 Task: Find a place to stay in Makinsk, Kazakhstan, for 7 guests from 10th to 15th July, with a budget of ₹10,000 to ₹15,000, 4 bedrooms, 7 beds, 4 bathrooms, and amenities including free parking and TV. Ensure self check-in and English-speaking host.
Action: Mouse moved to (539, 112)
Screenshot: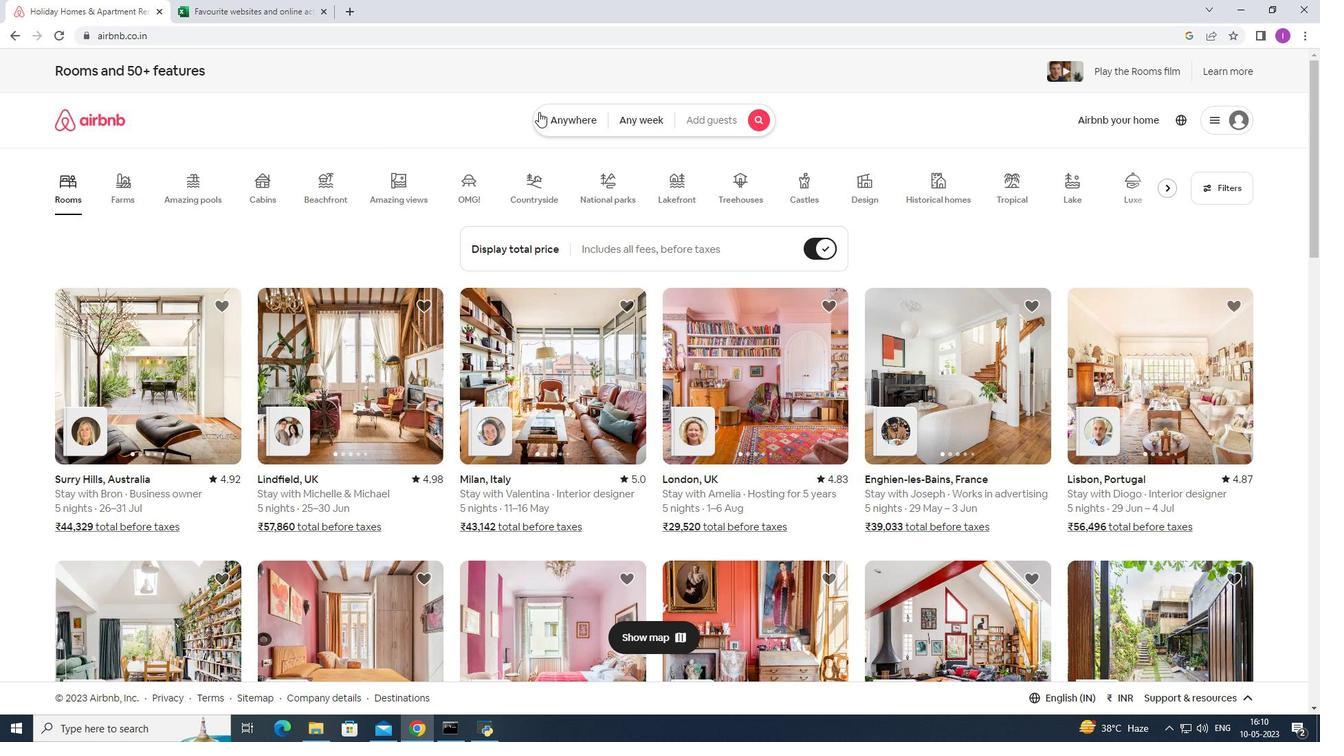 
Action: Mouse pressed left at (539, 112)
Screenshot: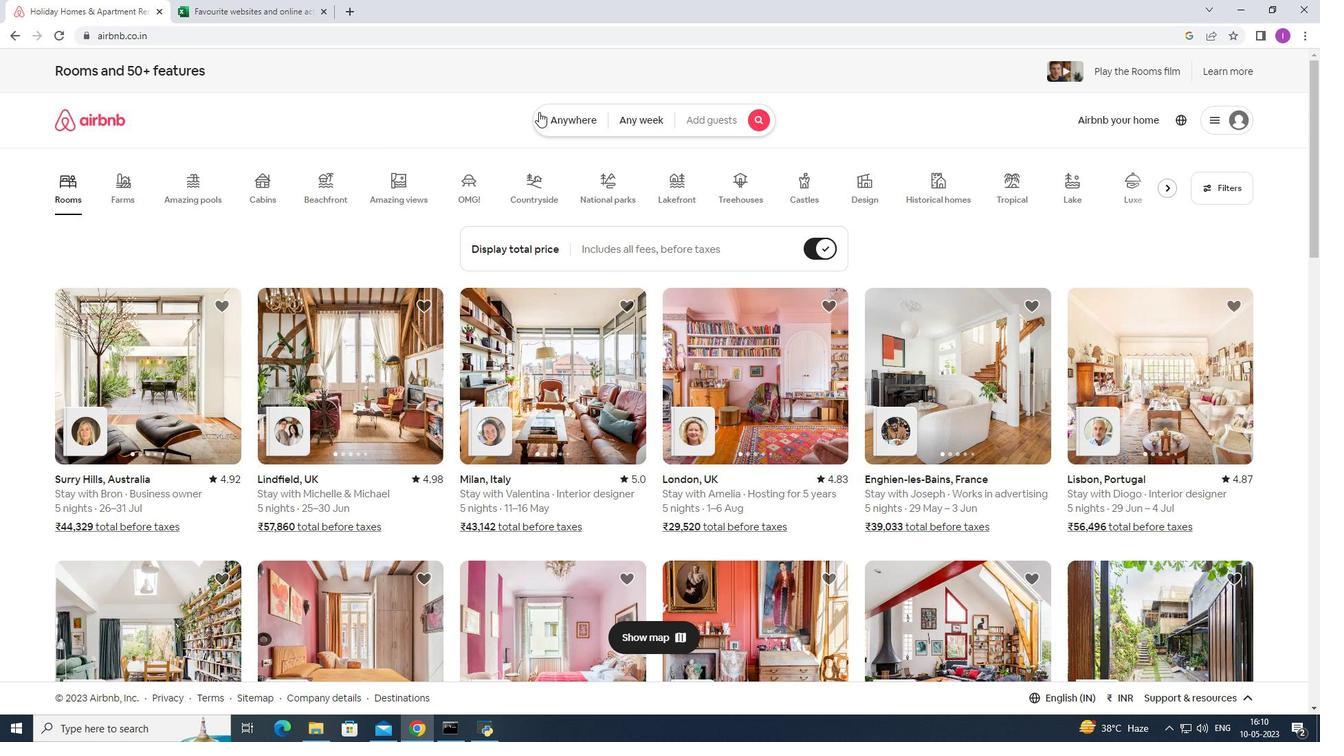 
Action: Mouse moved to (477, 177)
Screenshot: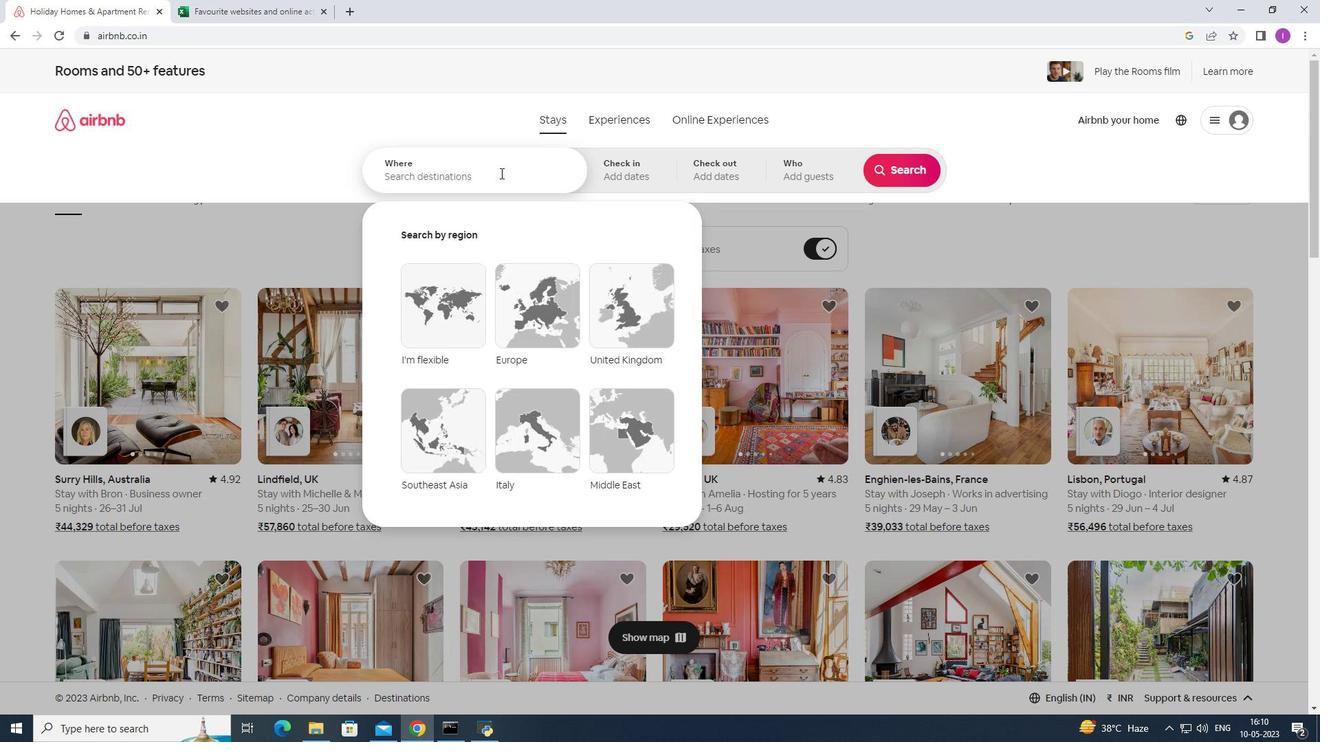 
Action: Mouse pressed left at (477, 177)
Screenshot: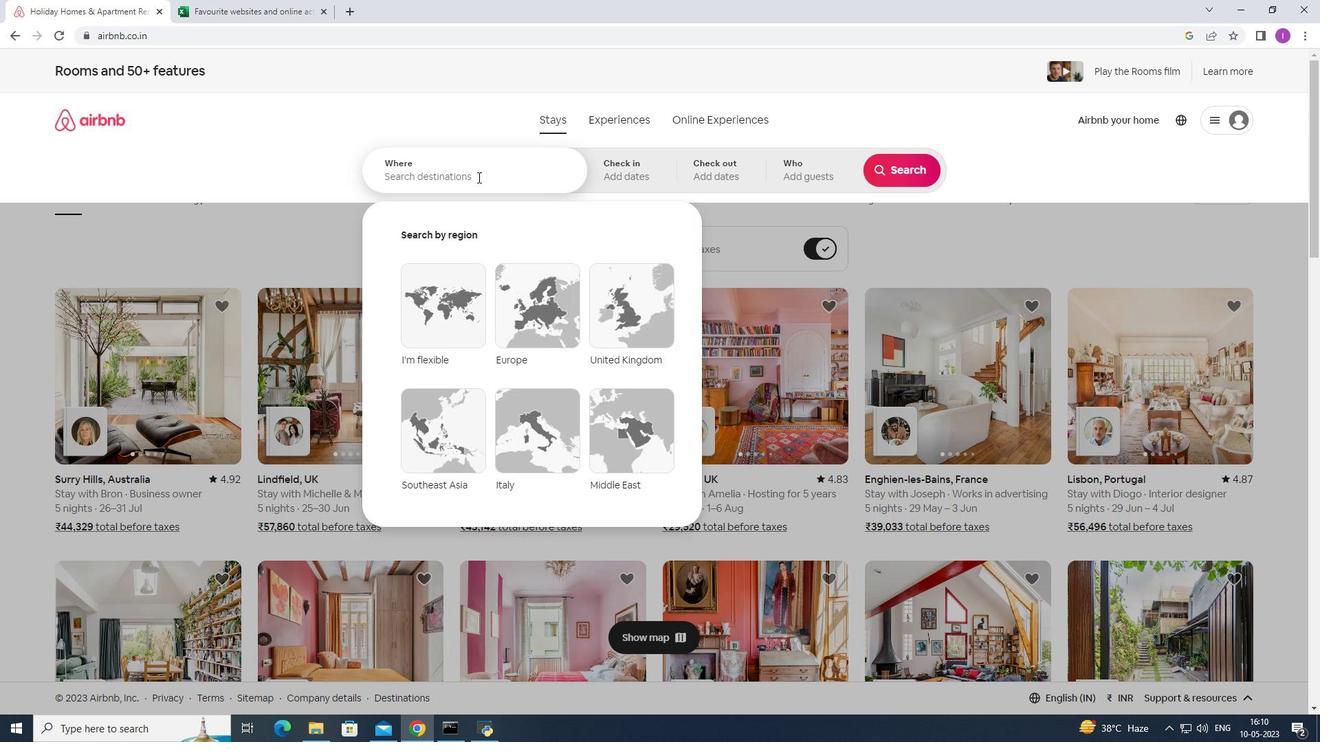 
Action: Key pressed <Key.shift><Key.shift><Key.shift><Key.shift><Key.shift><Key.shift><Key.shift><Key.shift><Key.shift><Key.shift><Key.shift><Key.shift><Key.shift><Key.shift><Key.shift><Key.shift><Key.shift><Key.shift><Key.shift><Key.shift><Key.shift>Makis<Key.backspace>nsk,<Key.shift><Key.shift><Key.shift><Key.shift><Key.shift><Key.shift><Key.shift><Key.shift><Key.shift><Key.shift><Key.shift><Key.shift><Key.shift><Key.shift>kazakhstan
Screenshot: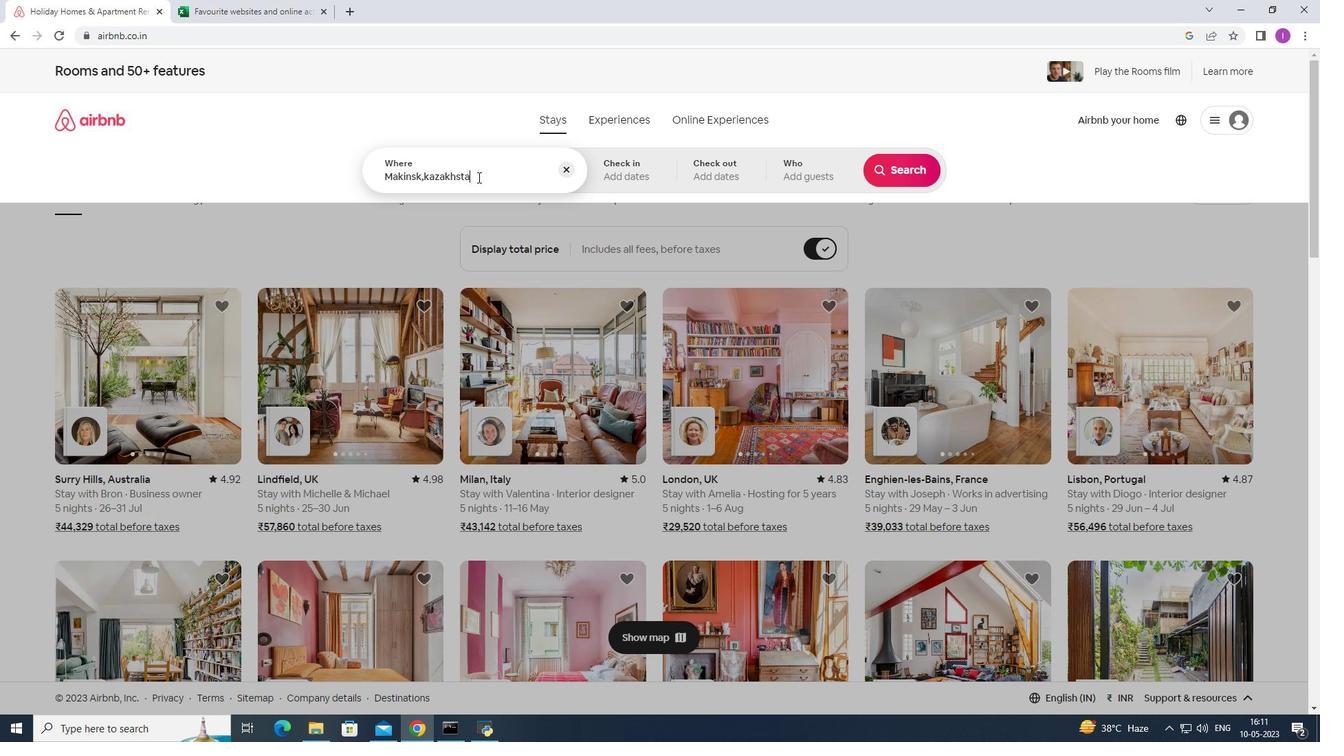 
Action: Mouse moved to (478, 242)
Screenshot: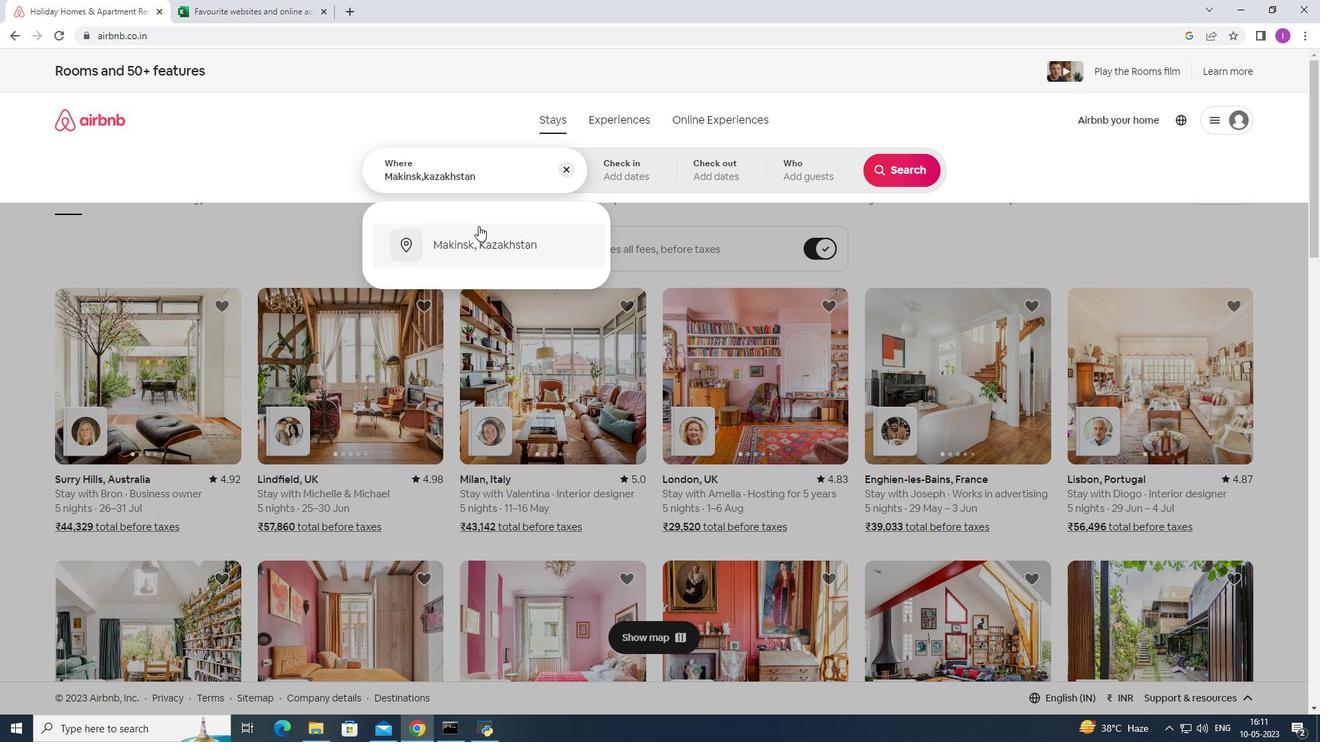 
Action: Mouse pressed left at (478, 242)
Screenshot: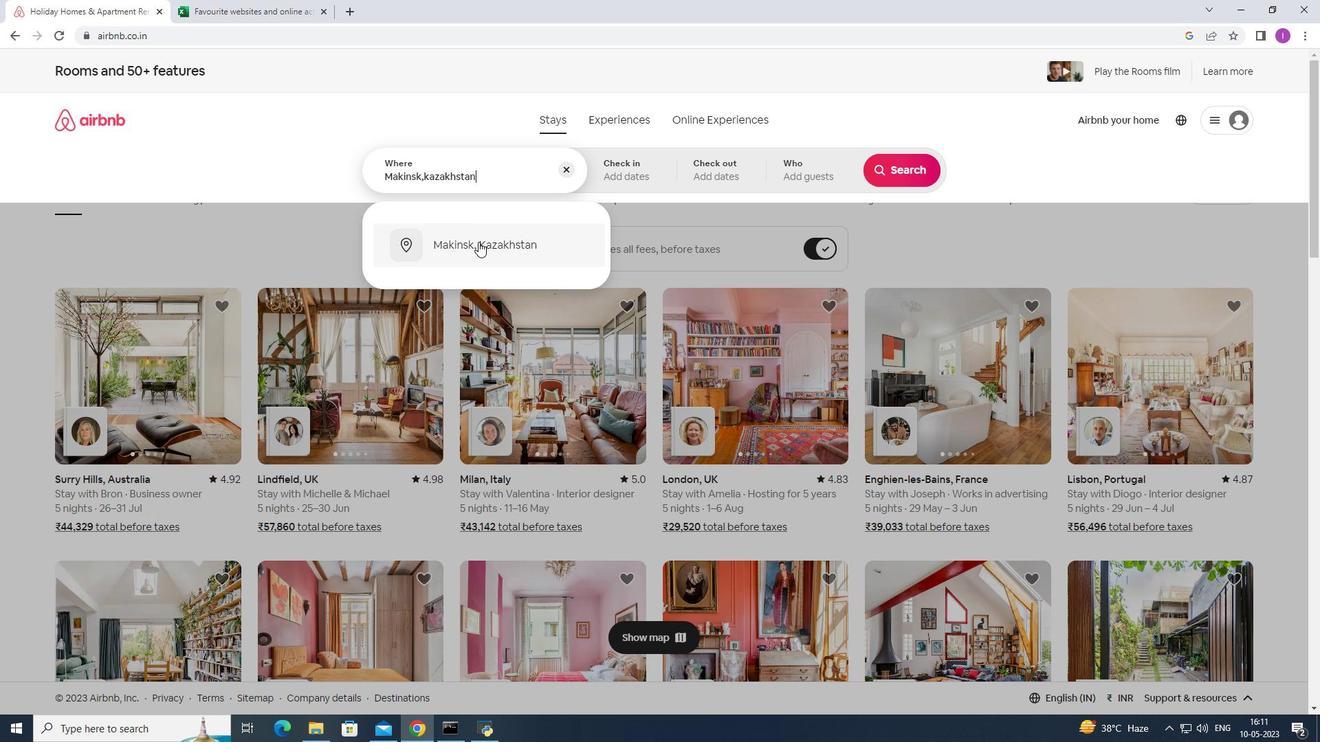 
Action: Mouse moved to (894, 281)
Screenshot: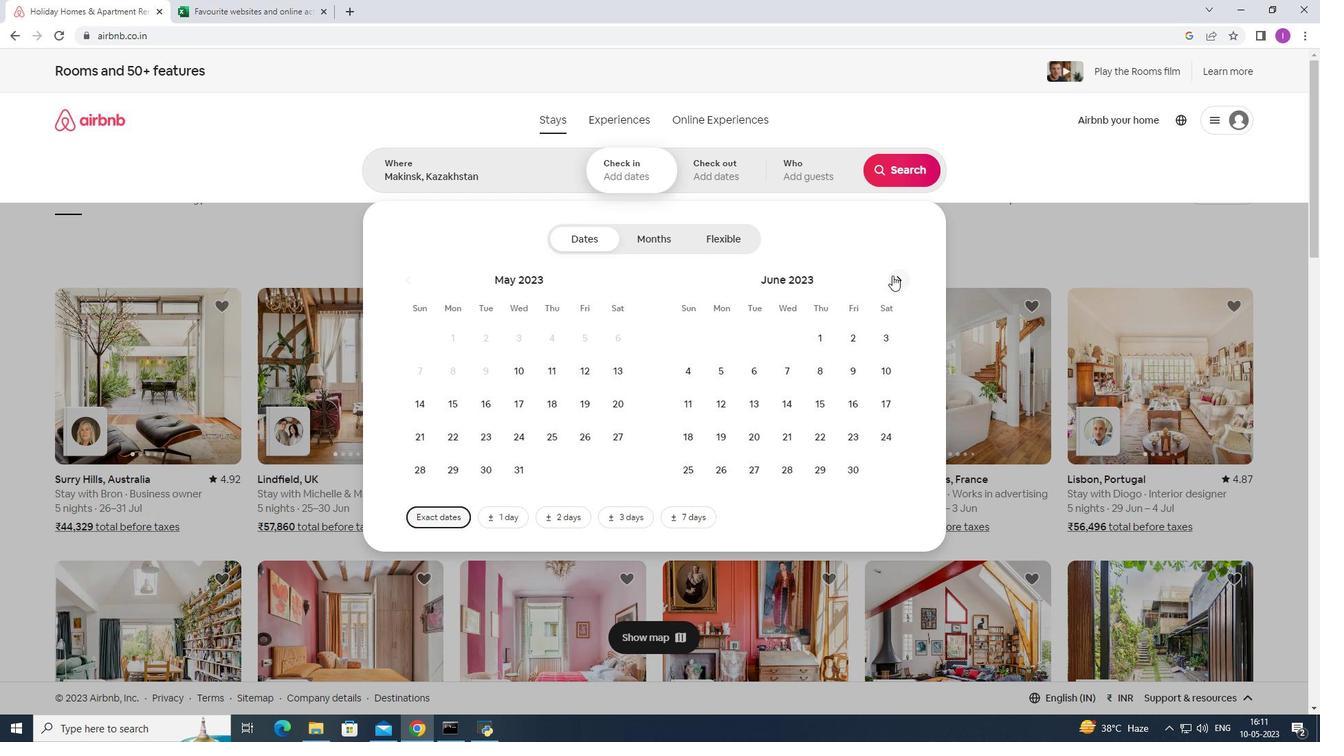 
Action: Mouse pressed left at (894, 281)
Screenshot: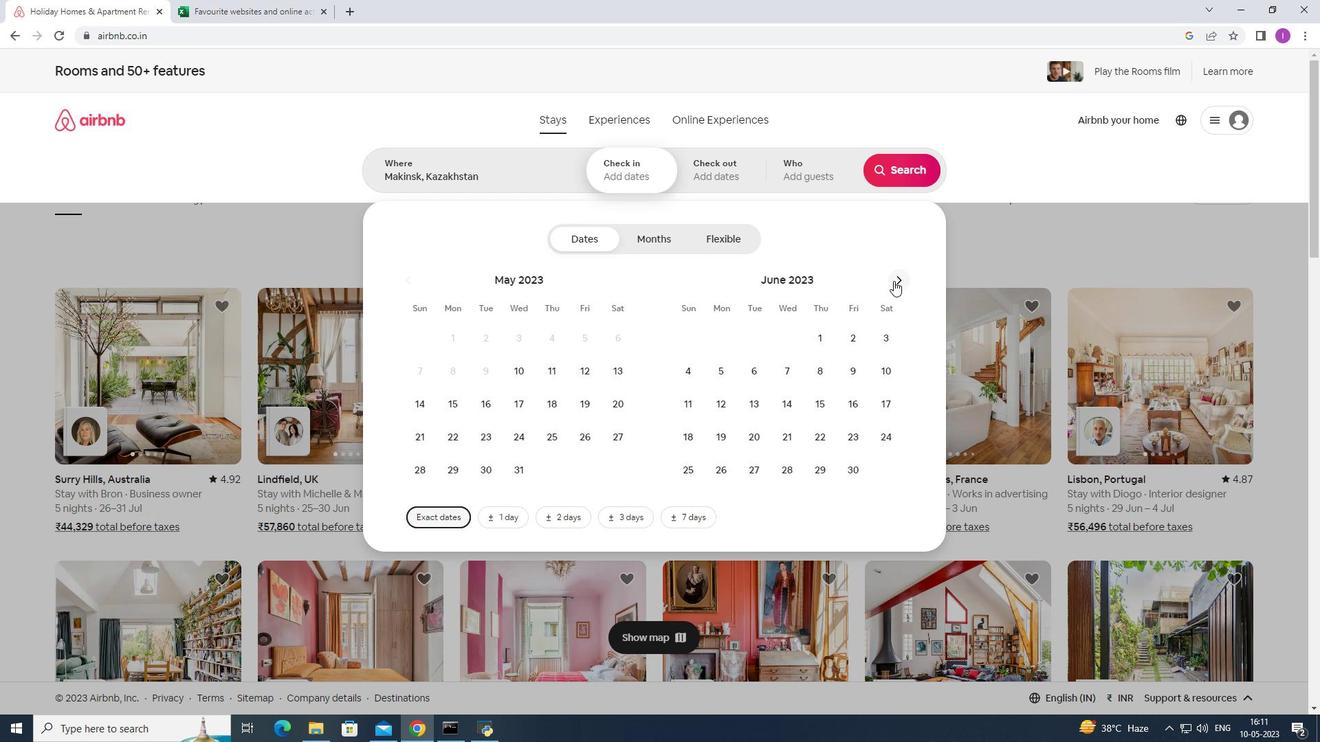 
Action: Mouse moved to (894, 281)
Screenshot: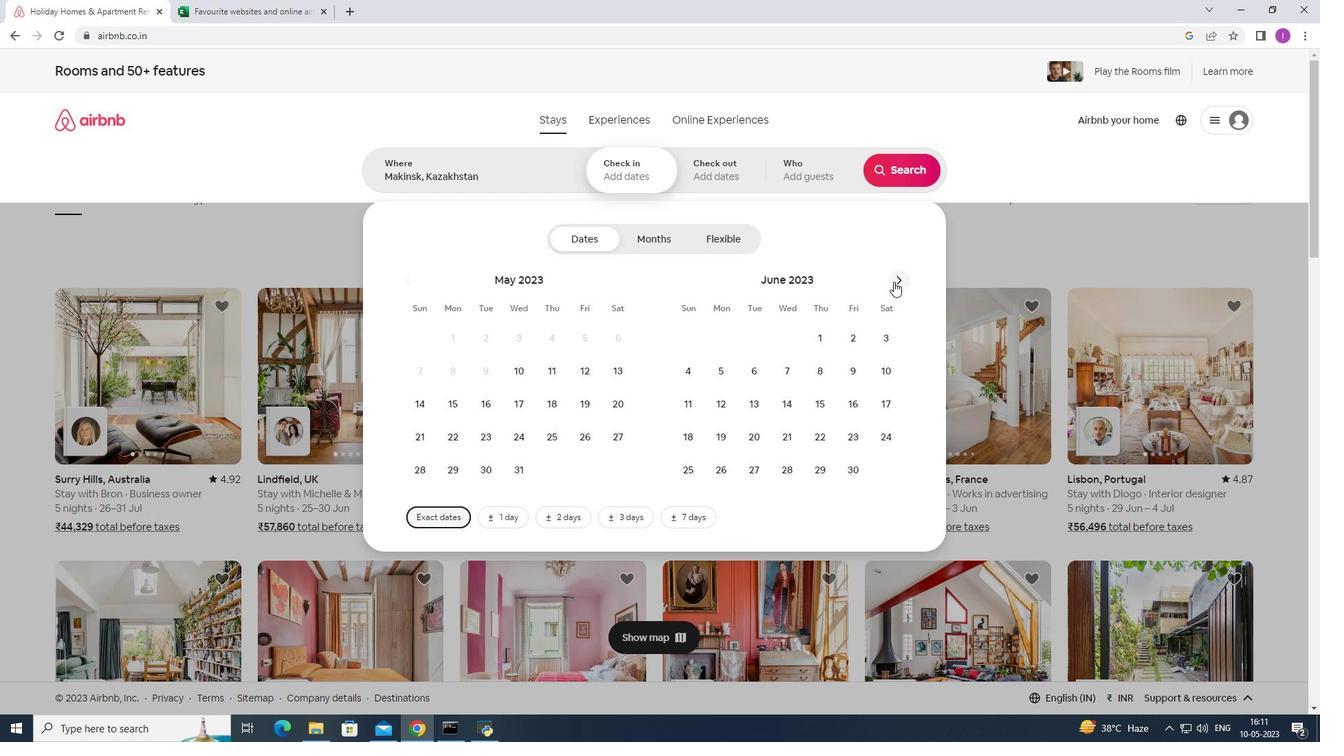 
Action: Mouse pressed left at (894, 281)
Screenshot: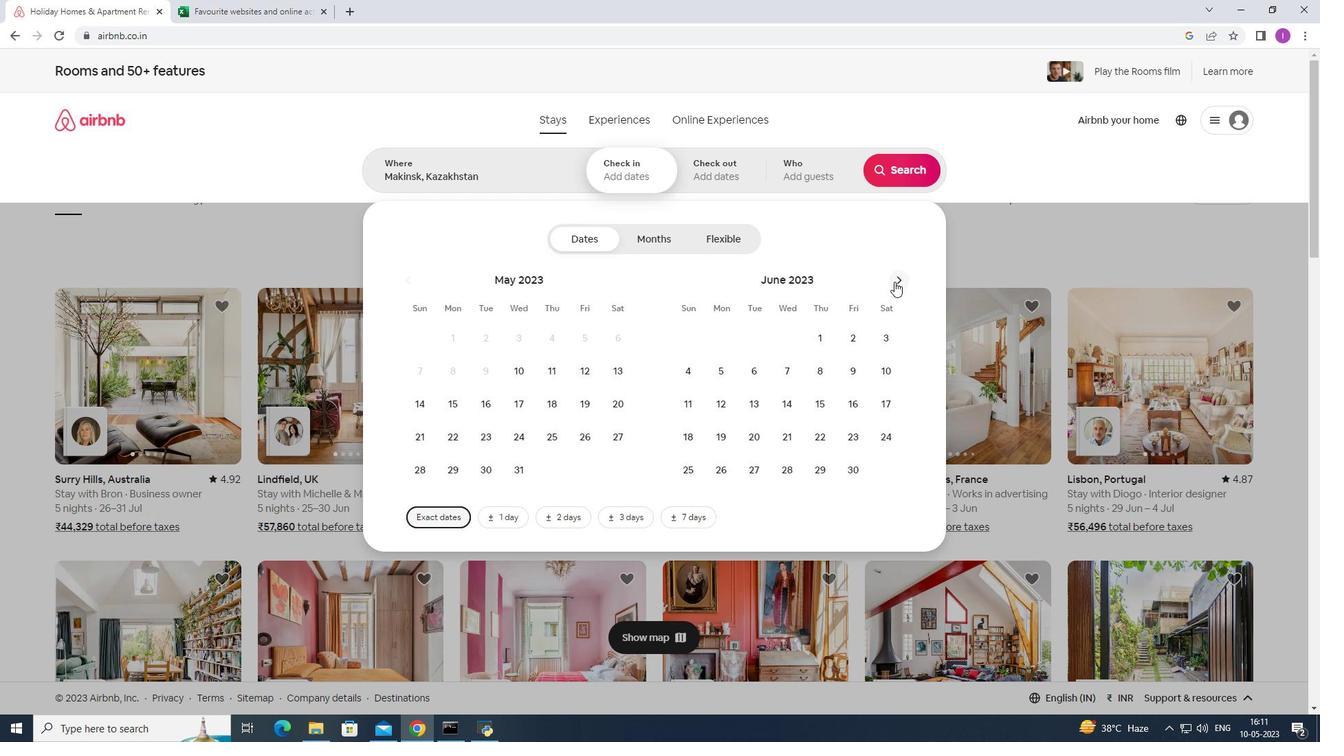 
Action: Mouse moved to (453, 403)
Screenshot: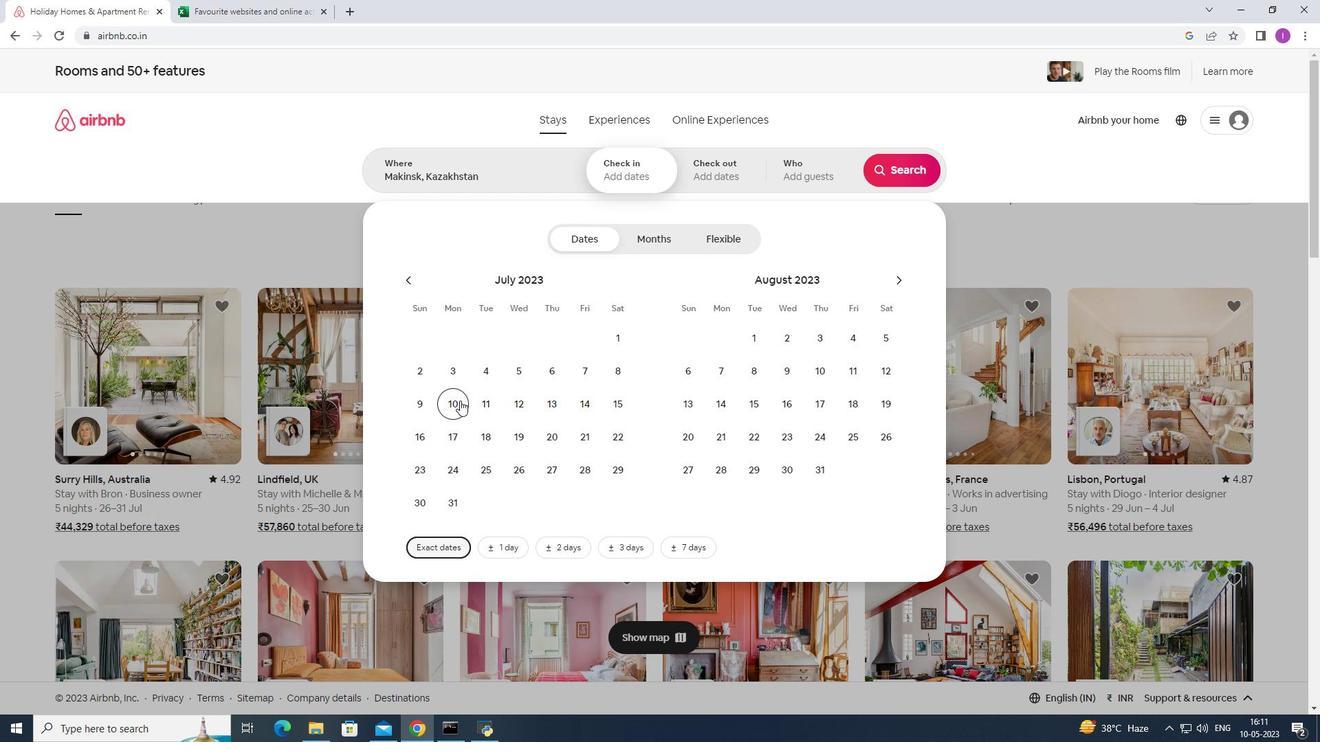 
Action: Mouse pressed left at (453, 403)
Screenshot: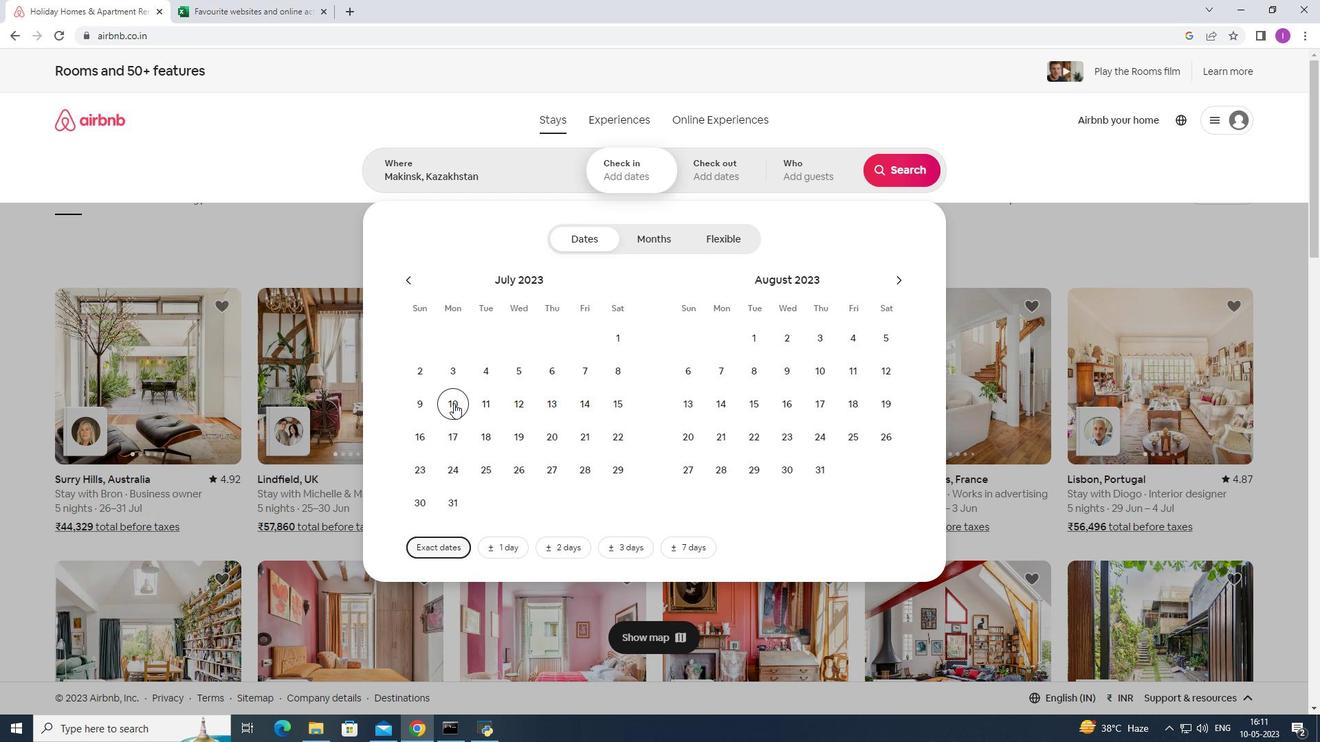 
Action: Mouse moved to (620, 403)
Screenshot: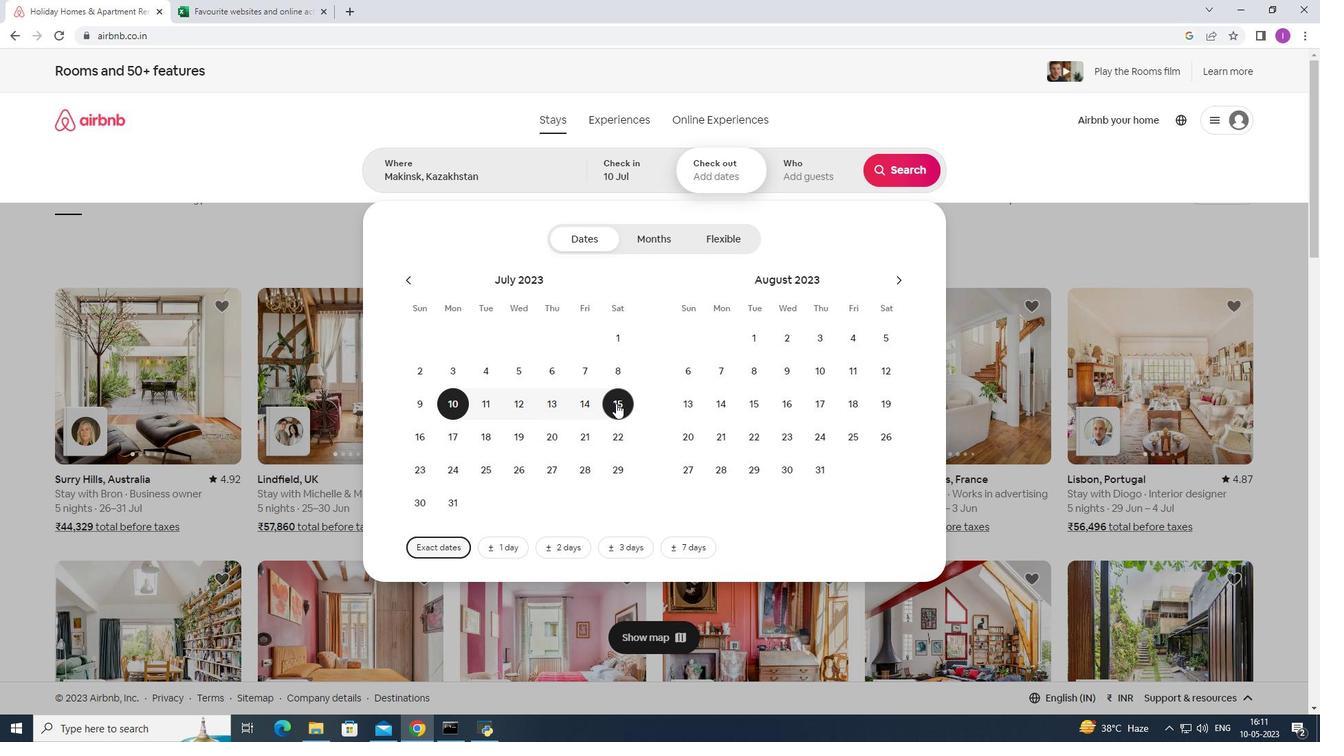 
Action: Mouse pressed left at (620, 403)
Screenshot: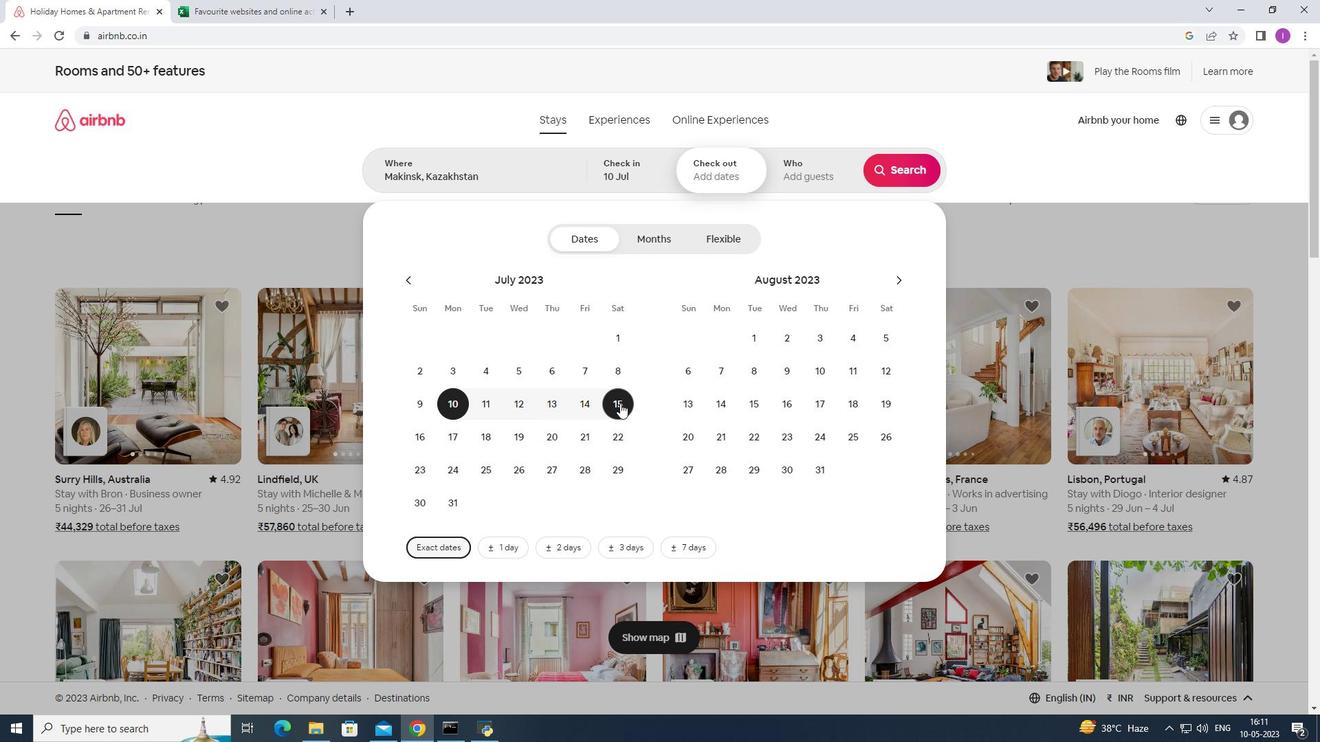 
Action: Mouse moved to (838, 184)
Screenshot: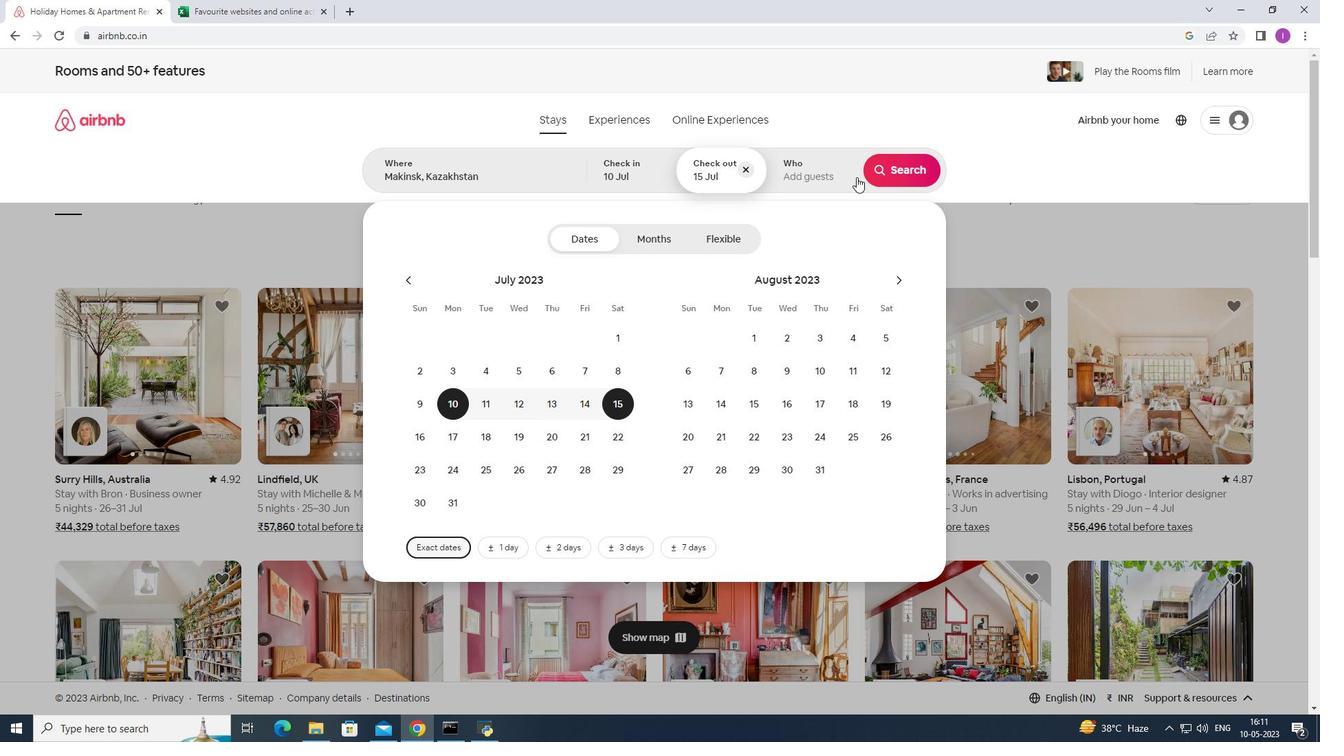 
Action: Mouse pressed left at (838, 184)
Screenshot: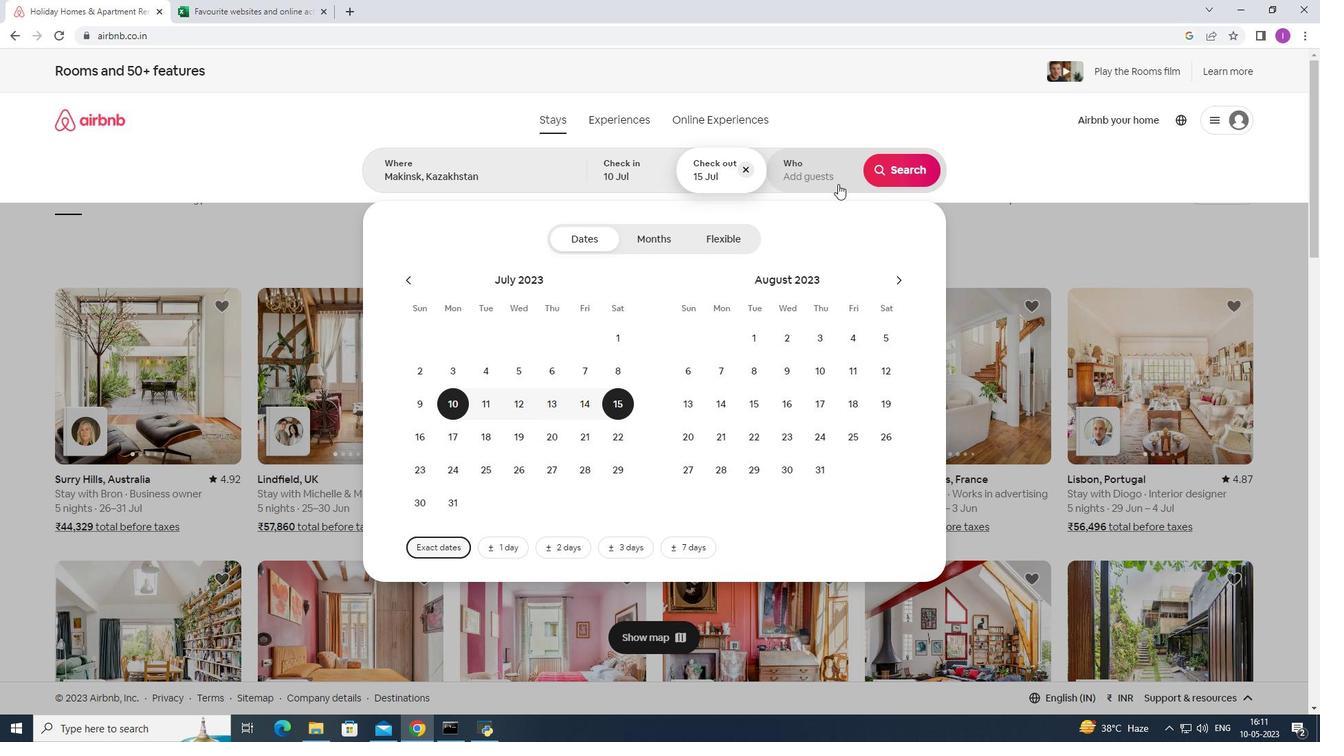 
Action: Mouse moved to (906, 247)
Screenshot: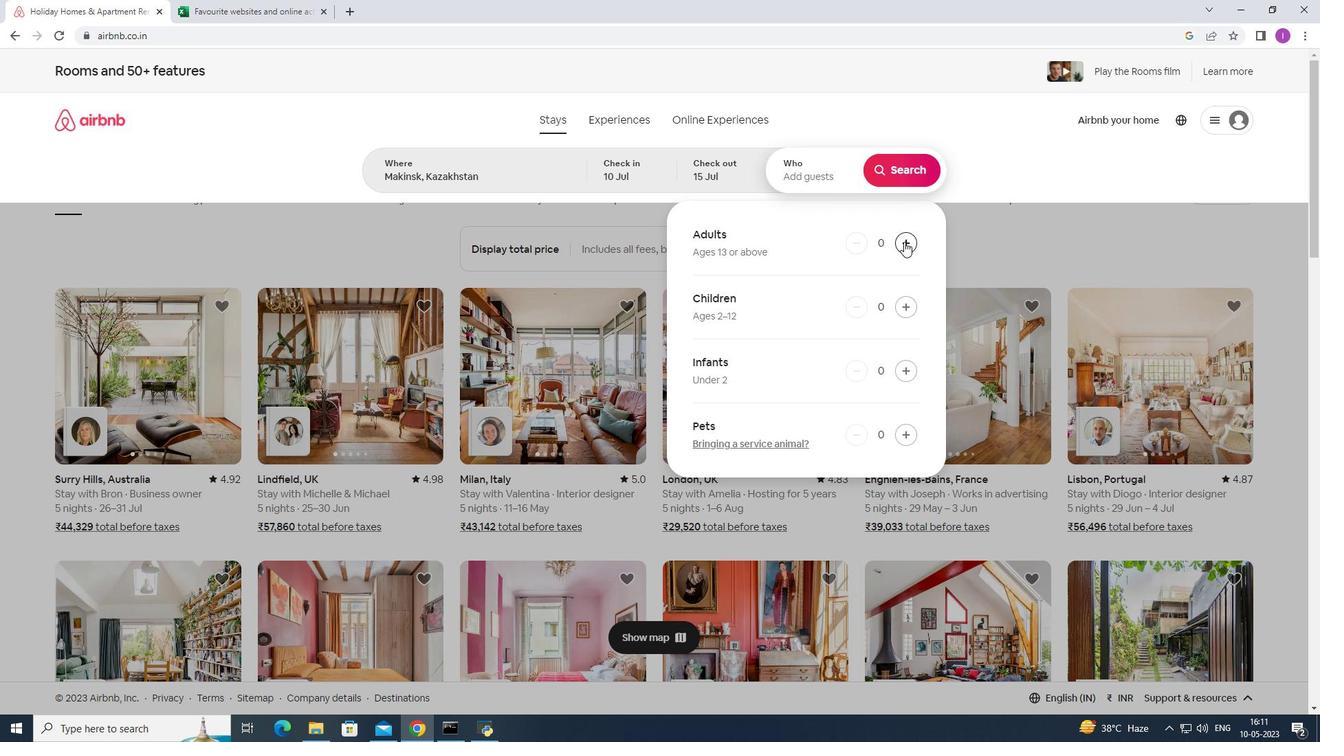 
Action: Mouse pressed left at (906, 247)
Screenshot: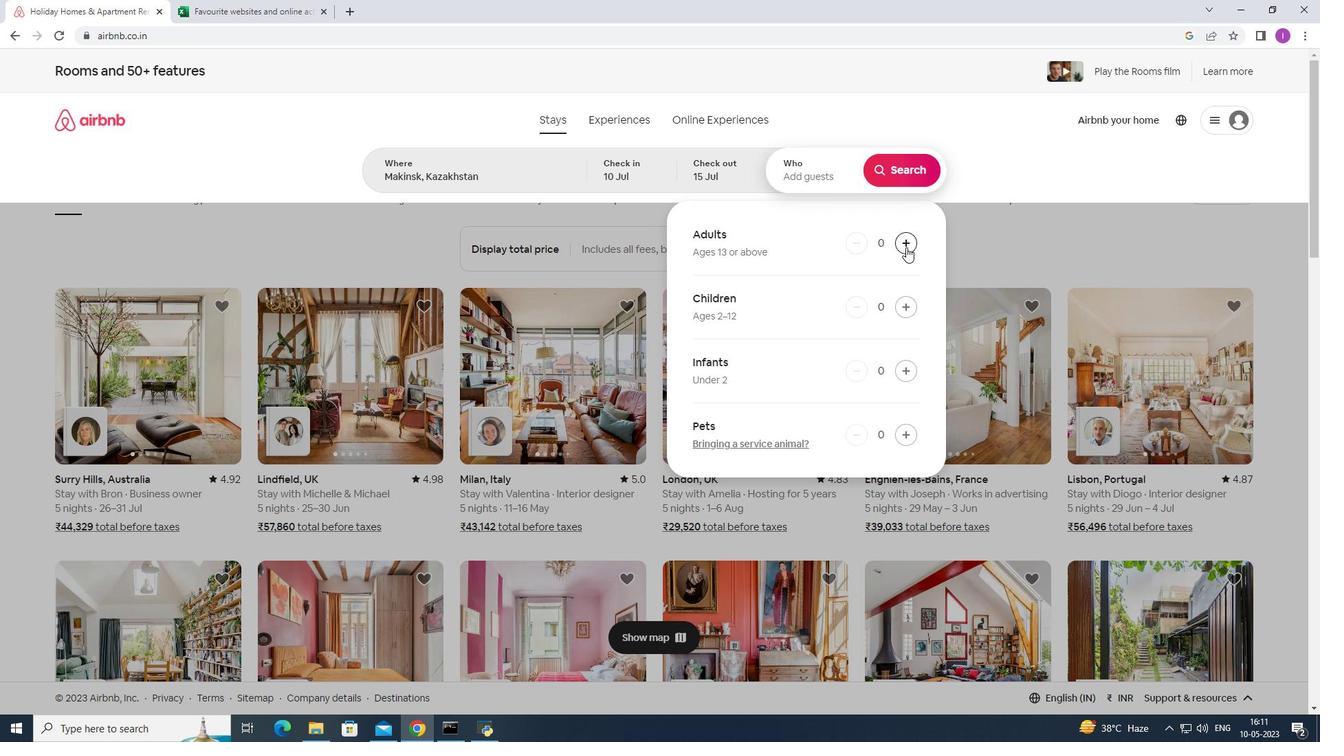 
Action: Mouse moved to (907, 247)
Screenshot: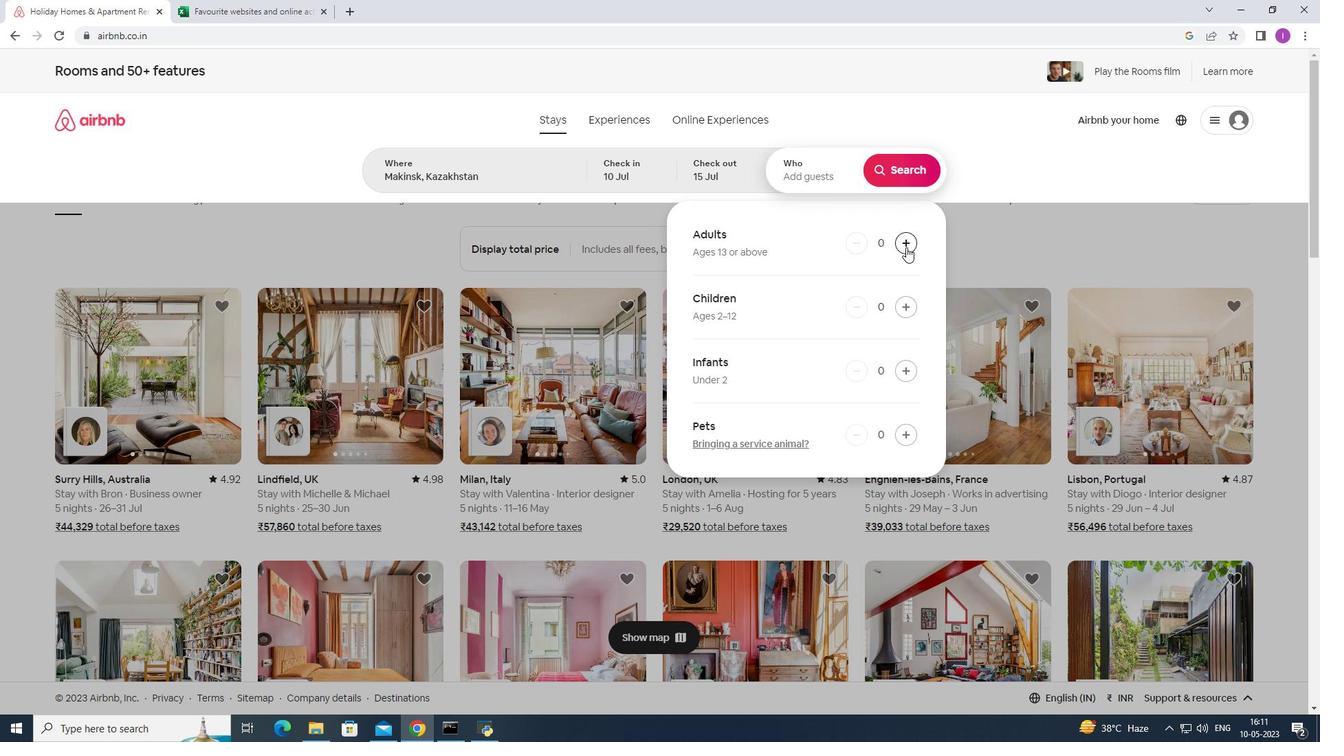 
Action: Mouse pressed left at (907, 247)
Screenshot: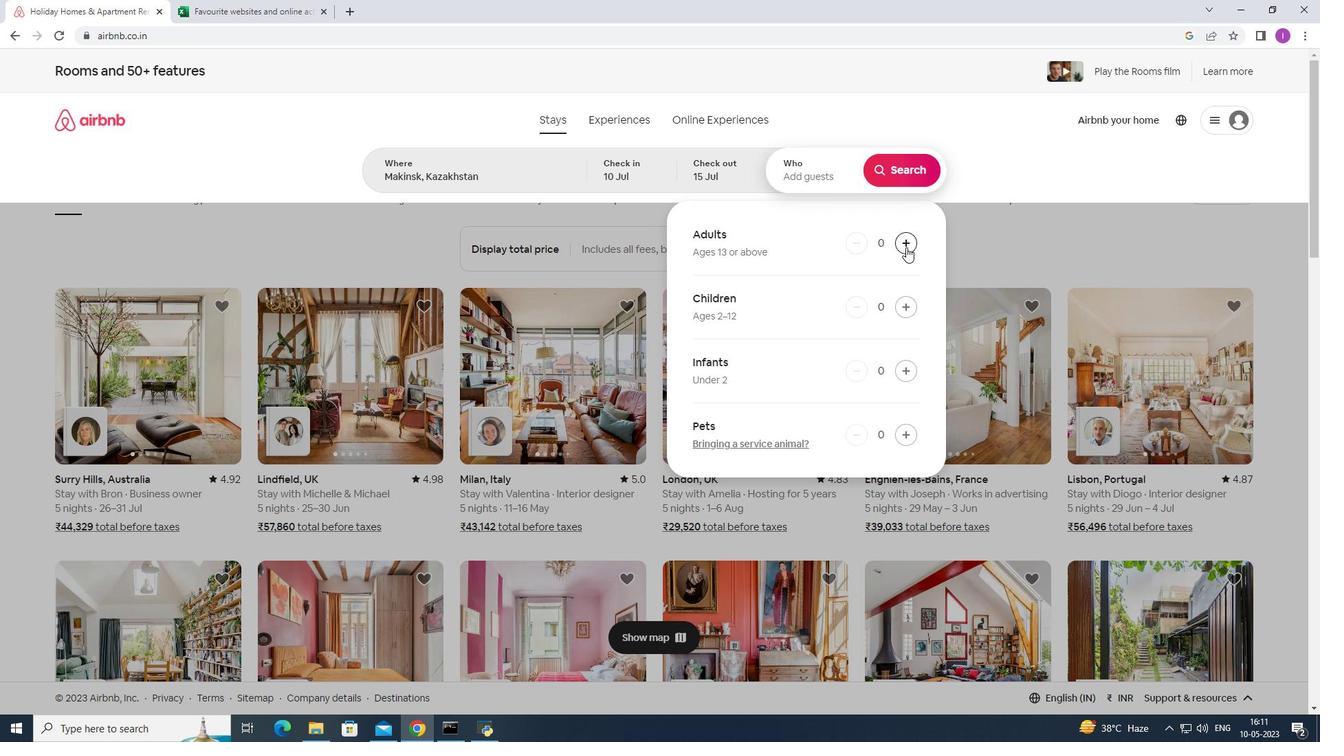 
Action: Mouse pressed left at (907, 247)
Screenshot: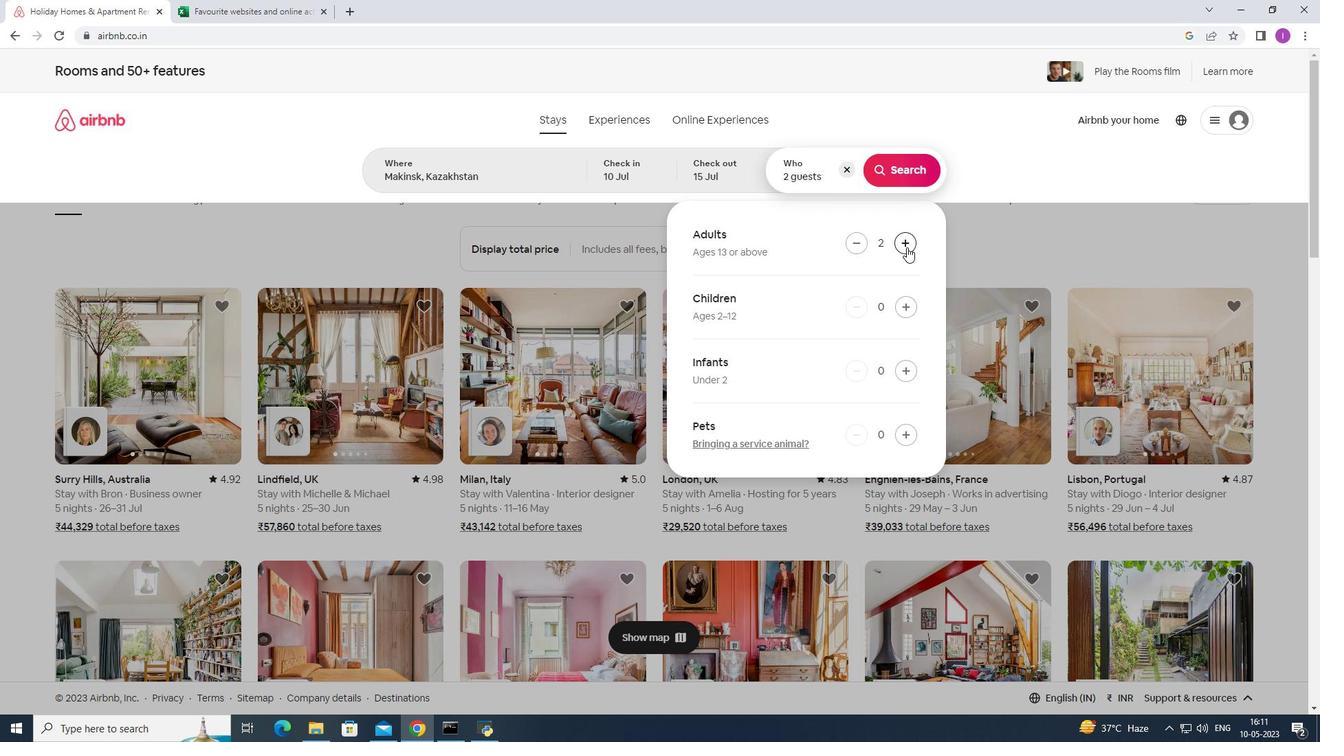 
Action: Mouse pressed left at (907, 247)
Screenshot: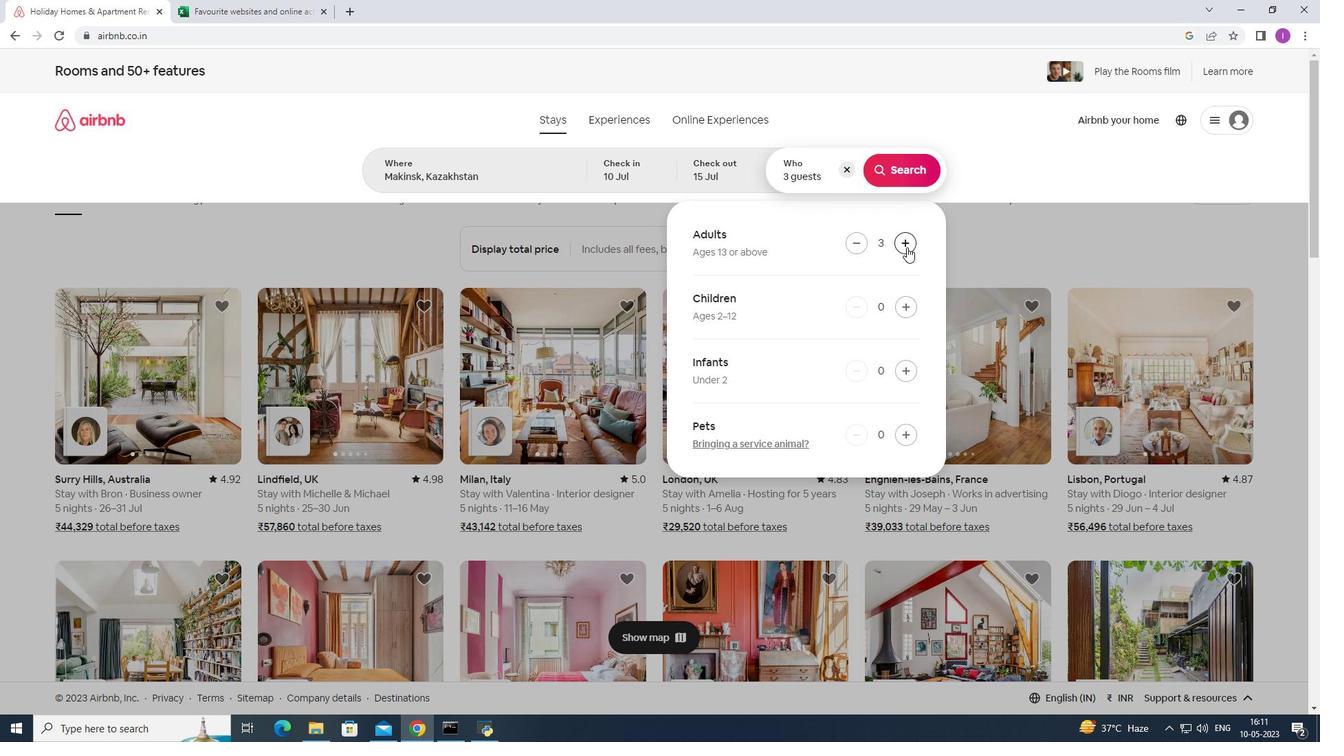 
Action: Mouse pressed left at (907, 247)
Screenshot: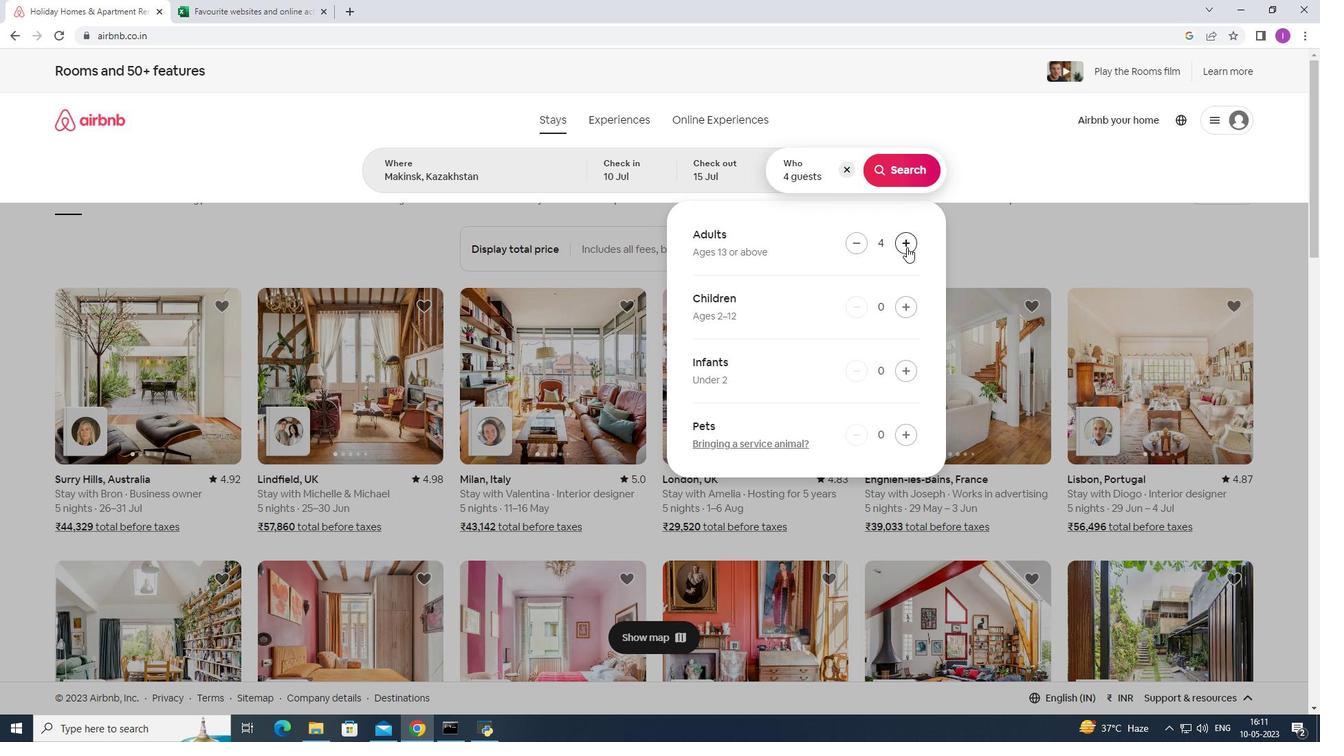 
Action: Mouse pressed left at (907, 247)
Screenshot: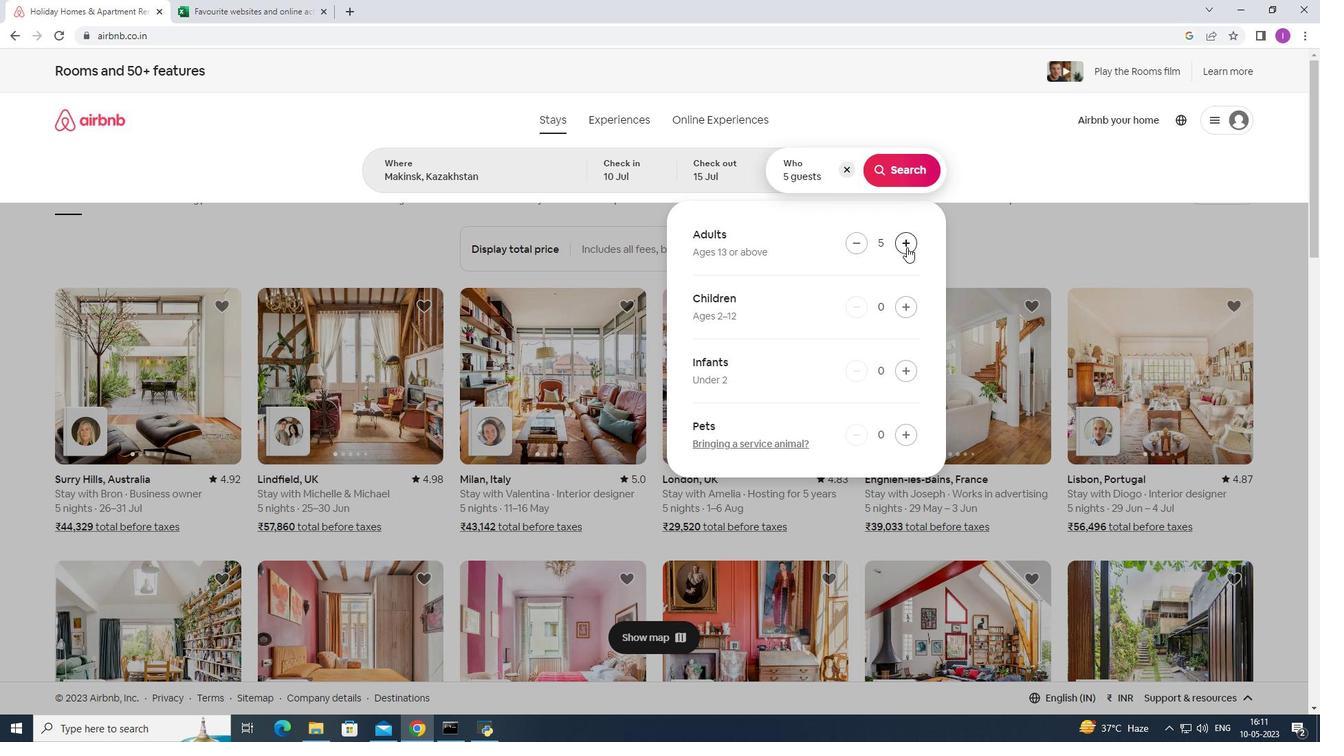 
Action: Mouse moved to (907, 245)
Screenshot: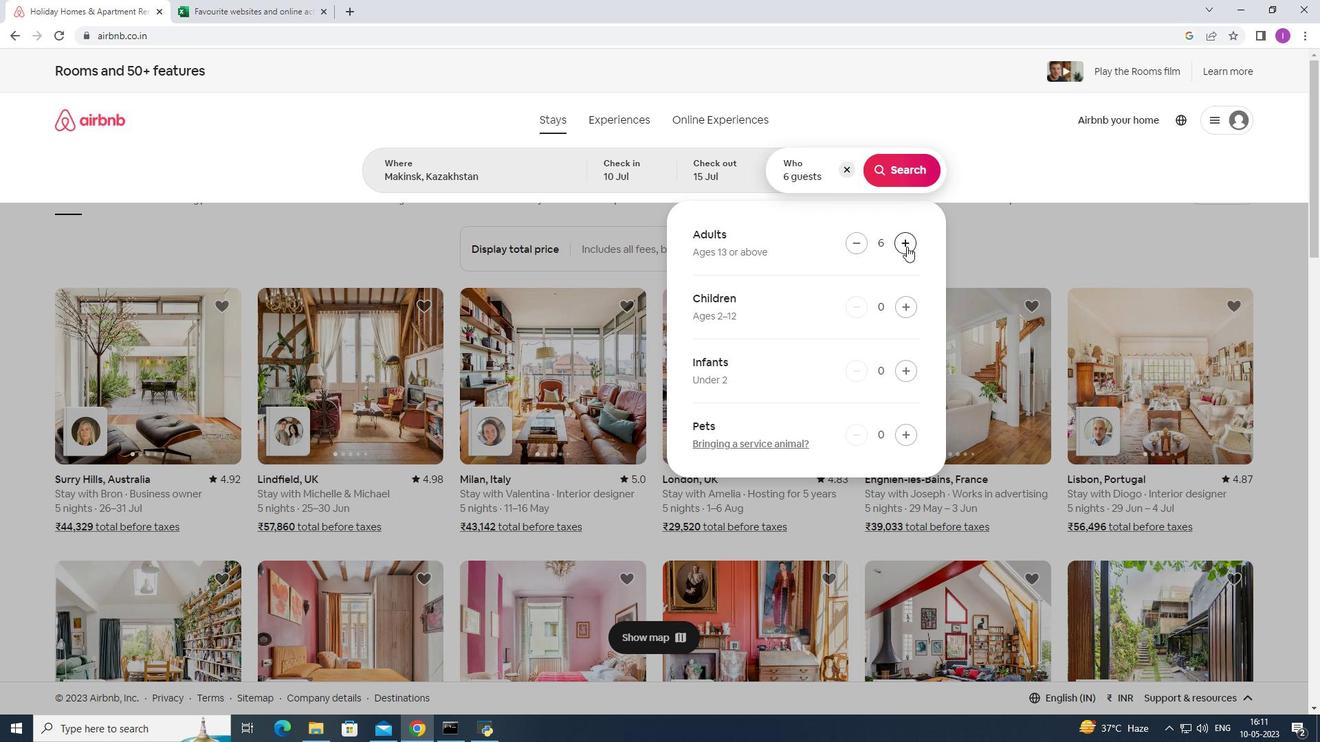 
Action: Mouse pressed left at (907, 245)
Screenshot: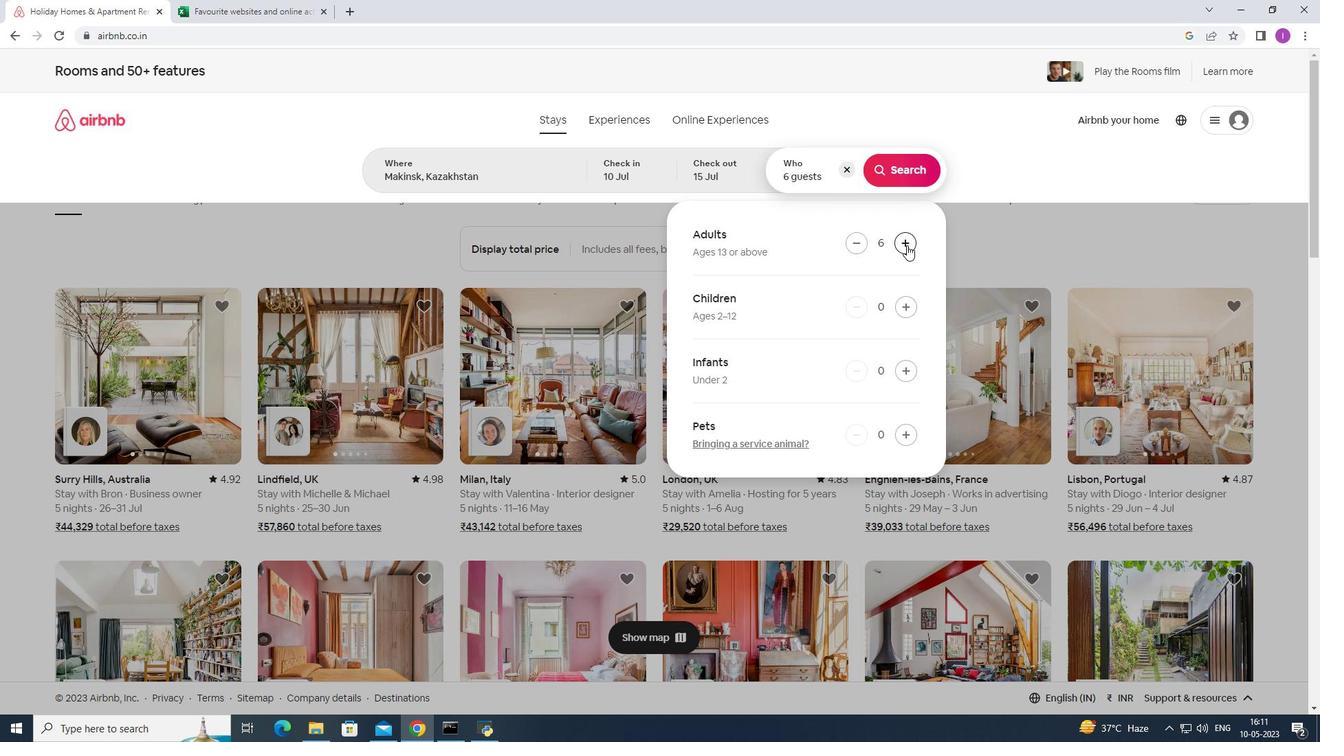 
Action: Mouse moved to (920, 163)
Screenshot: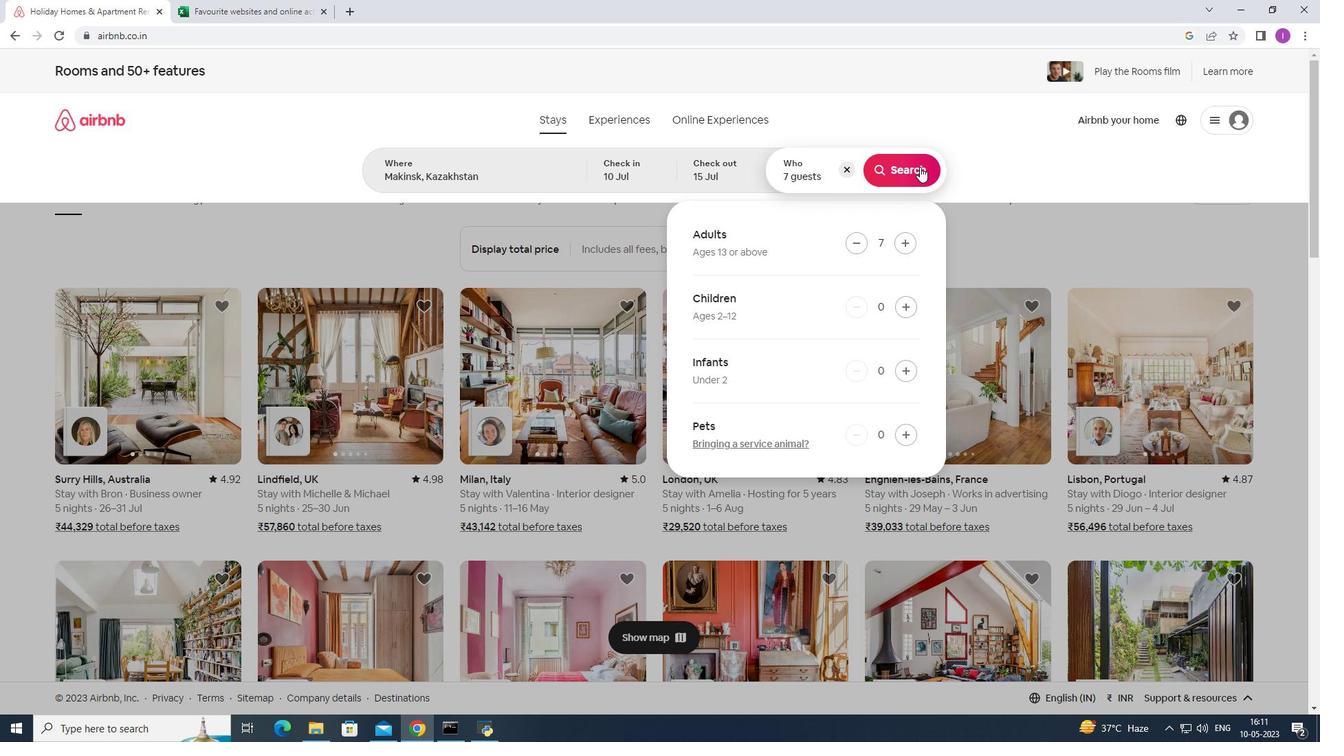 
Action: Mouse pressed left at (920, 163)
Screenshot: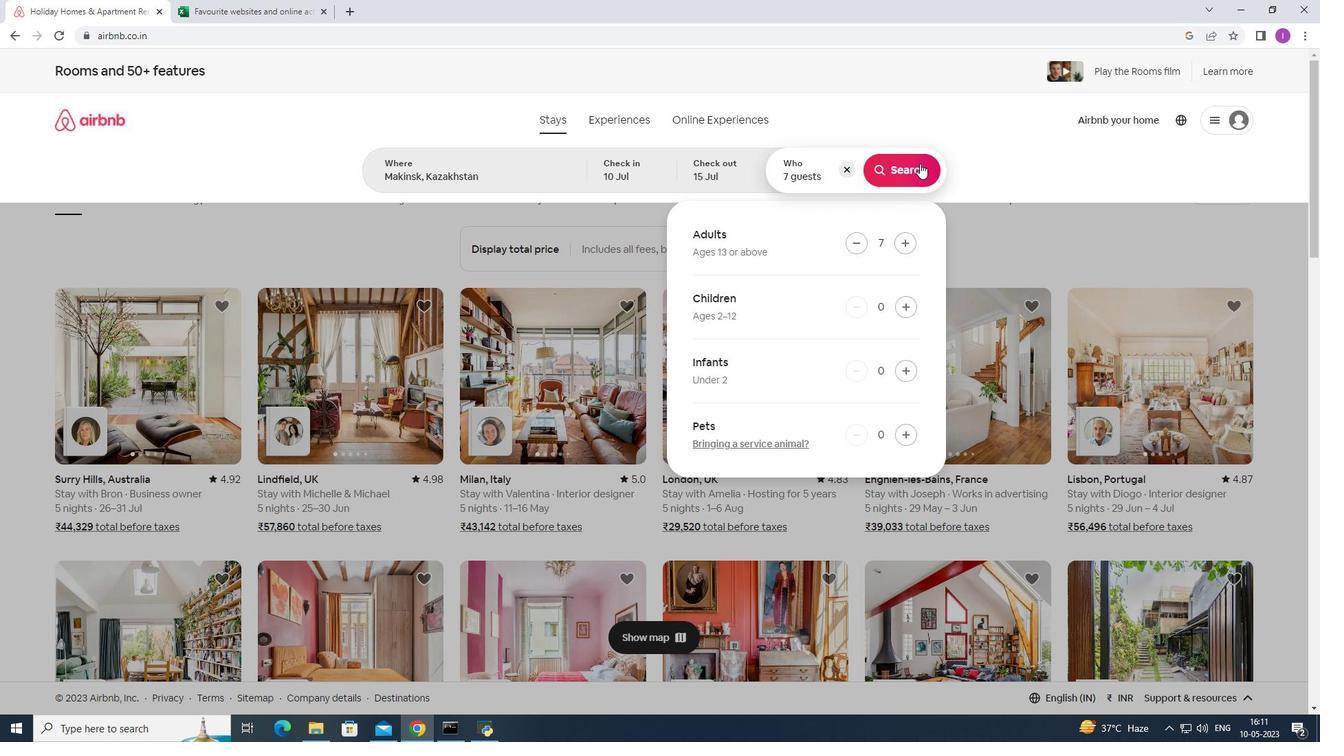 
Action: Mouse moved to (1273, 133)
Screenshot: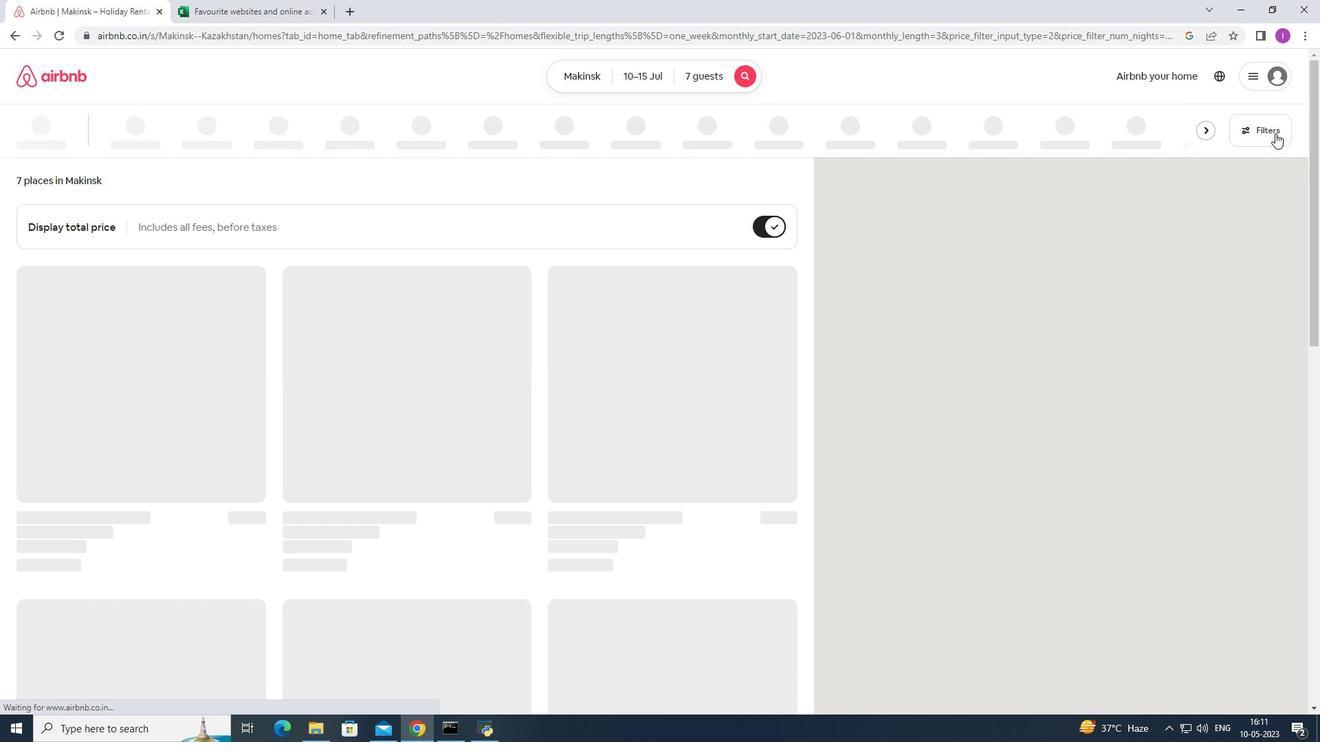 
Action: Mouse pressed left at (1273, 133)
Screenshot: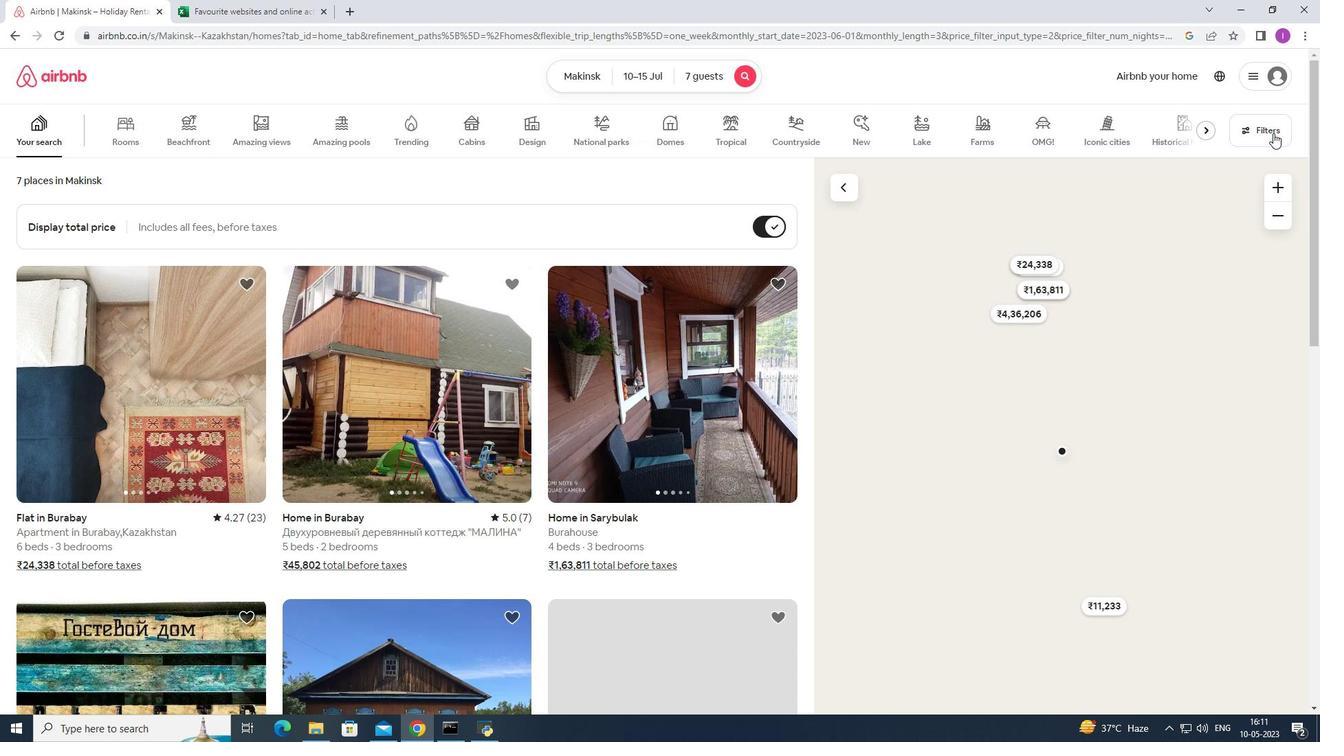 
Action: Mouse moved to (756, 472)
Screenshot: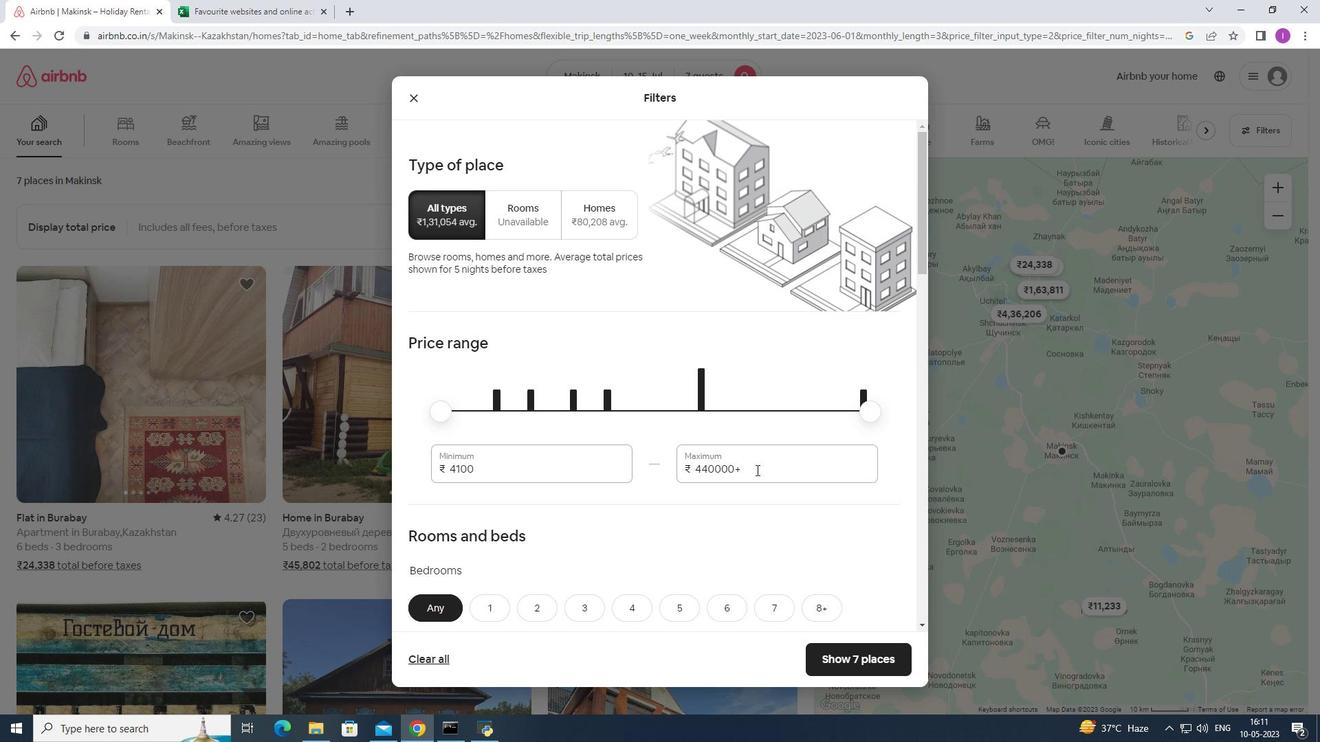 
Action: Mouse pressed left at (756, 472)
Screenshot: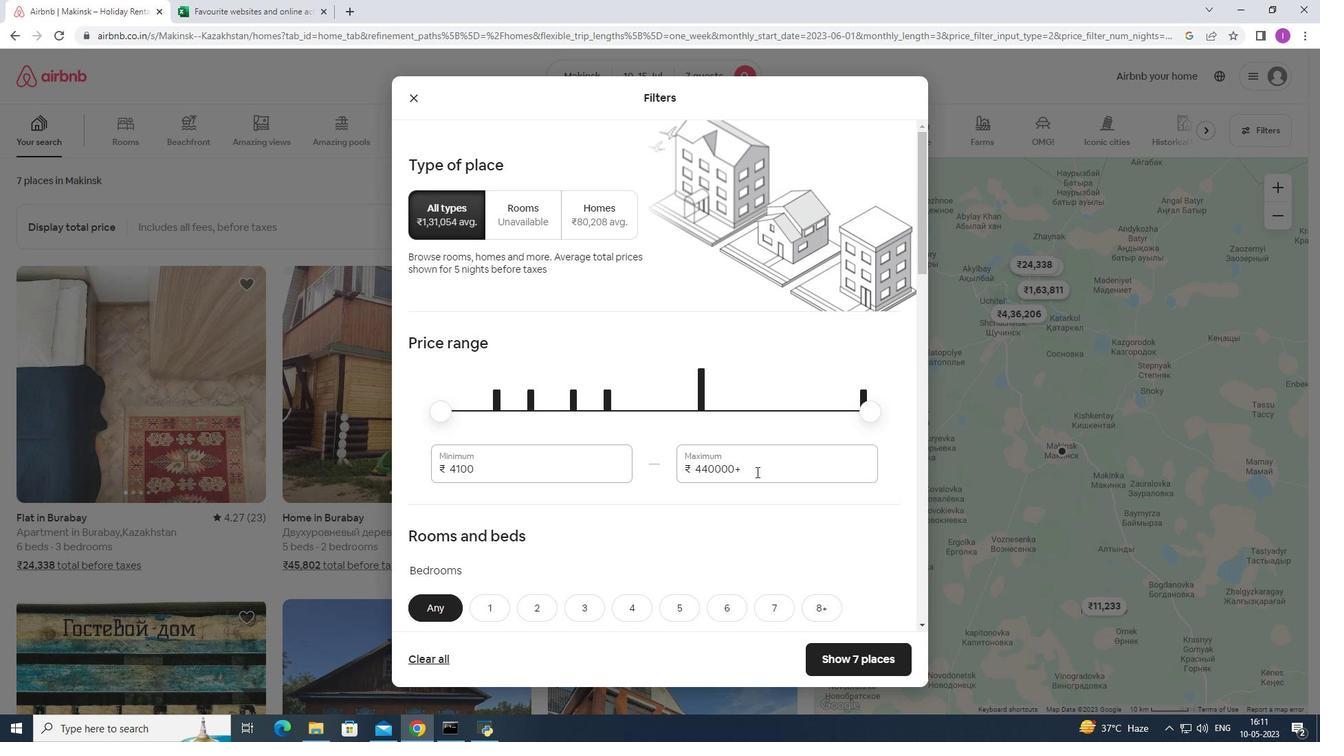 
Action: Mouse moved to (679, 469)
Screenshot: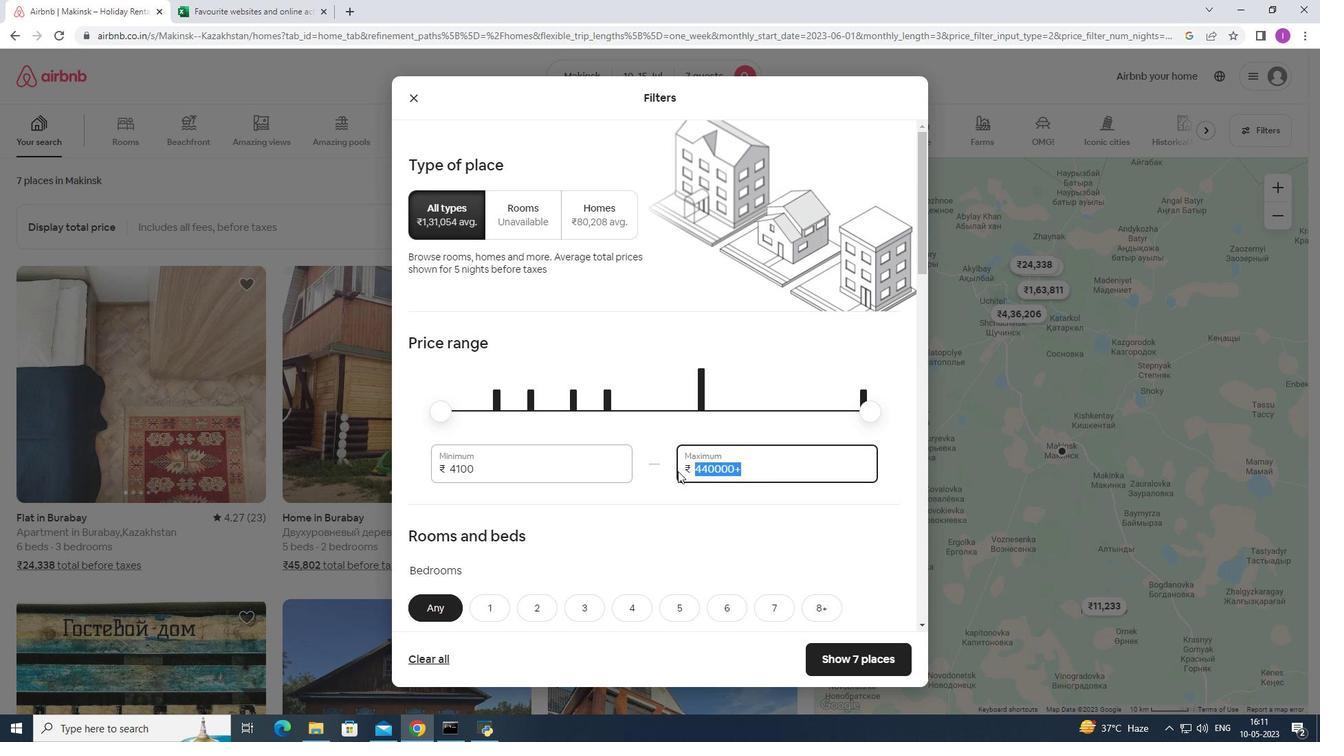 
Action: Key pressed 1
Screenshot: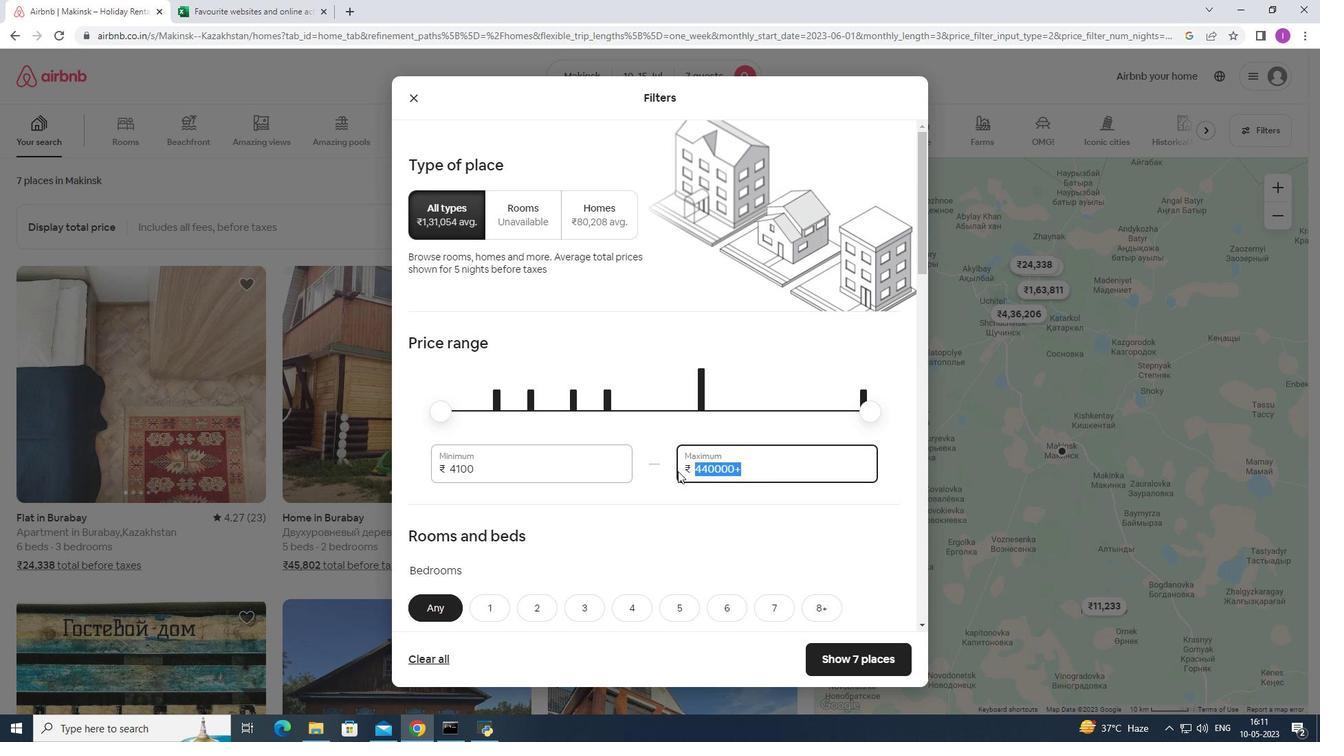 
Action: Mouse moved to (681, 466)
Screenshot: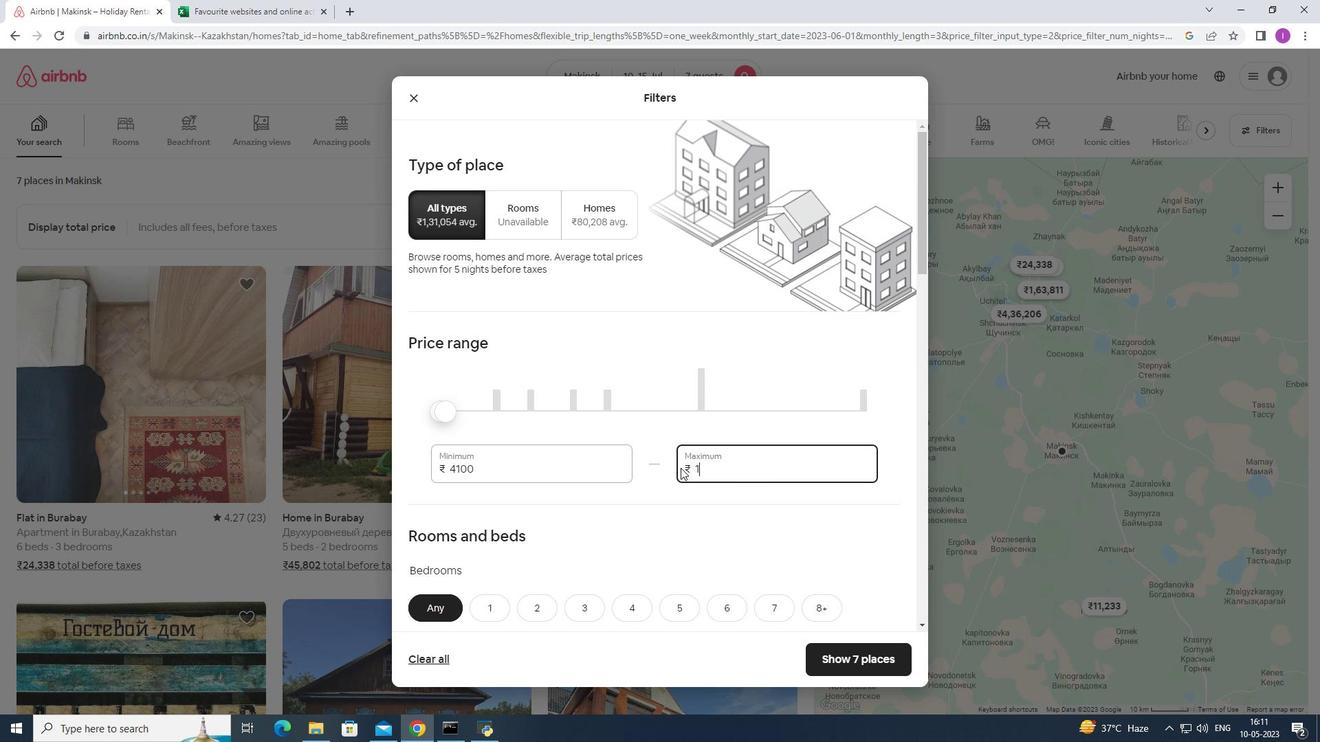 
Action: Key pressed 5
Screenshot: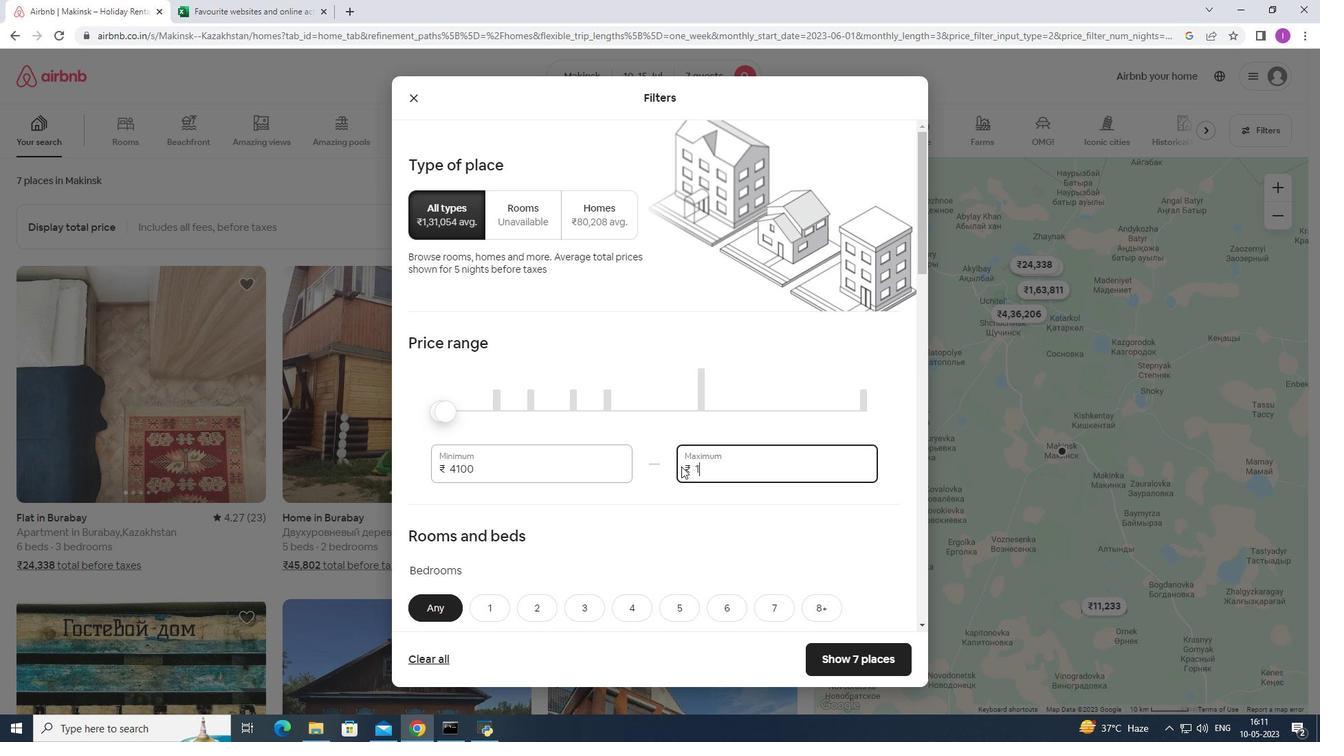 
Action: Mouse moved to (686, 462)
Screenshot: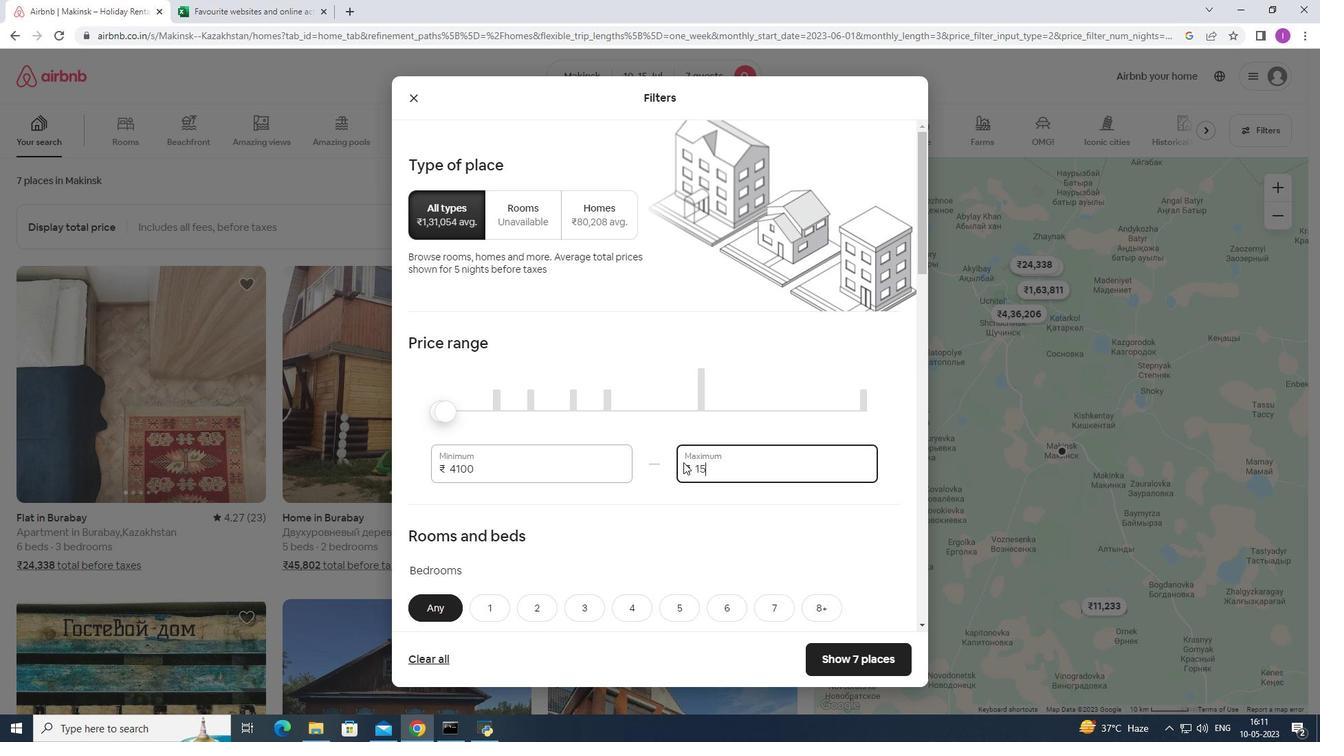 
Action: Key pressed 0
Screenshot: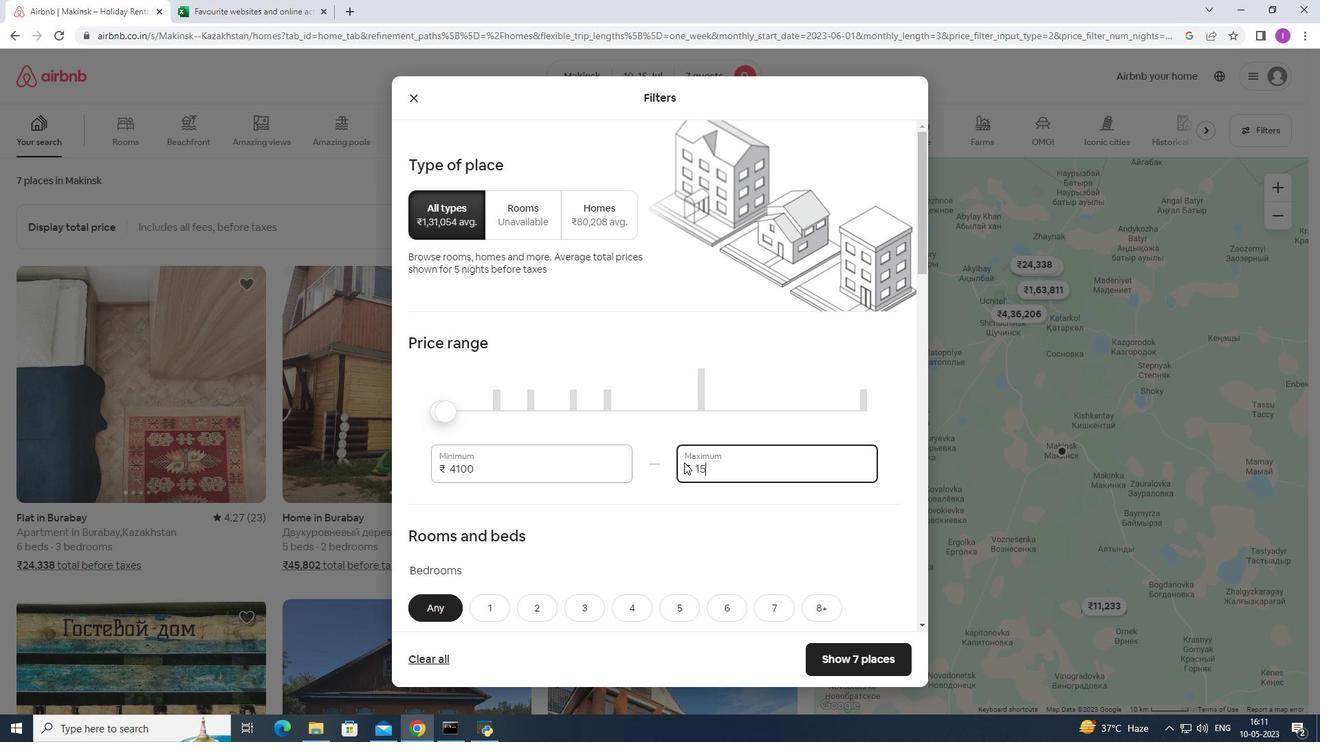 
Action: Mouse moved to (687, 460)
Screenshot: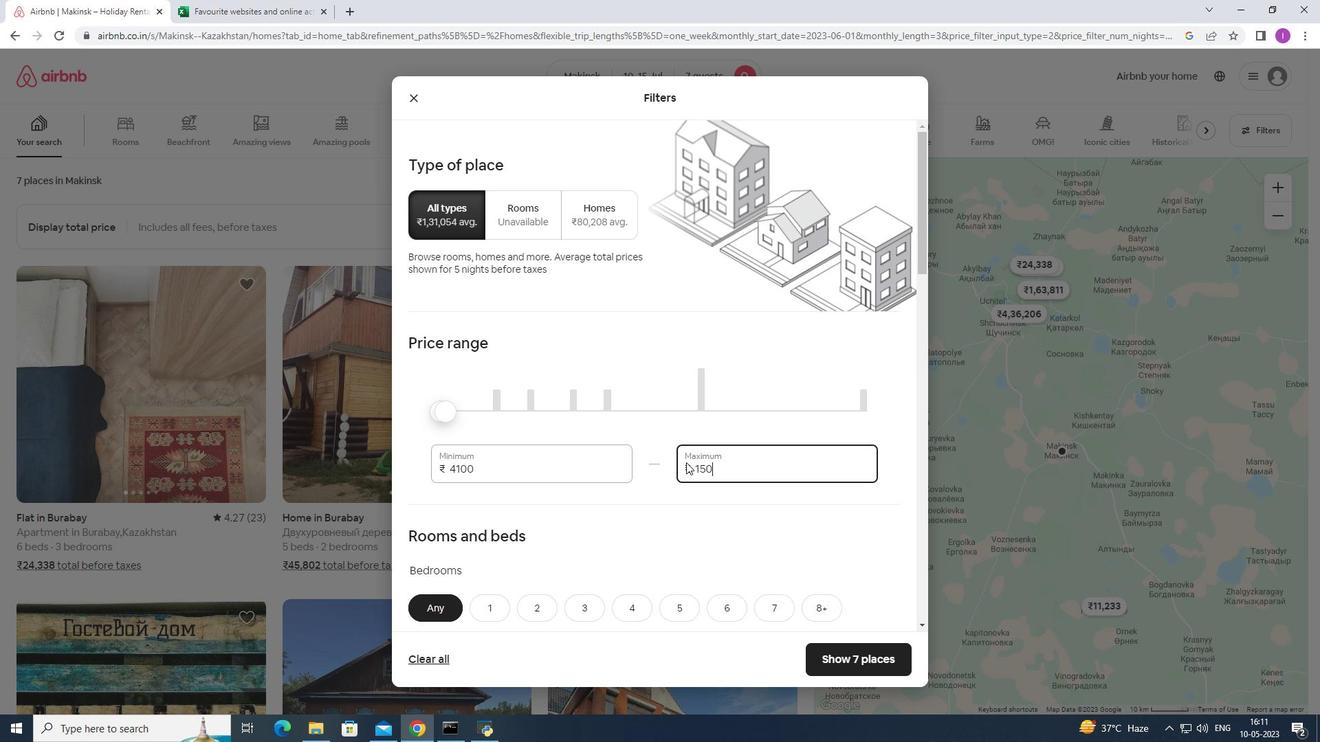 
Action: Key pressed 00
Screenshot: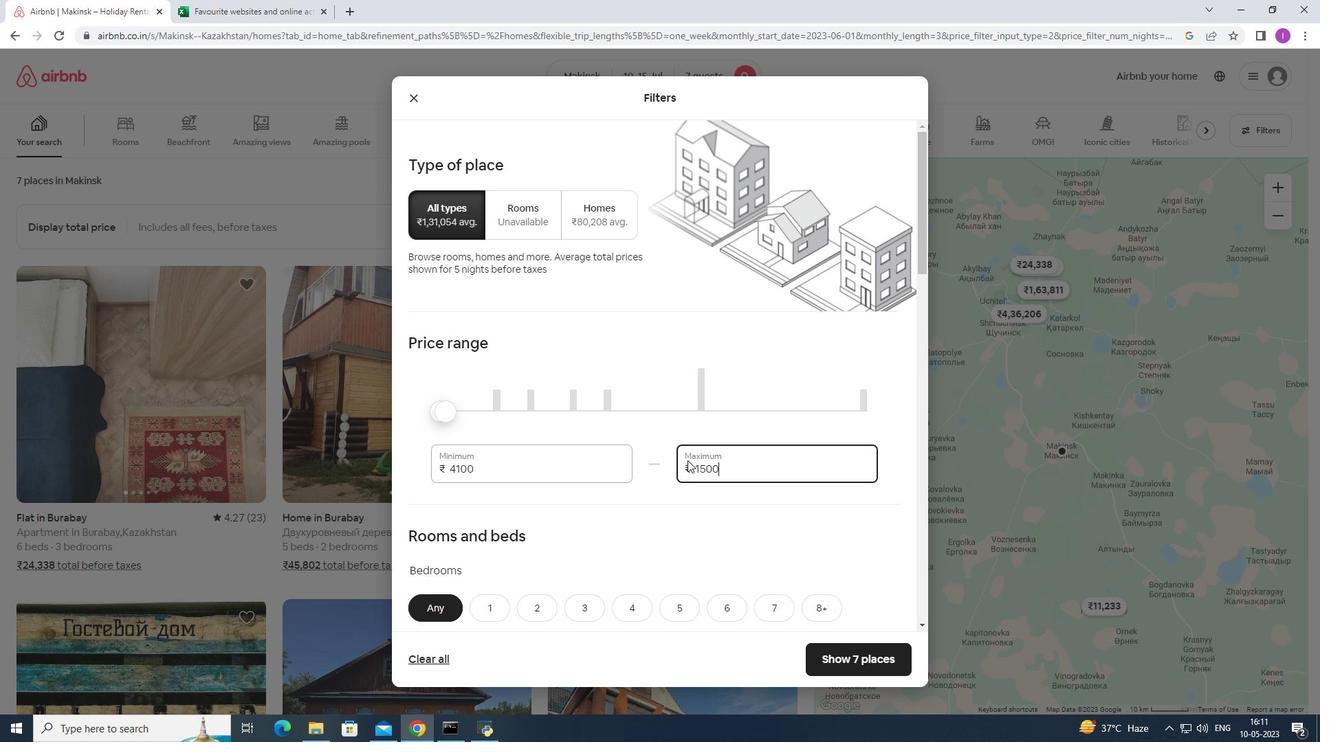 
Action: Mouse moved to (484, 472)
Screenshot: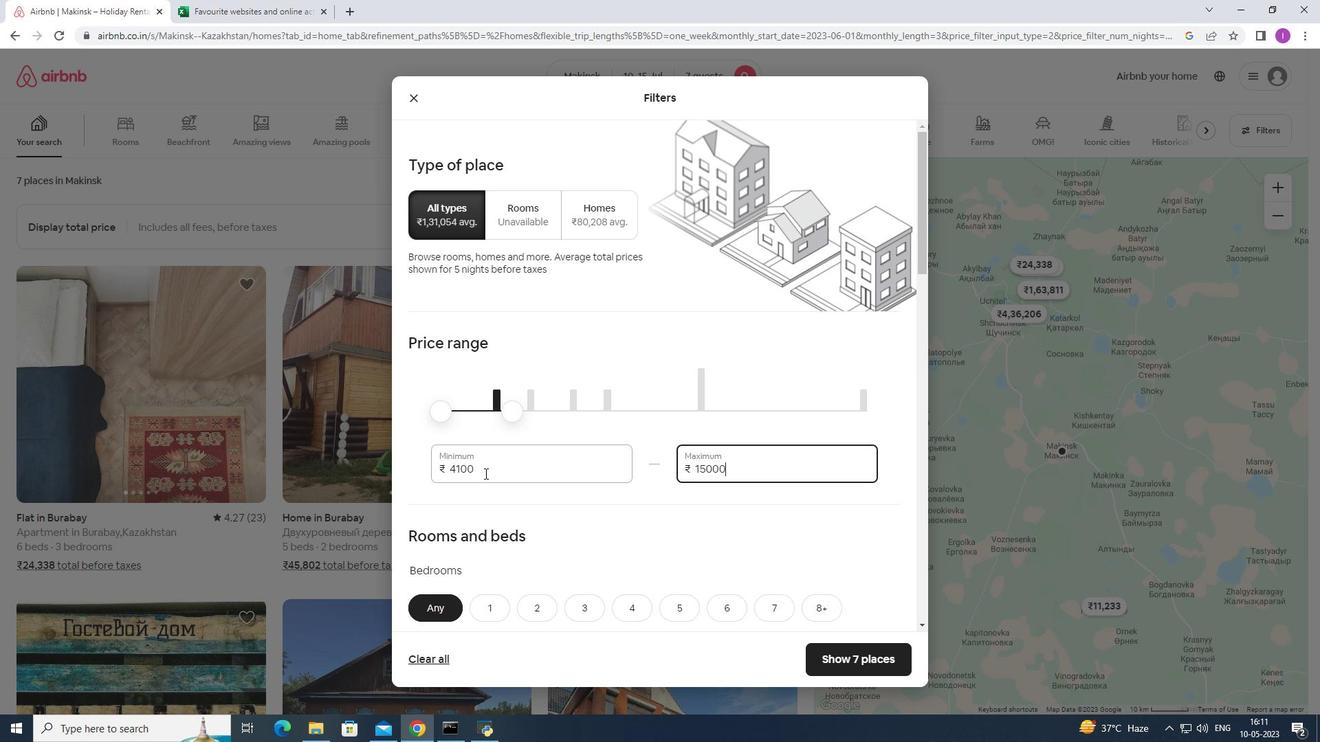 
Action: Mouse pressed left at (484, 472)
Screenshot: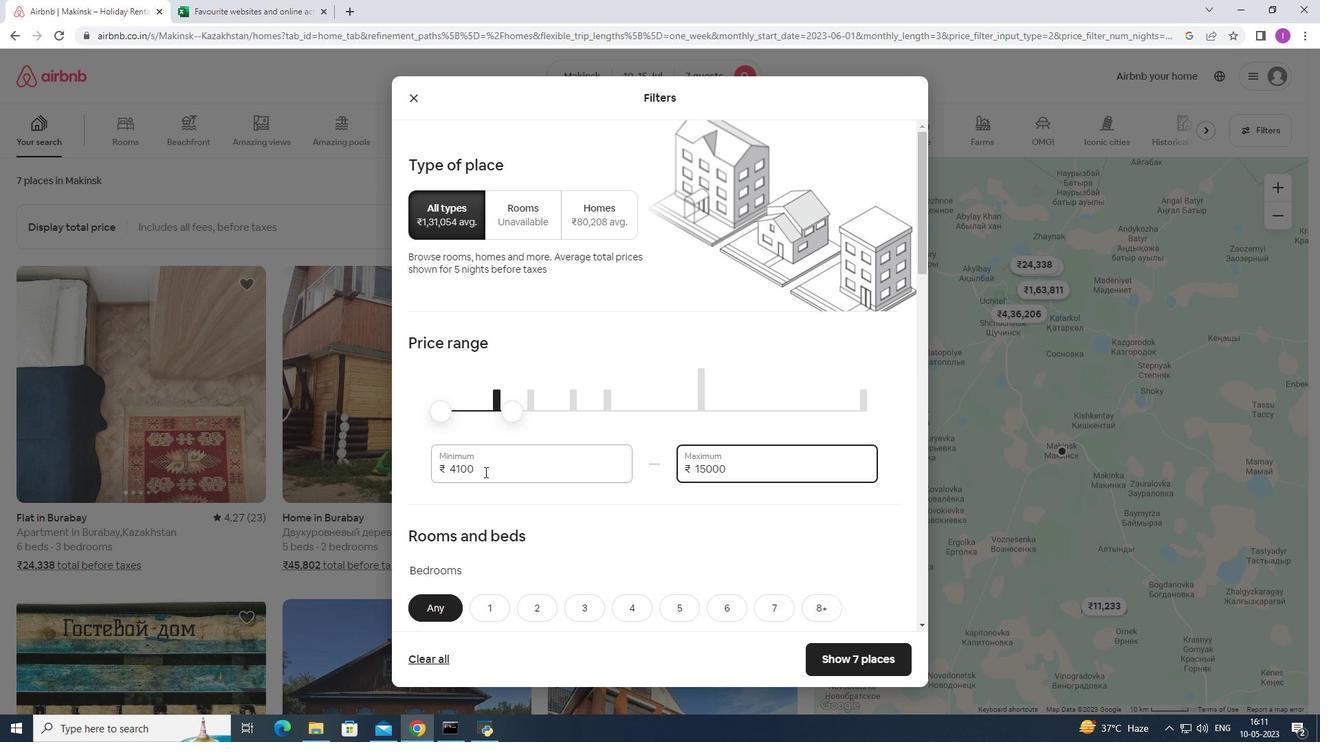 
Action: Mouse moved to (588, 475)
Screenshot: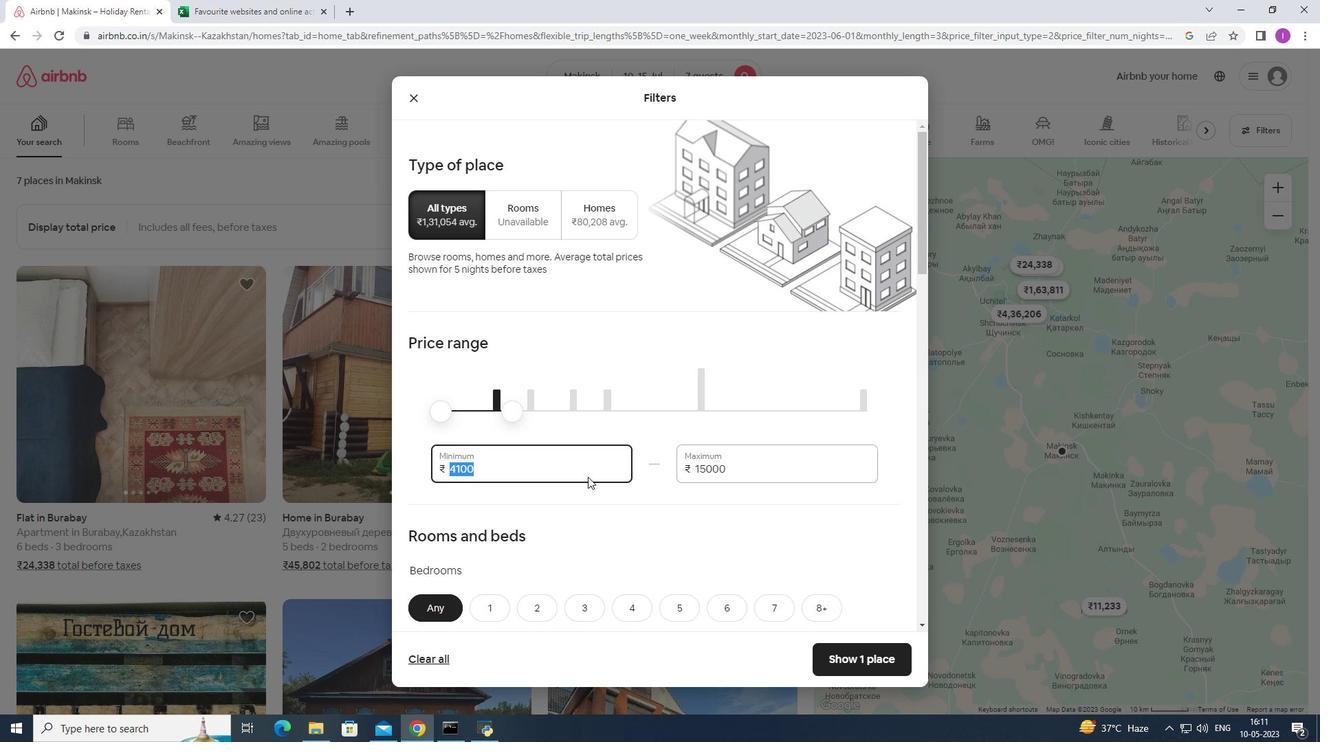 
Action: Key pressed 1
Screenshot: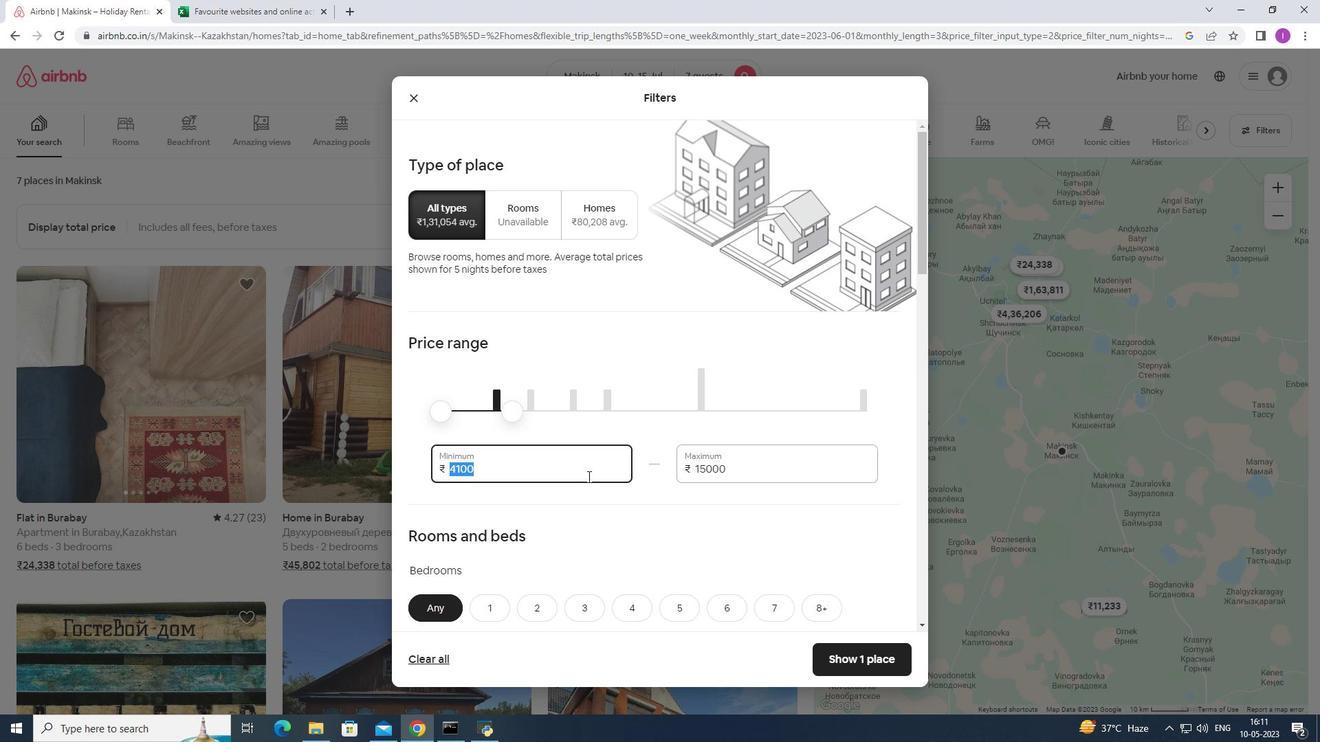 
Action: Mouse moved to (587, 471)
Screenshot: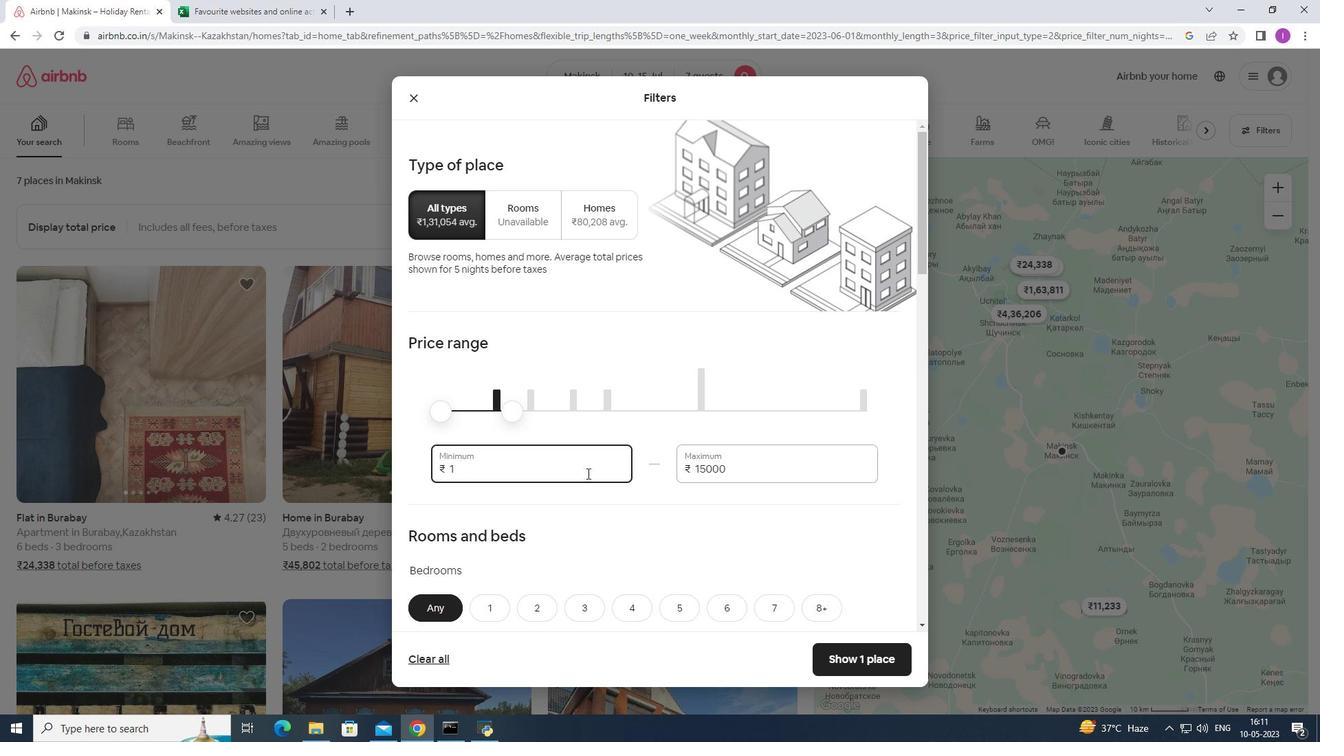
Action: Key pressed 0
Screenshot: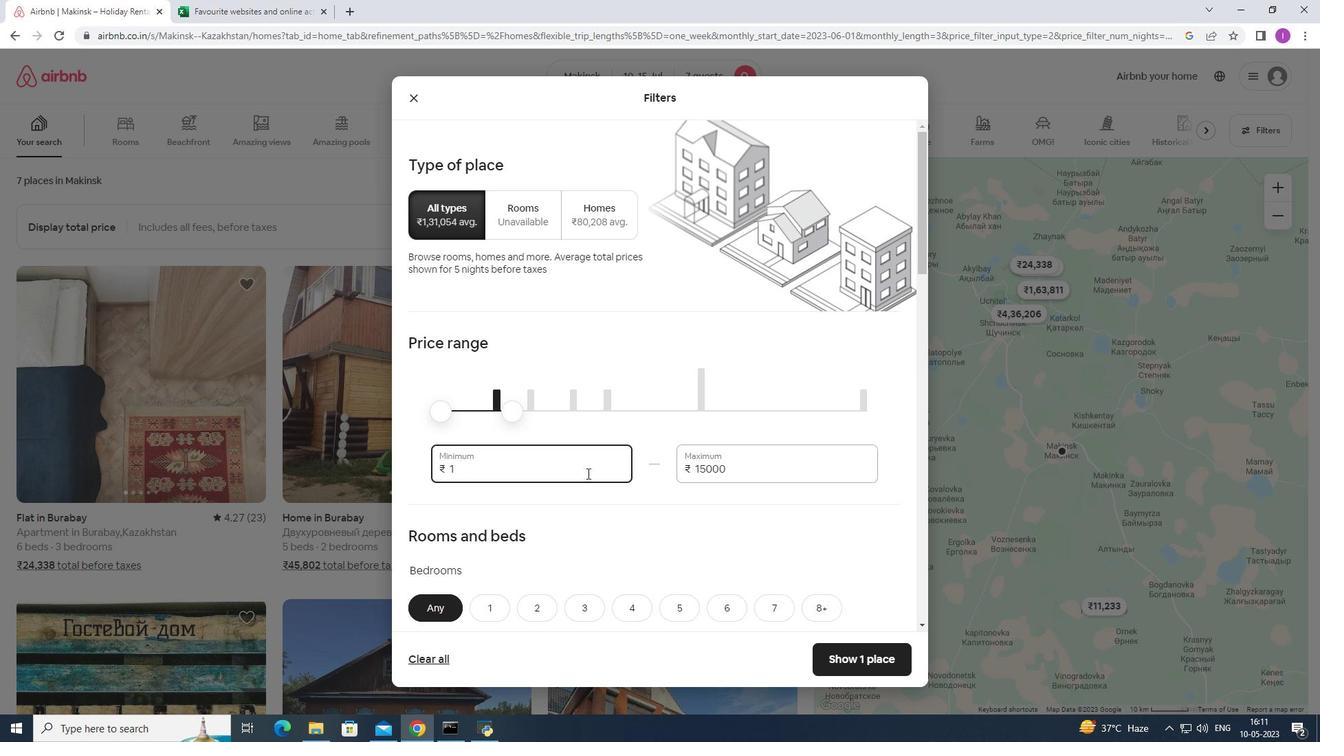 
Action: Mouse moved to (587, 469)
Screenshot: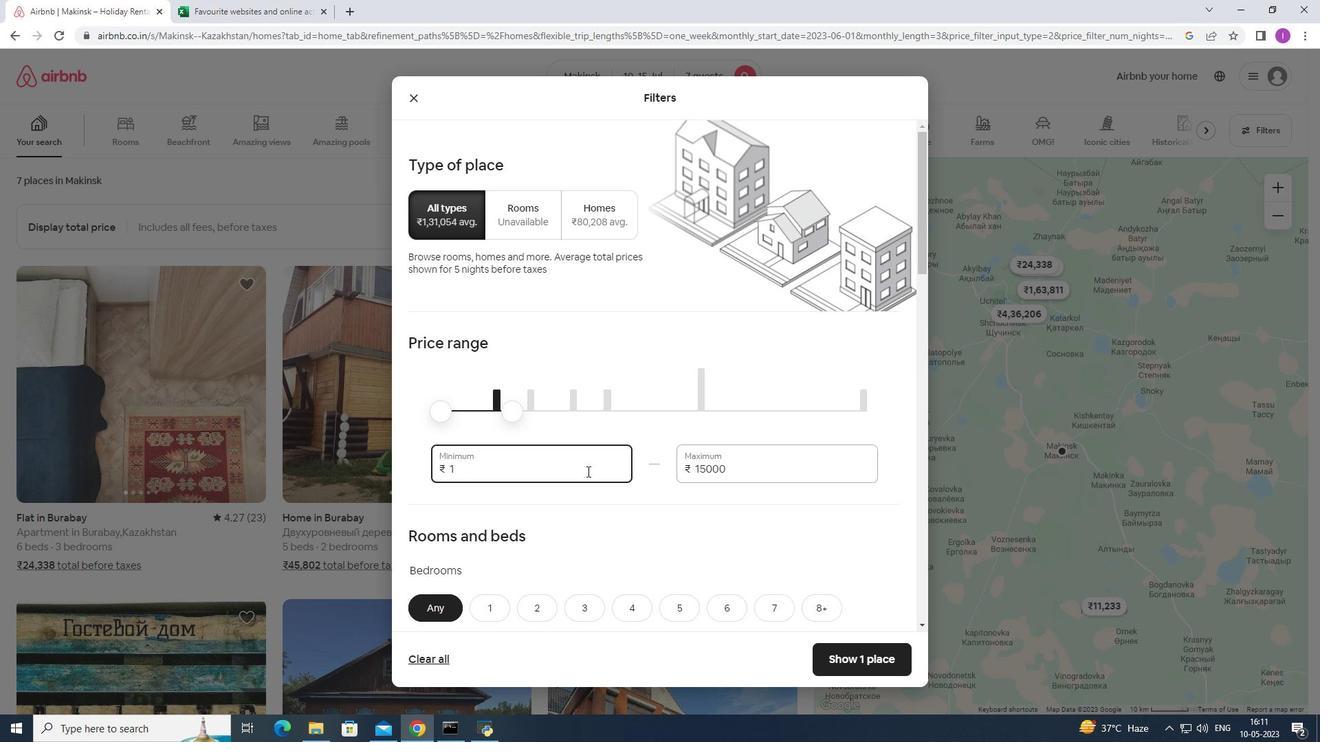 
Action: Key pressed 00
Screenshot: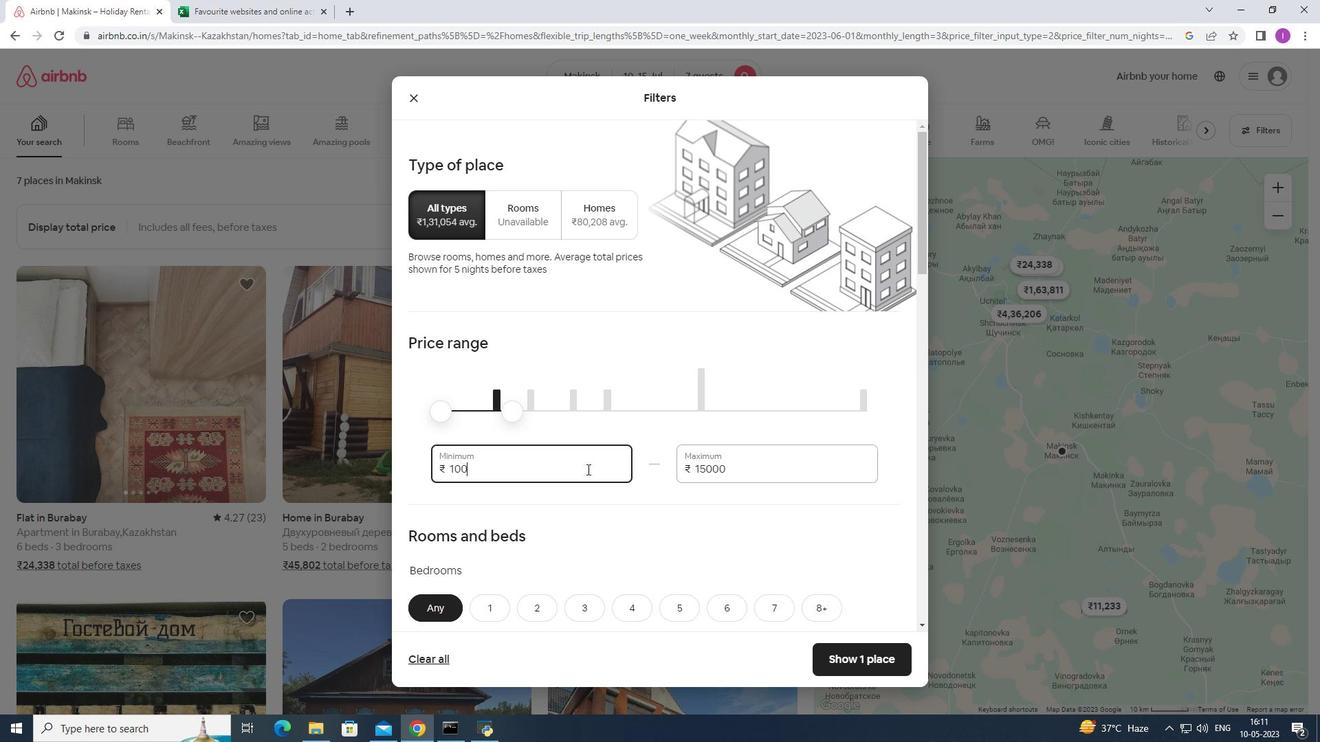 
Action: Mouse moved to (587, 469)
Screenshot: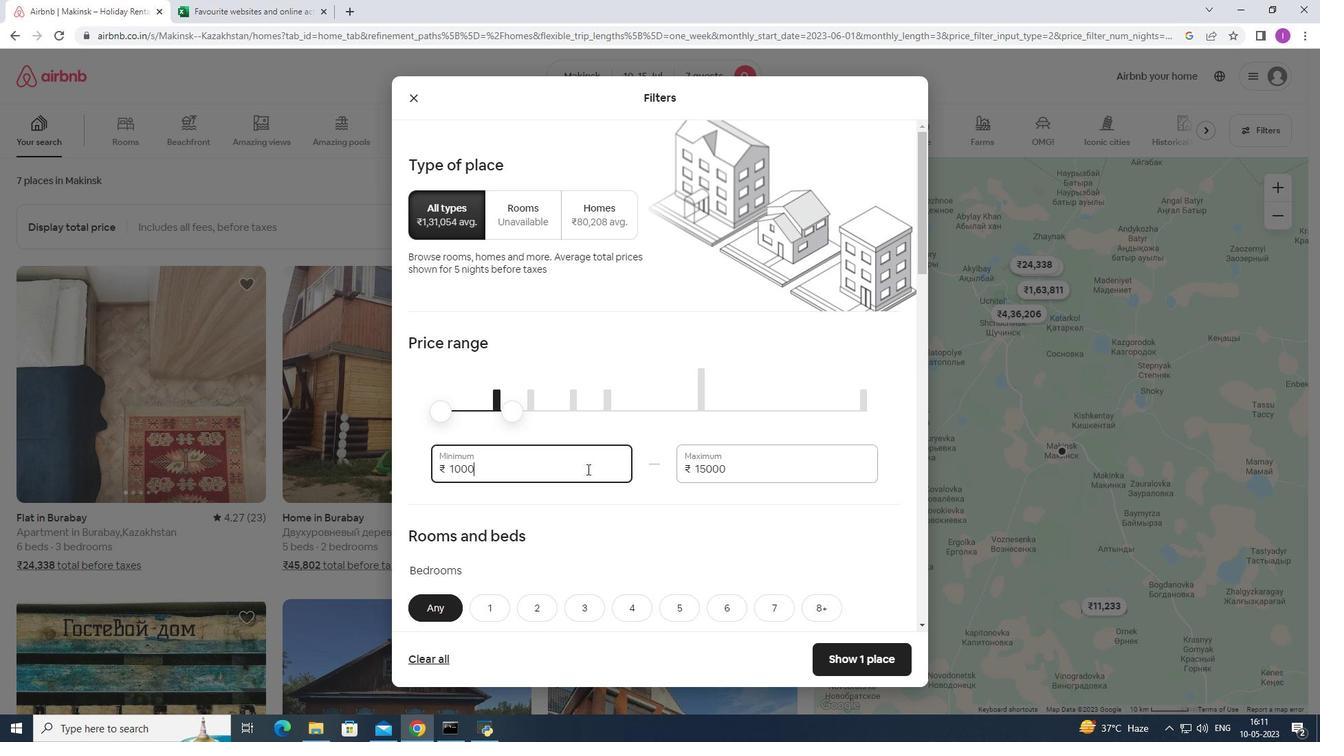 
Action: Key pressed 0
Screenshot: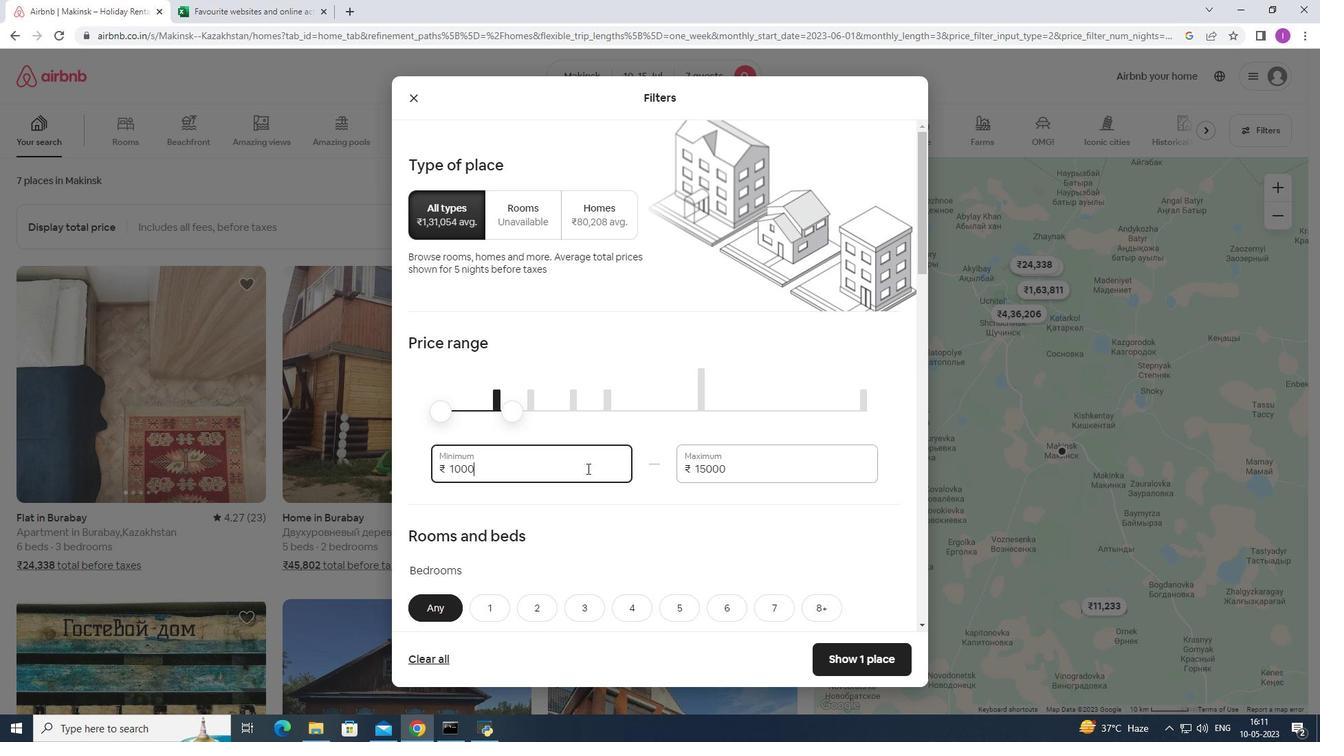 
Action: Mouse moved to (521, 491)
Screenshot: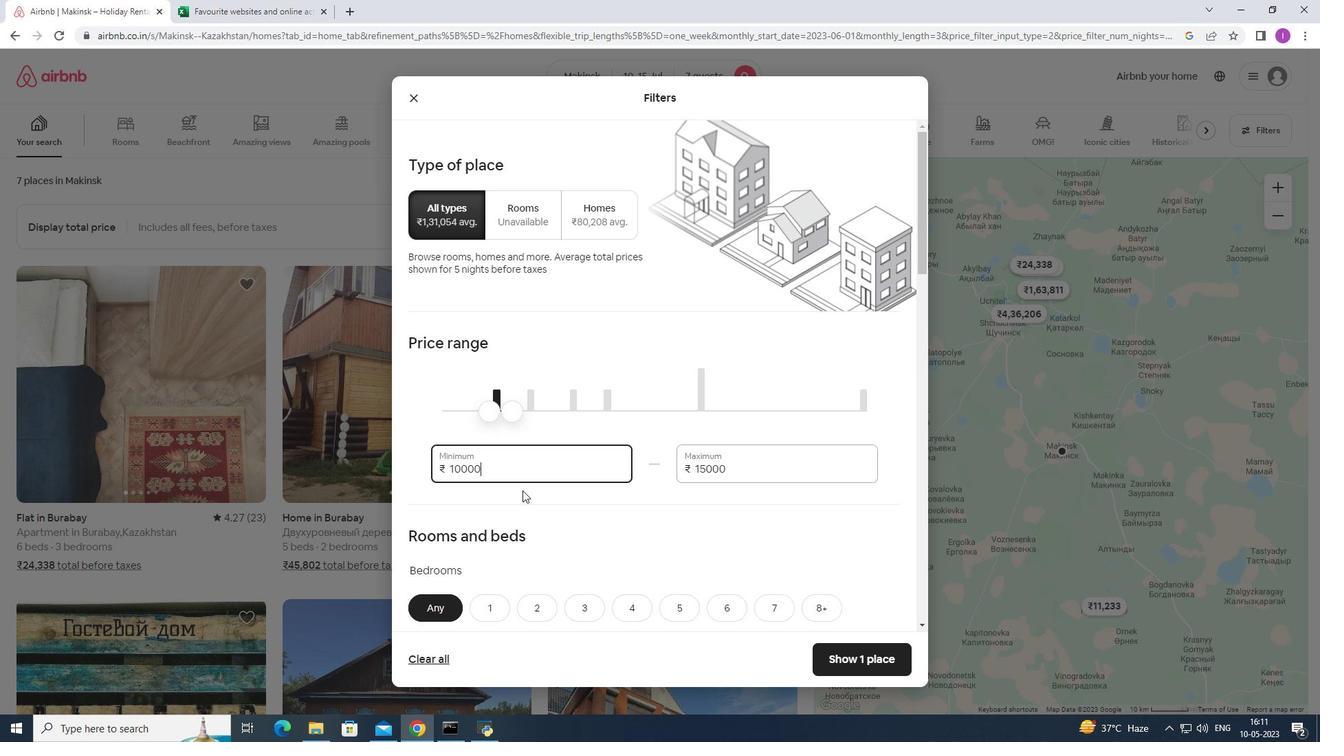 
Action: Mouse scrolled (521, 491) with delta (0, 0)
Screenshot: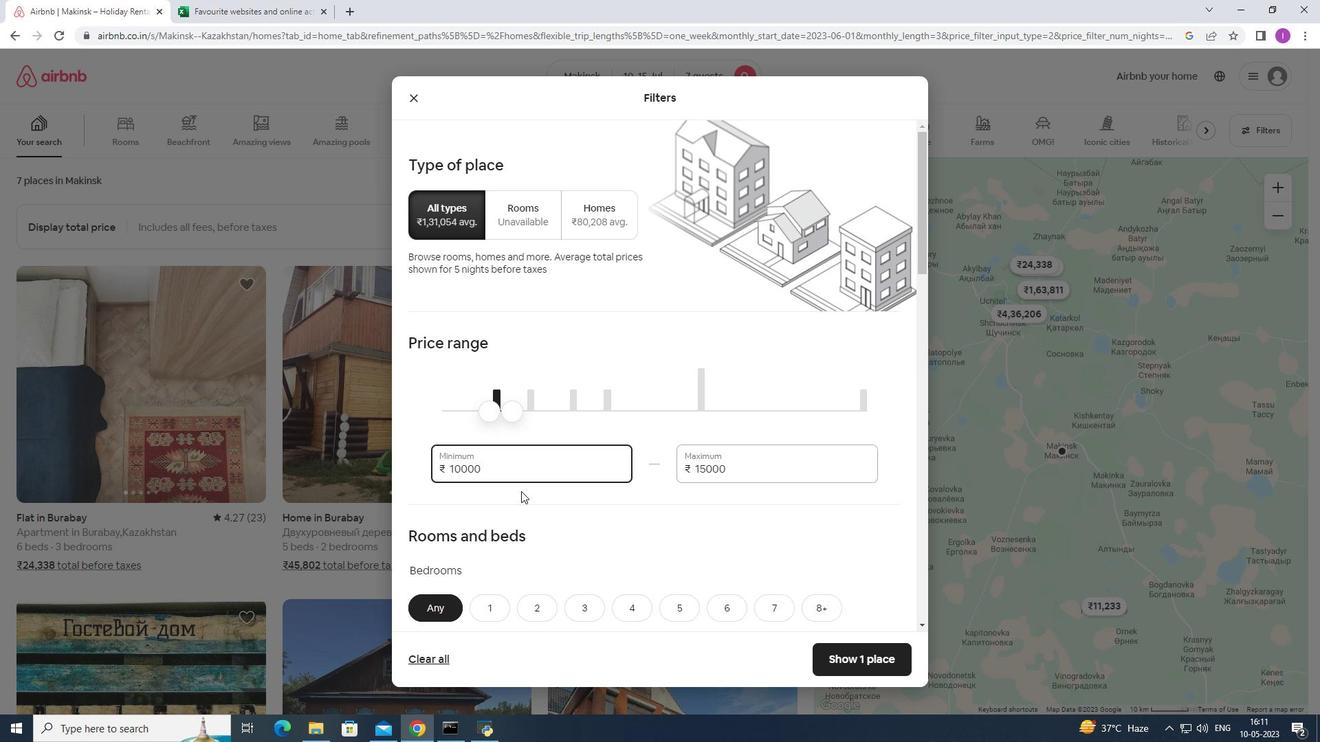 
Action: Mouse scrolled (521, 491) with delta (0, 0)
Screenshot: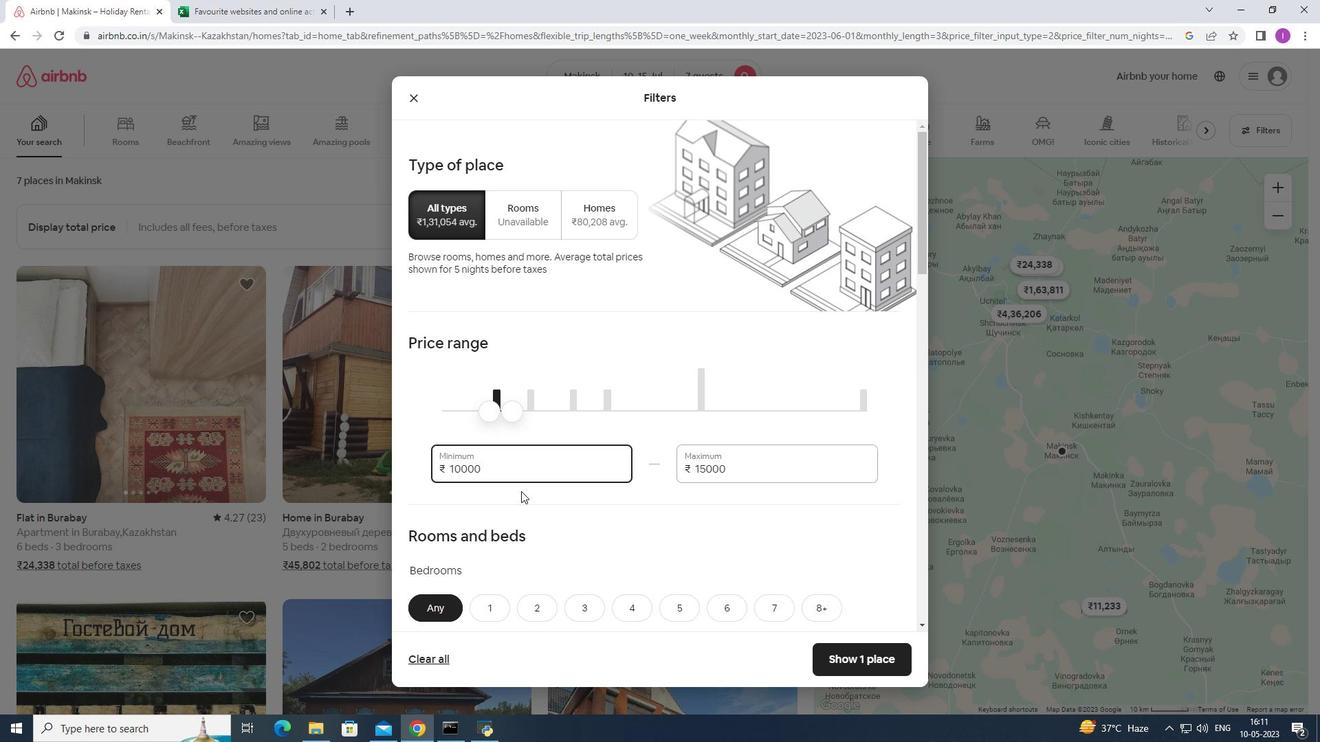 
Action: Mouse moved to (525, 491)
Screenshot: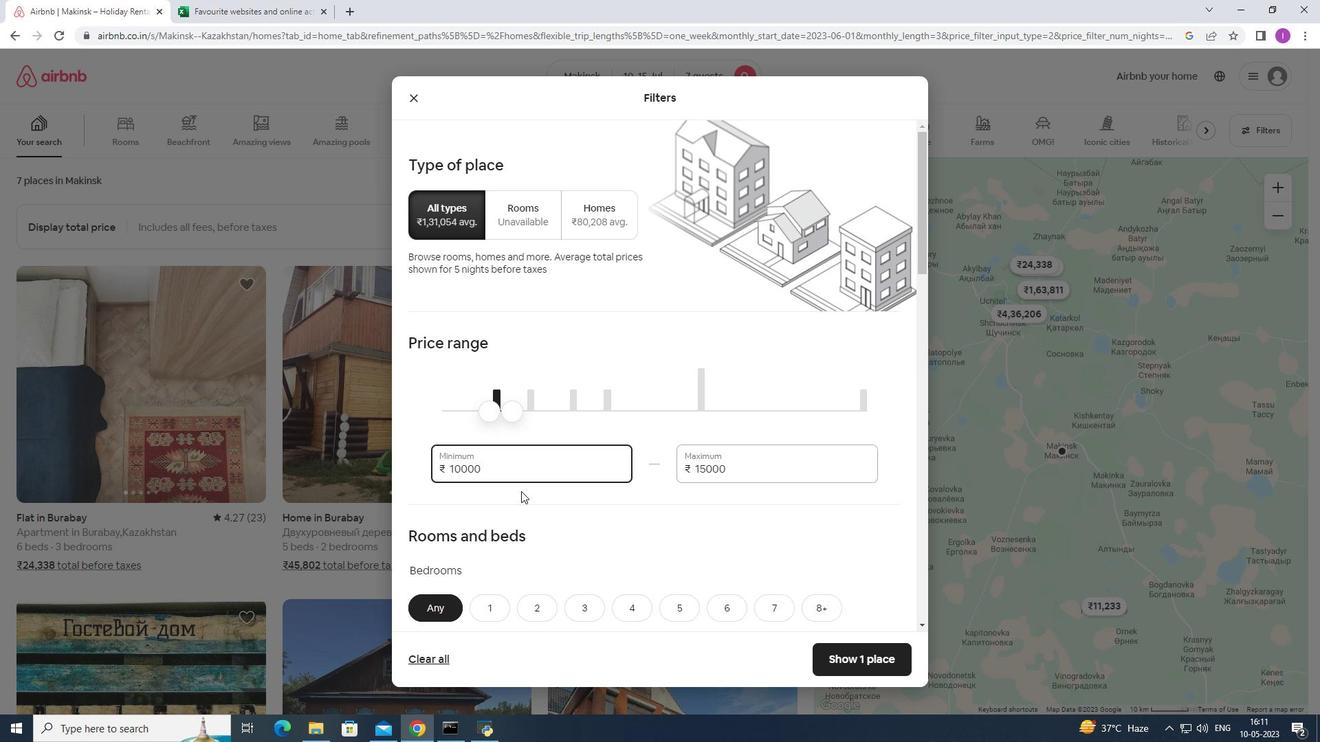 
Action: Mouse scrolled (525, 491) with delta (0, 0)
Screenshot: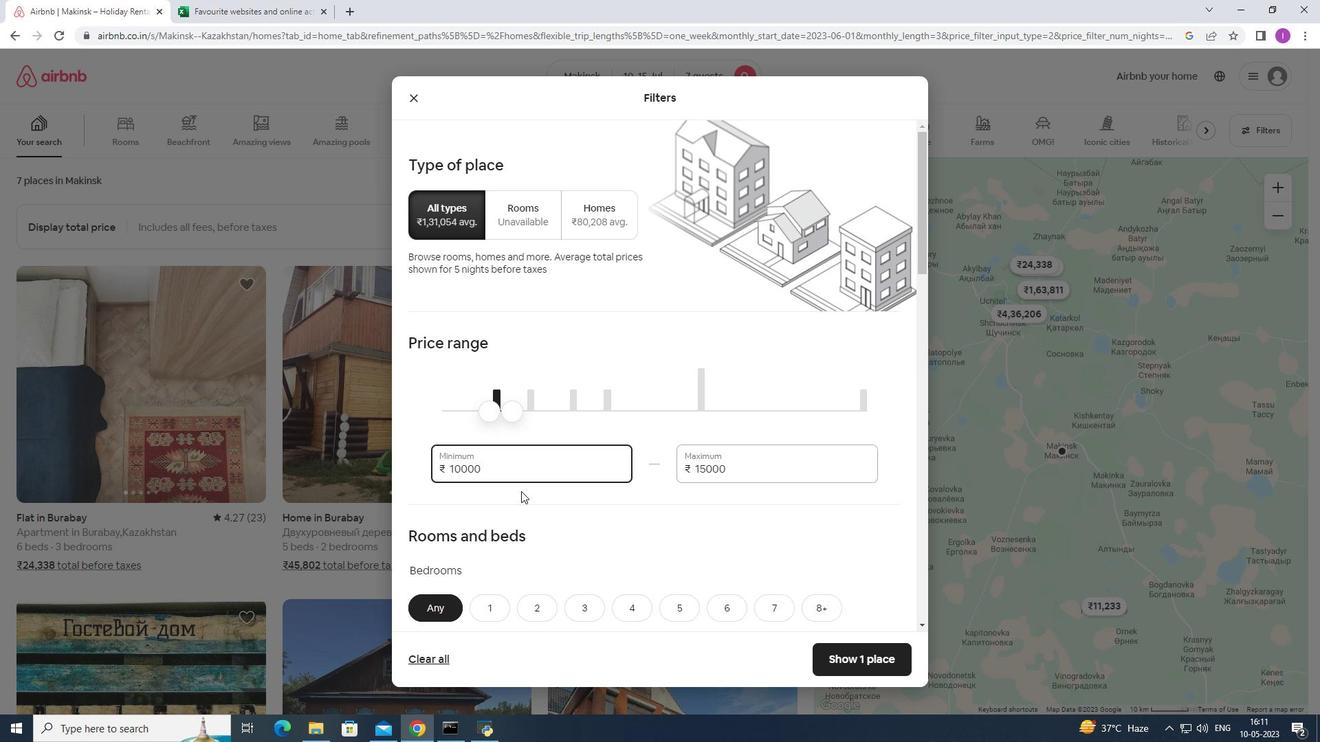 
Action: Mouse moved to (651, 443)
Screenshot: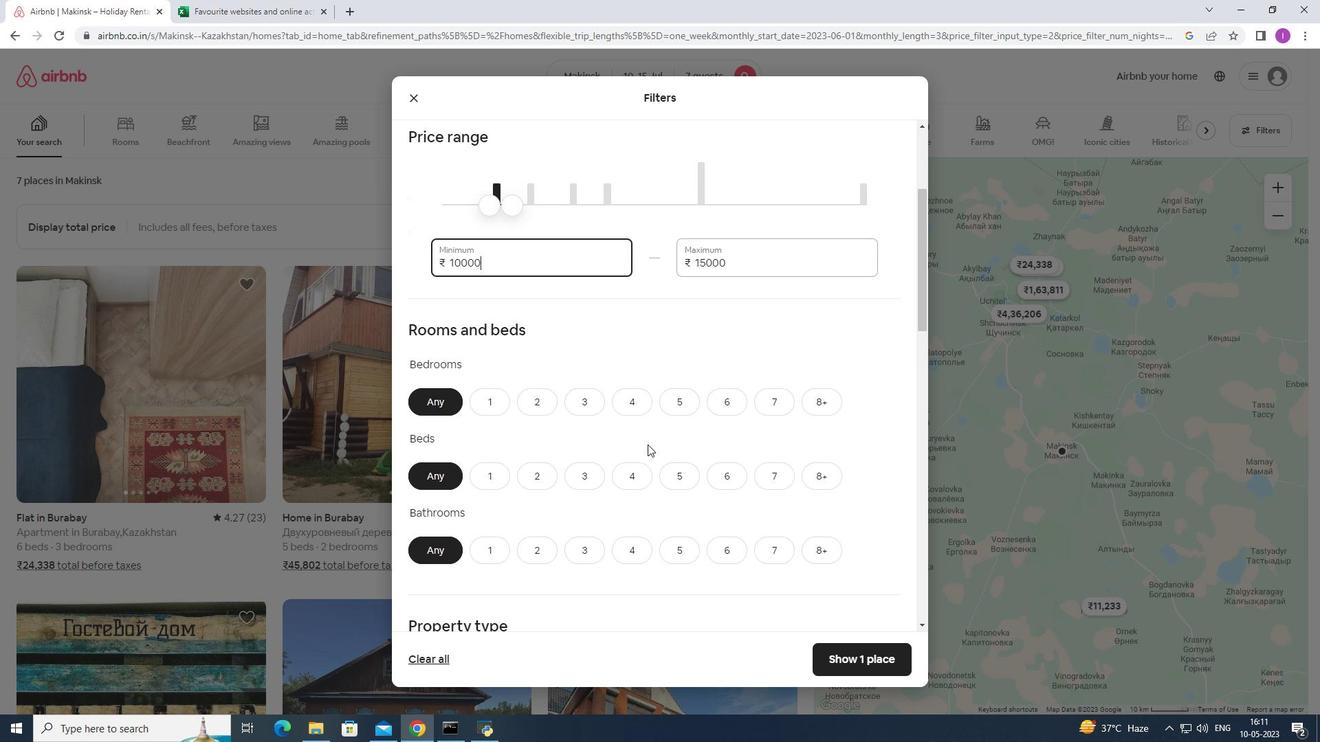 
Action: Mouse scrolled (651, 442) with delta (0, 0)
Screenshot: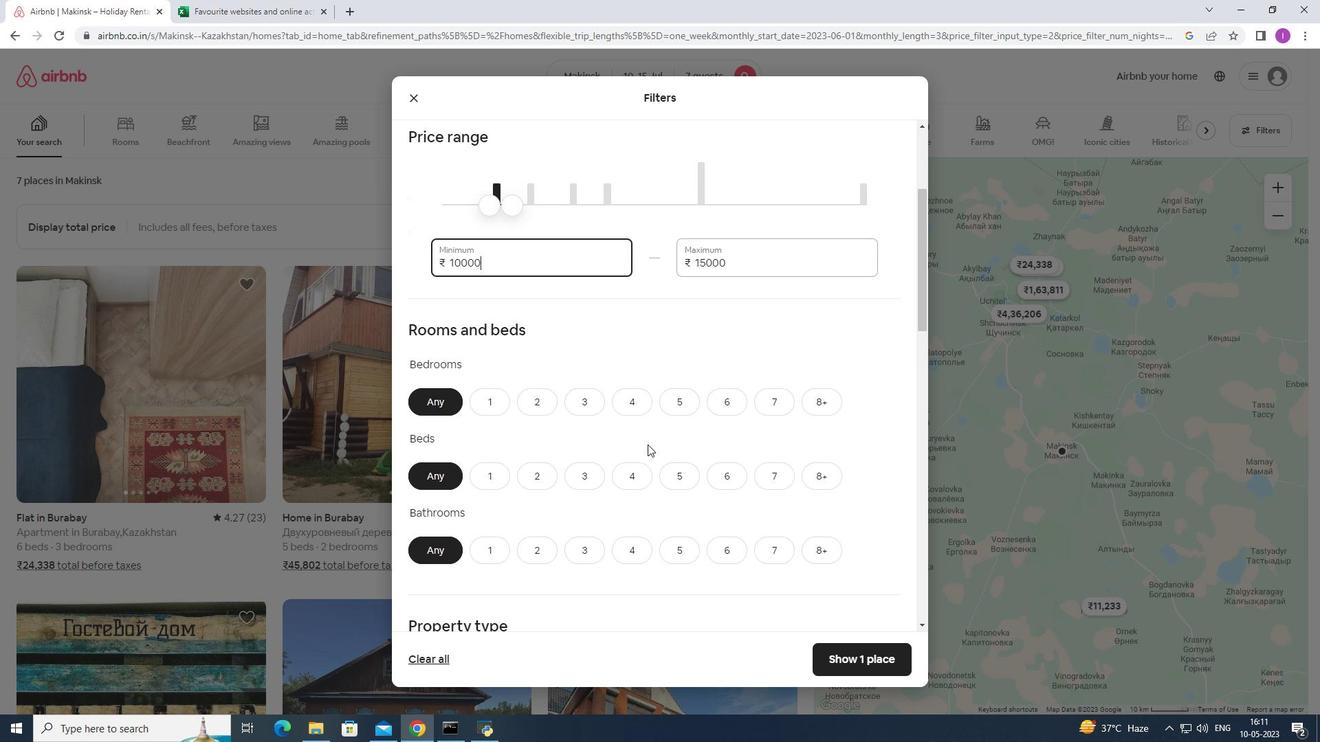 
Action: Mouse moved to (634, 339)
Screenshot: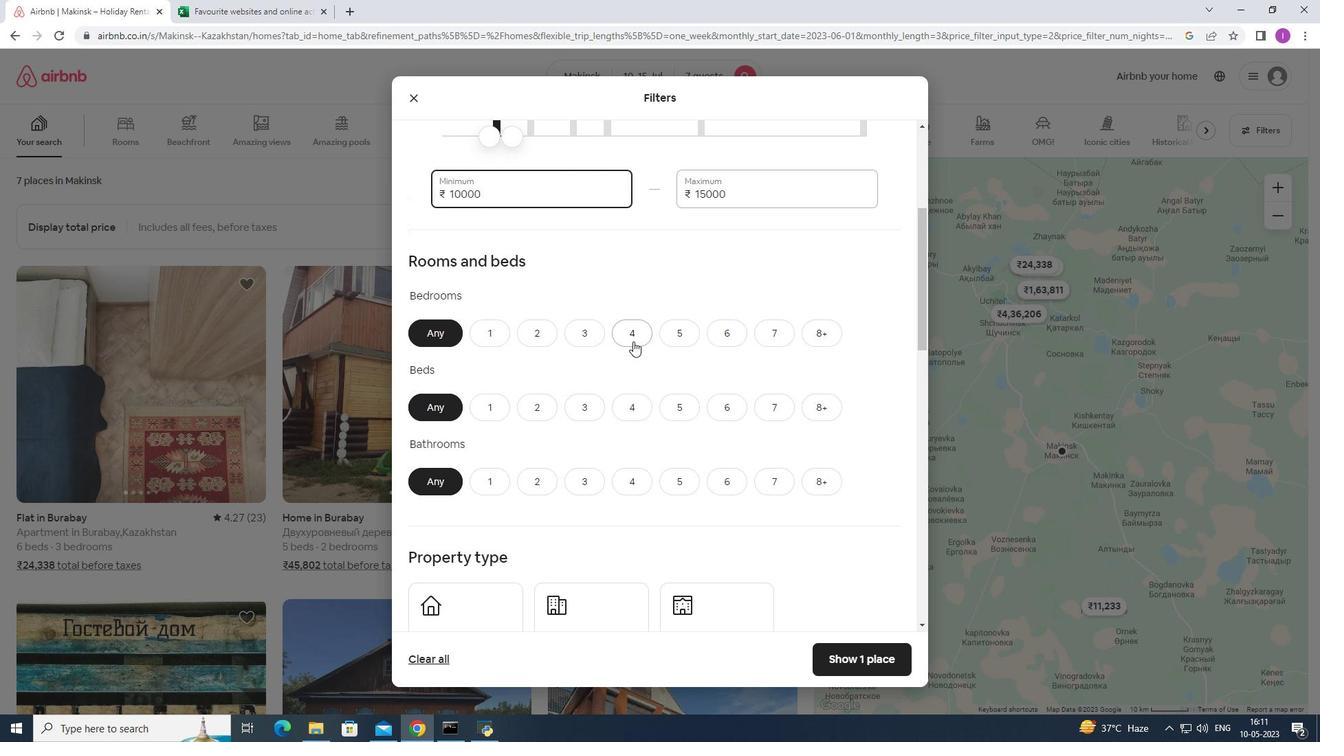 
Action: Mouse pressed left at (634, 339)
Screenshot: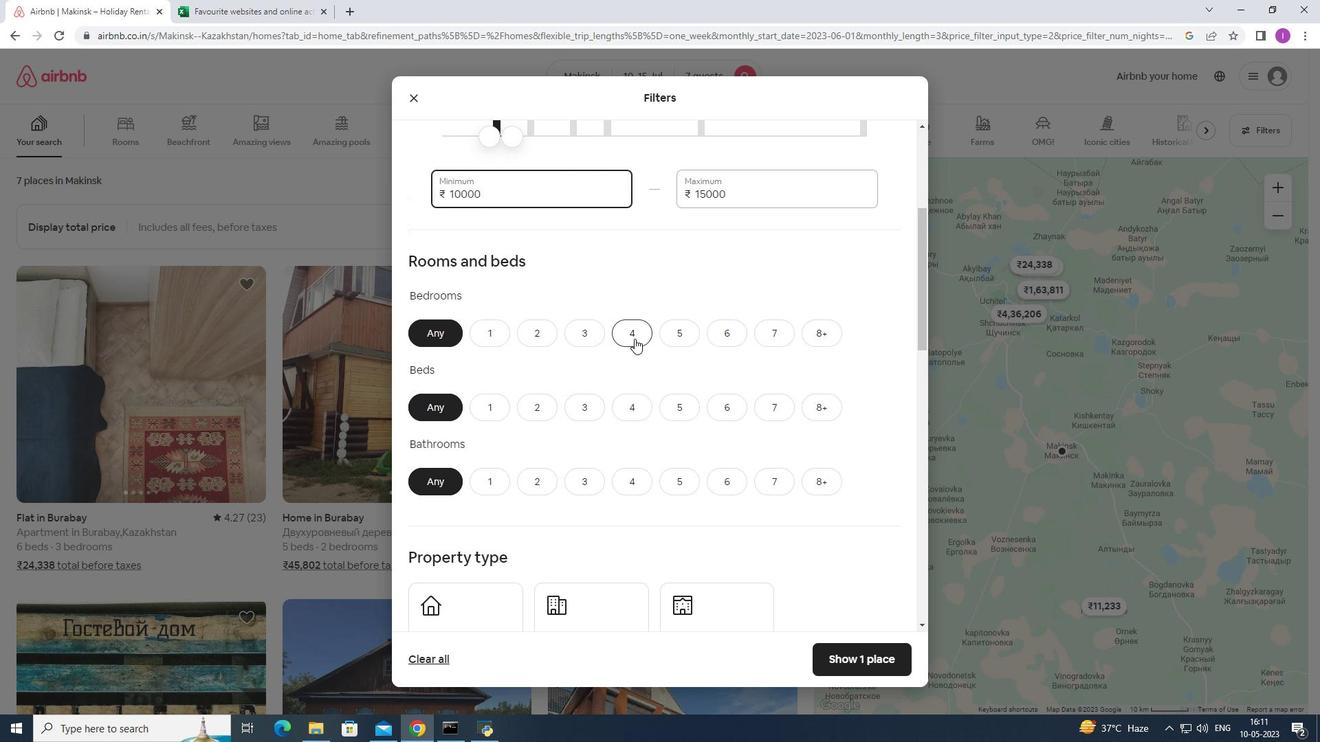 
Action: Mouse moved to (777, 411)
Screenshot: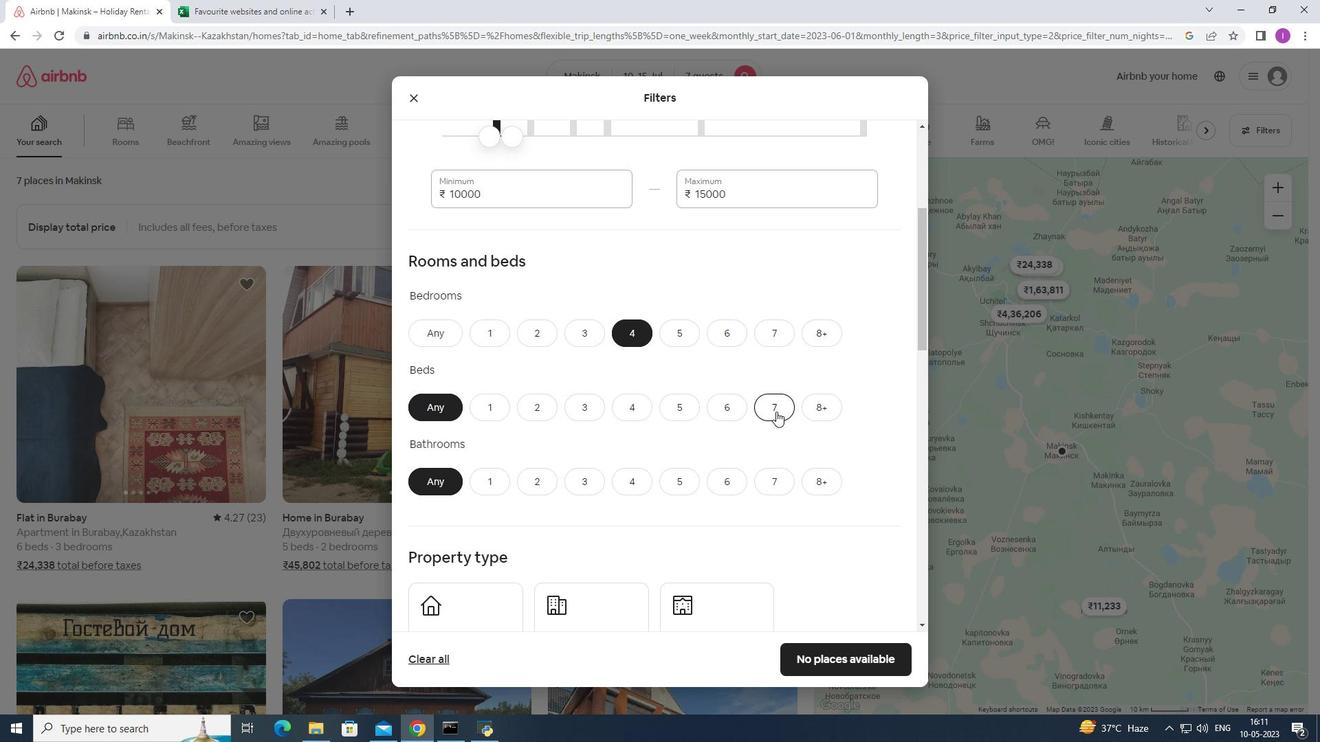 
Action: Mouse pressed left at (777, 411)
Screenshot: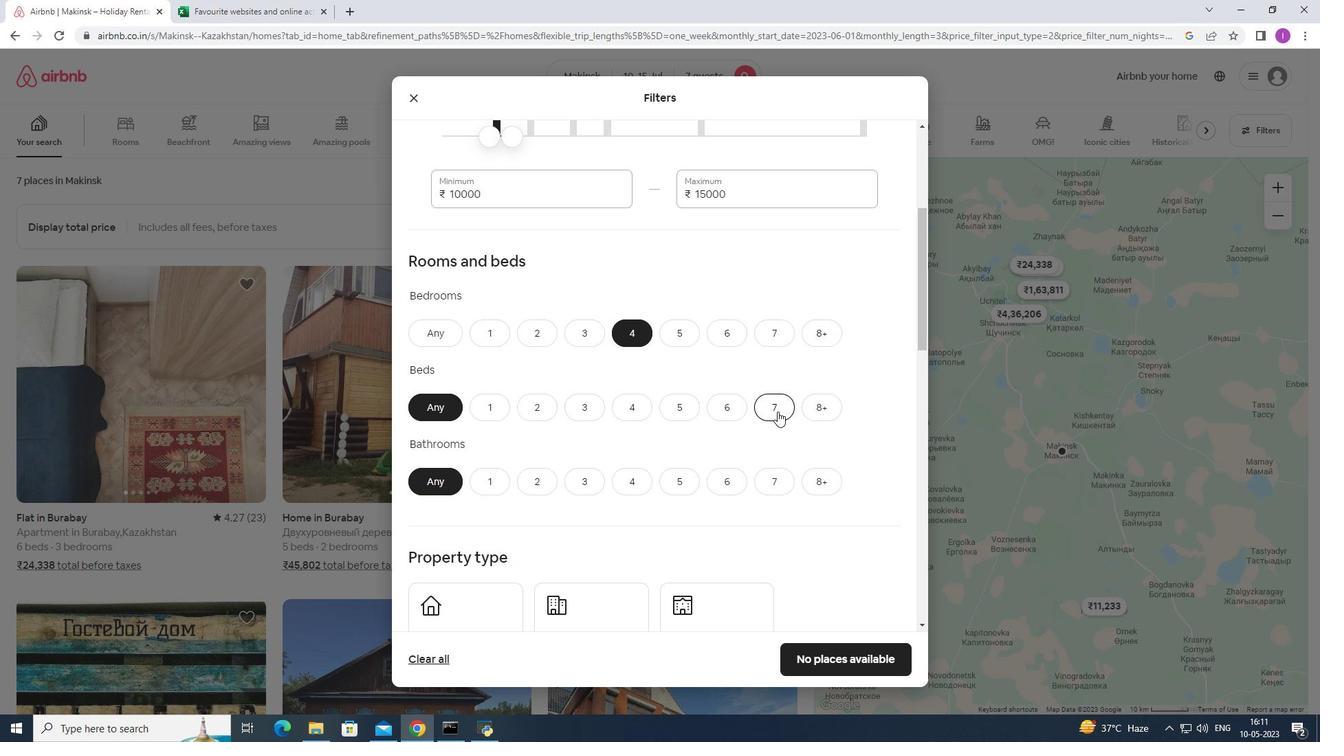 
Action: Mouse moved to (622, 480)
Screenshot: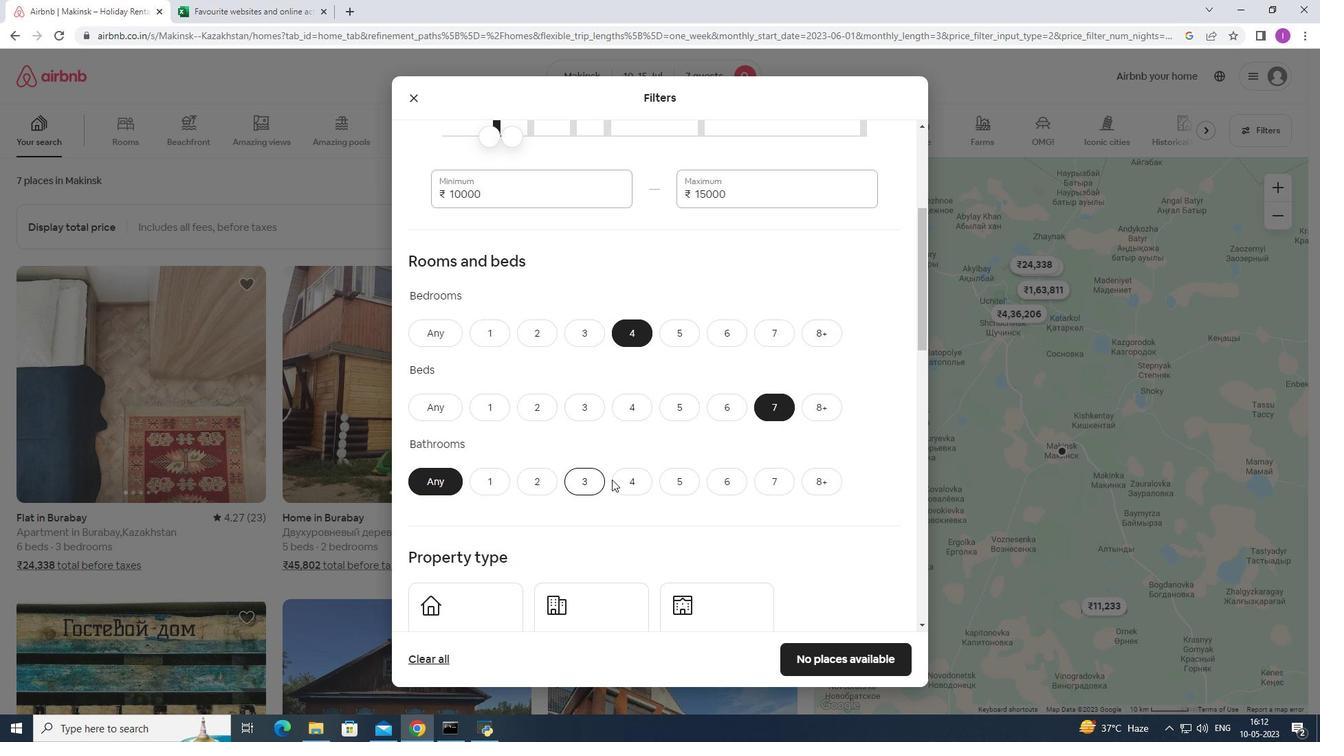 
Action: Mouse pressed left at (622, 480)
Screenshot: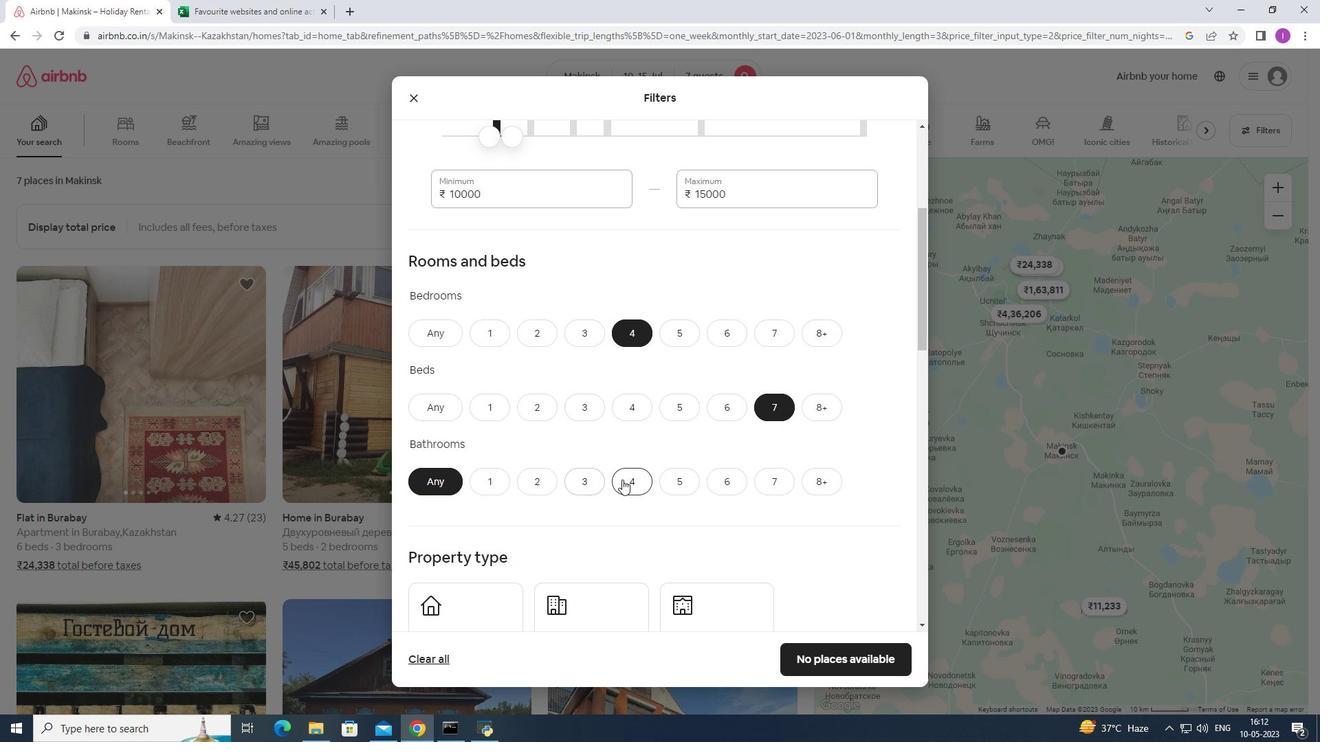 
Action: Mouse moved to (664, 453)
Screenshot: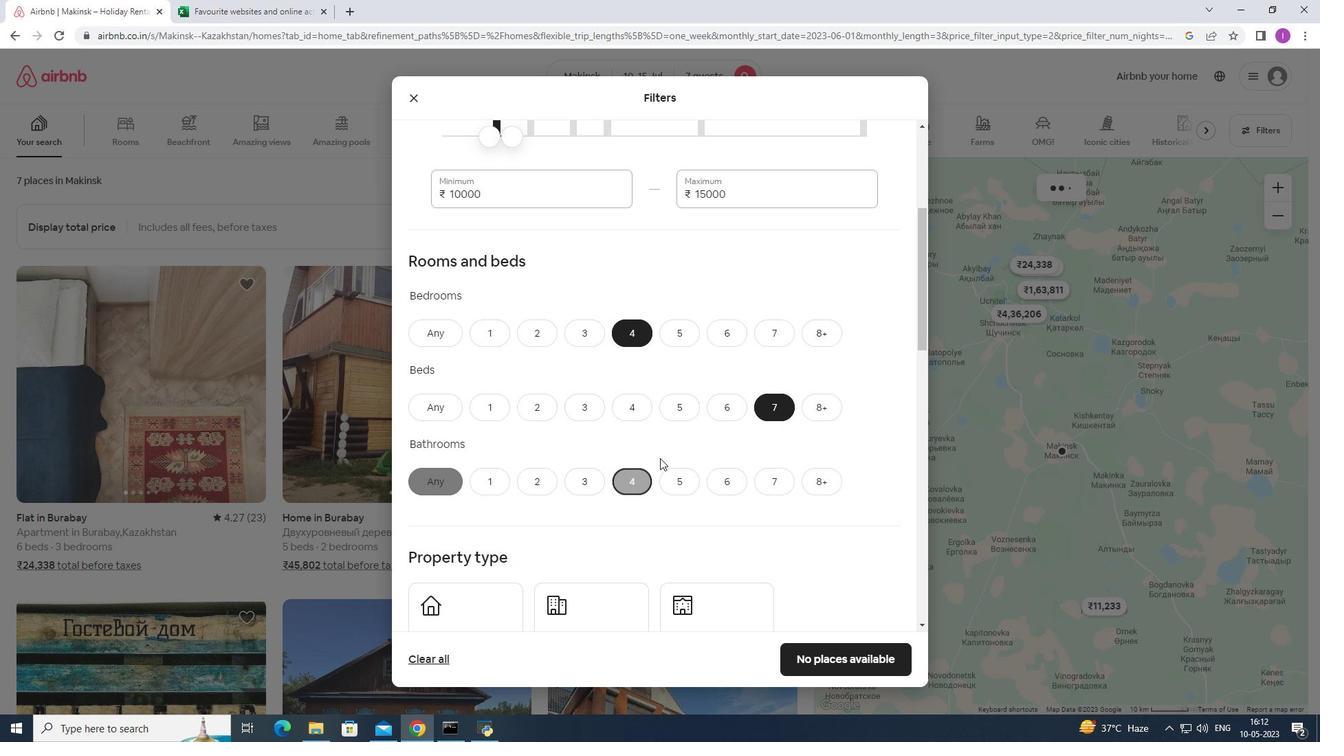 
Action: Mouse scrolled (664, 453) with delta (0, 0)
Screenshot: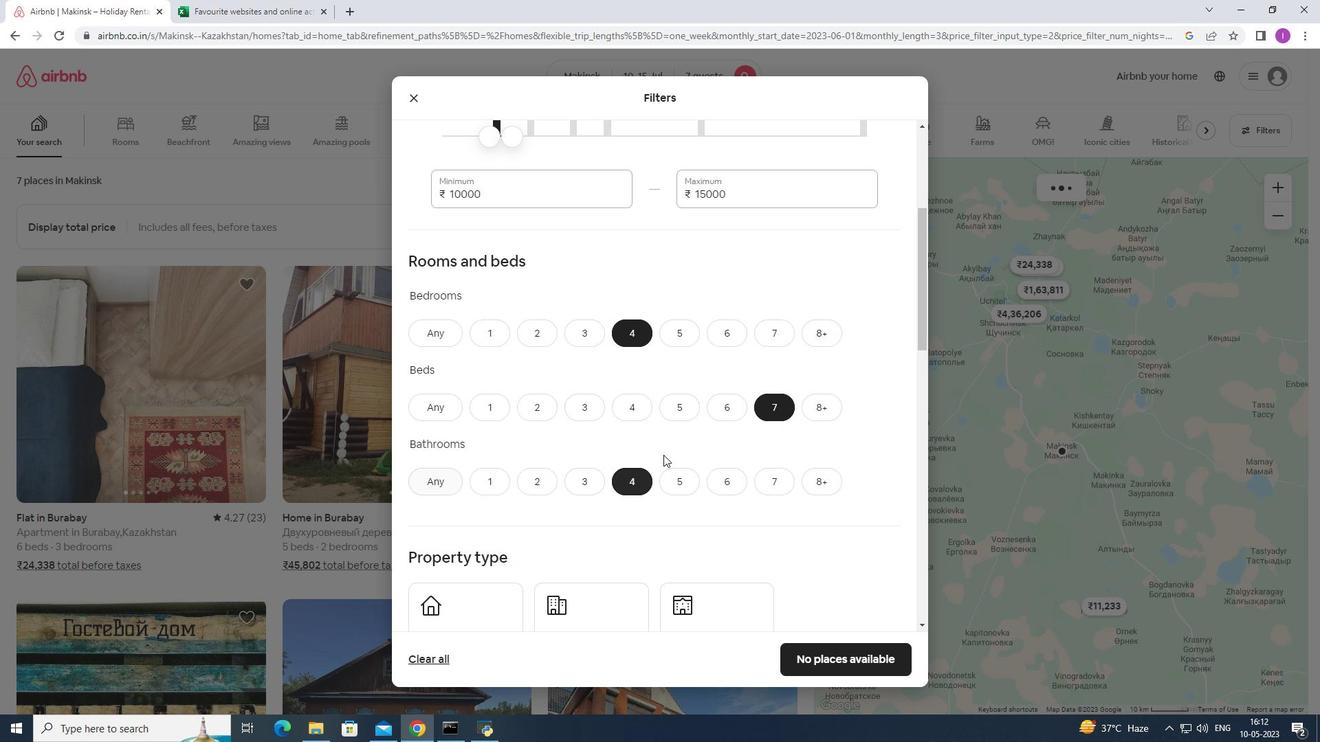 
Action: Mouse scrolled (664, 453) with delta (0, 0)
Screenshot: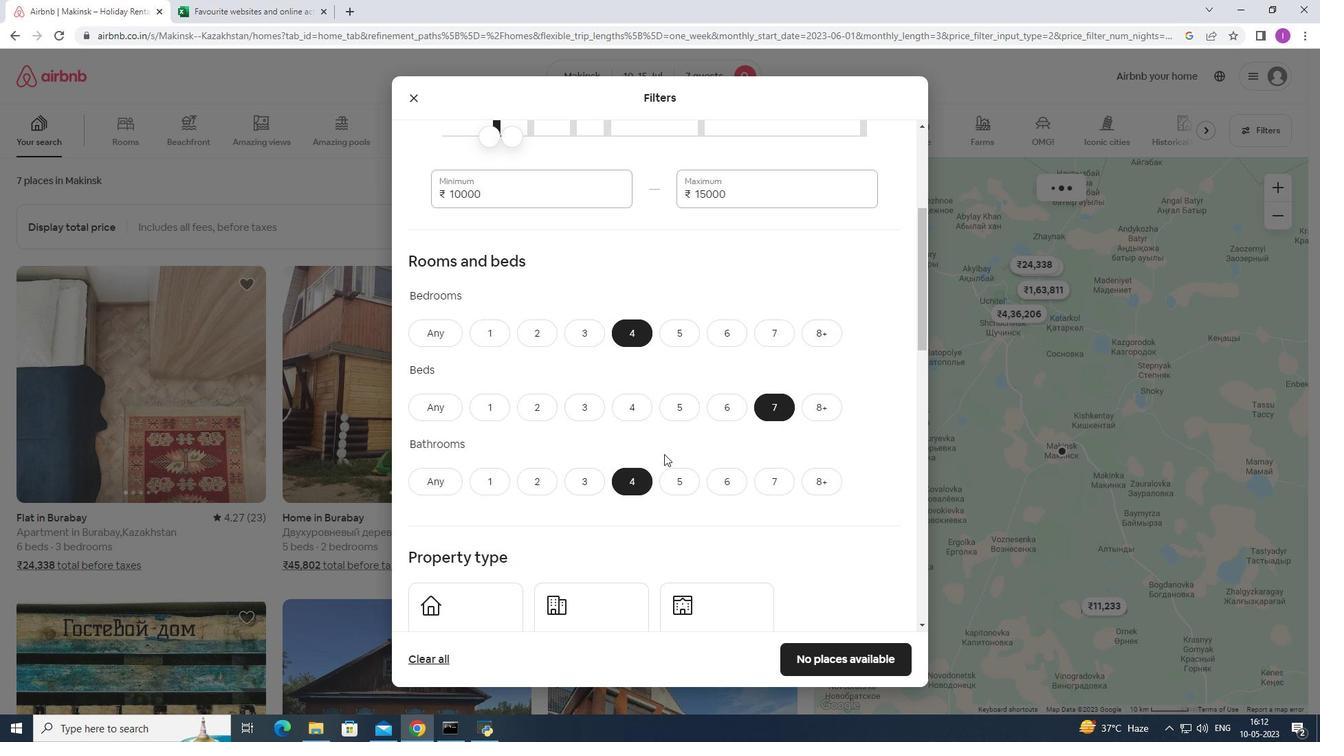 
Action: Mouse scrolled (664, 453) with delta (0, 0)
Screenshot: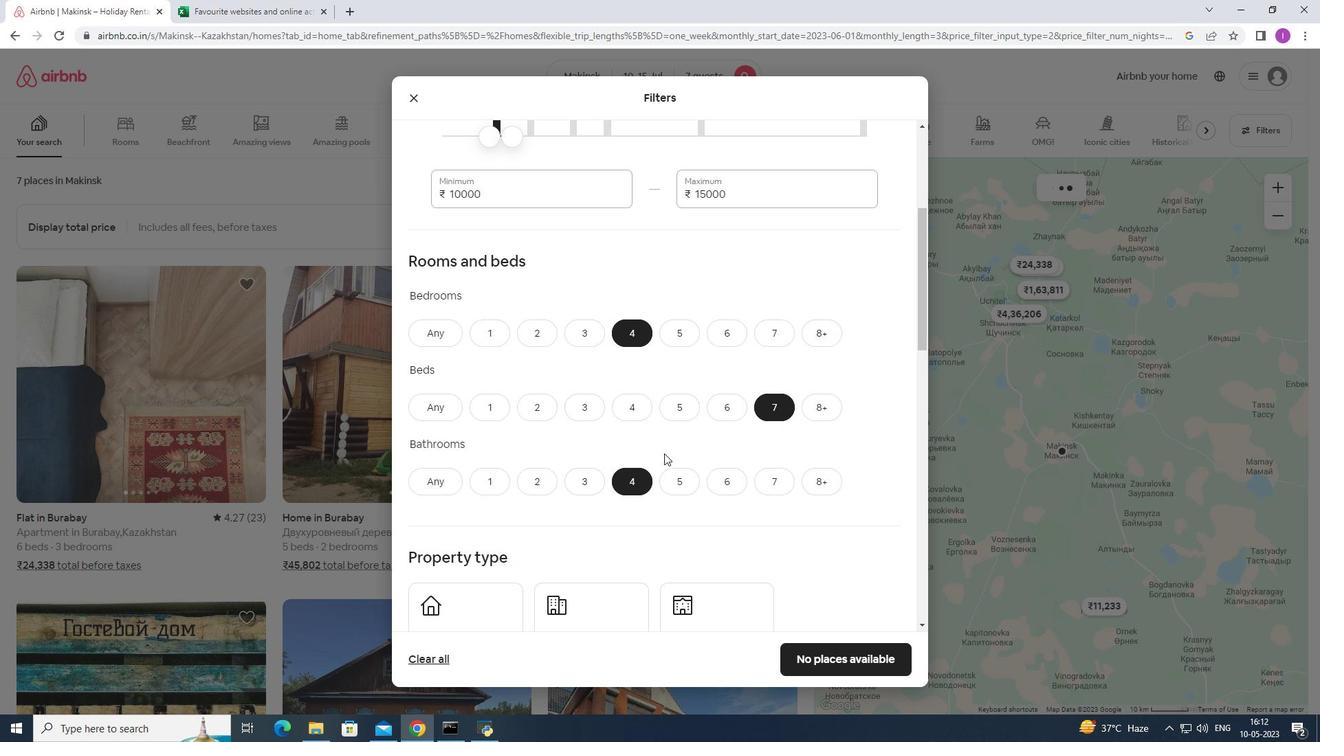 
Action: Mouse moved to (509, 438)
Screenshot: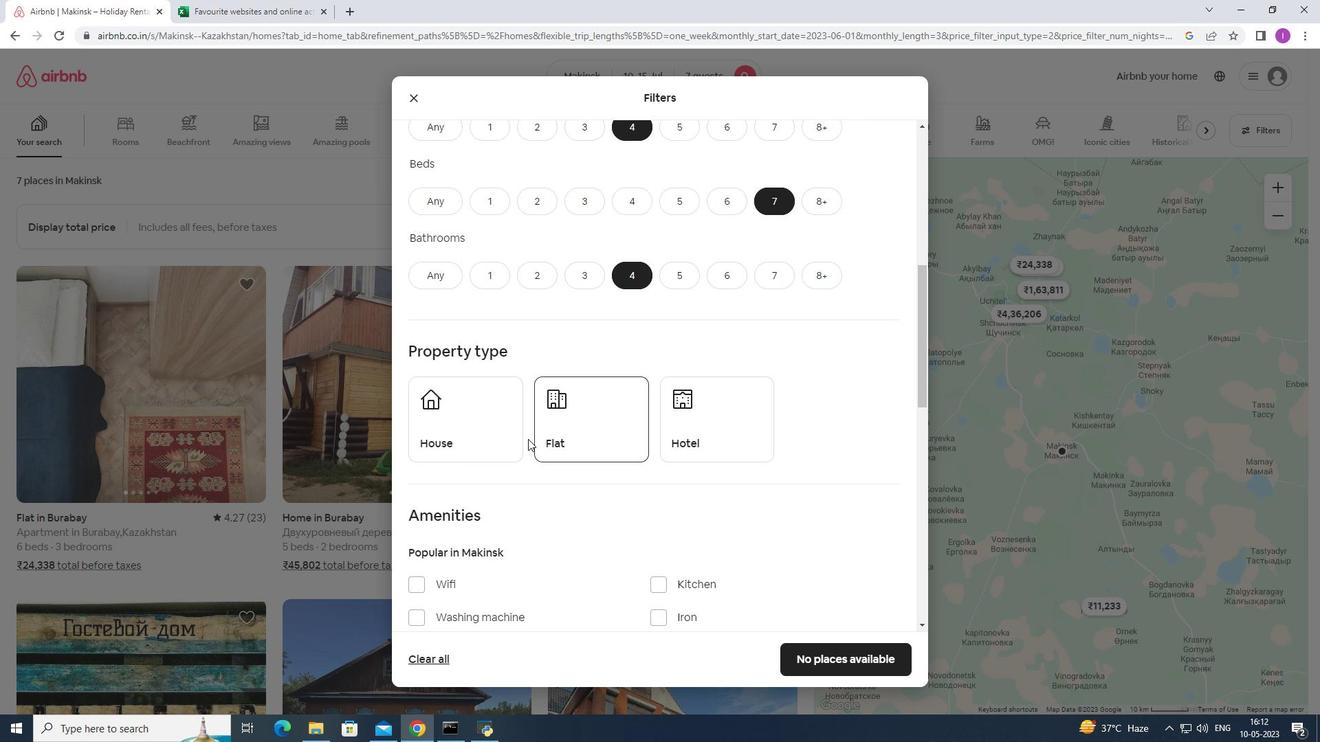 
Action: Mouse pressed left at (509, 438)
Screenshot: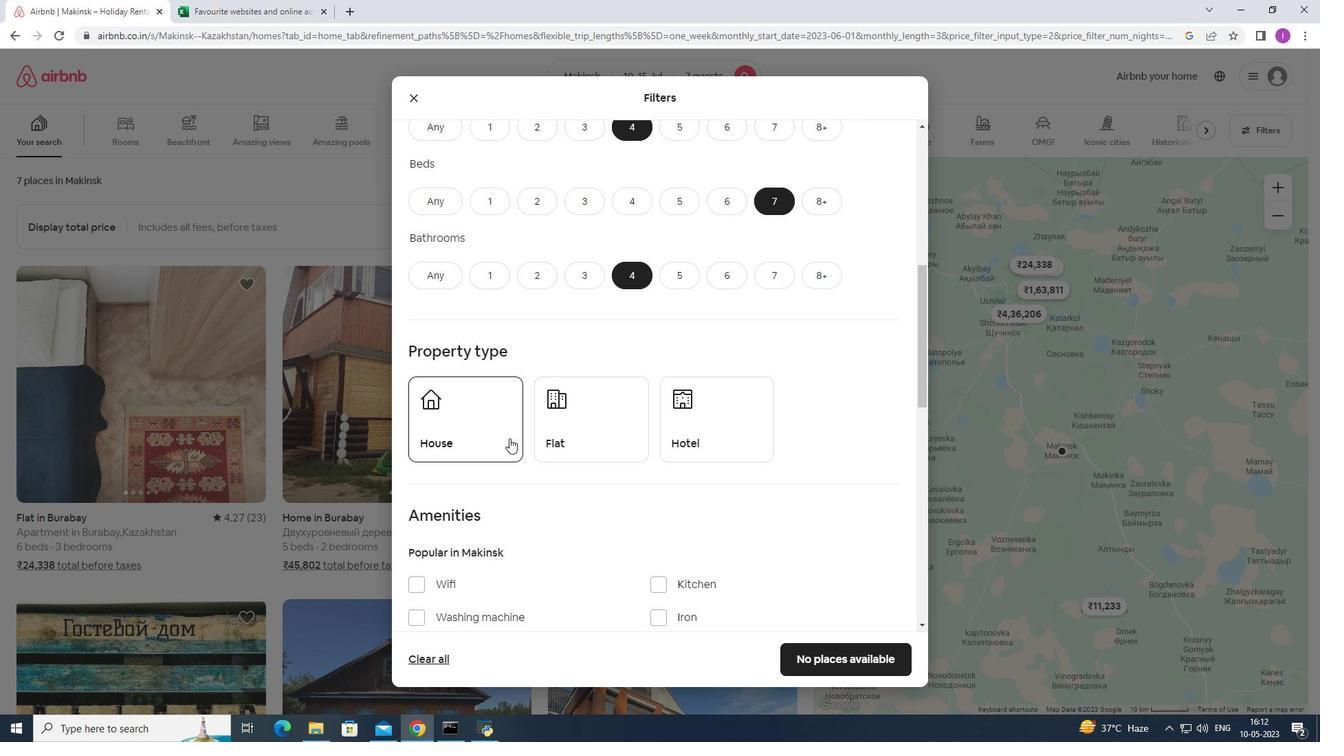 
Action: Mouse moved to (599, 433)
Screenshot: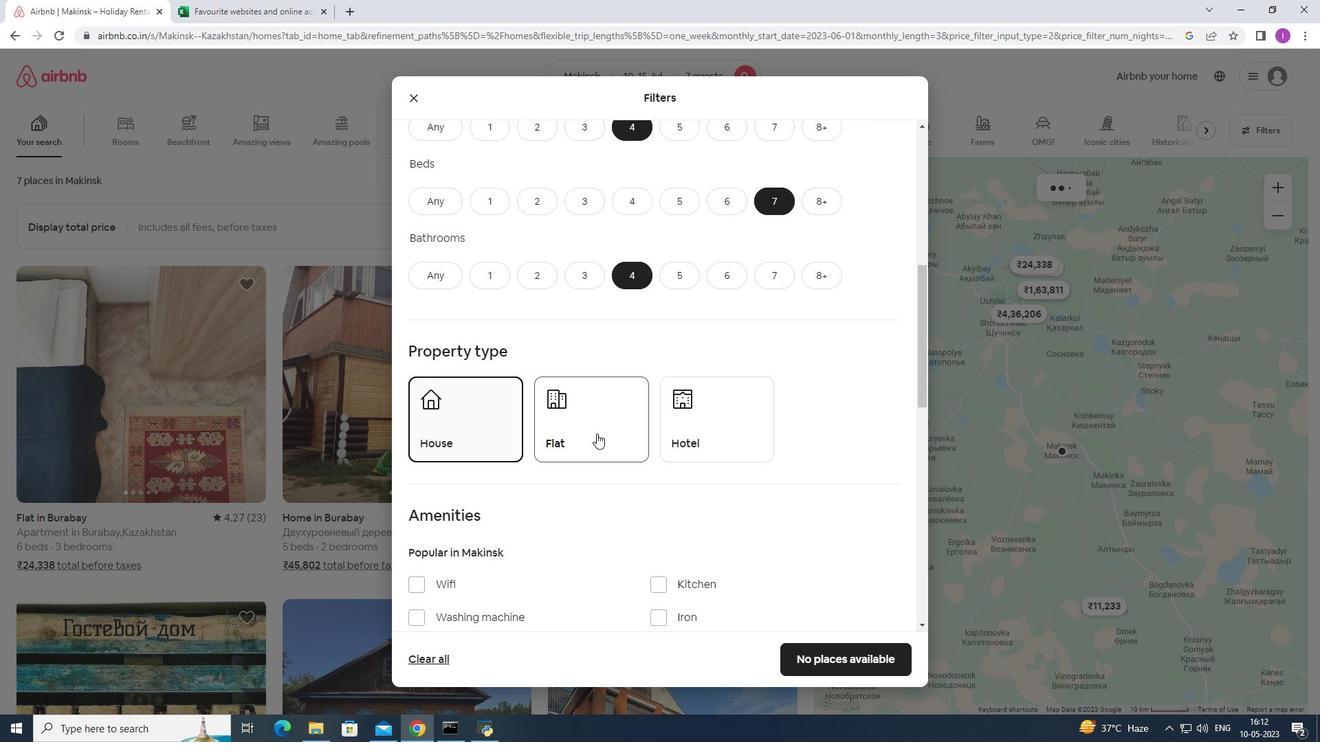 
Action: Mouse pressed left at (599, 433)
Screenshot: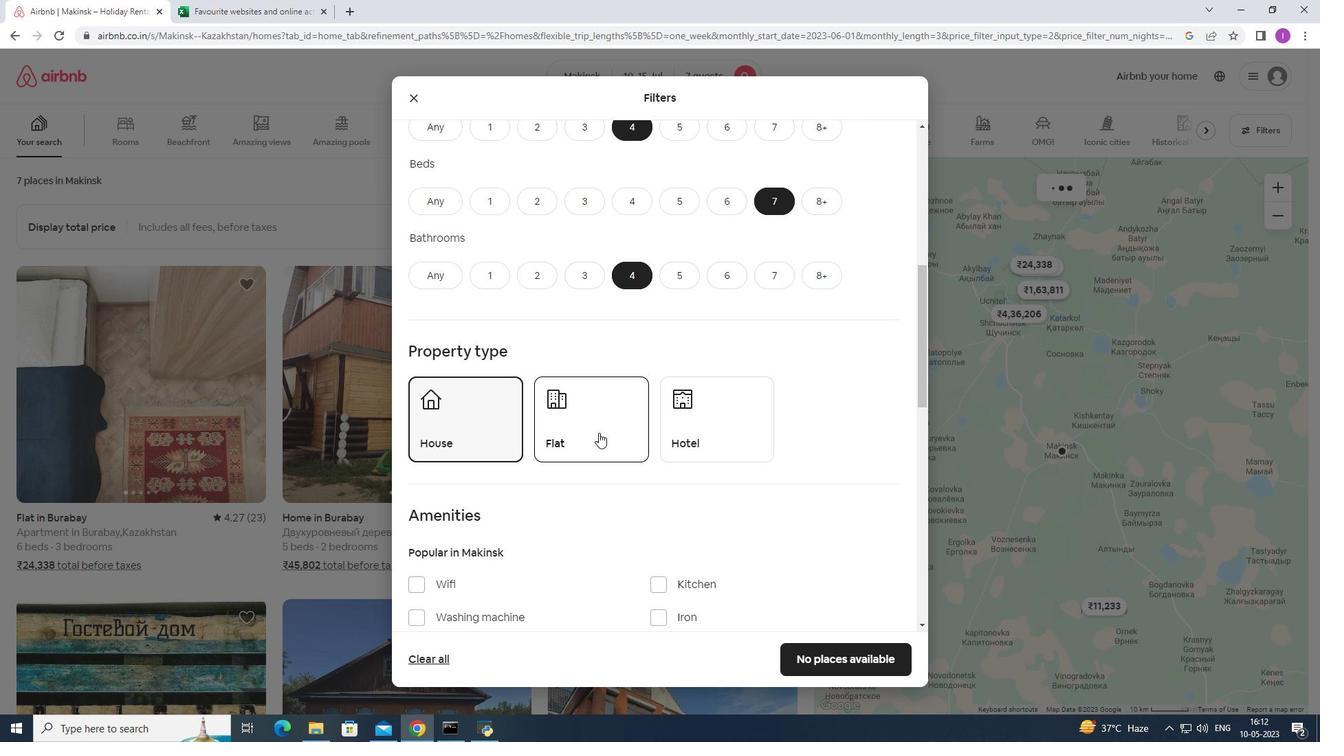 
Action: Mouse moved to (715, 440)
Screenshot: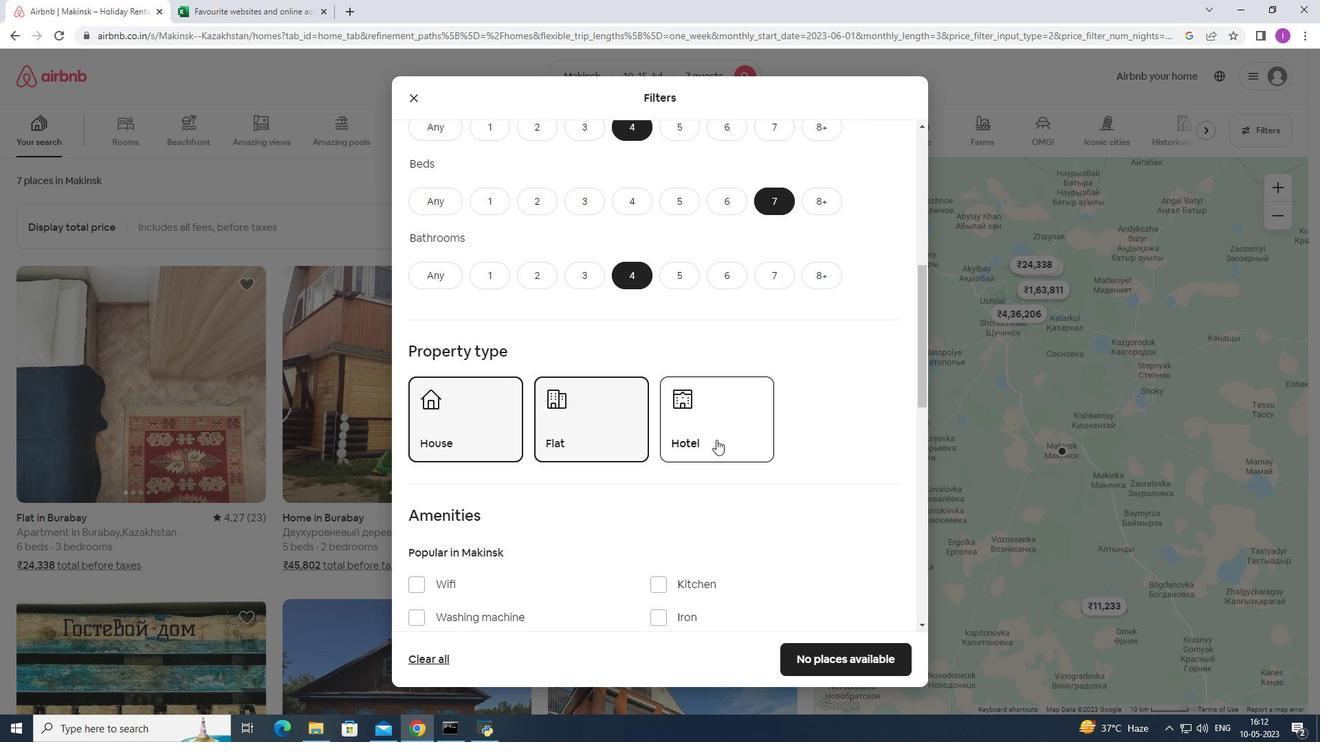 
Action: Mouse scrolled (715, 439) with delta (0, 0)
Screenshot: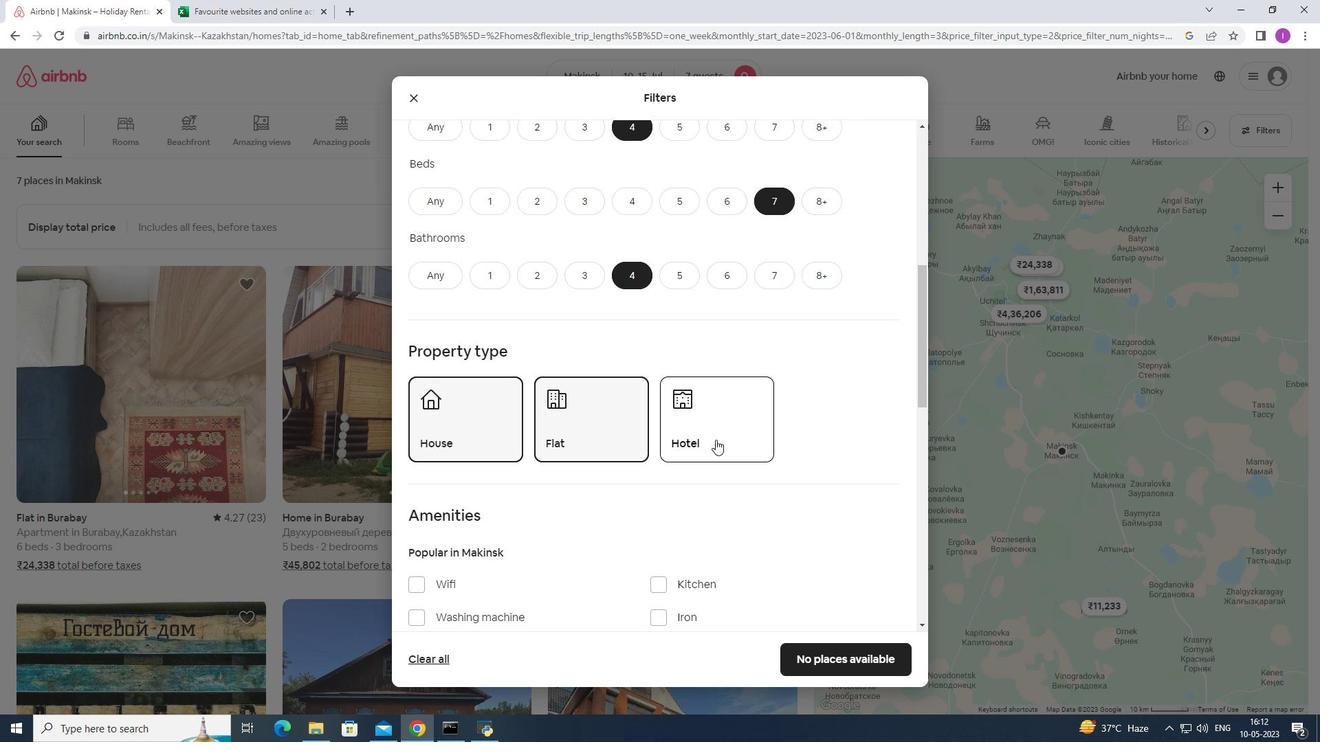 
Action: Mouse moved to (713, 438)
Screenshot: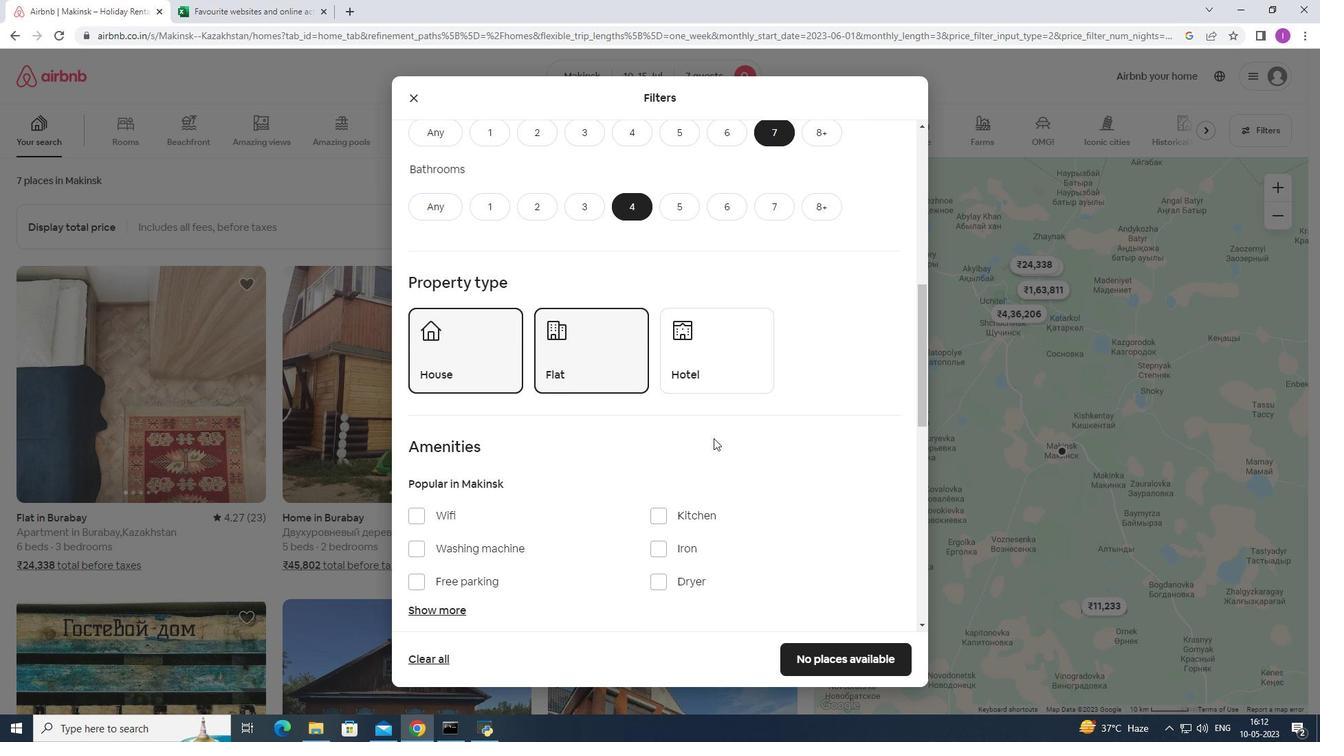 
Action: Mouse scrolled (713, 437) with delta (0, 0)
Screenshot: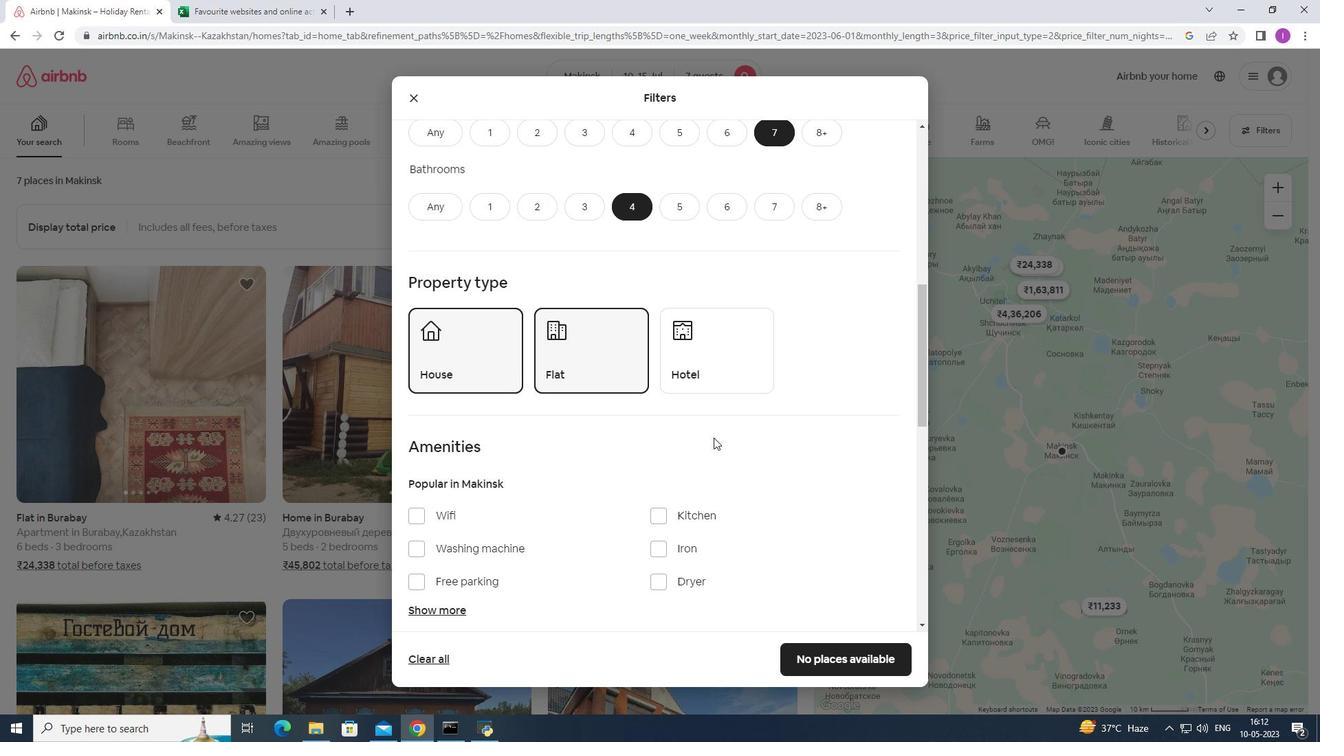 
Action: Mouse scrolled (713, 437) with delta (0, 0)
Screenshot: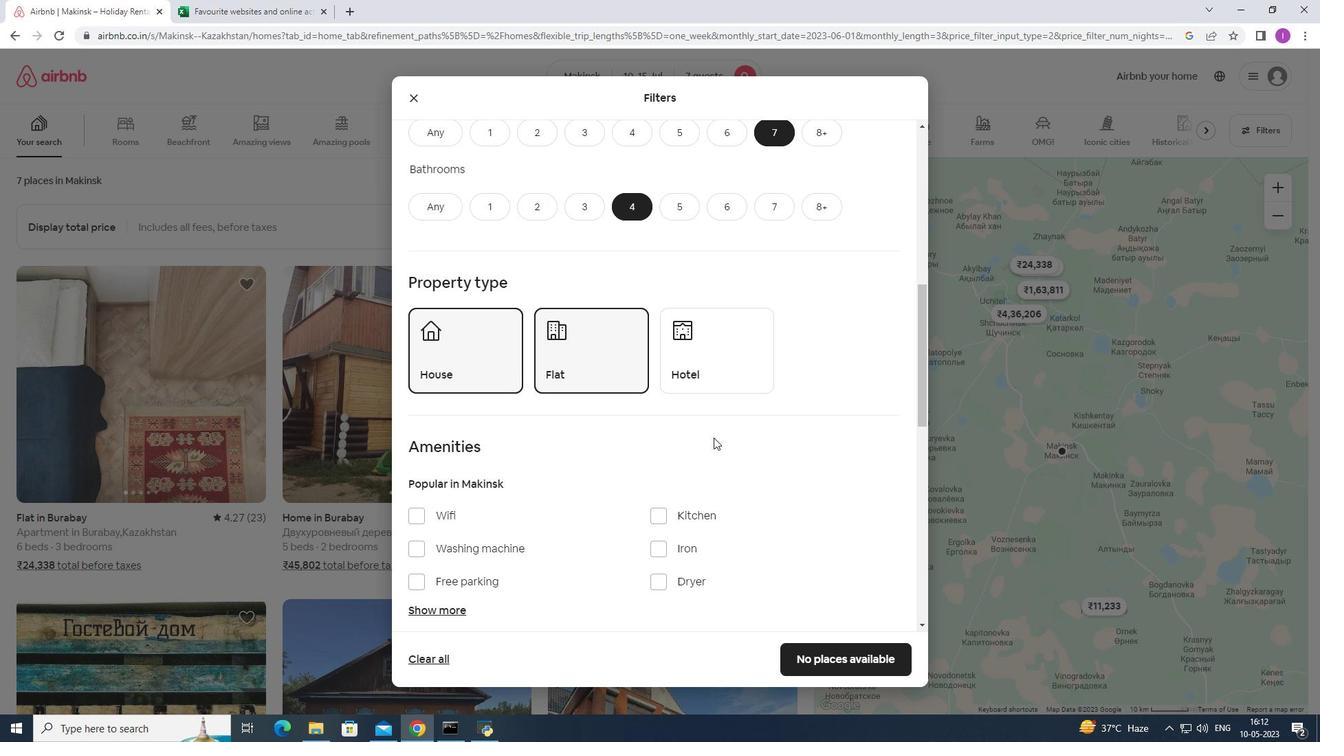 
Action: Mouse scrolled (713, 437) with delta (0, 0)
Screenshot: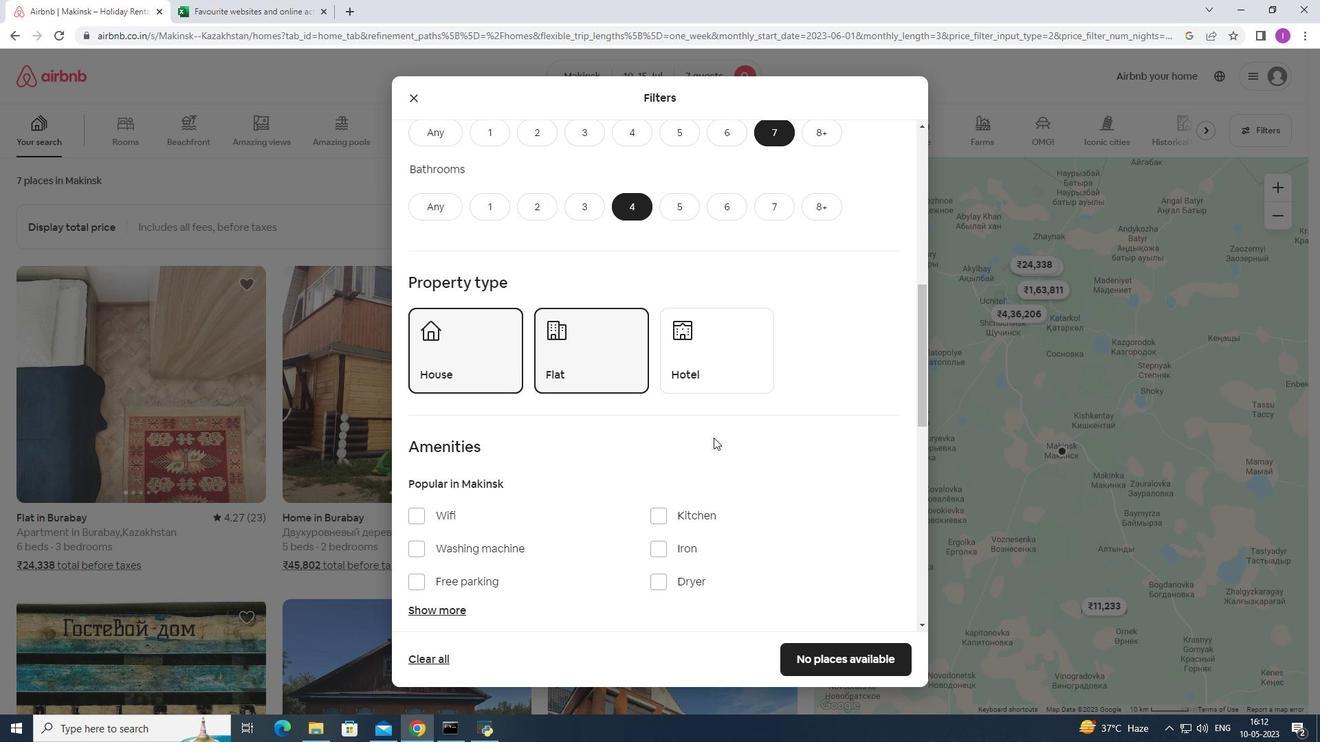 
Action: Mouse moved to (713, 433)
Screenshot: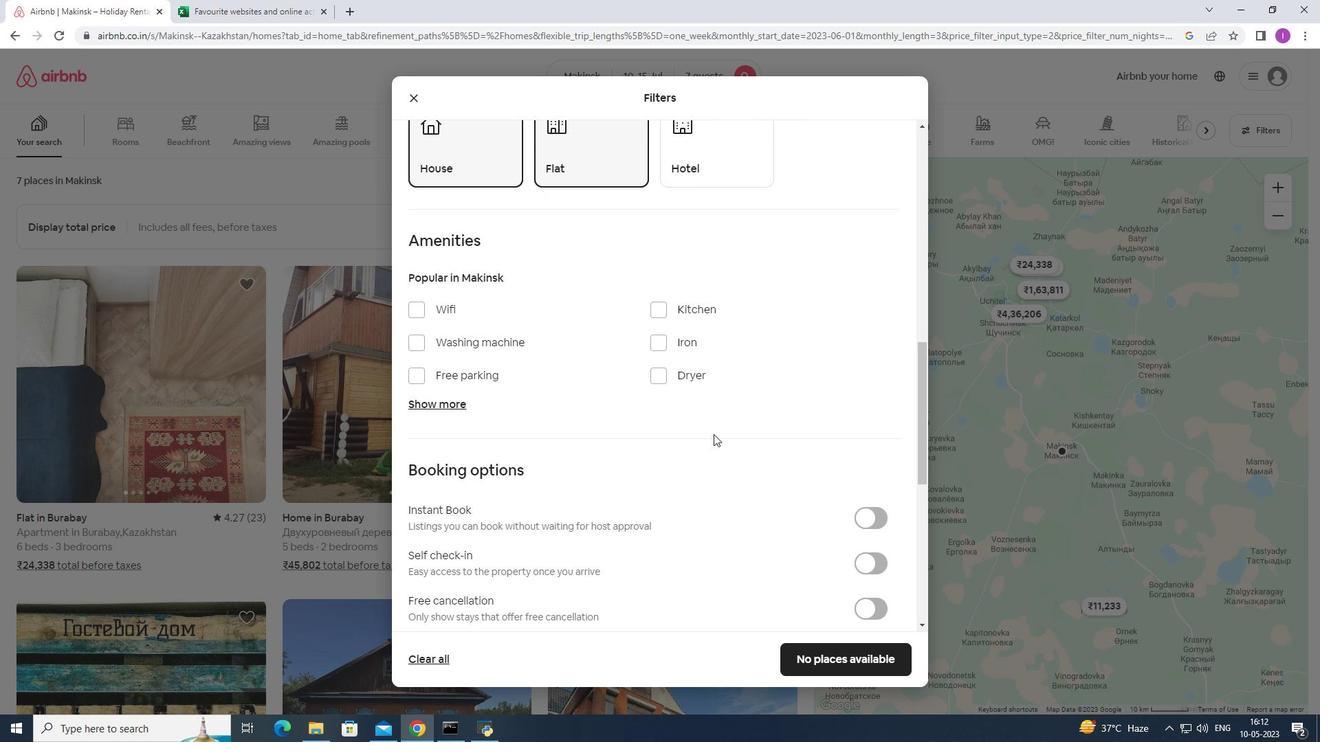 
Action: Mouse scrolled (713, 433) with delta (0, 0)
Screenshot: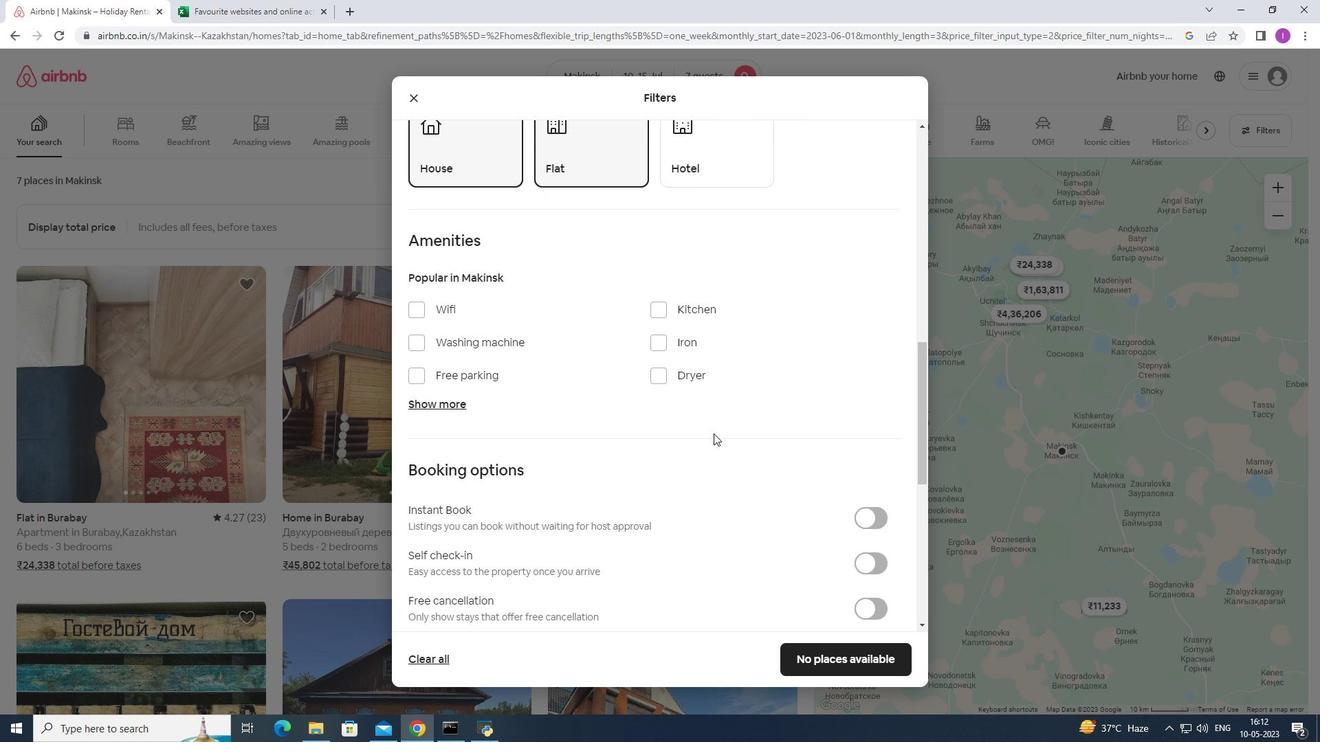 
Action: Mouse moved to (881, 496)
Screenshot: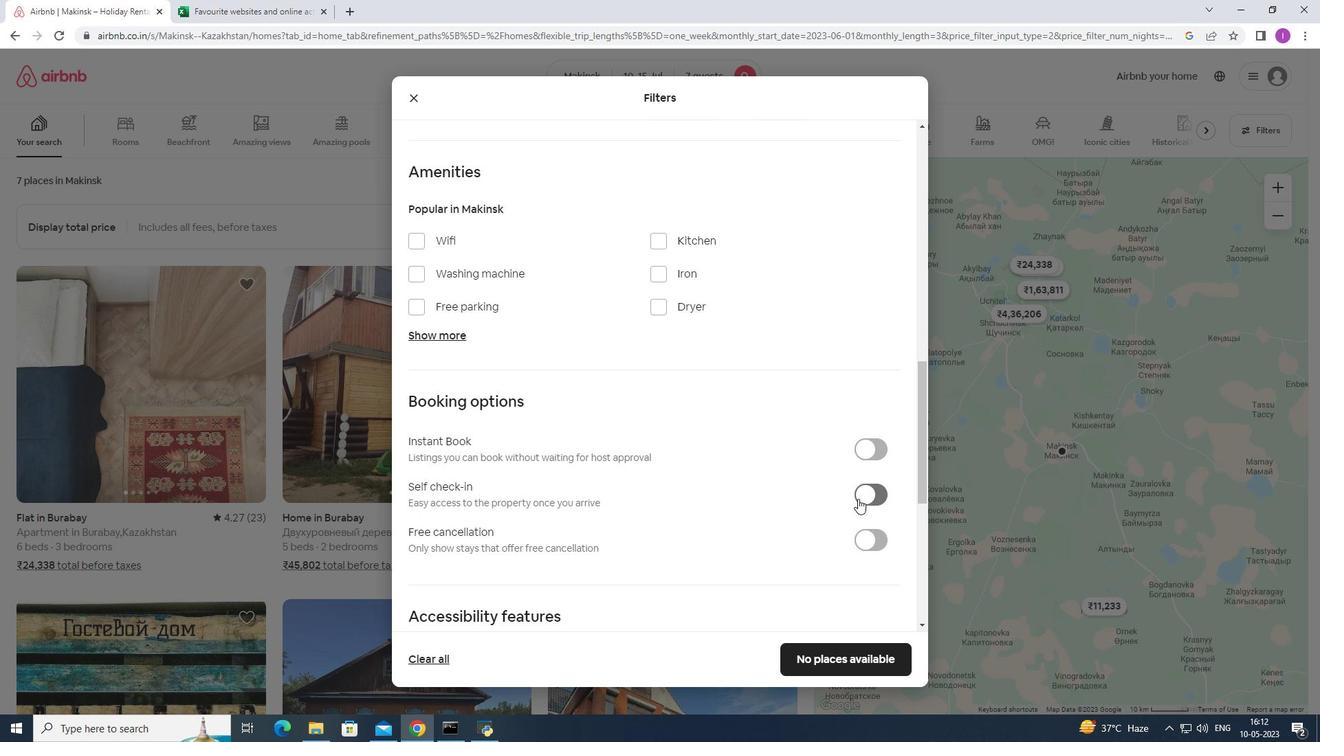 
Action: Mouse pressed left at (881, 496)
Screenshot: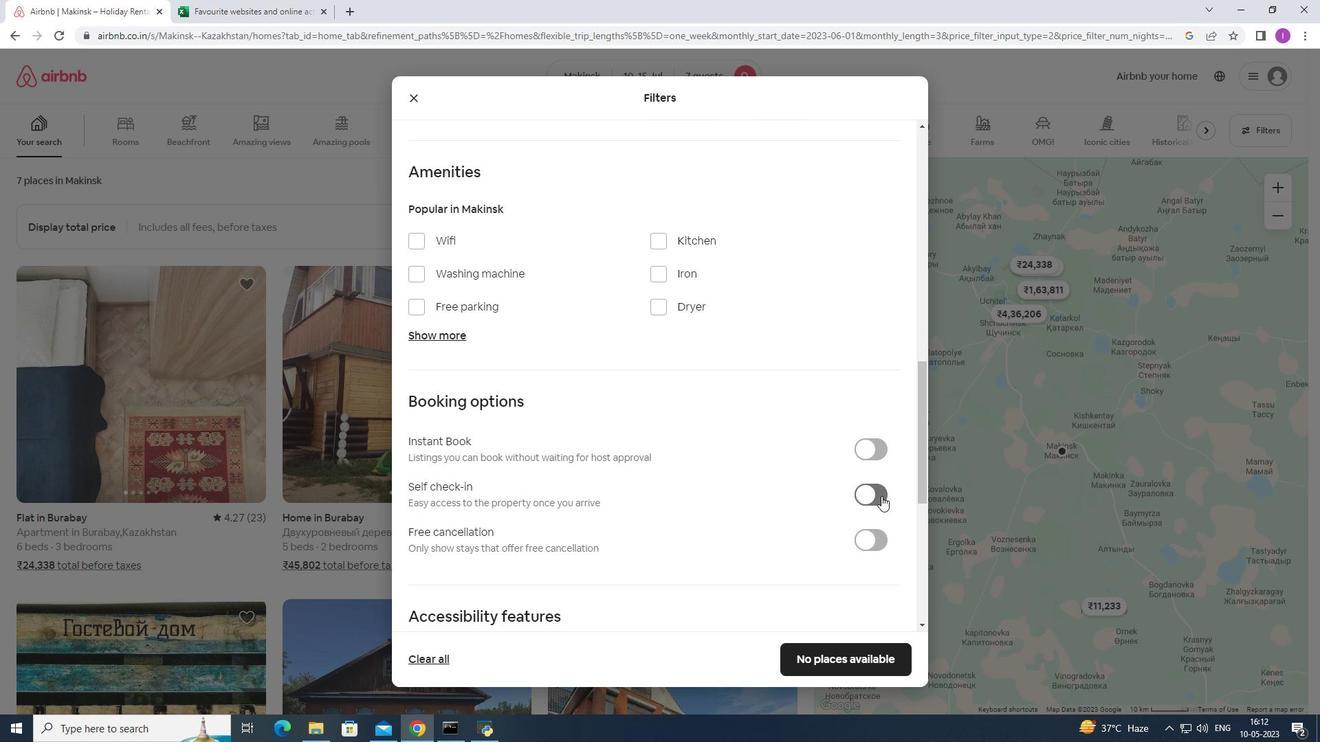 
Action: Mouse moved to (729, 476)
Screenshot: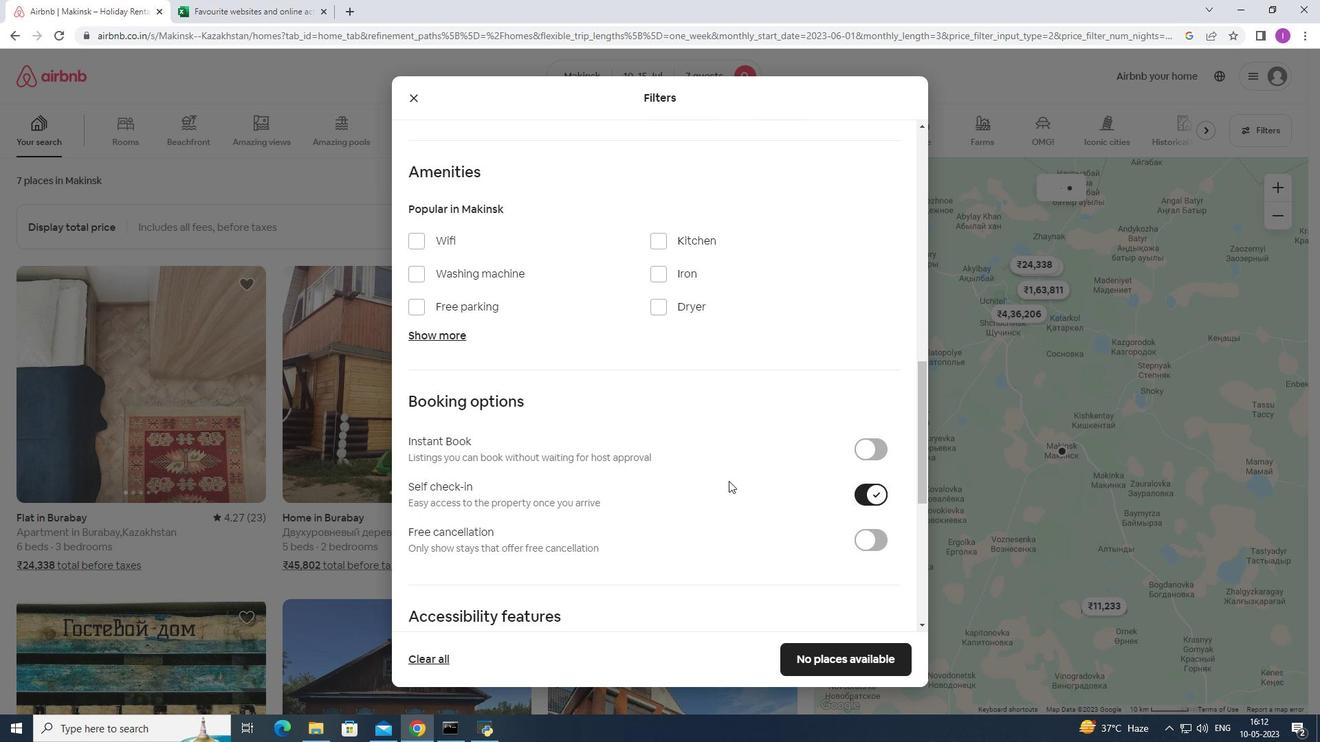 
Action: Mouse scrolled (729, 475) with delta (0, 0)
Screenshot: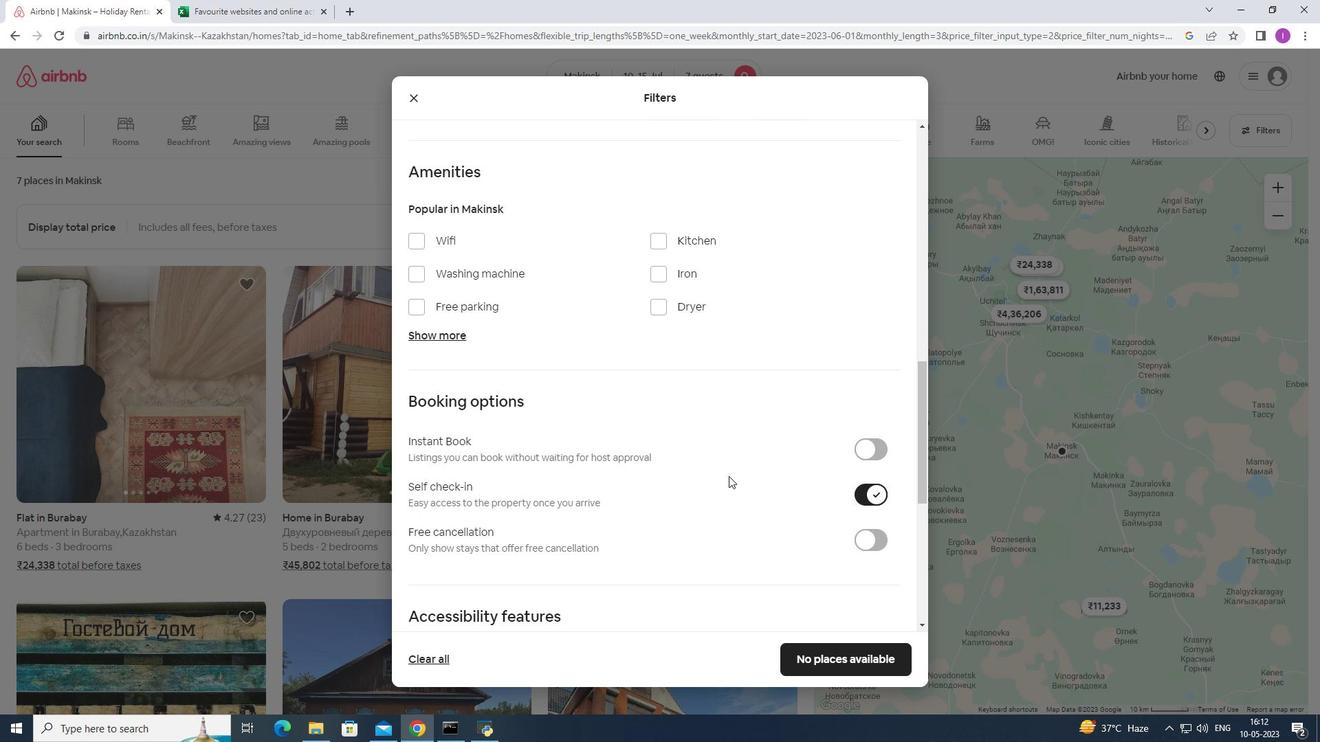 
Action: Mouse moved to (729, 475)
Screenshot: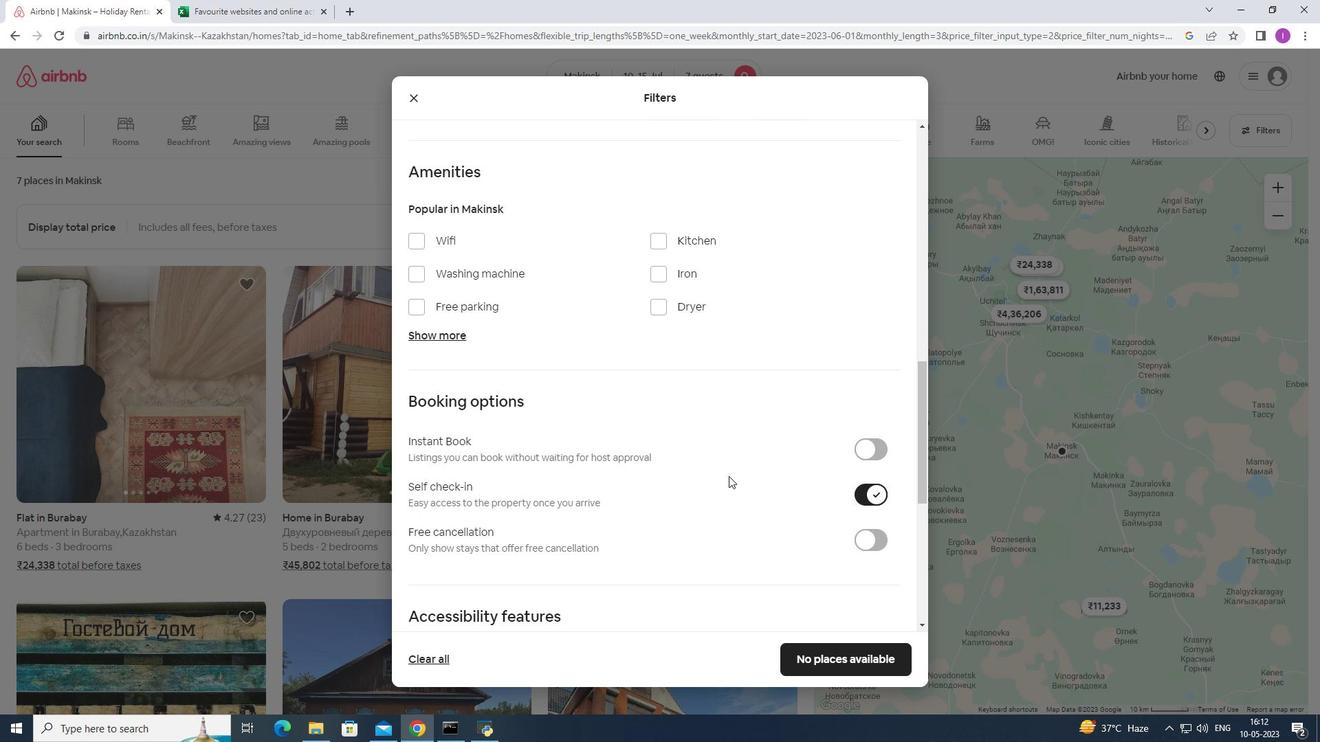 
Action: Mouse scrolled (729, 475) with delta (0, 0)
Screenshot: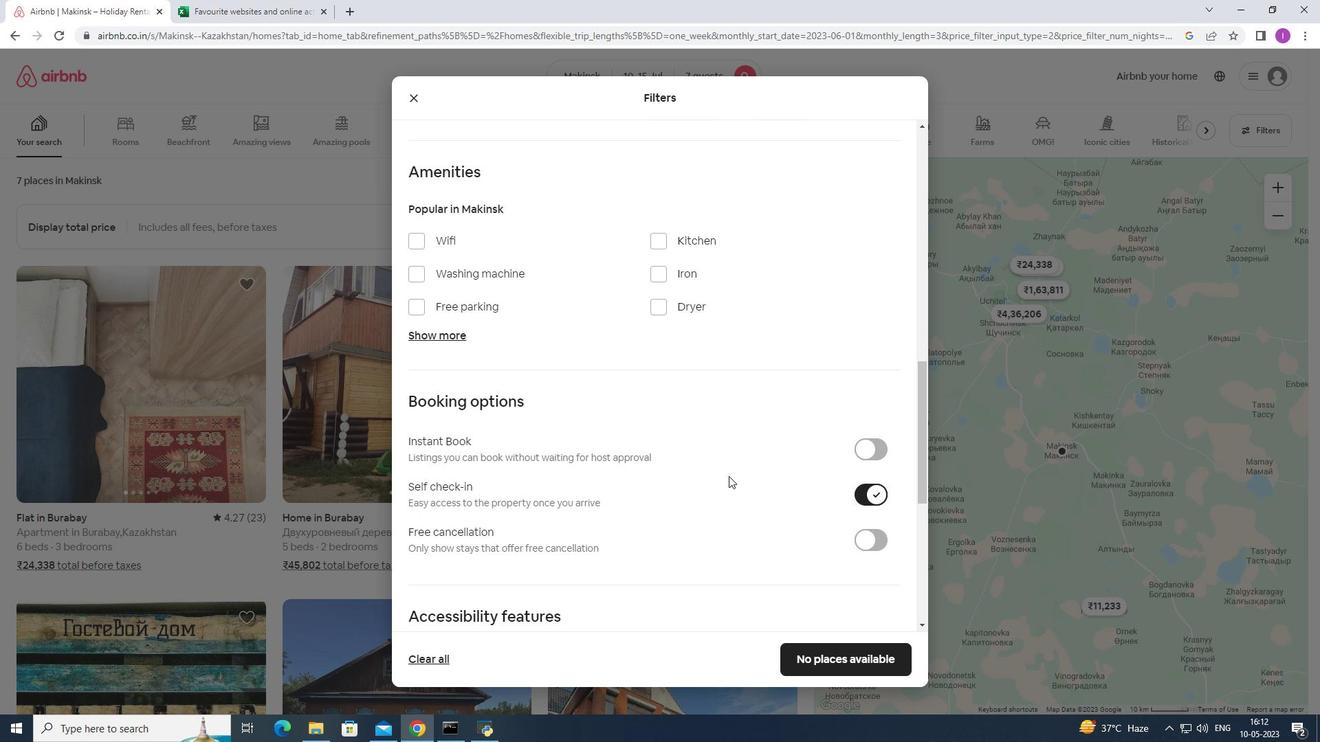 
Action: Mouse moved to (731, 475)
Screenshot: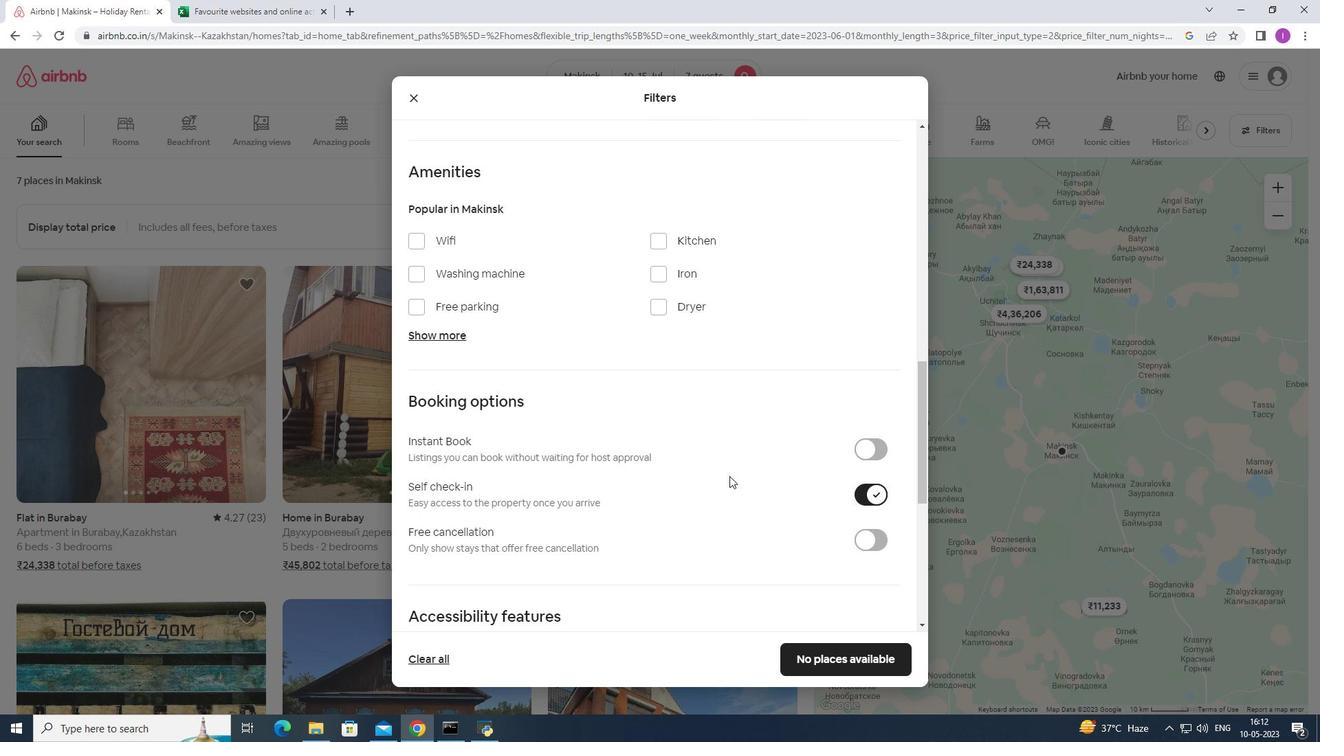 
Action: Mouse scrolled (731, 475) with delta (0, 0)
Screenshot: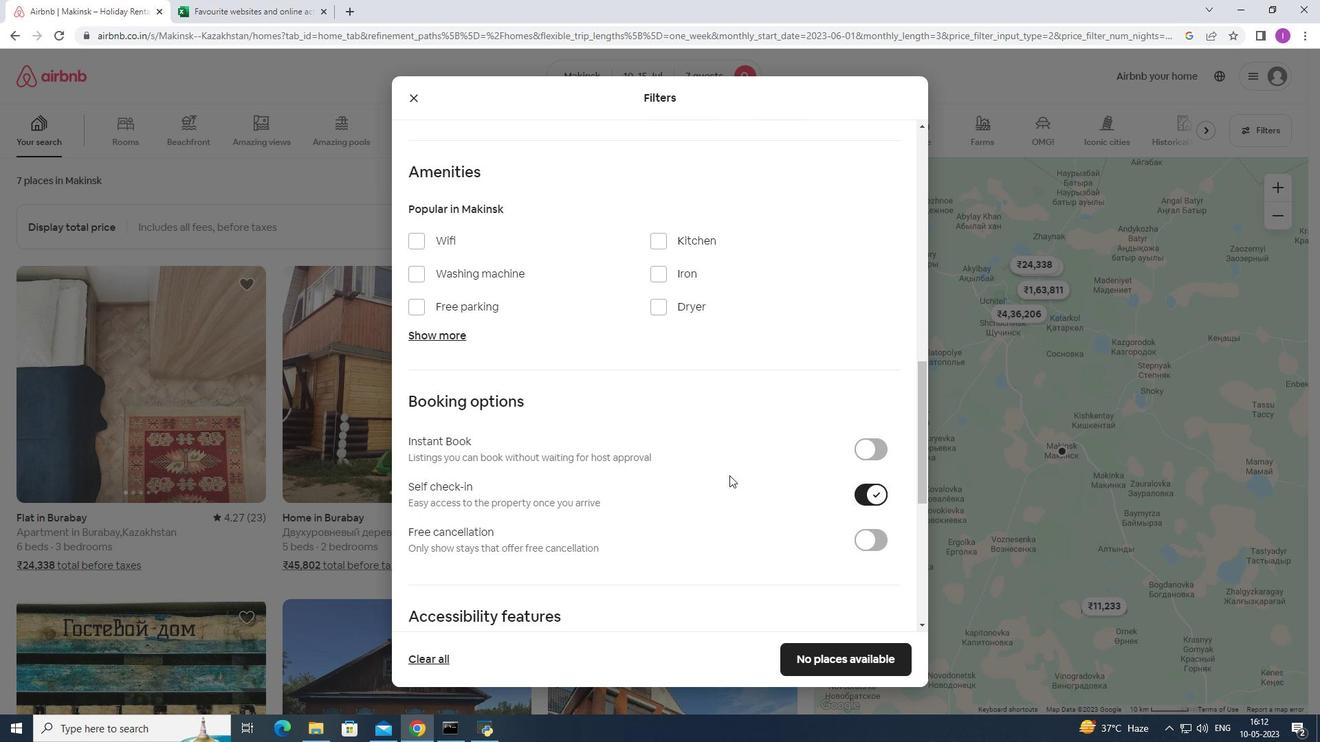 
Action: Mouse scrolled (731, 475) with delta (0, 0)
Screenshot: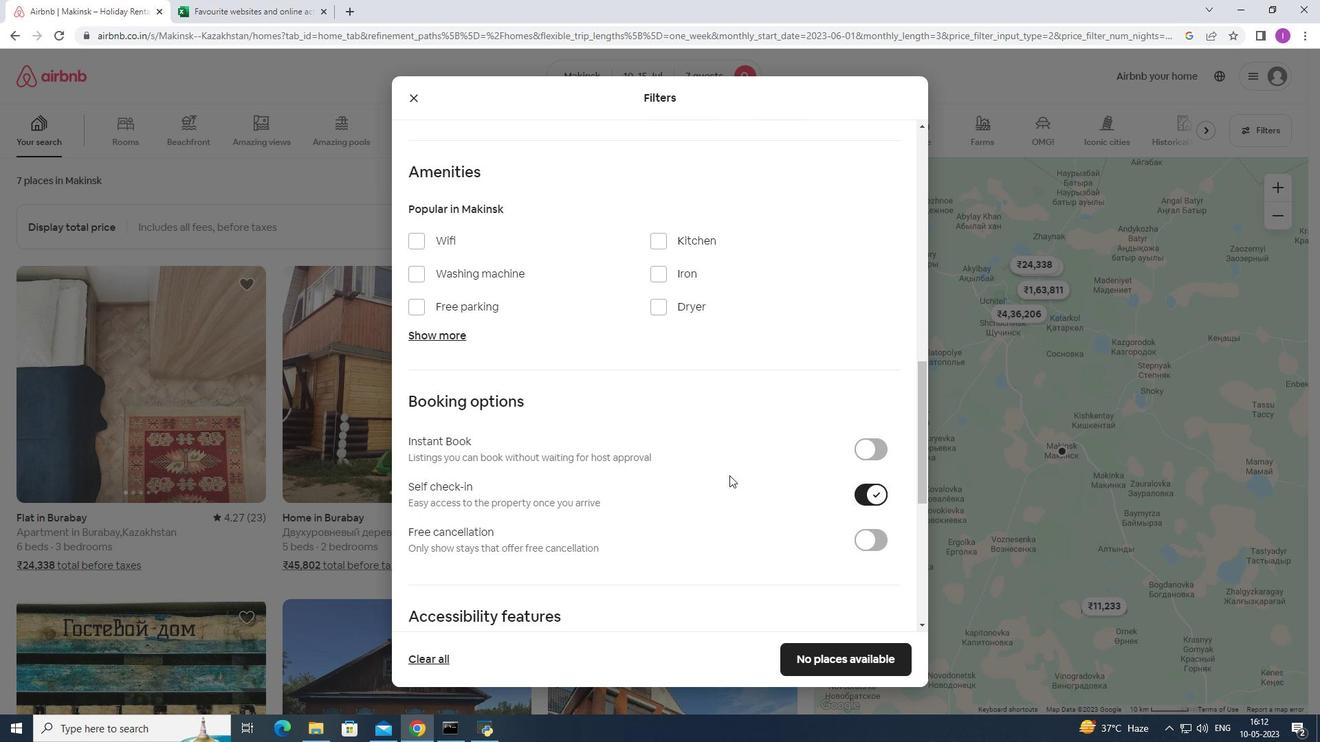 
Action: Mouse moved to (739, 465)
Screenshot: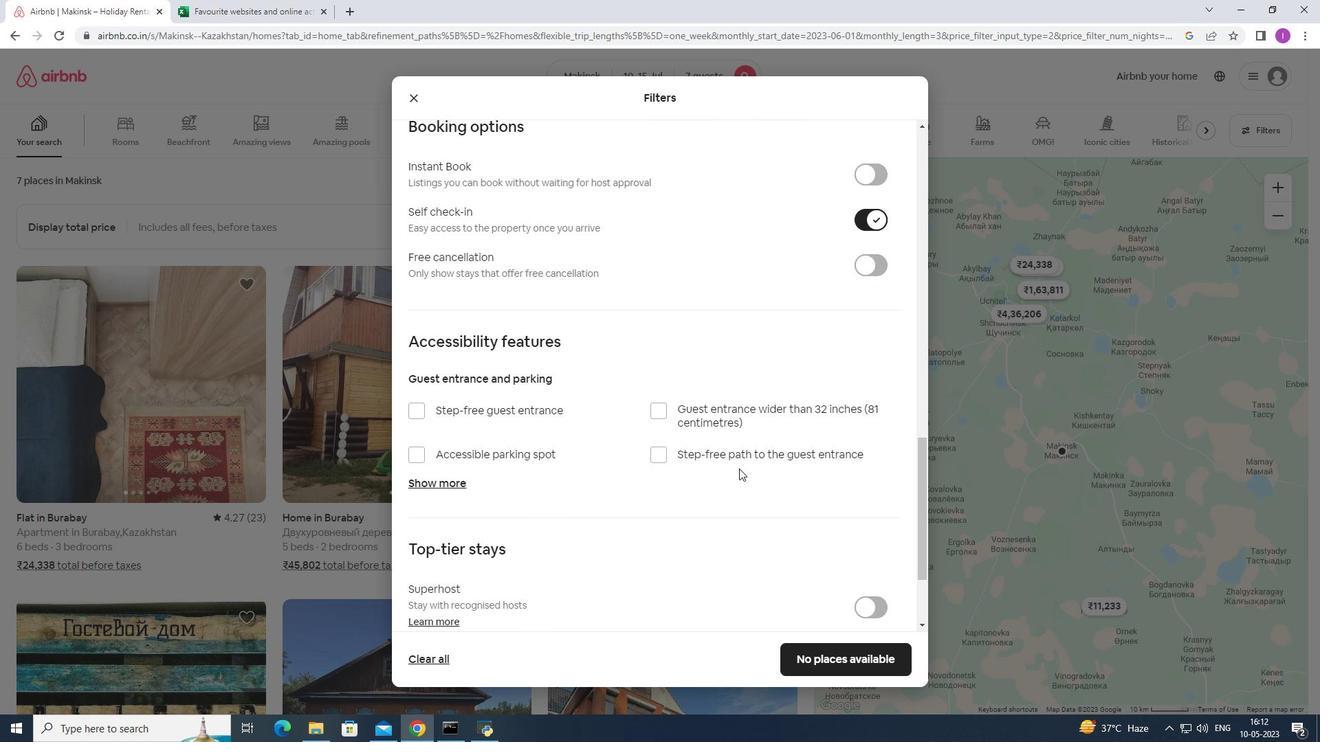 
Action: Mouse scrolled (739, 464) with delta (0, 0)
Screenshot: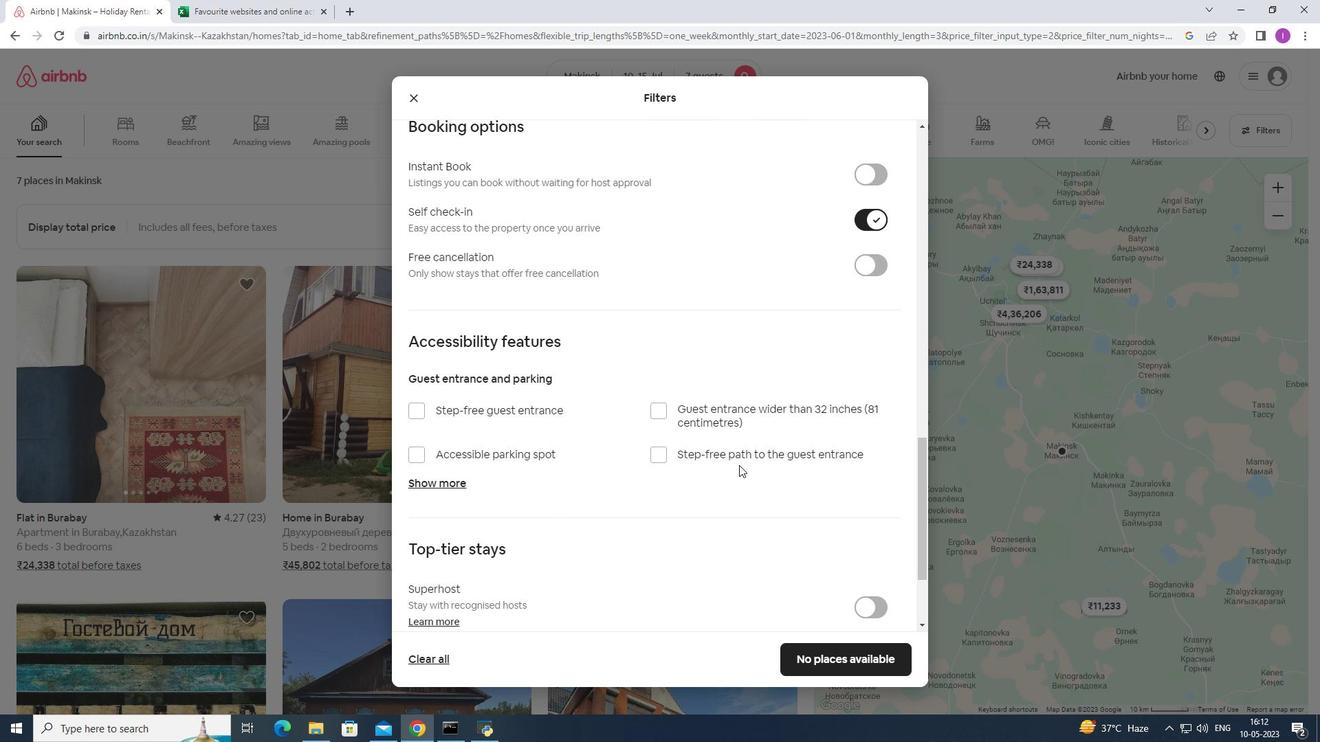 
Action: Mouse scrolled (739, 464) with delta (0, 0)
Screenshot: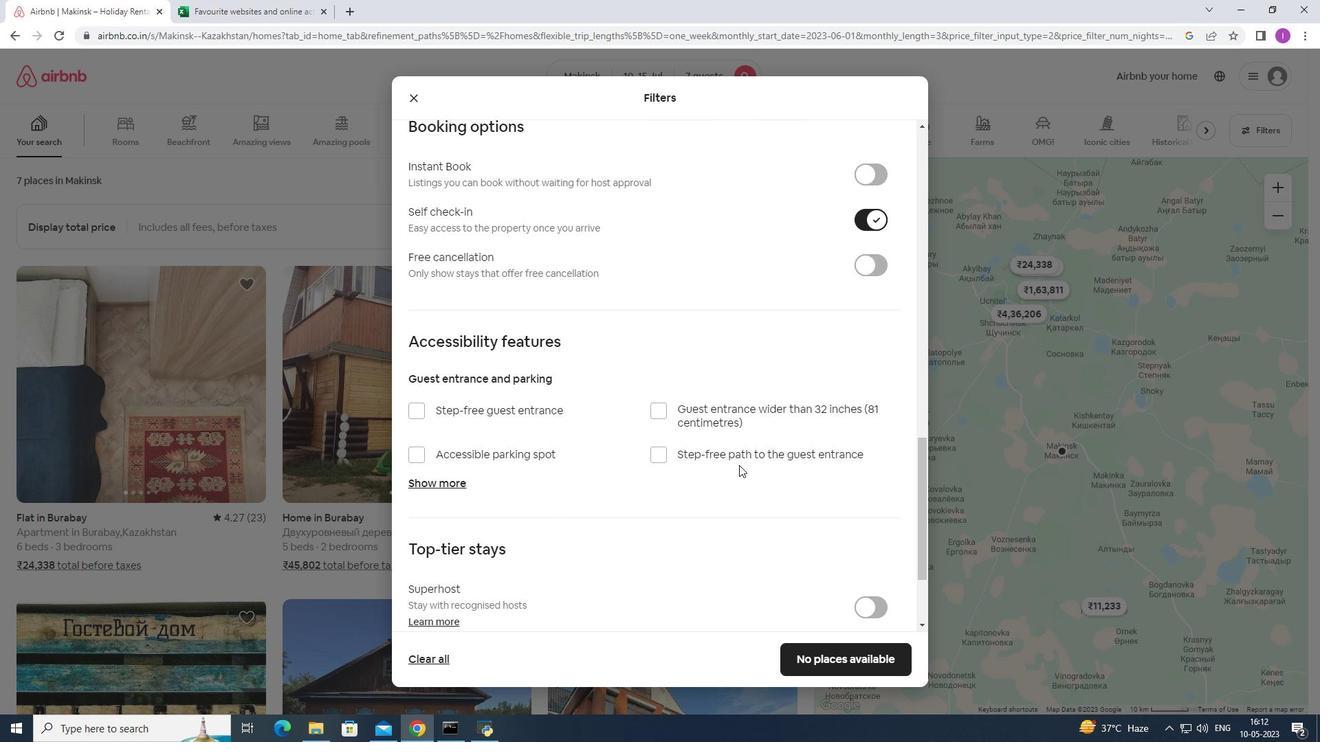 
Action: Mouse scrolled (739, 464) with delta (0, 0)
Screenshot: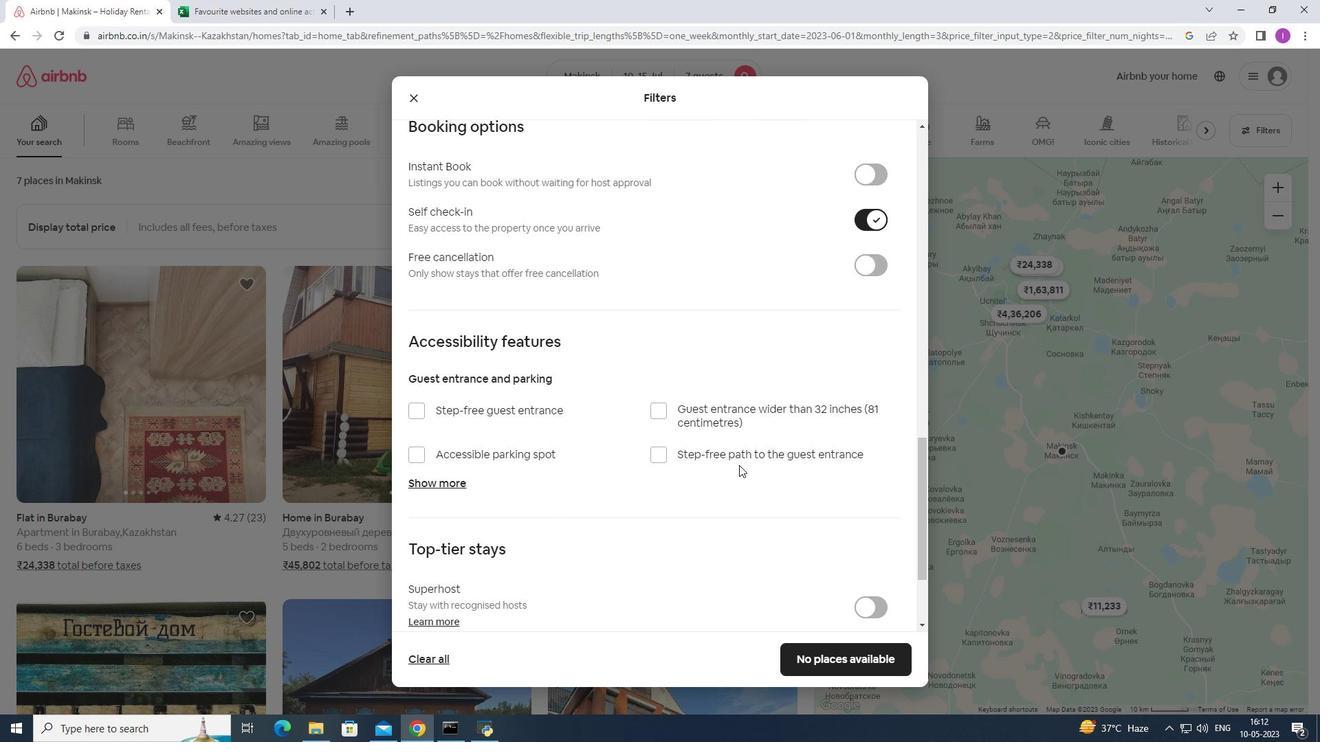 
Action: Mouse scrolled (739, 464) with delta (0, 0)
Screenshot: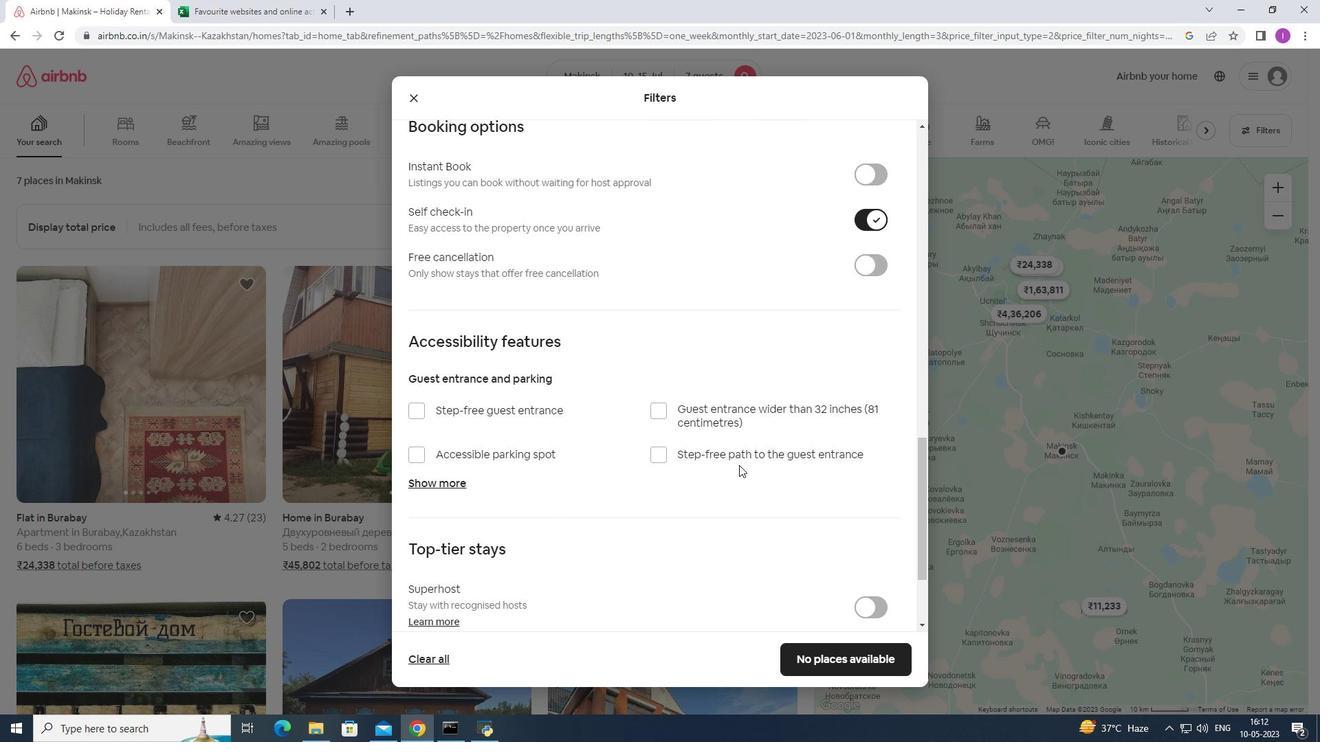 
Action: Mouse moved to (737, 464)
Screenshot: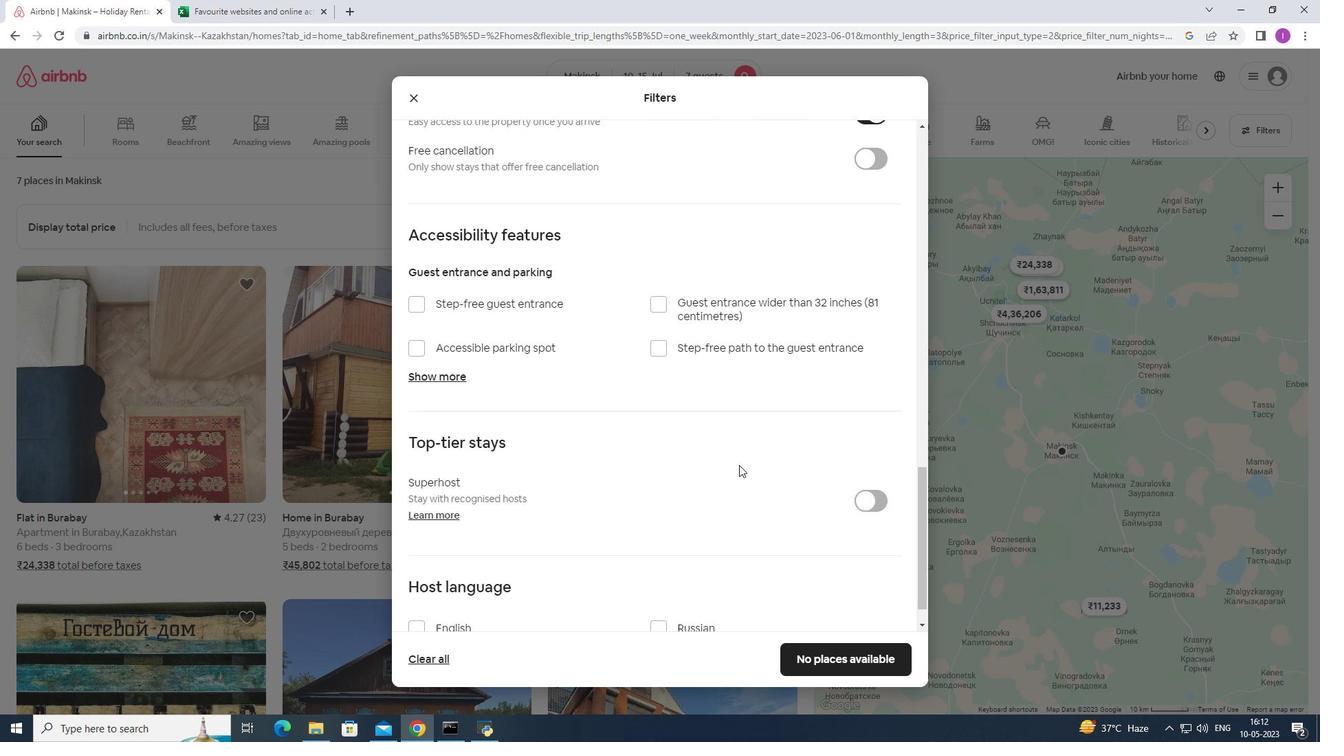 
Action: Mouse scrolled (737, 464) with delta (0, 0)
Screenshot: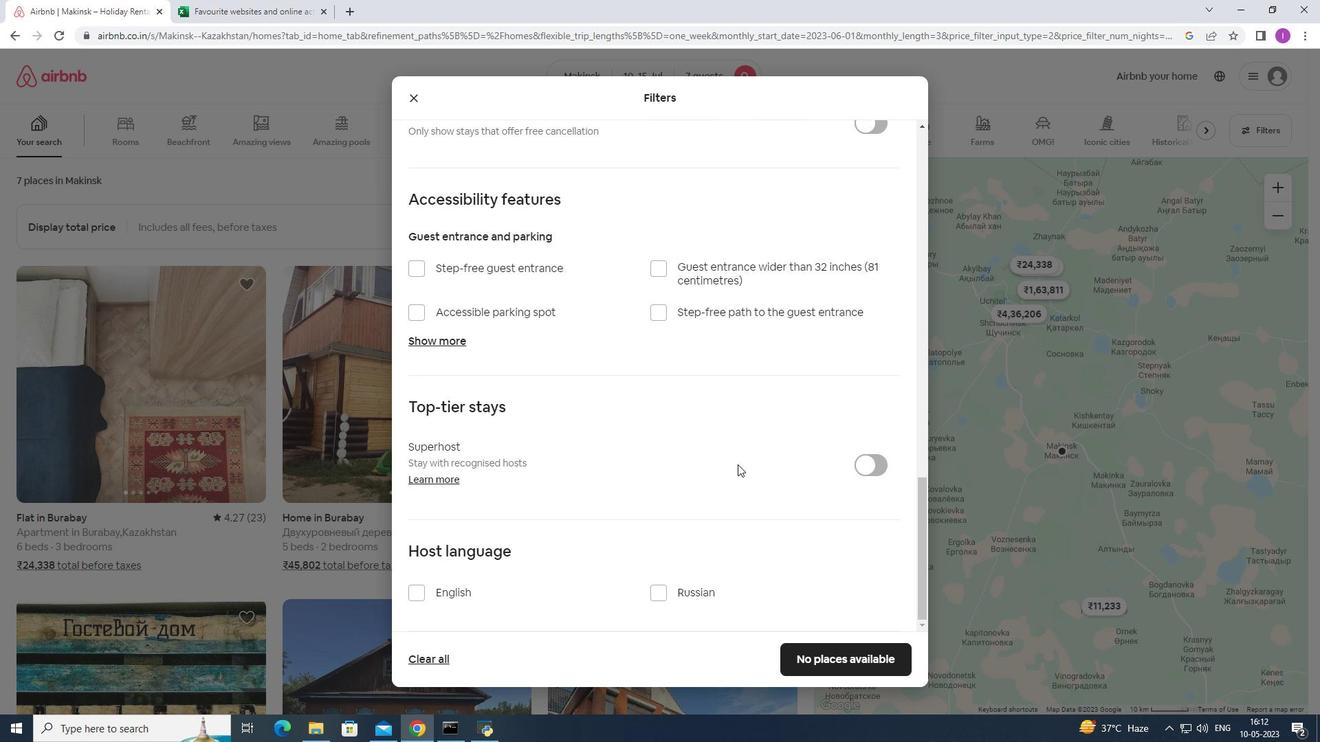 
Action: Mouse moved to (736, 454)
Screenshot: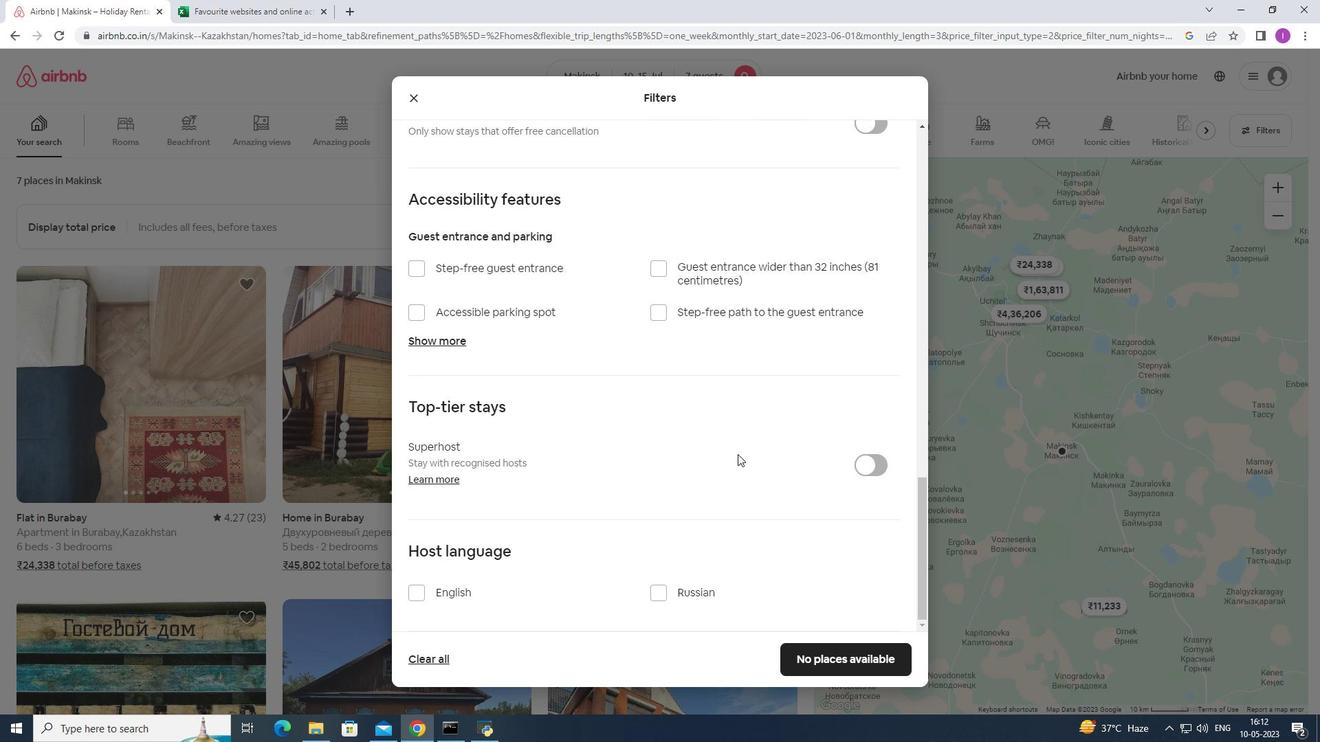 
Action: Mouse scrolled (736, 453) with delta (0, 0)
Screenshot: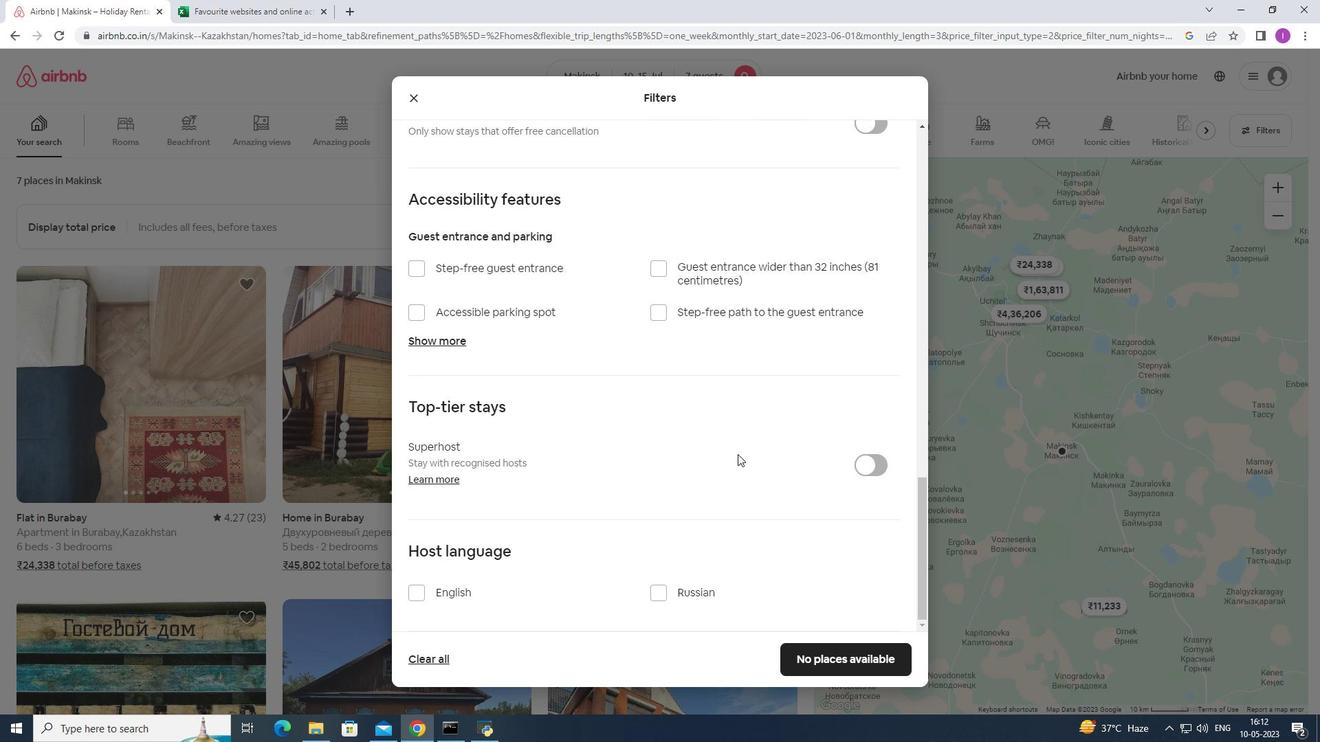 
Action: Mouse moved to (734, 455)
Screenshot: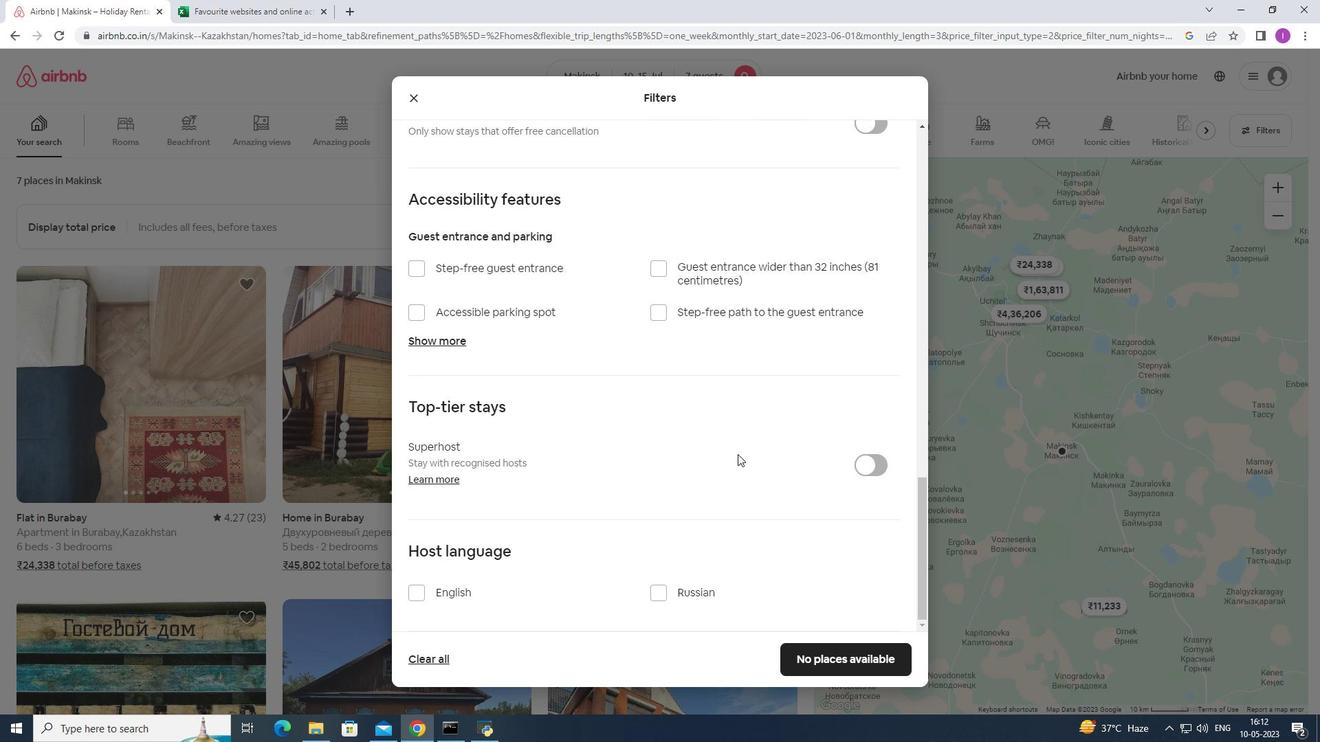 
Action: Mouse scrolled (734, 454) with delta (0, 0)
Screenshot: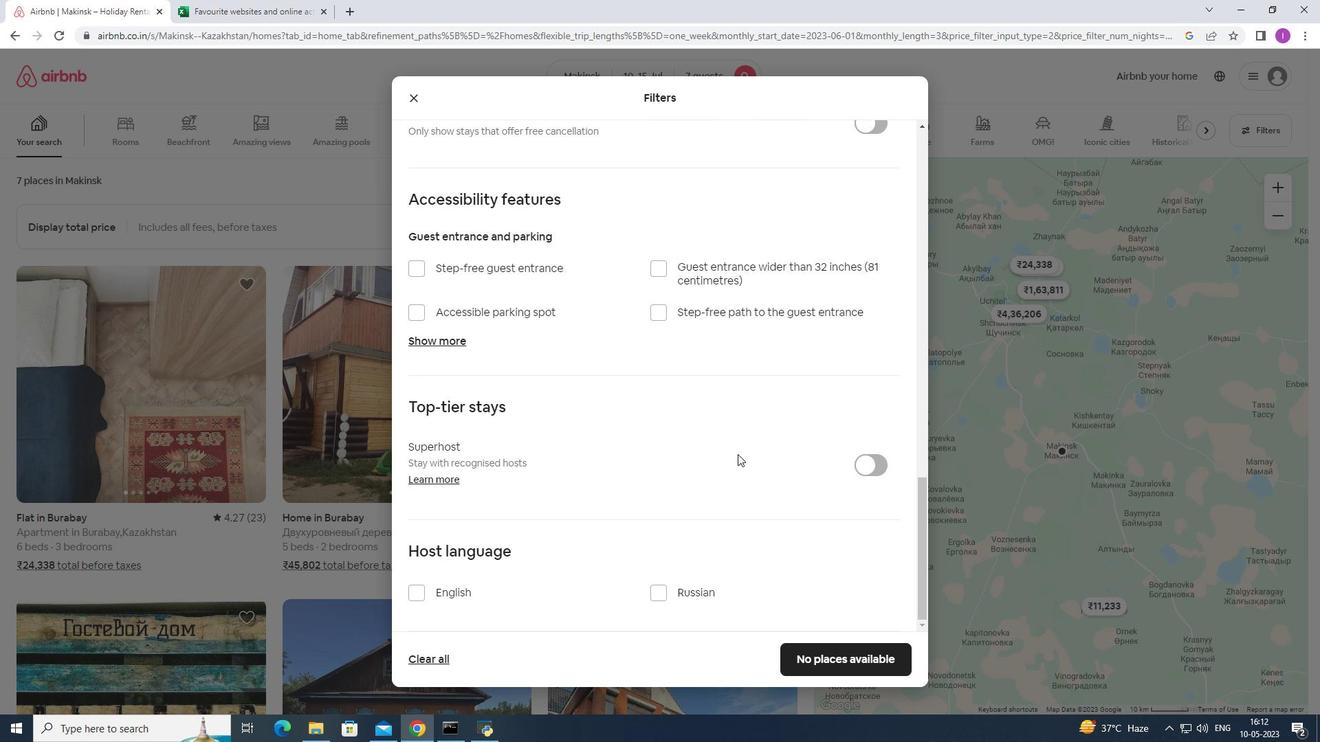 
Action: Mouse moved to (731, 457)
Screenshot: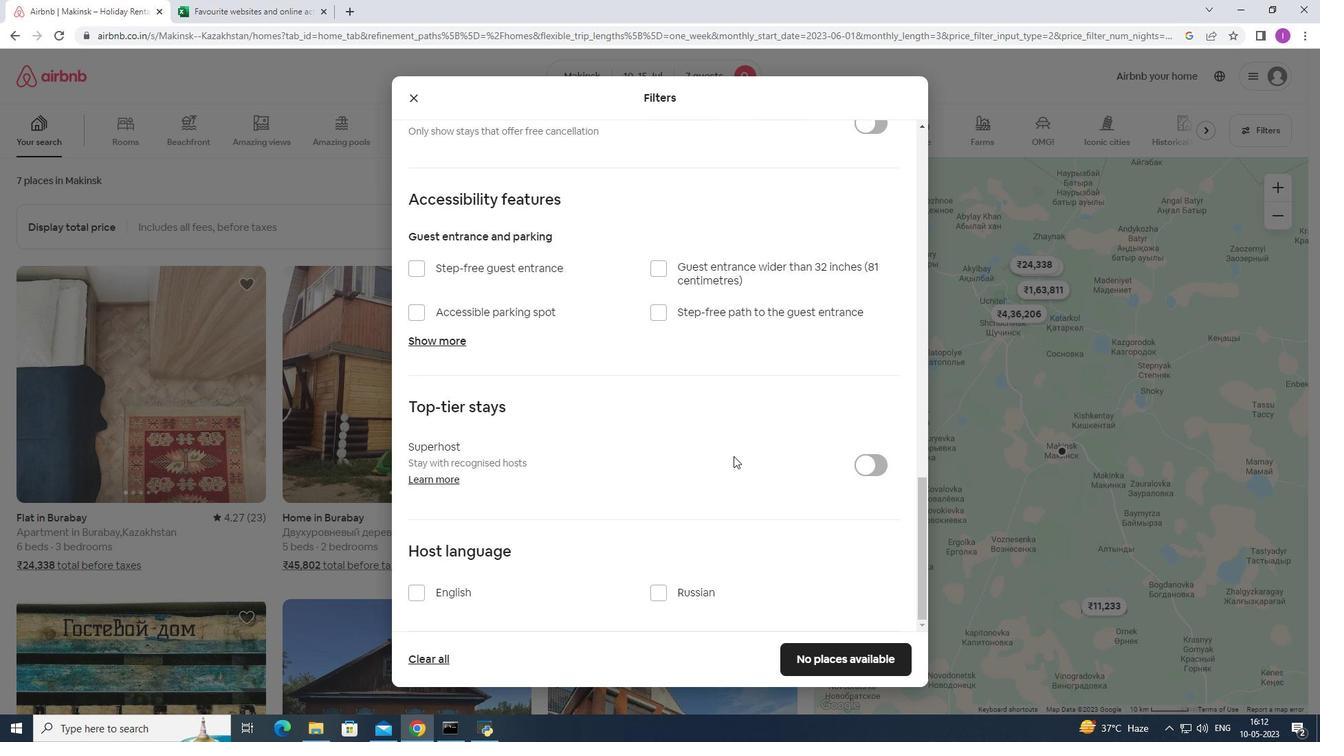 
Action: Mouse scrolled (731, 456) with delta (0, 0)
Screenshot: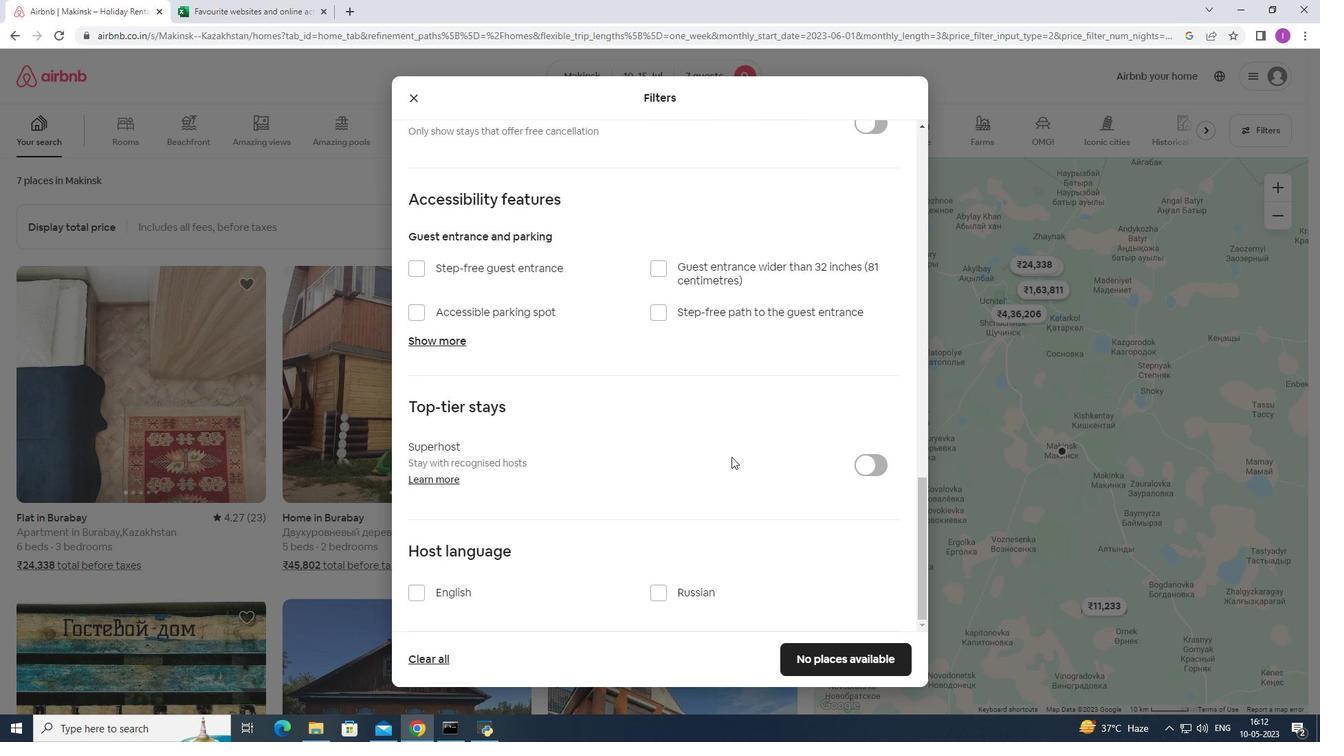 
Action: Mouse scrolled (731, 456) with delta (0, 0)
Screenshot: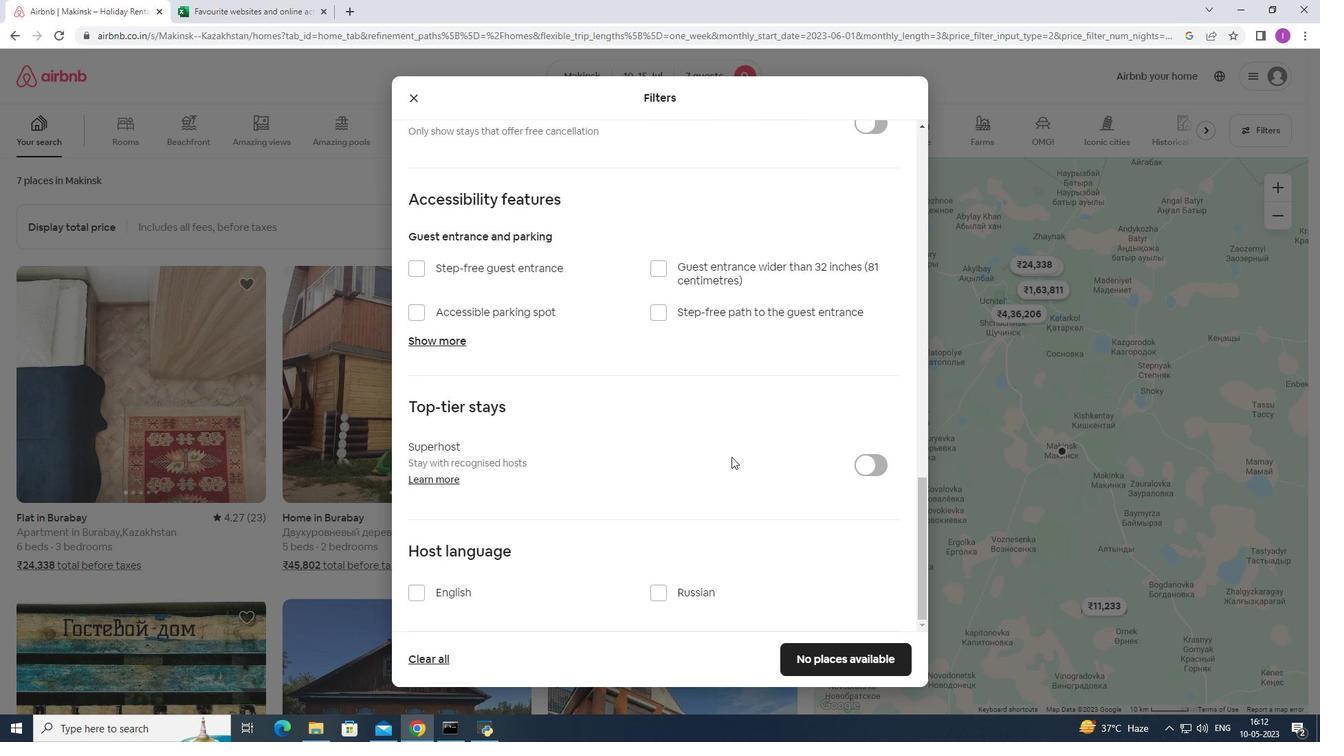 
Action: Mouse moved to (731, 456)
Screenshot: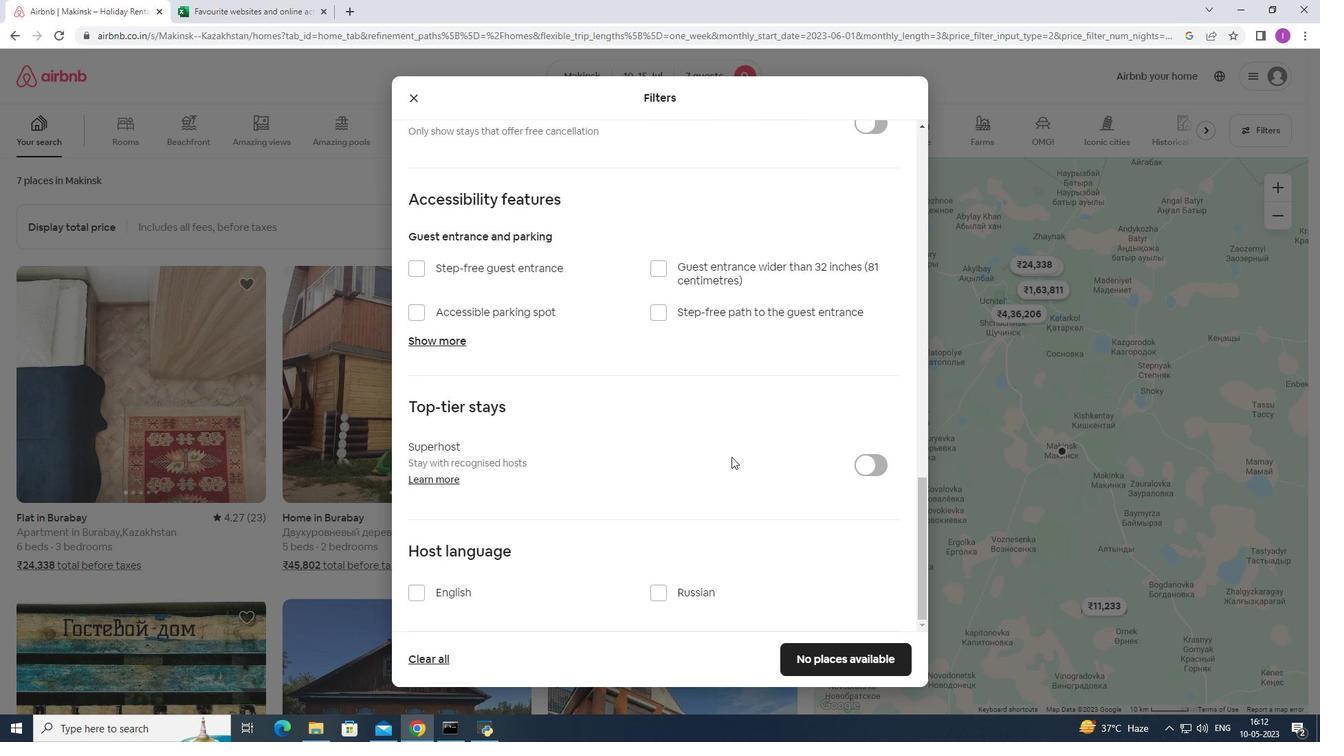 
Action: Mouse scrolled (731, 455) with delta (0, 0)
Screenshot: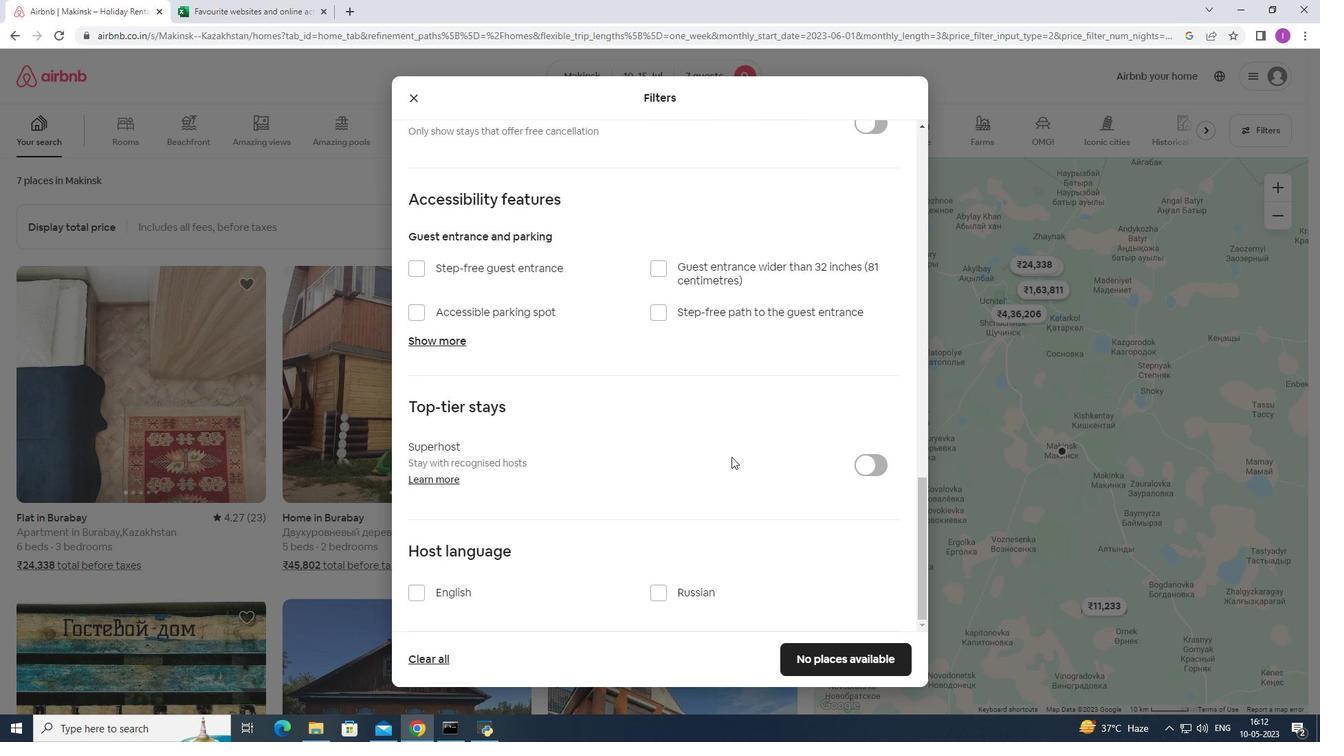 
Action: Mouse moved to (731, 456)
Screenshot: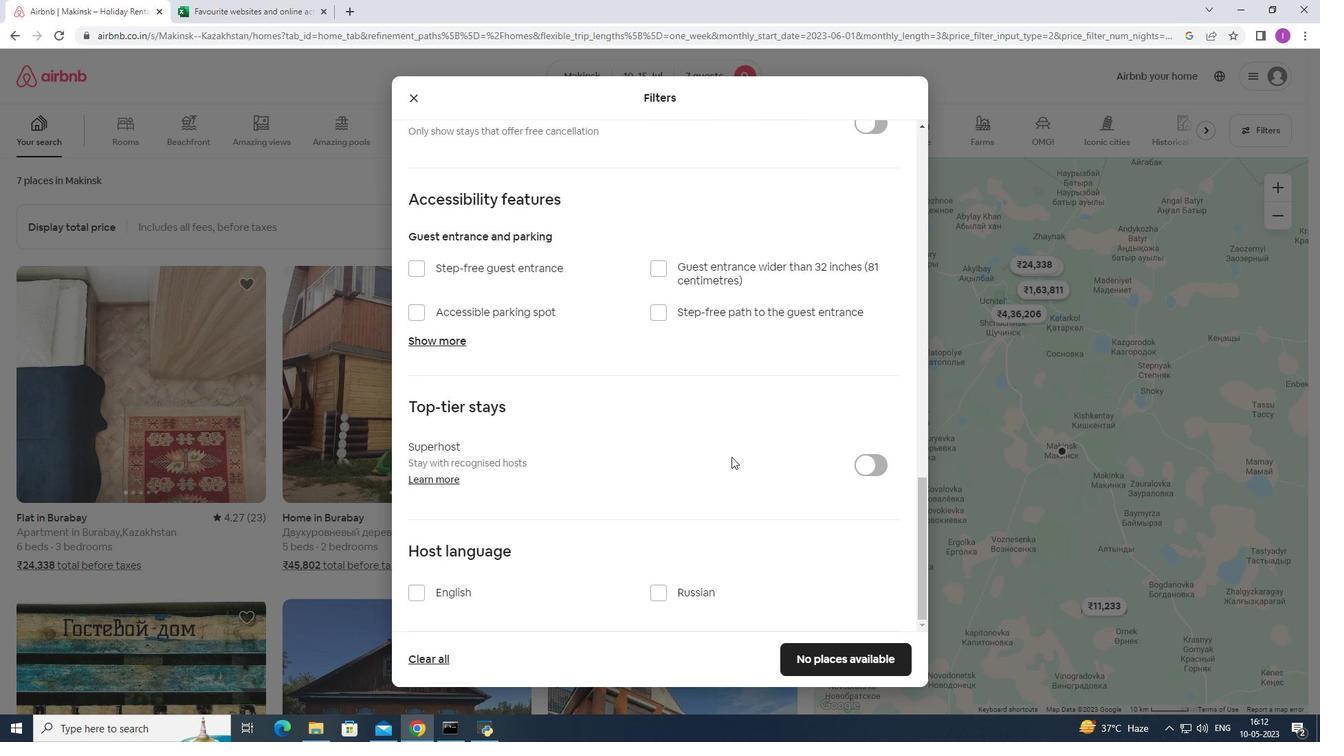 
Action: Mouse scrolled (731, 455) with delta (0, 0)
Screenshot: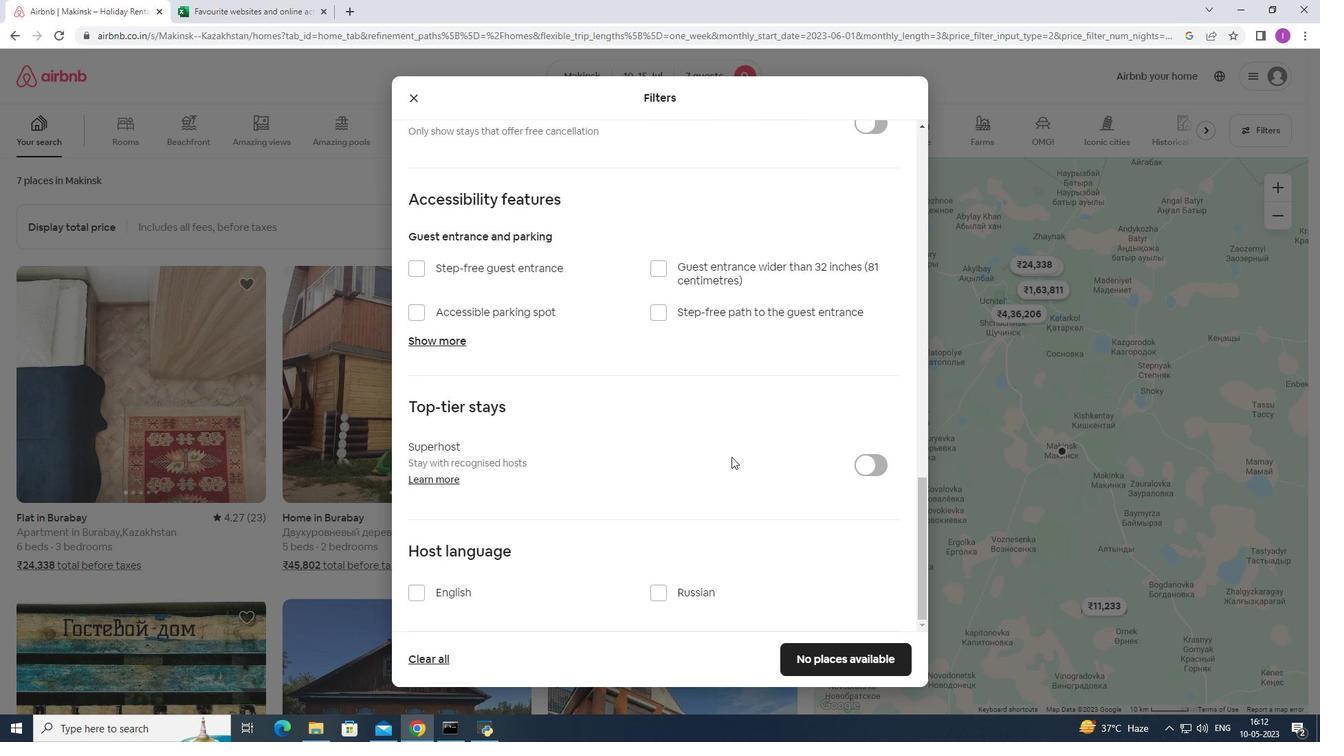 
Action: Mouse moved to (416, 595)
Screenshot: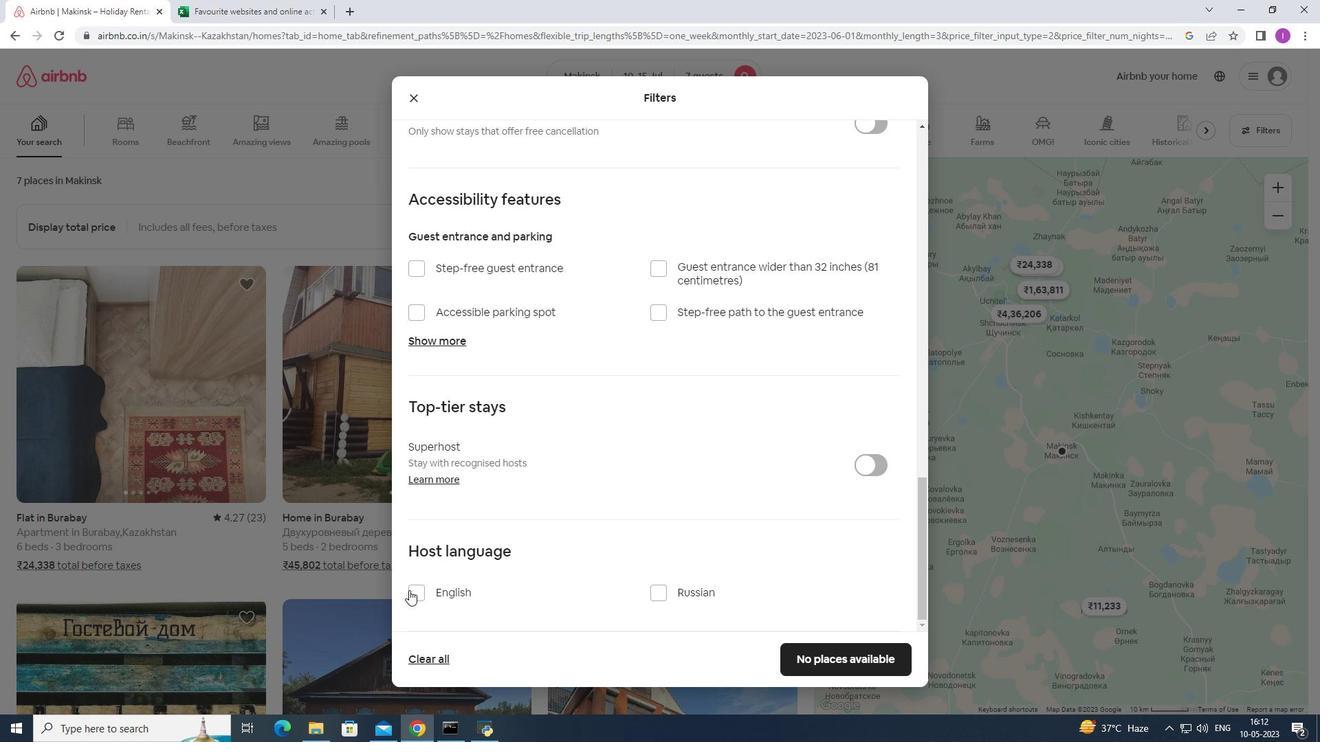 
Action: Mouse pressed left at (416, 595)
Screenshot: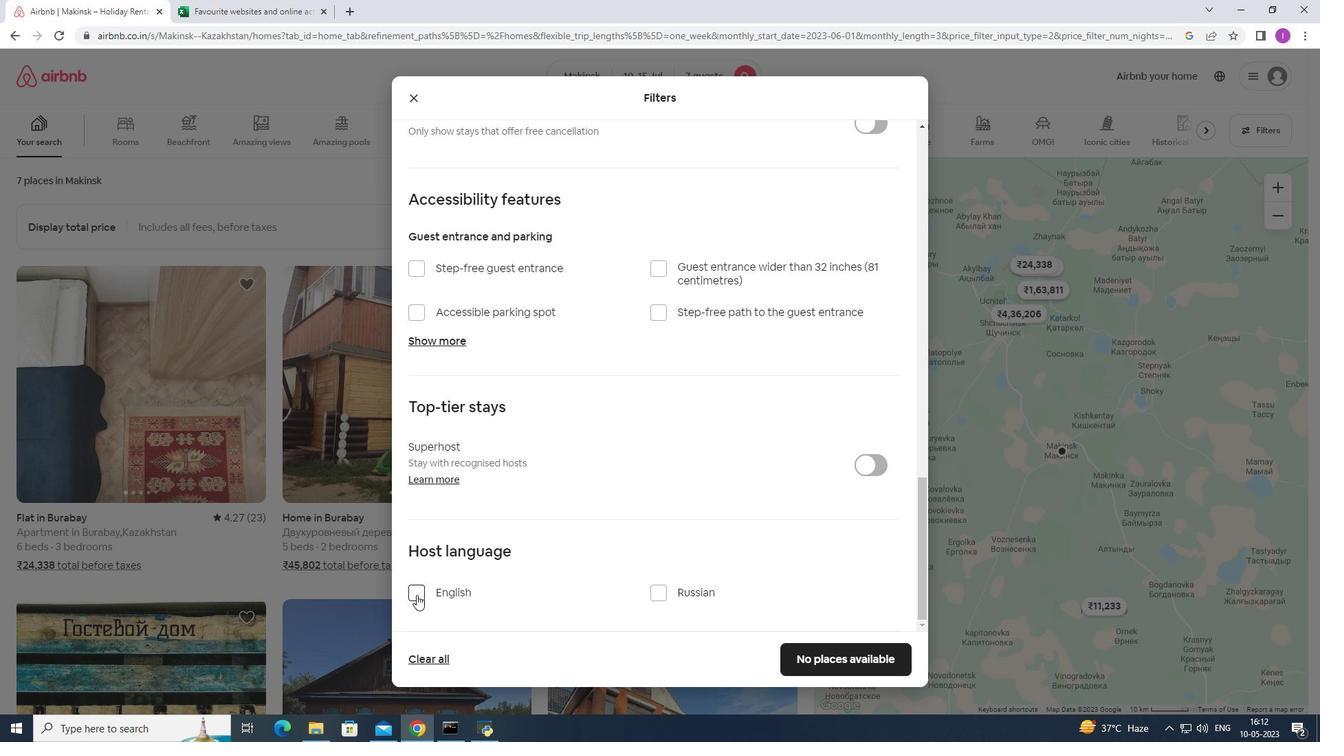 
Action: Mouse moved to (735, 516)
Screenshot: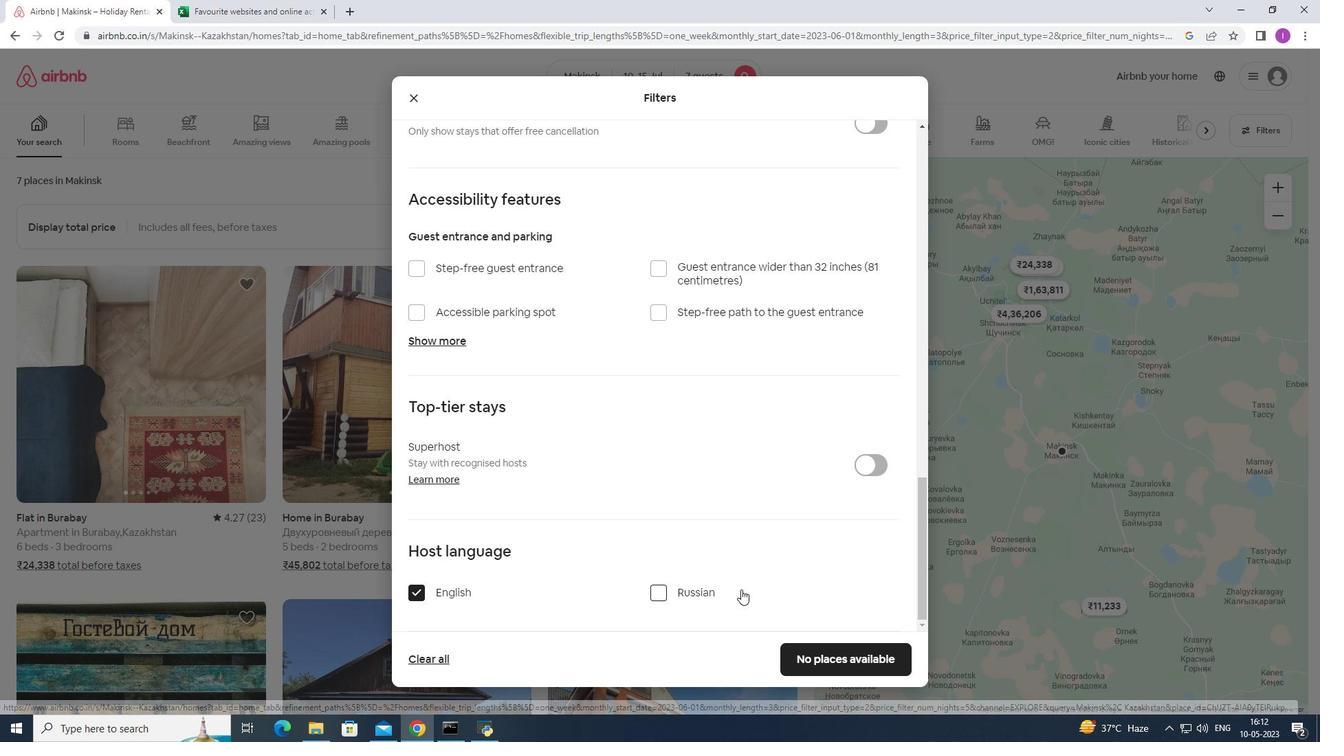 
Action: Mouse scrolled (735, 517) with delta (0, 0)
Screenshot: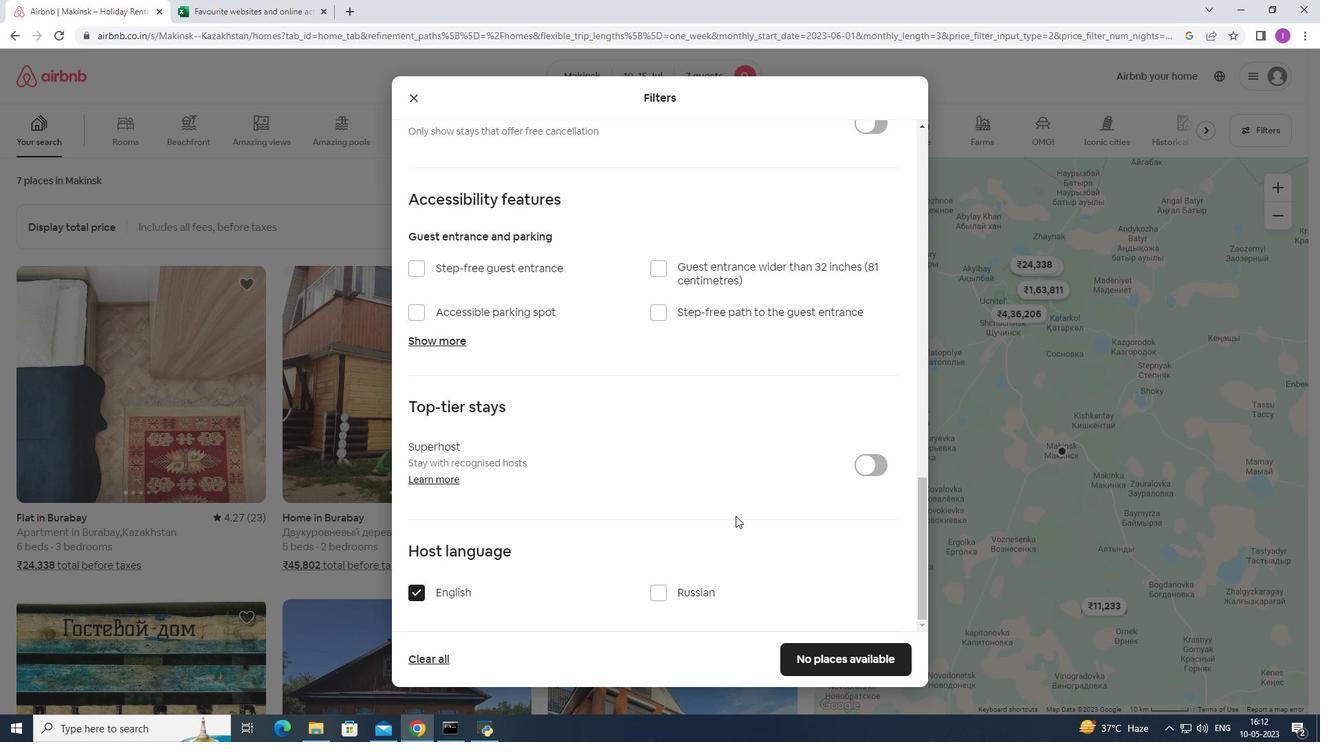 
Action: Mouse moved to (735, 513)
Screenshot: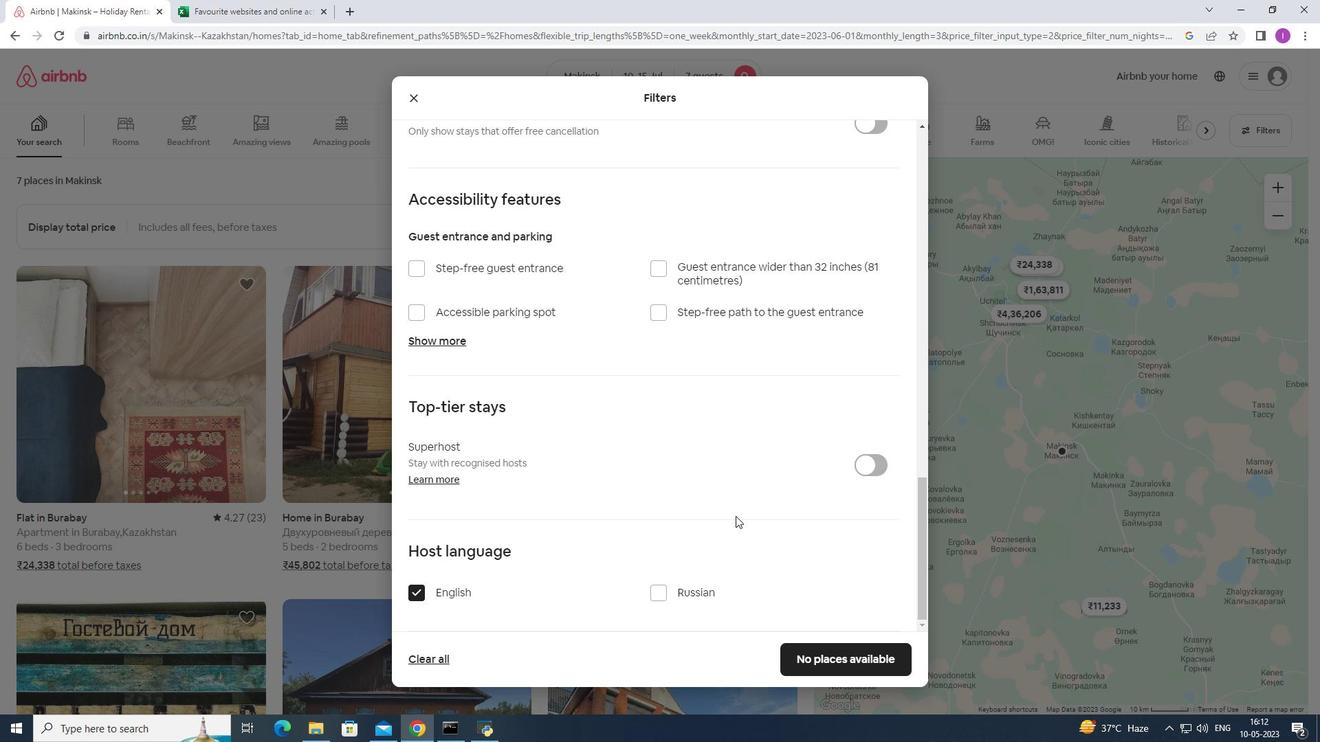 
Action: Mouse scrolled (735, 514) with delta (0, 0)
Screenshot: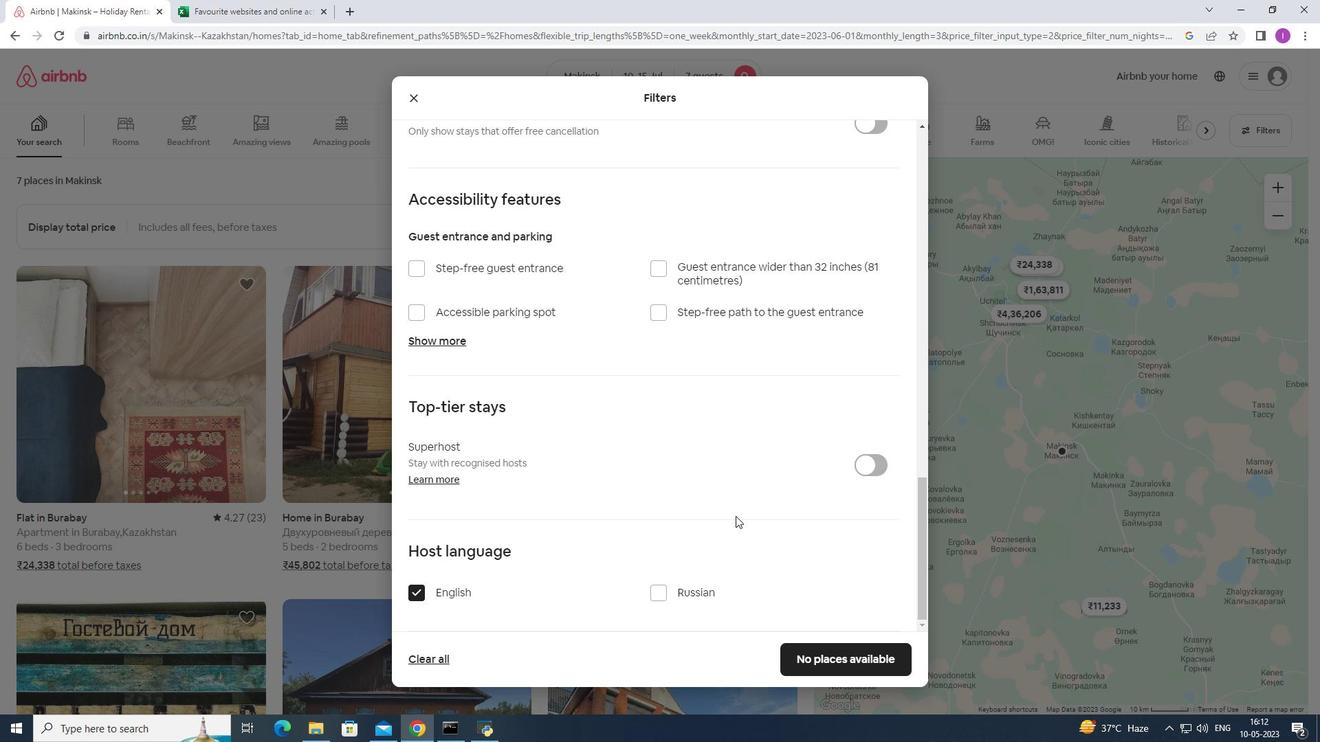 
Action: Mouse moved to (735, 508)
Screenshot: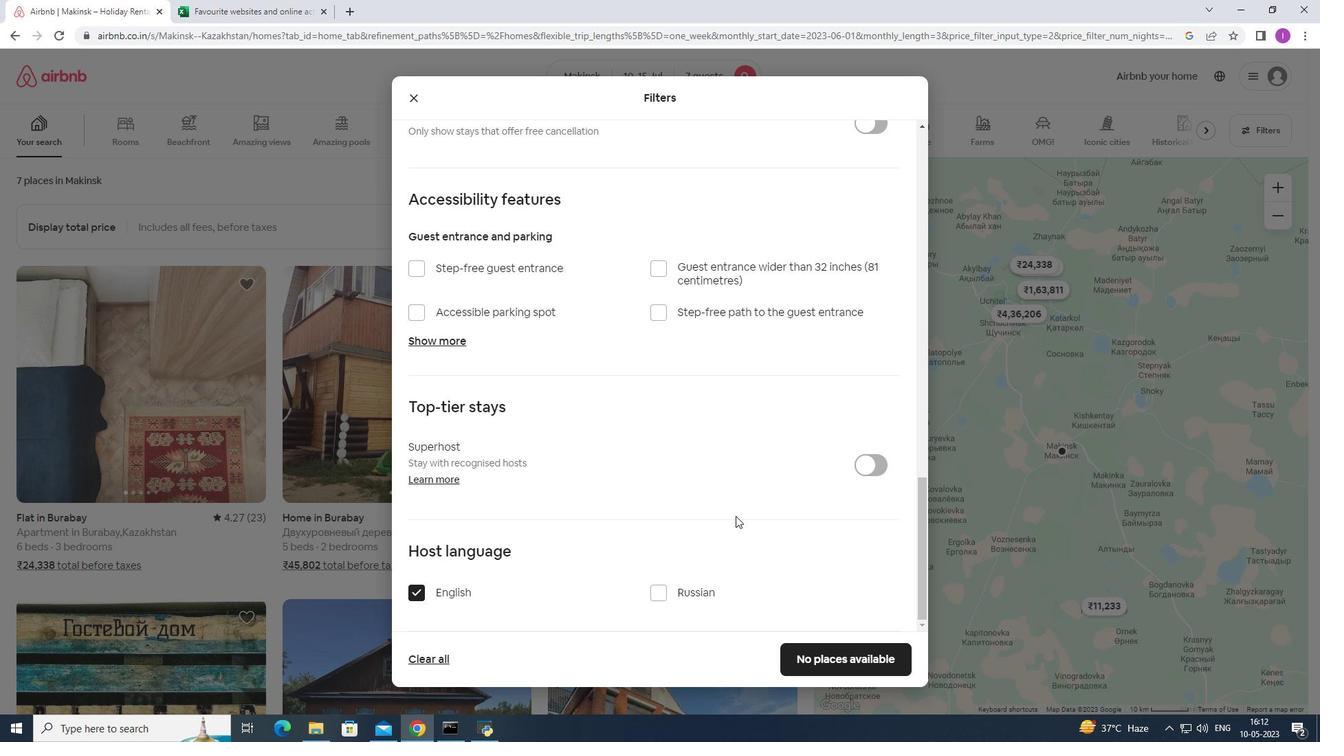 
Action: Mouse scrolled (735, 510) with delta (0, 0)
Screenshot: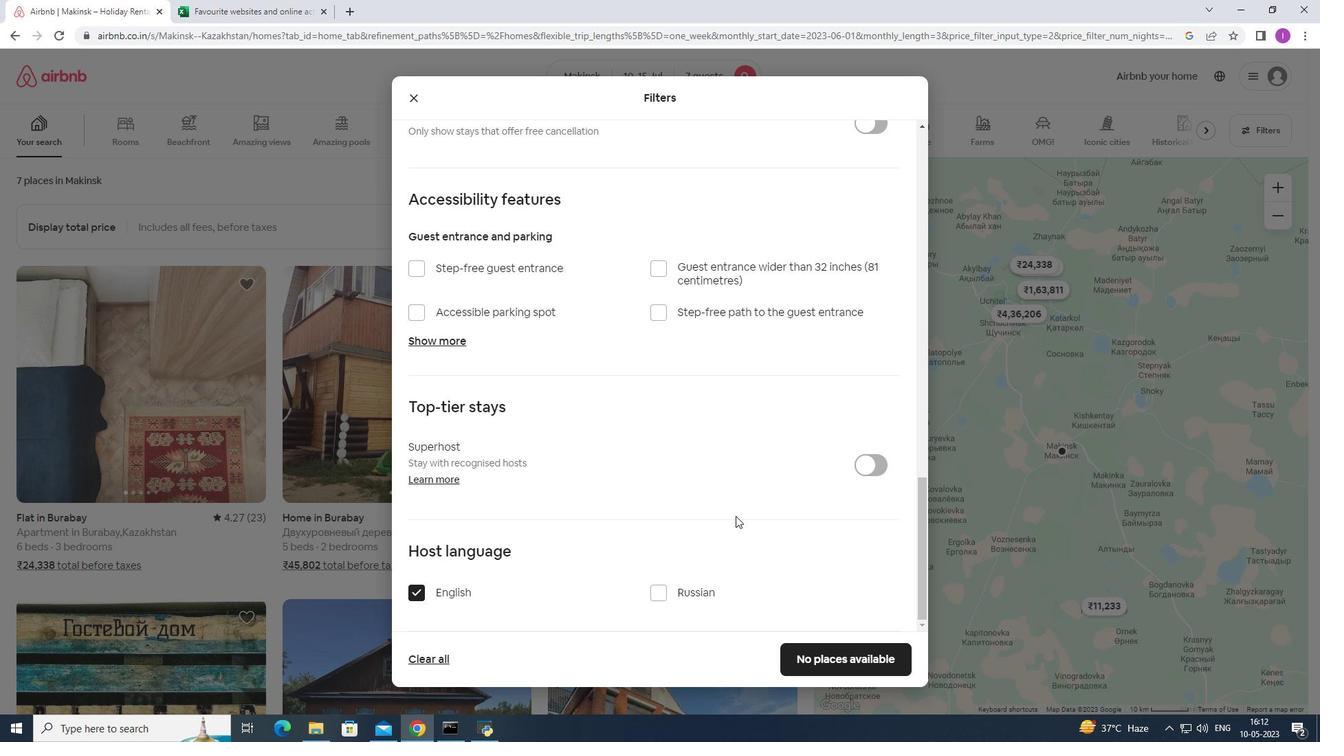 
Action: Mouse moved to (735, 506)
Screenshot: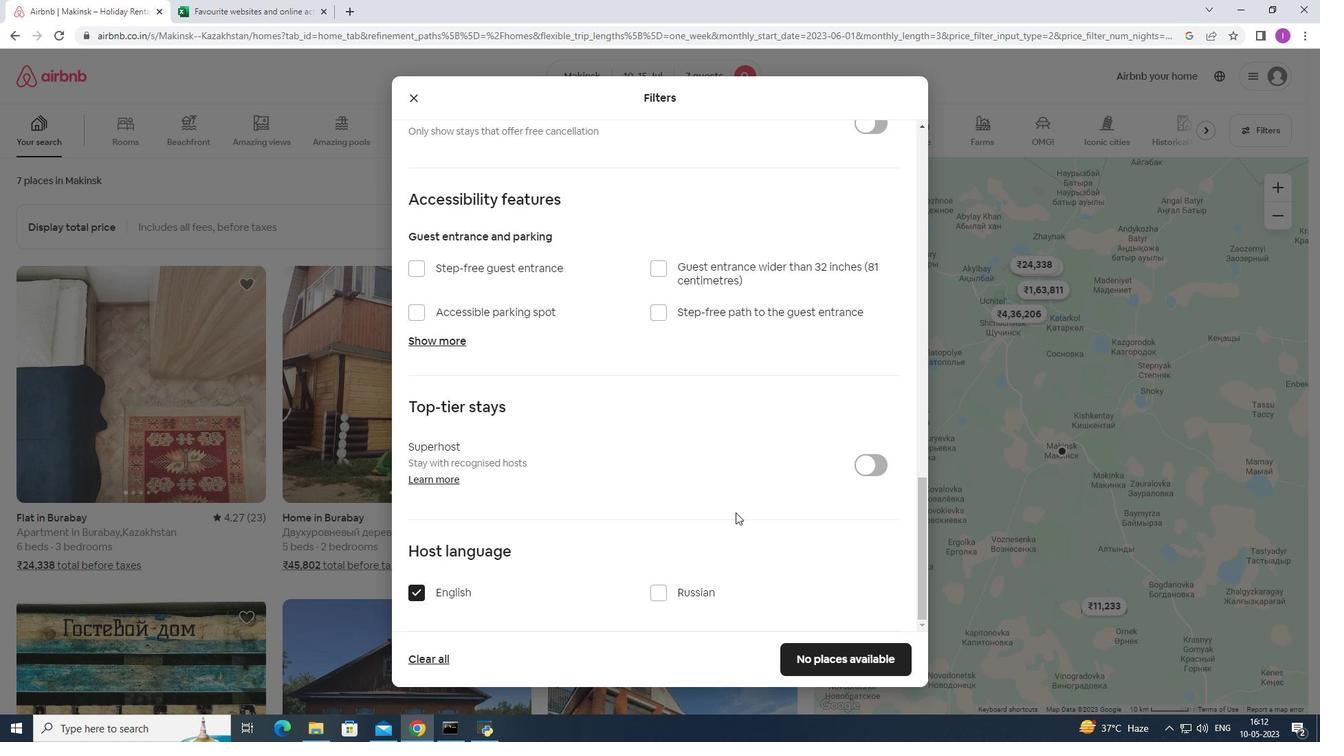 
Action: Mouse scrolled (735, 507) with delta (0, 0)
Screenshot: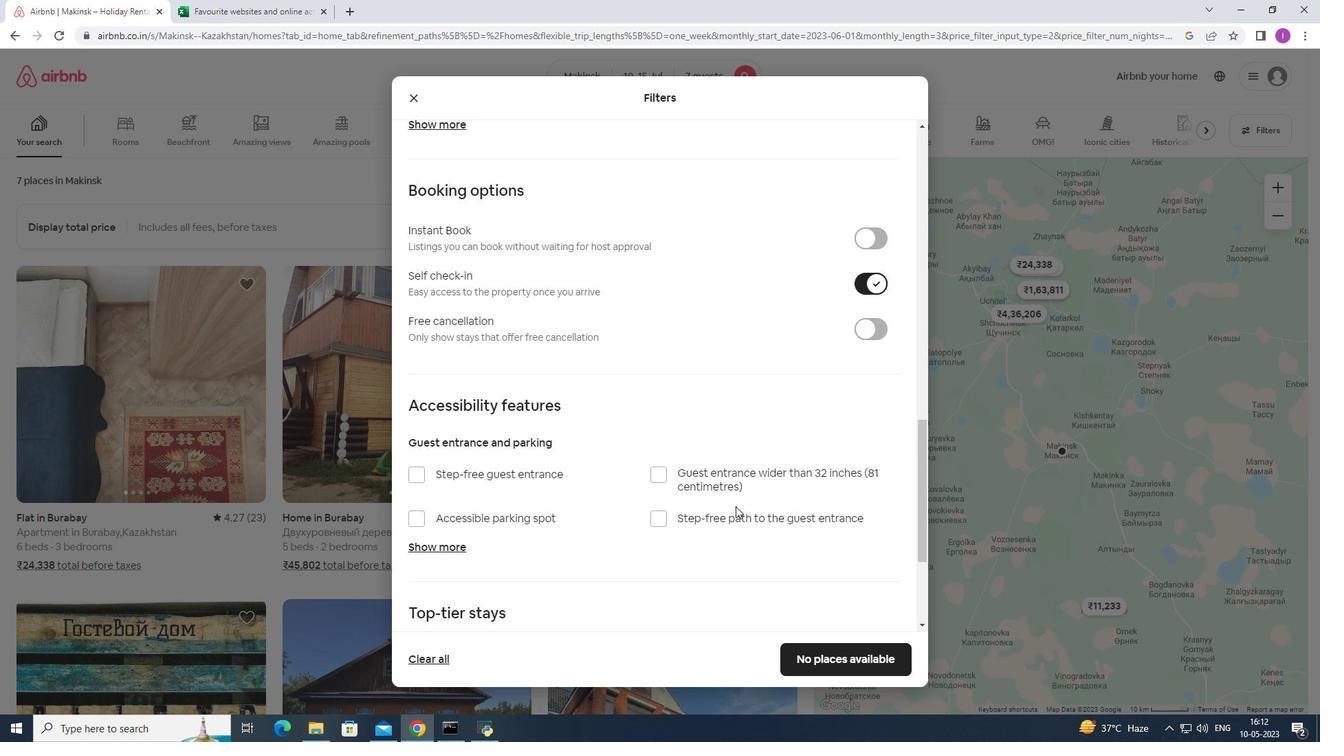 
Action: Mouse moved to (735, 506)
Screenshot: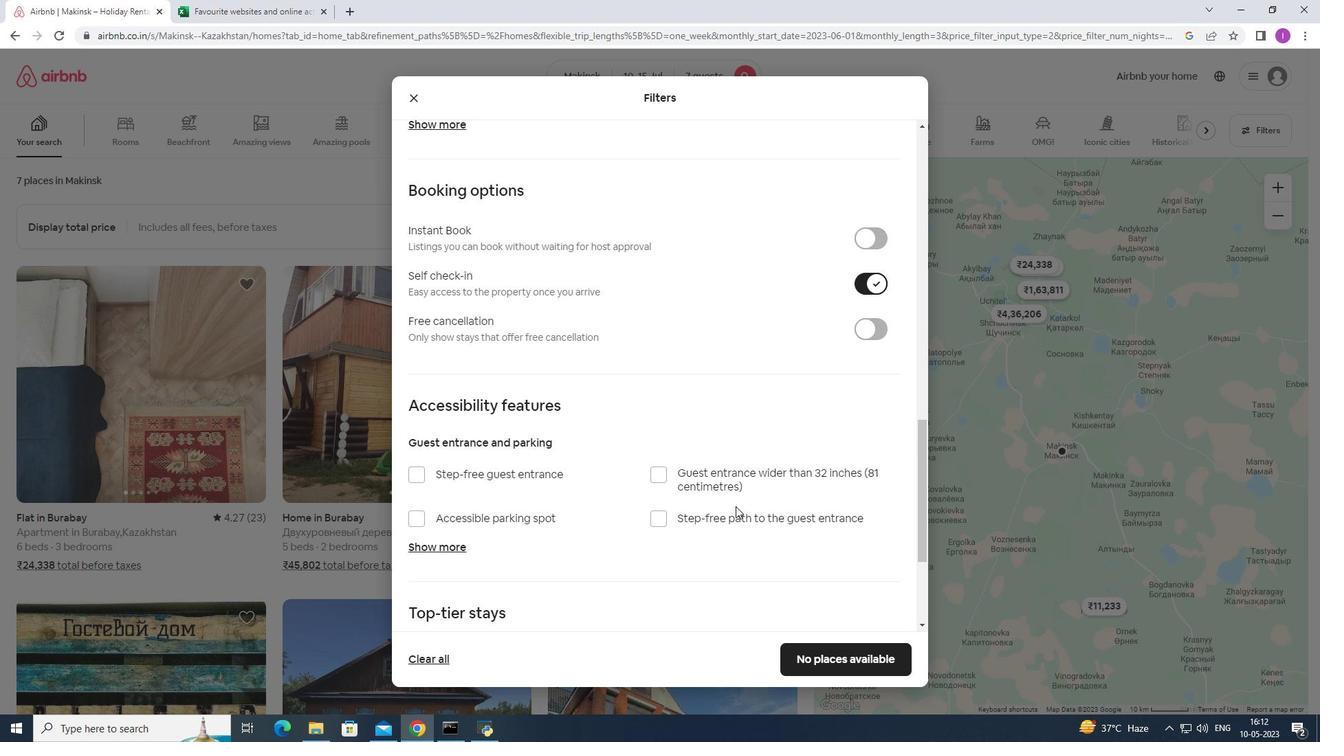 
Action: Mouse scrolled (735, 507) with delta (0, 0)
Screenshot: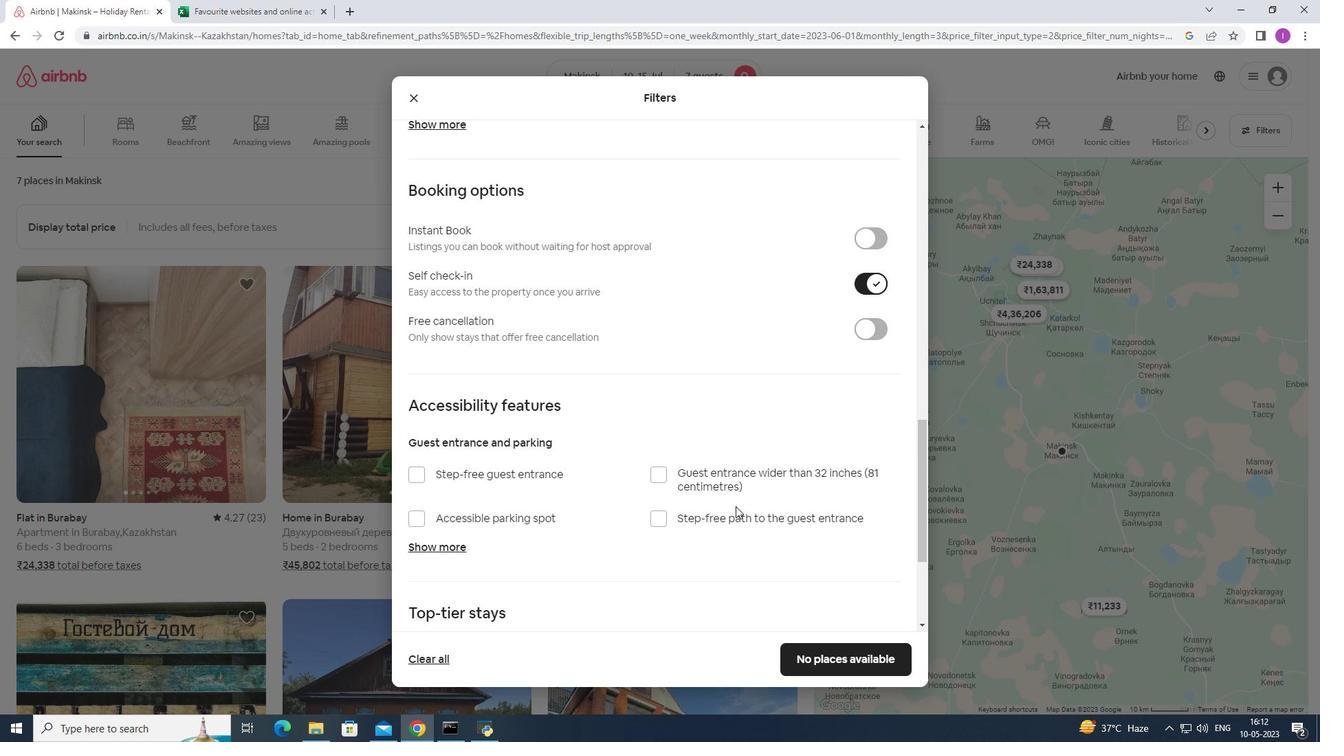 
Action: Mouse scrolled (735, 507) with delta (0, 0)
Screenshot: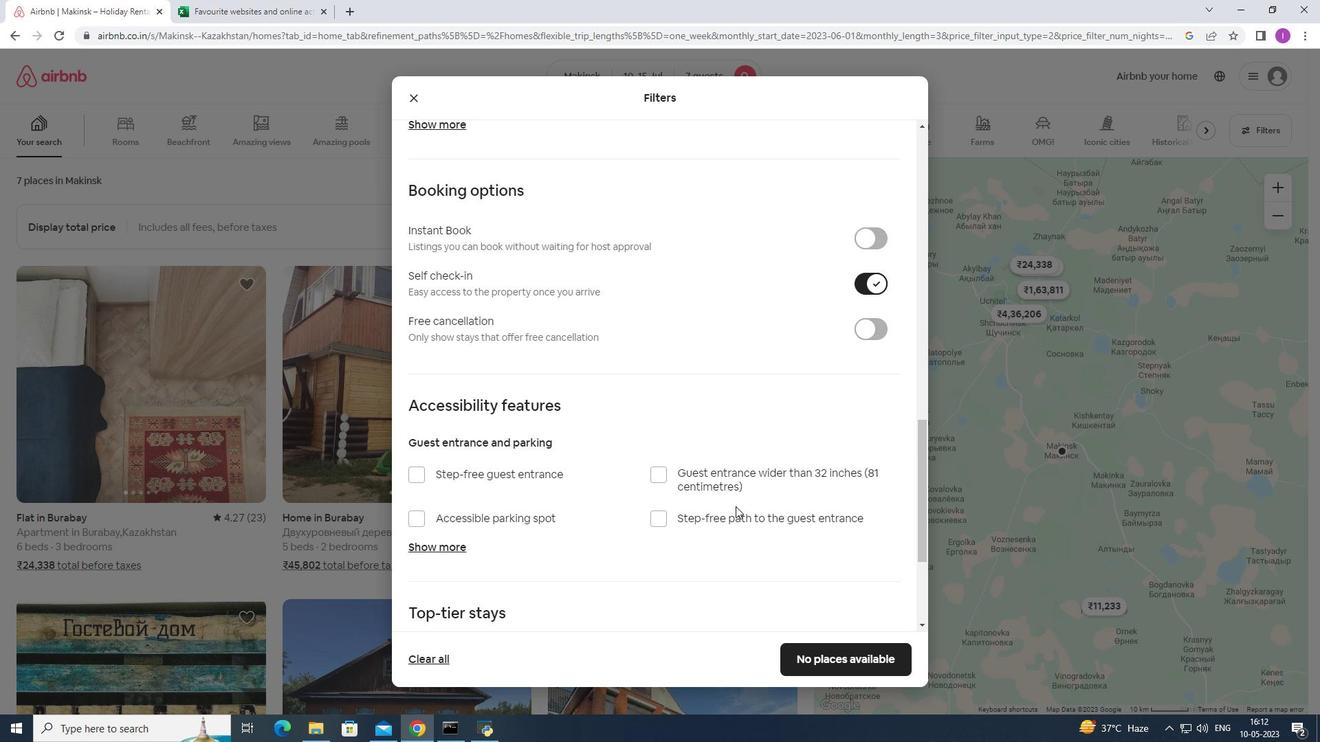 
Action: Mouse moved to (419, 231)
Screenshot: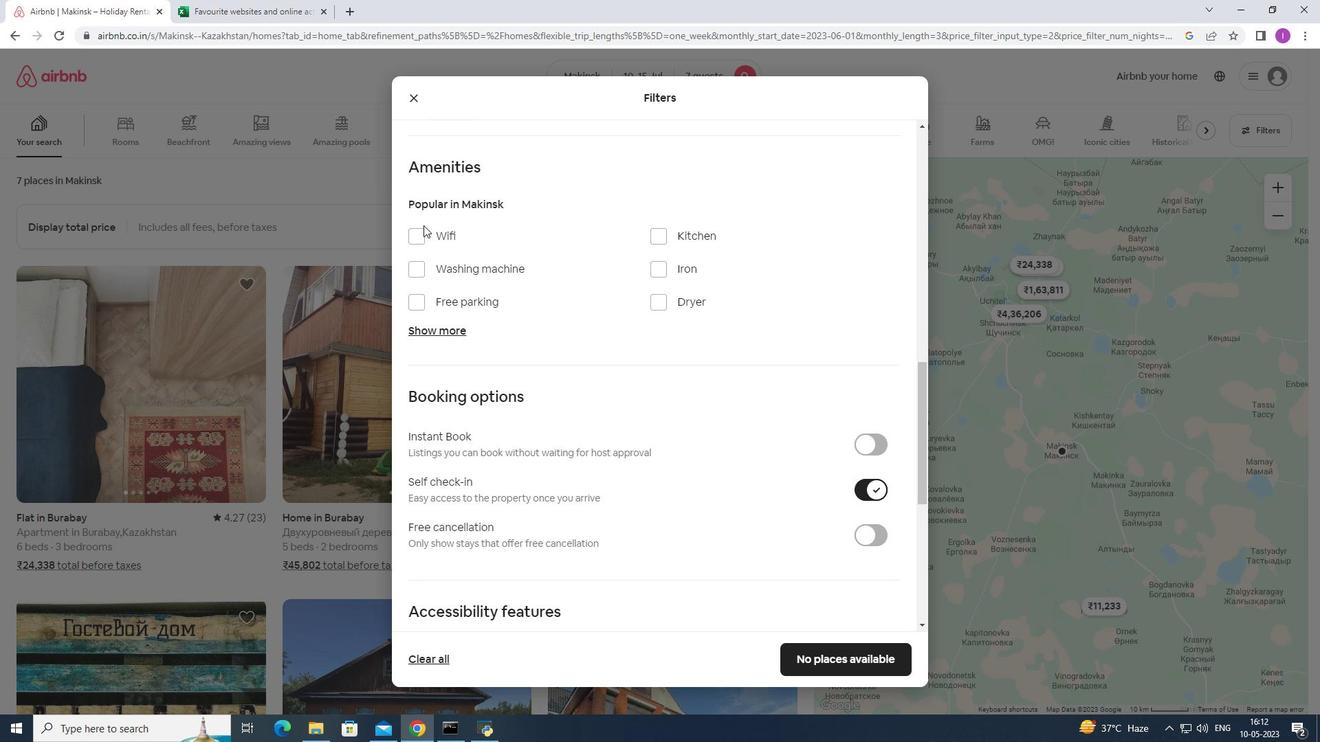 
Action: Mouse pressed left at (419, 231)
Screenshot: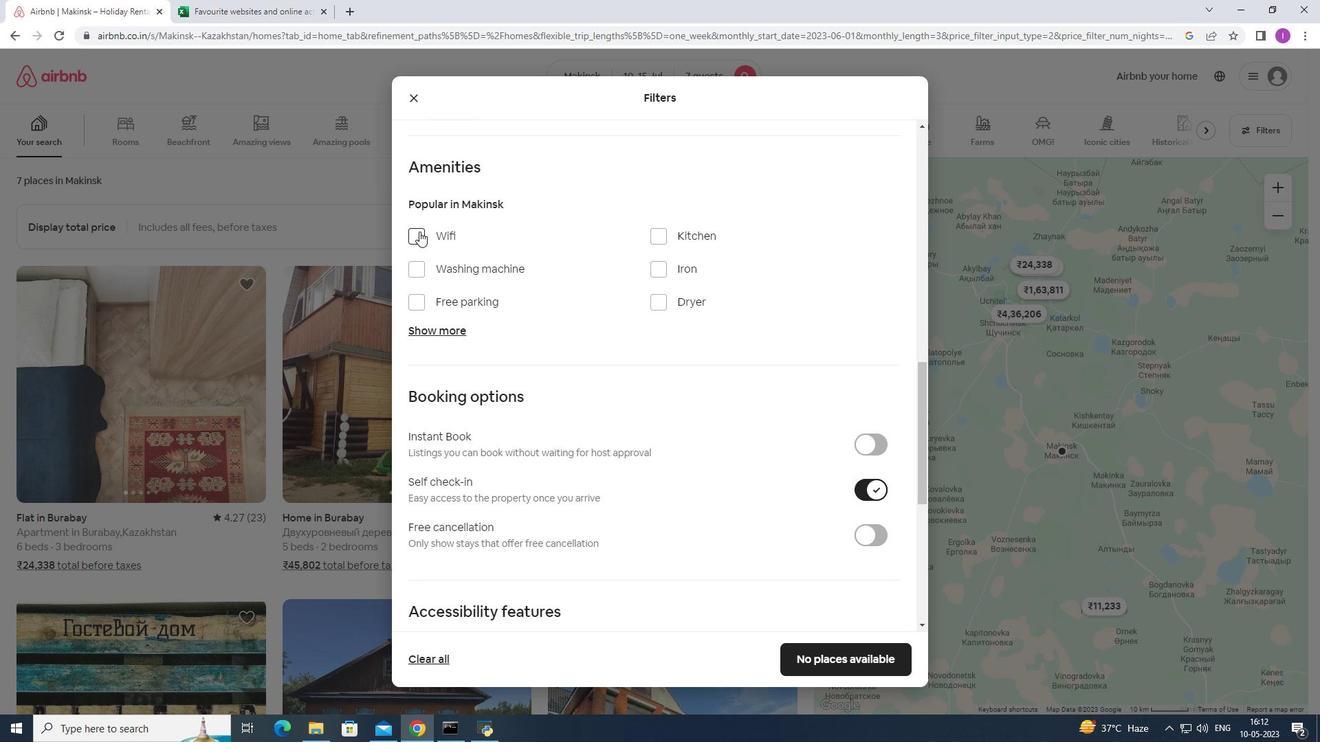 
Action: Mouse moved to (416, 304)
Screenshot: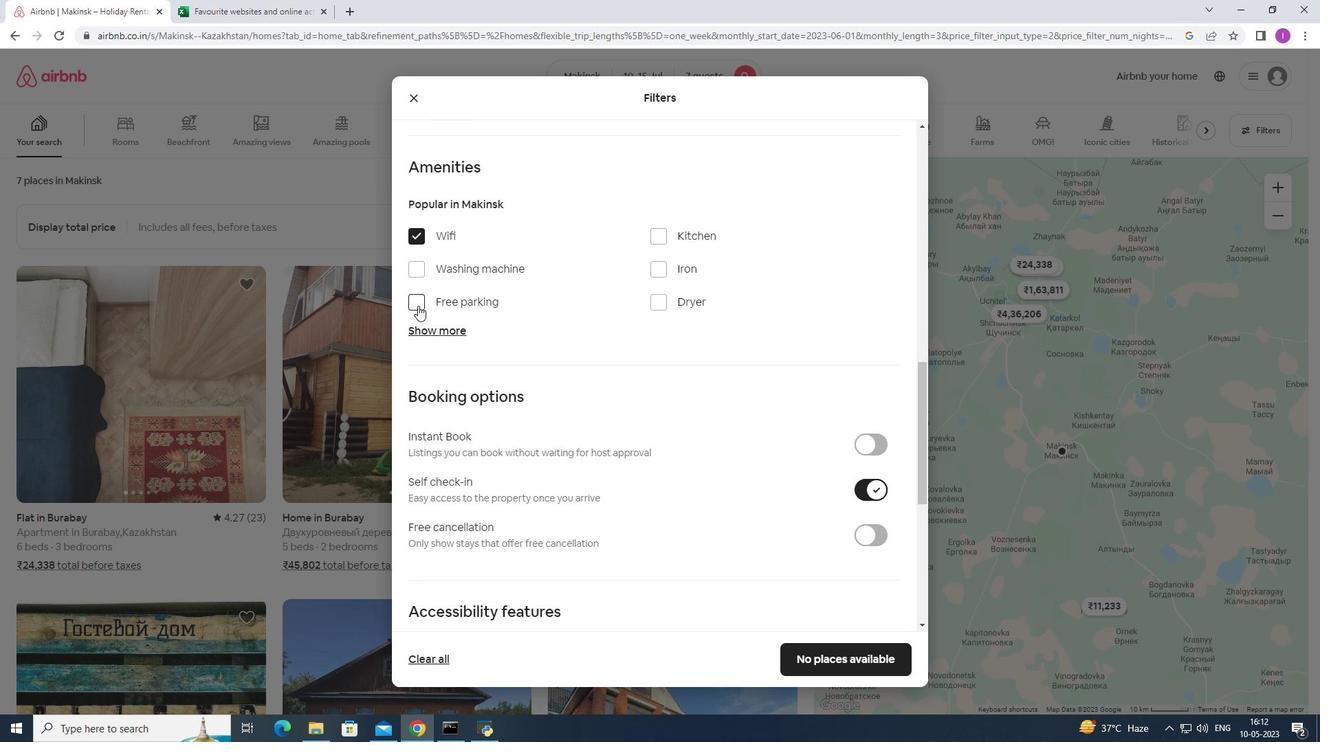 
Action: Mouse pressed left at (416, 304)
Screenshot: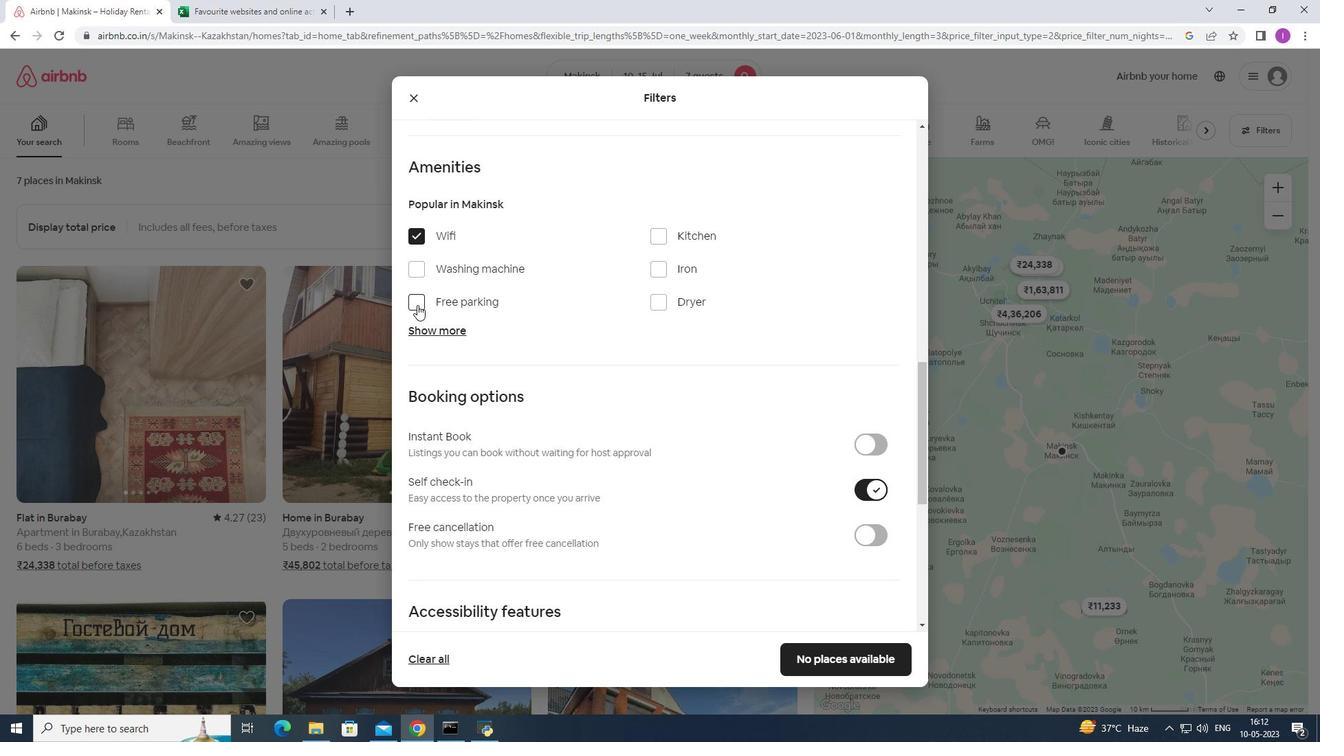 
Action: Mouse moved to (413, 330)
Screenshot: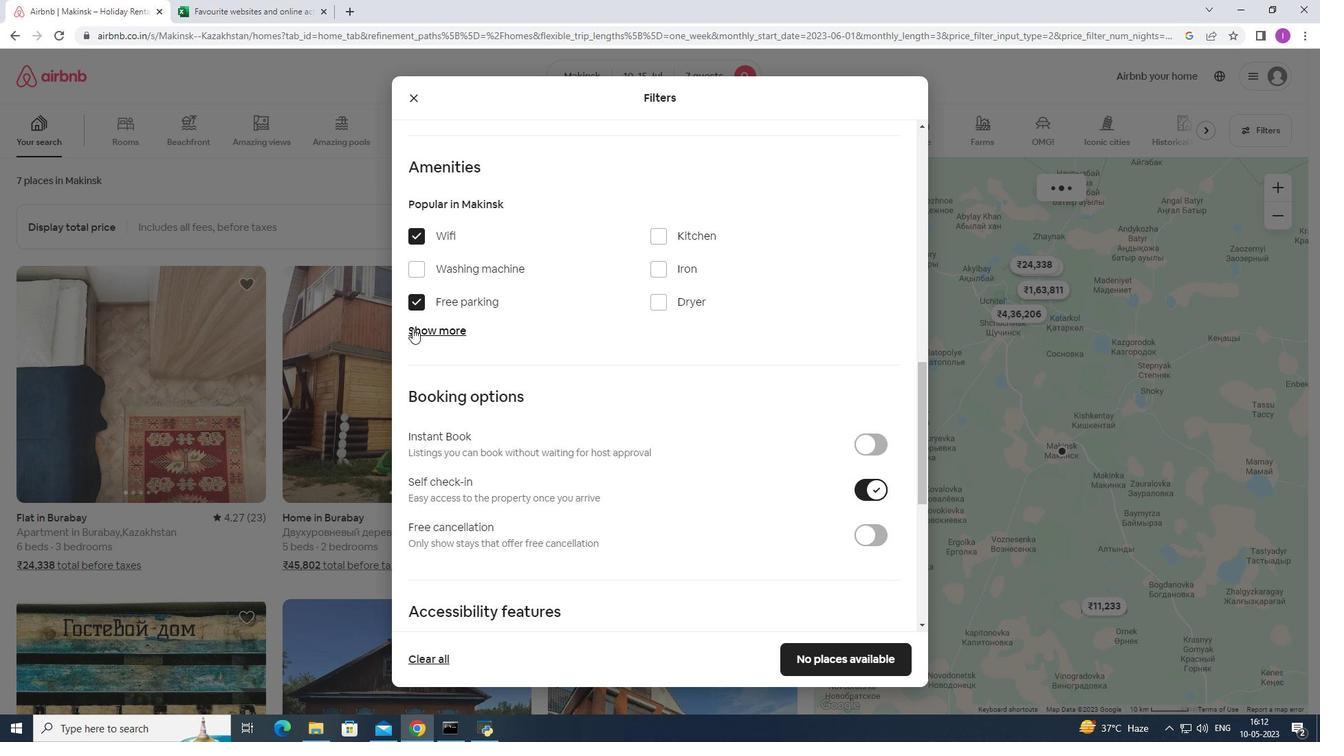 
Action: Mouse pressed left at (413, 330)
Screenshot: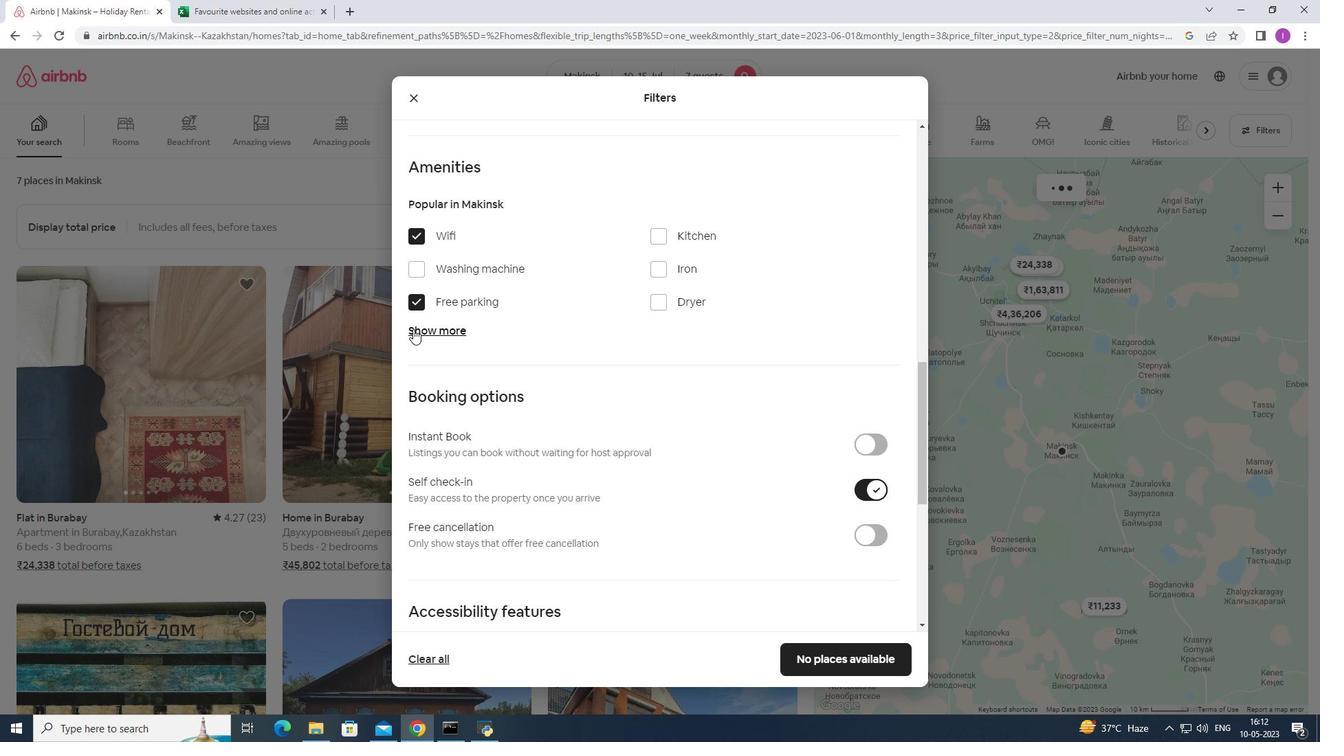 
Action: Mouse moved to (553, 370)
Screenshot: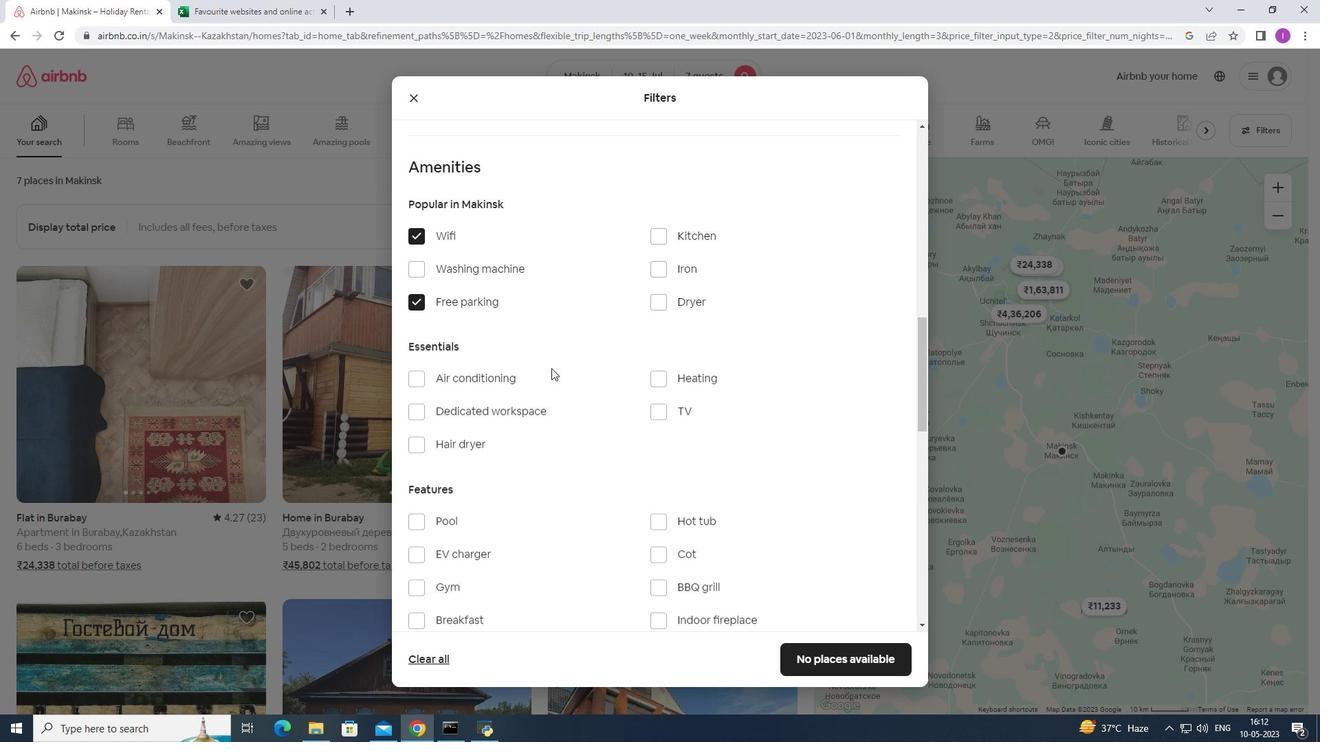 
Action: Mouse scrolled (553, 369) with delta (0, 0)
Screenshot: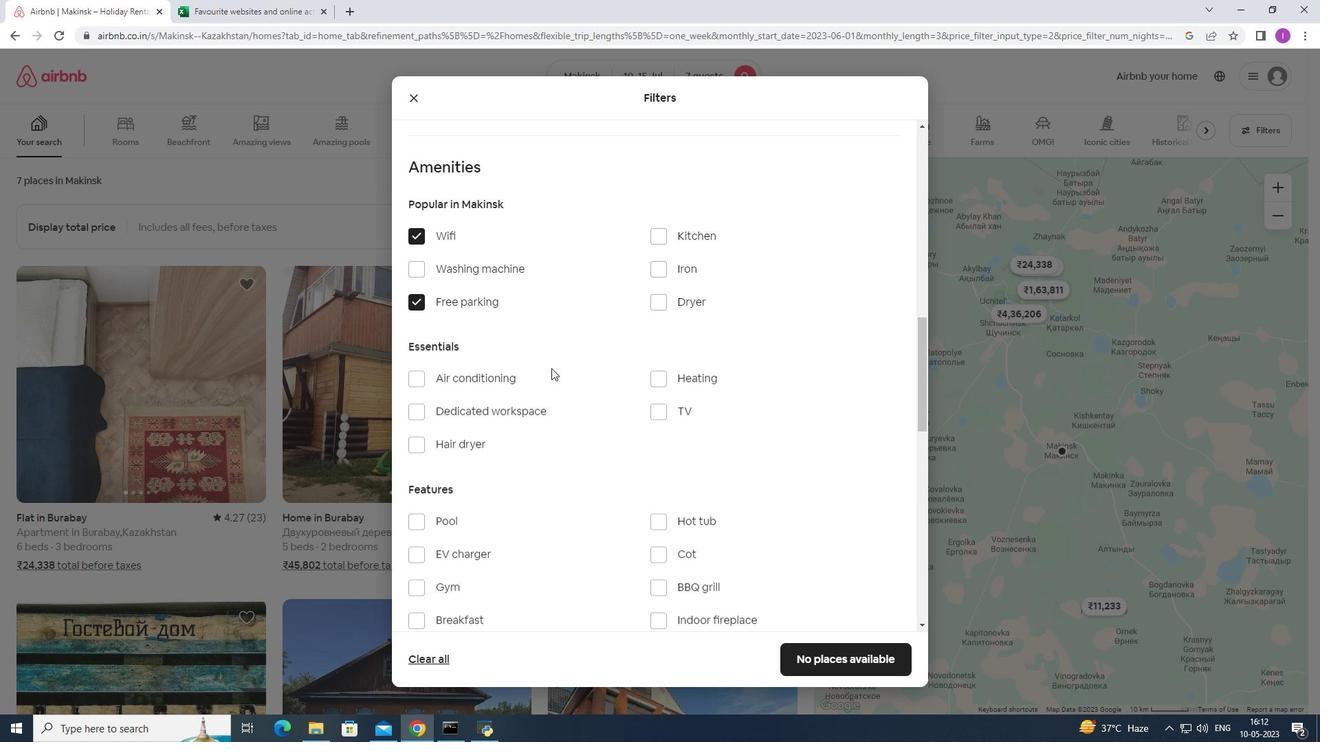 
Action: Mouse moved to (554, 371)
Screenshot: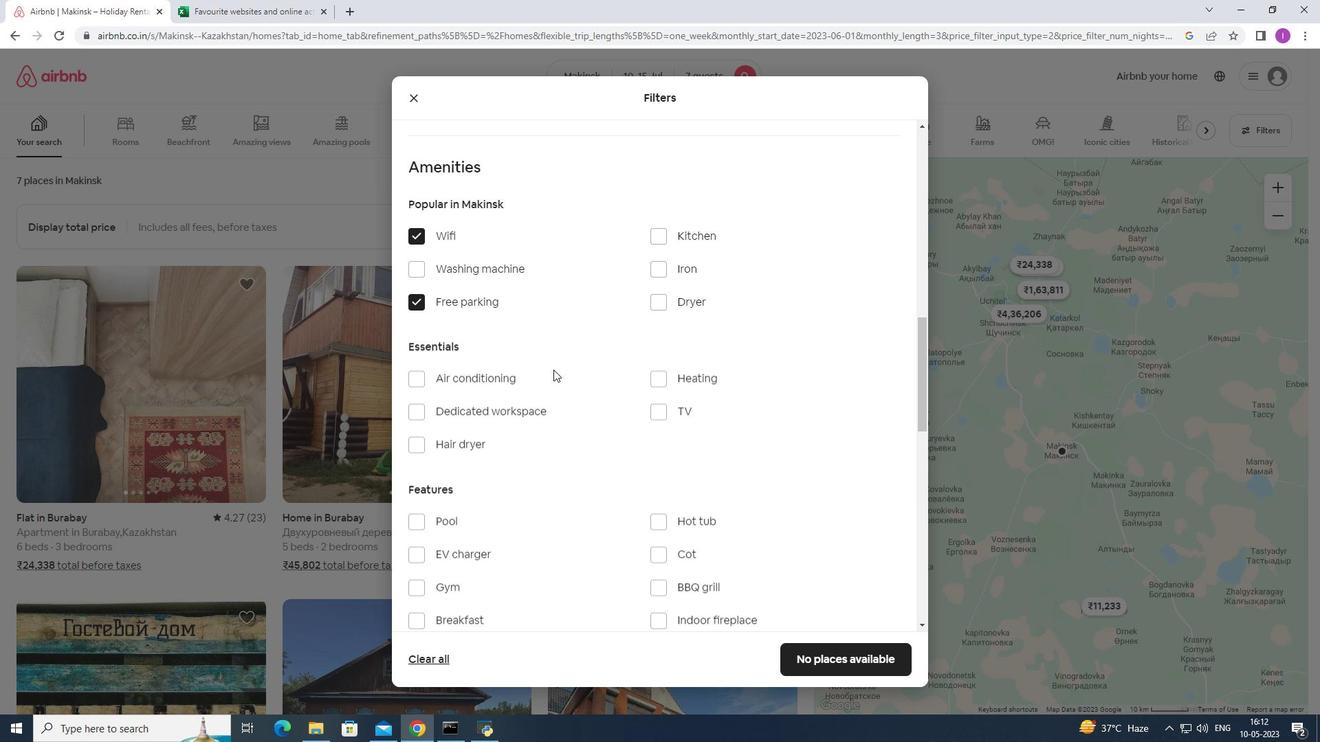 
Action: Mouse scrolled (554, 370) with delta (0, 0)
Screenshot: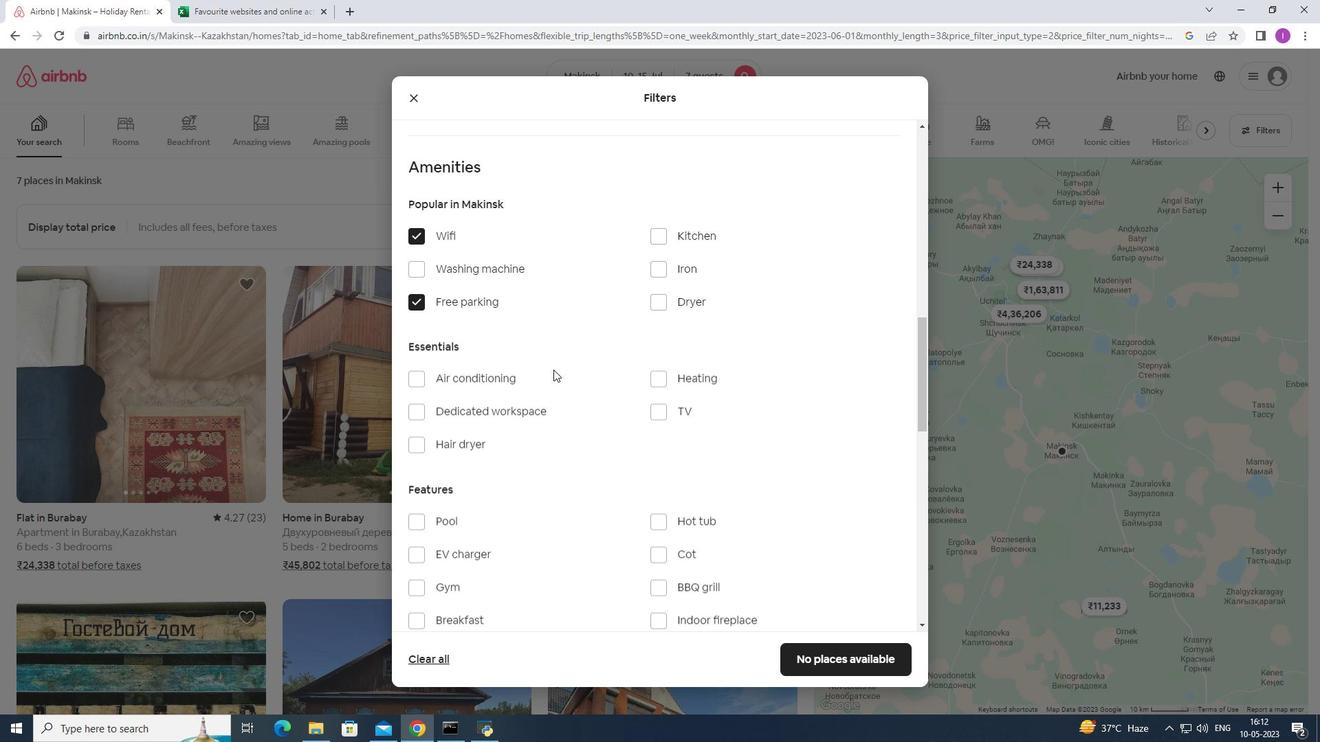 
Action: Mouse moved to (650, 275)
Screenshot: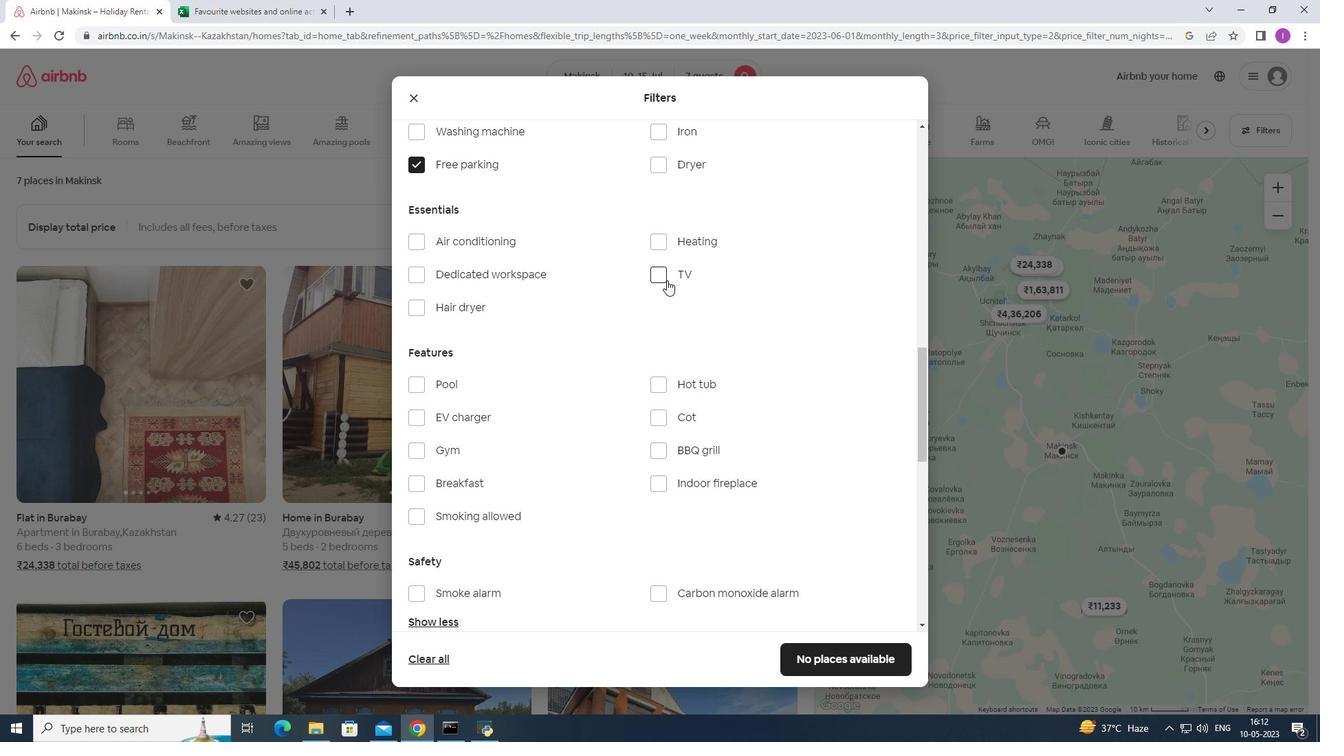 
Action: Mouse pressed left at (650, 275)
Screenshot: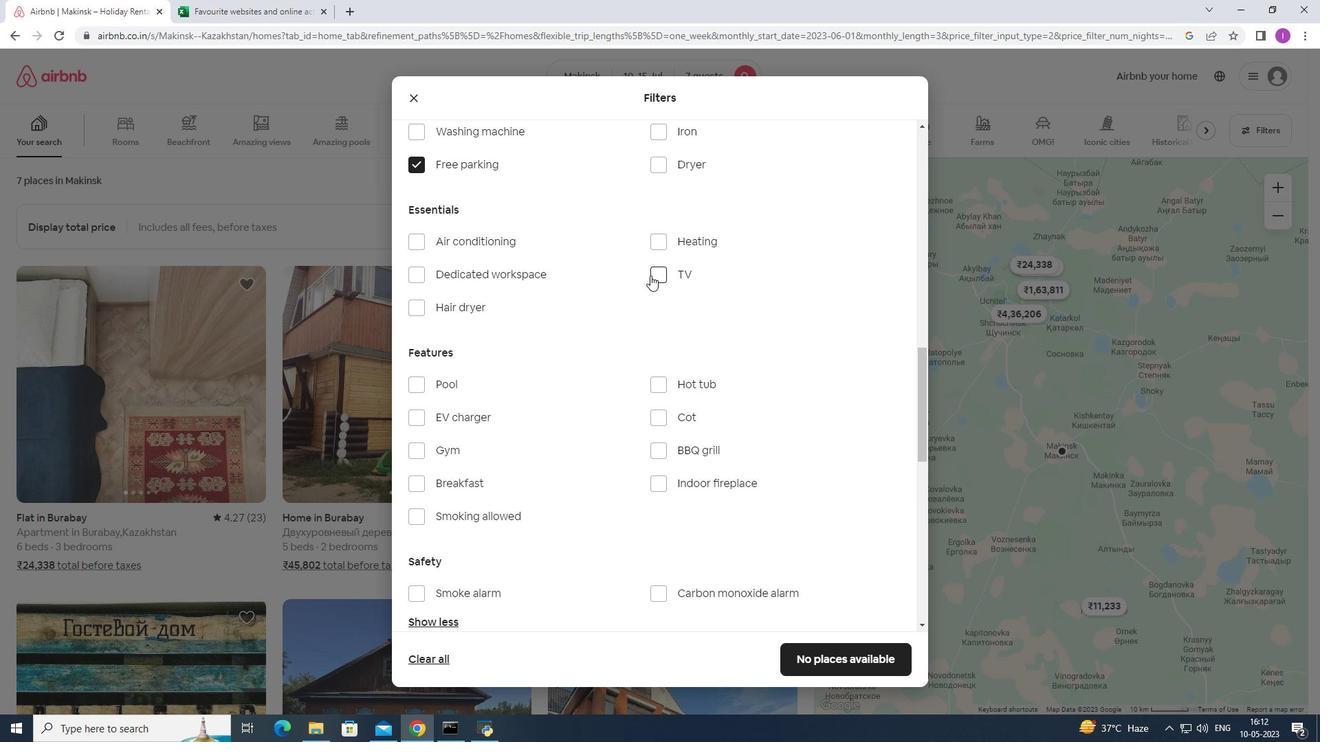 
Action: Mouse moved to (516, 437)
Screenshot: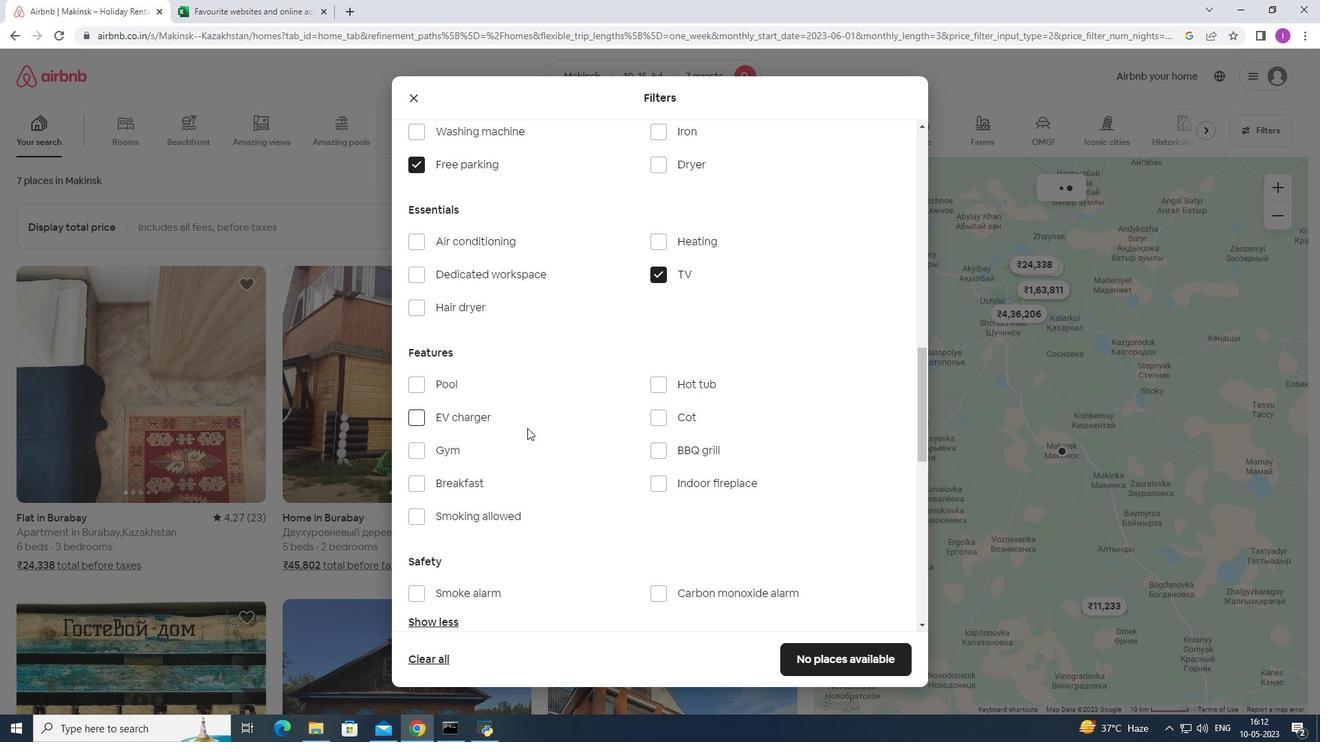 
Action: Mouse scrolled (516, 436) with delta (0, 0)
Screenshot: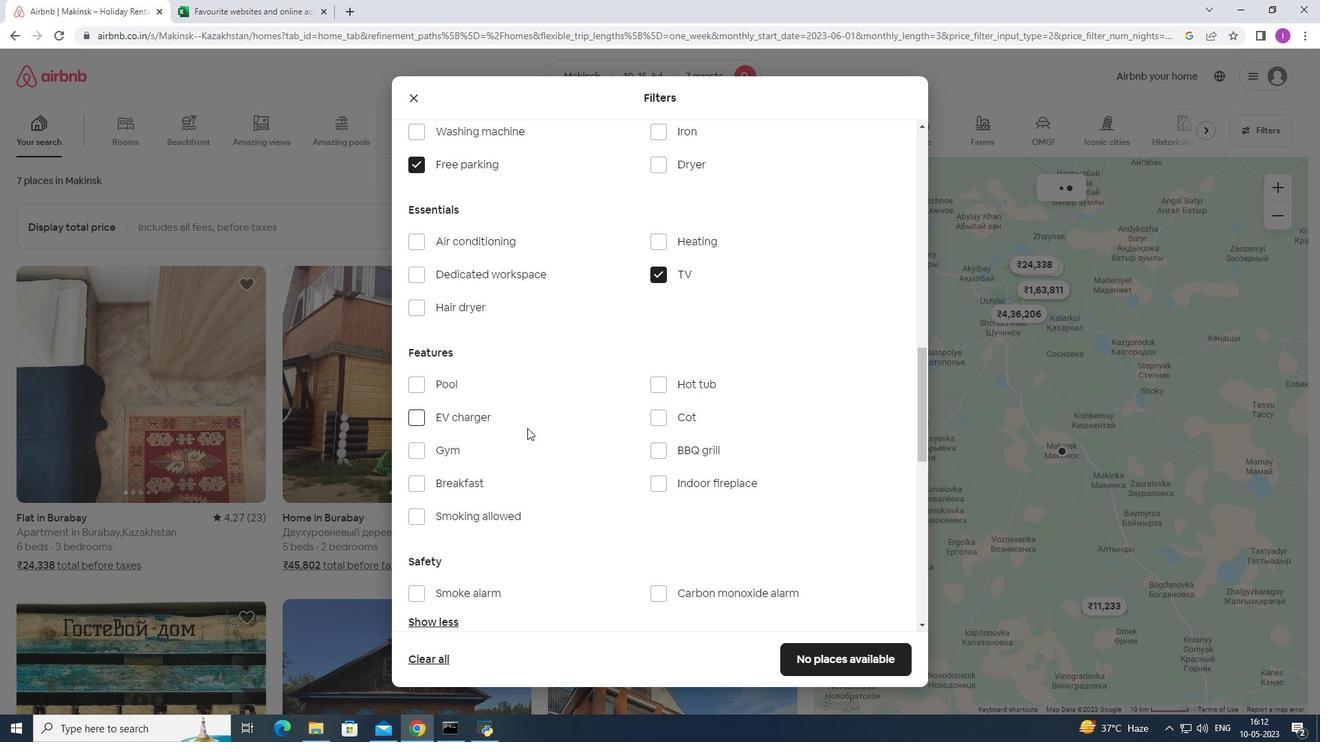 
Action: Mouse moved to (427, 377)
Screenshot: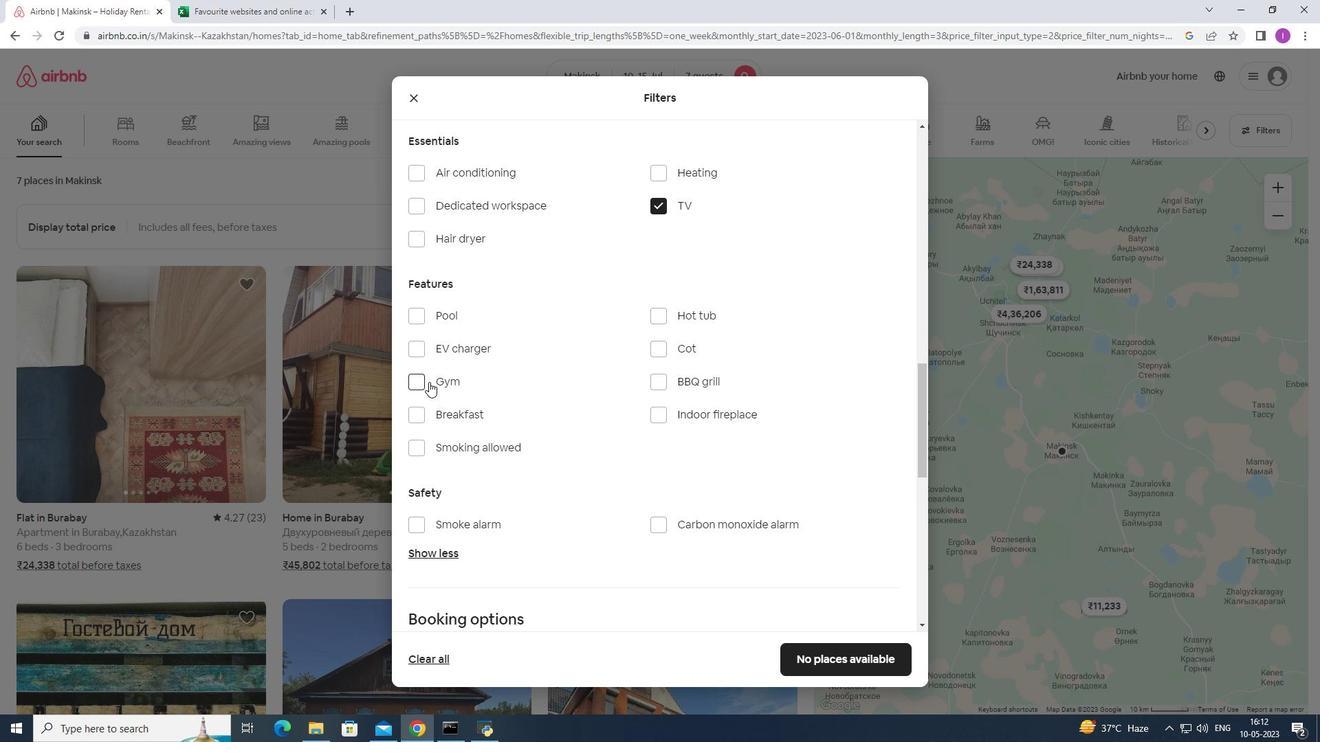 
Action: Mouse pressed left at (427, 377)
Screenshot: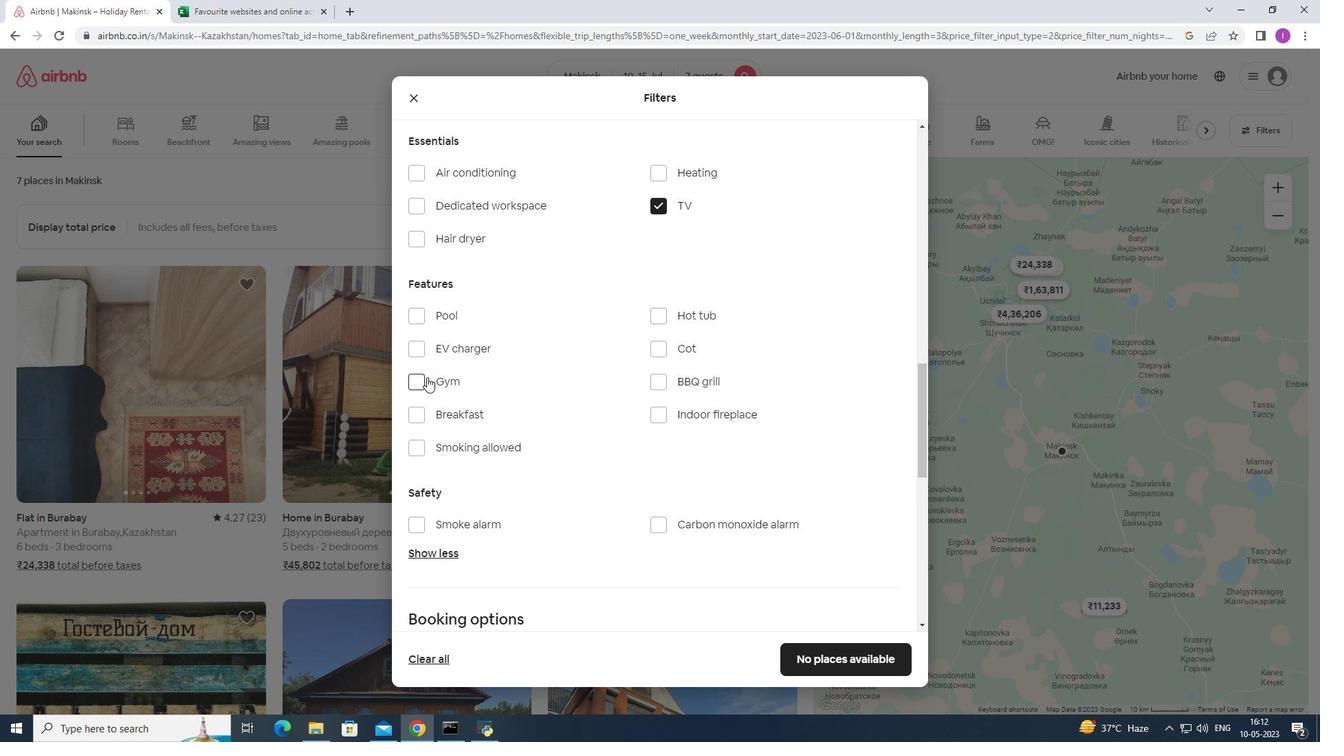 
Action: Mouse moved to (436, 409)
Screenshot: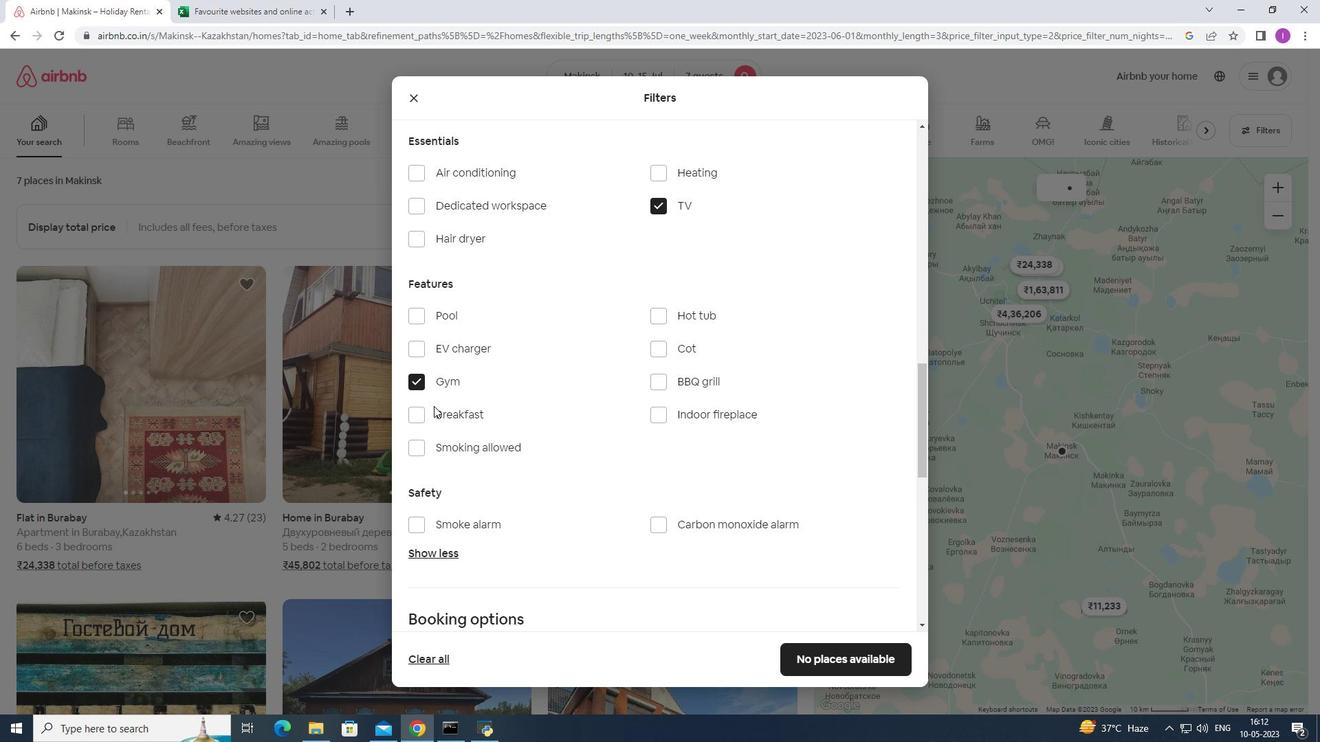
Action: Mouse pressed left at (436, 409)
Screenshot: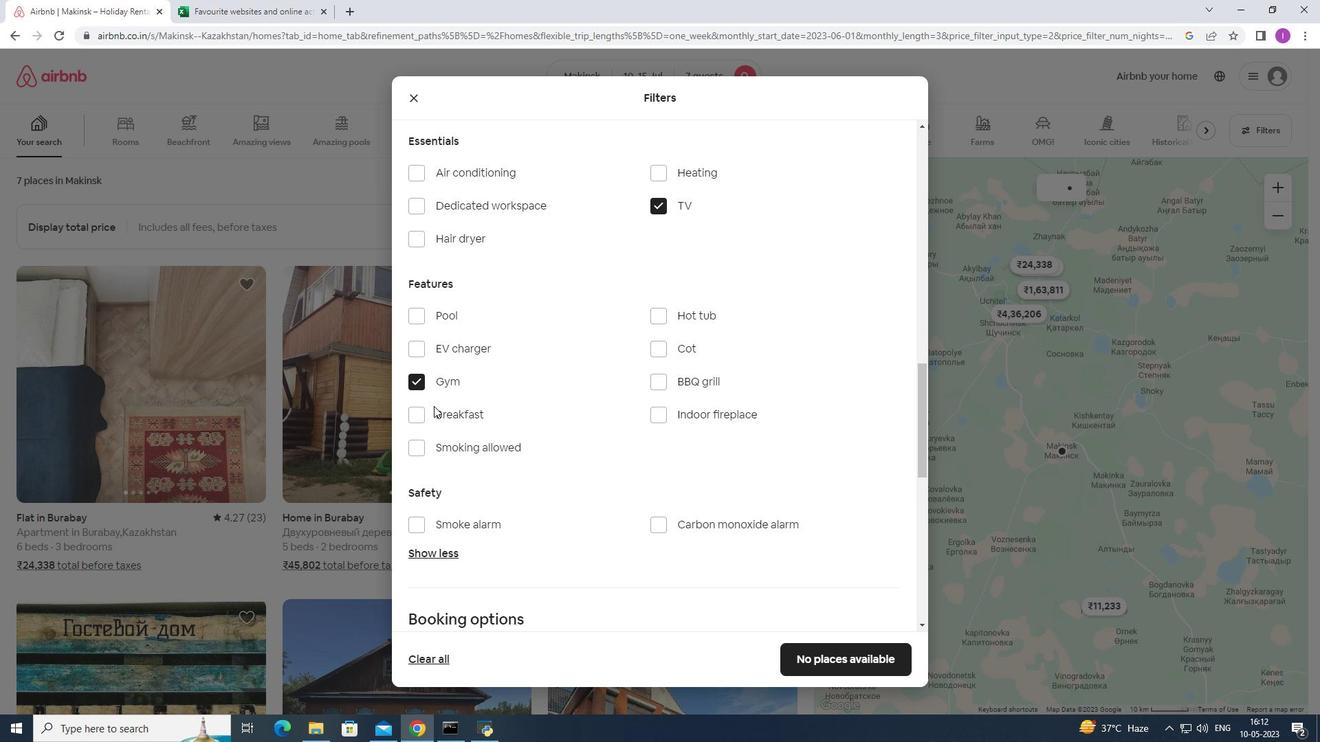 
Action: Mouse moved to (491, 425)
Screenshot: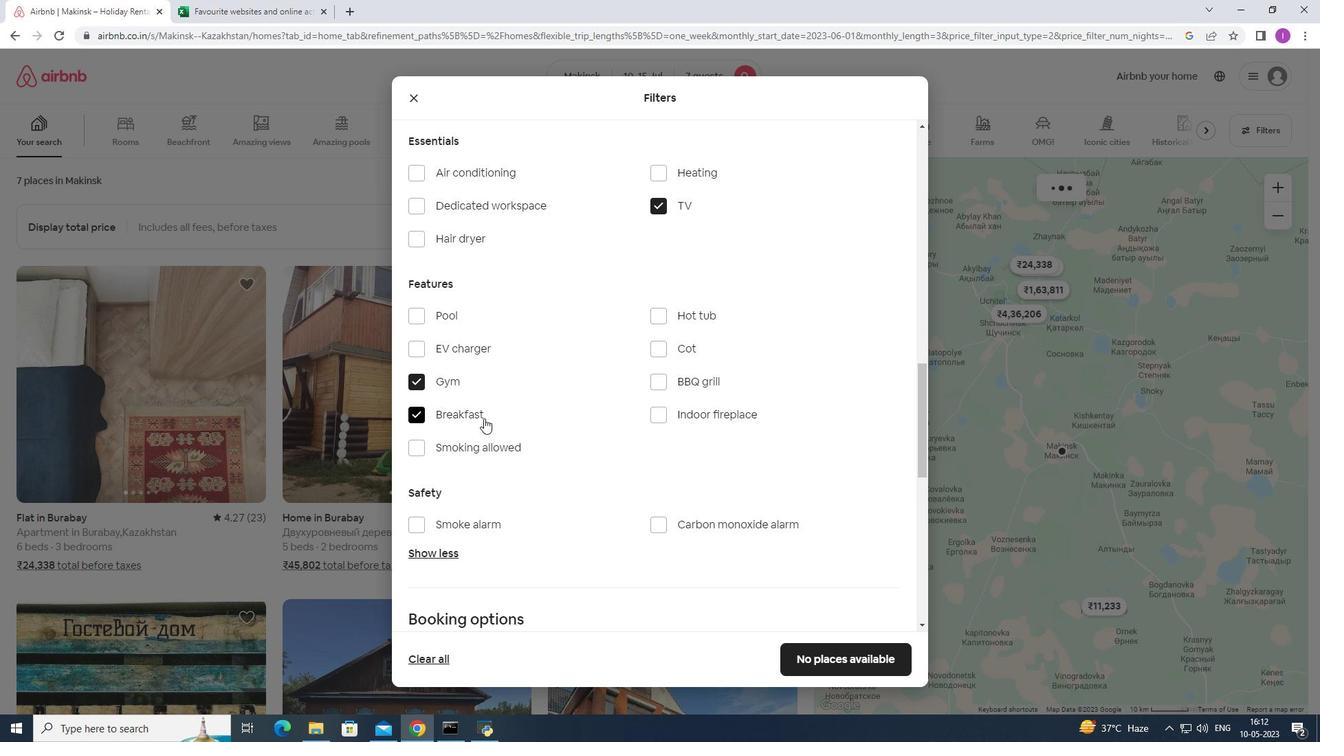 
Action: Mouse scrolled (490, 425) with delta (0, 0)
Screenshot: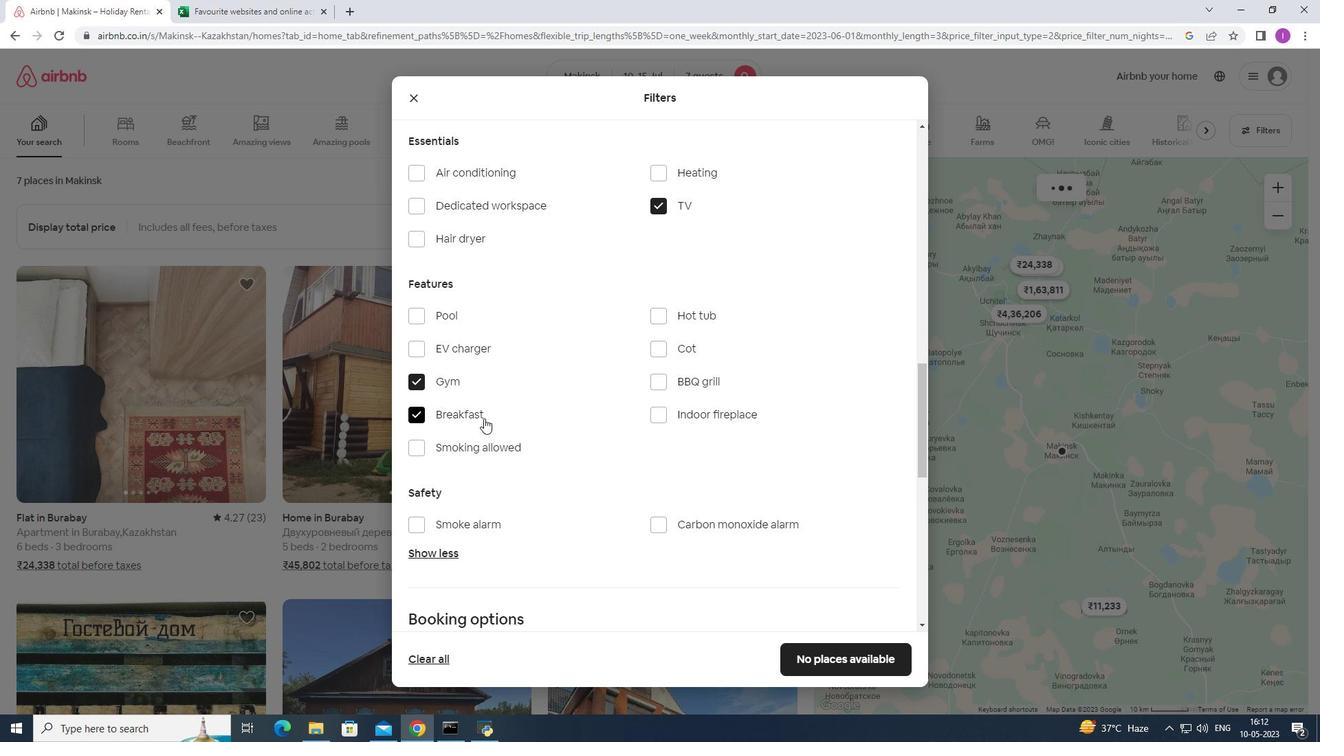 
Action: Mouse moved to (493, 429)
Screenshot: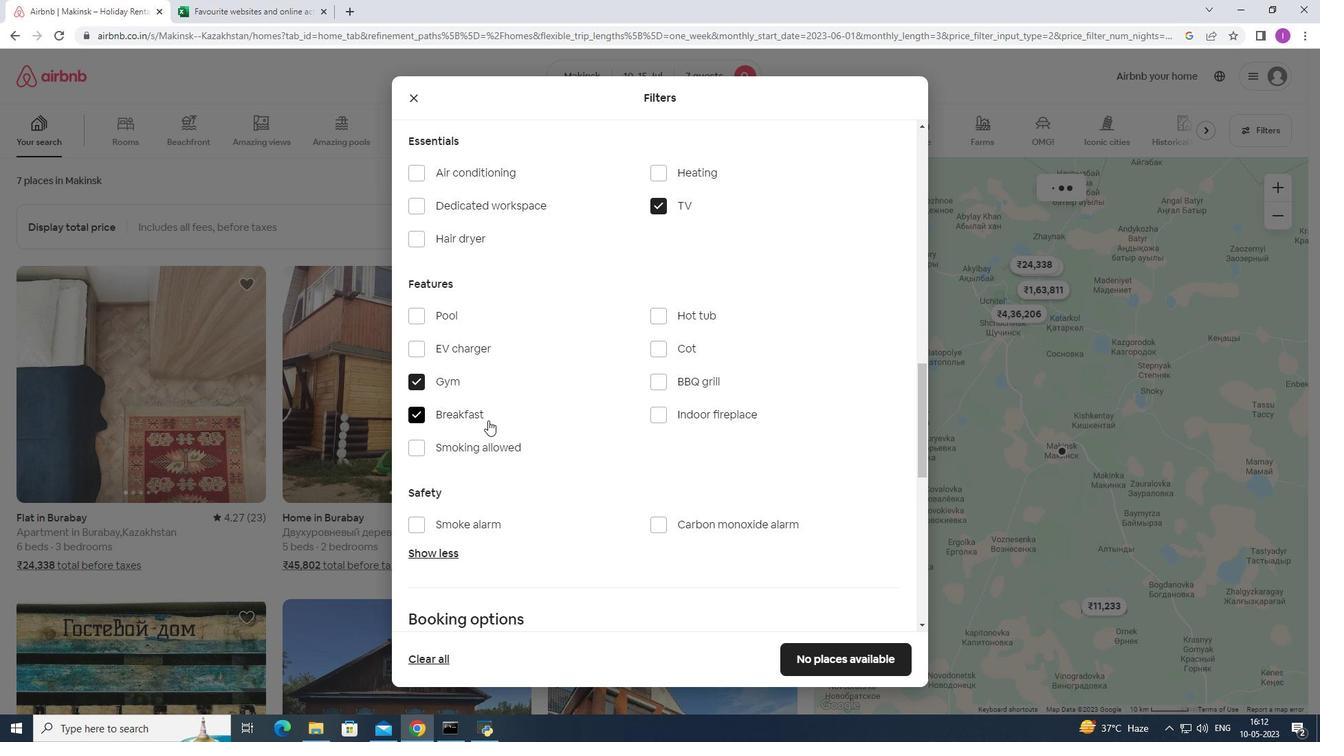 
Action: Mouse scrolled (493, 429) with delta (0, 0)
Screenshot: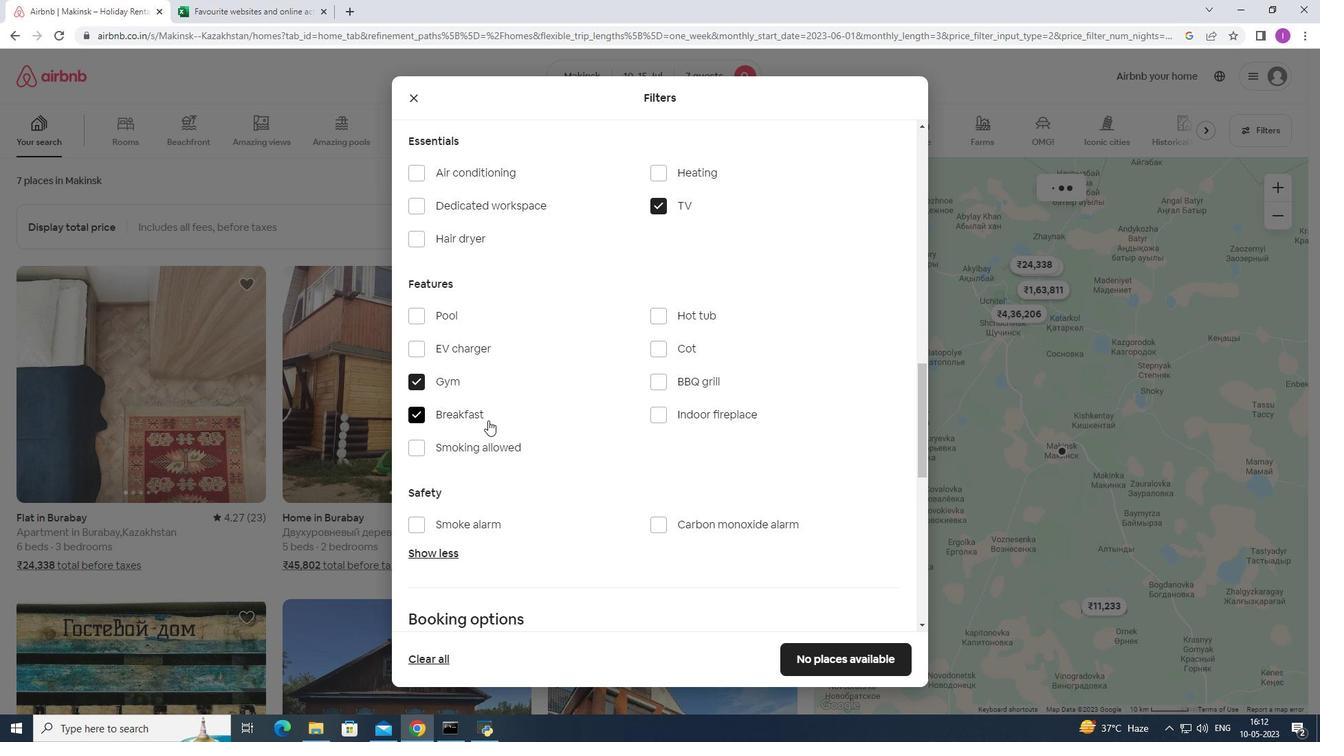 
Action: Mouse moved to (500, 434)
Screenshot: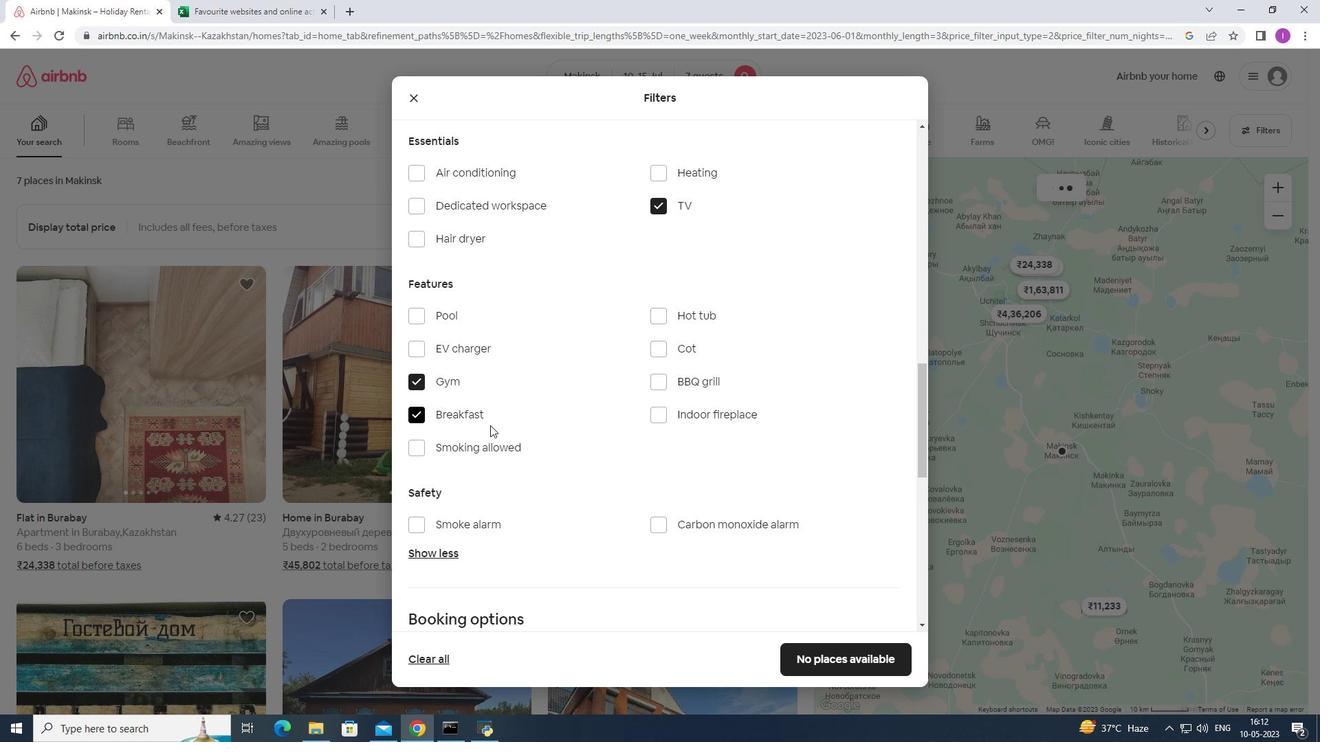 
Action: Mouse scrolled (500, 433) with delta (0, 0)
Screenshot: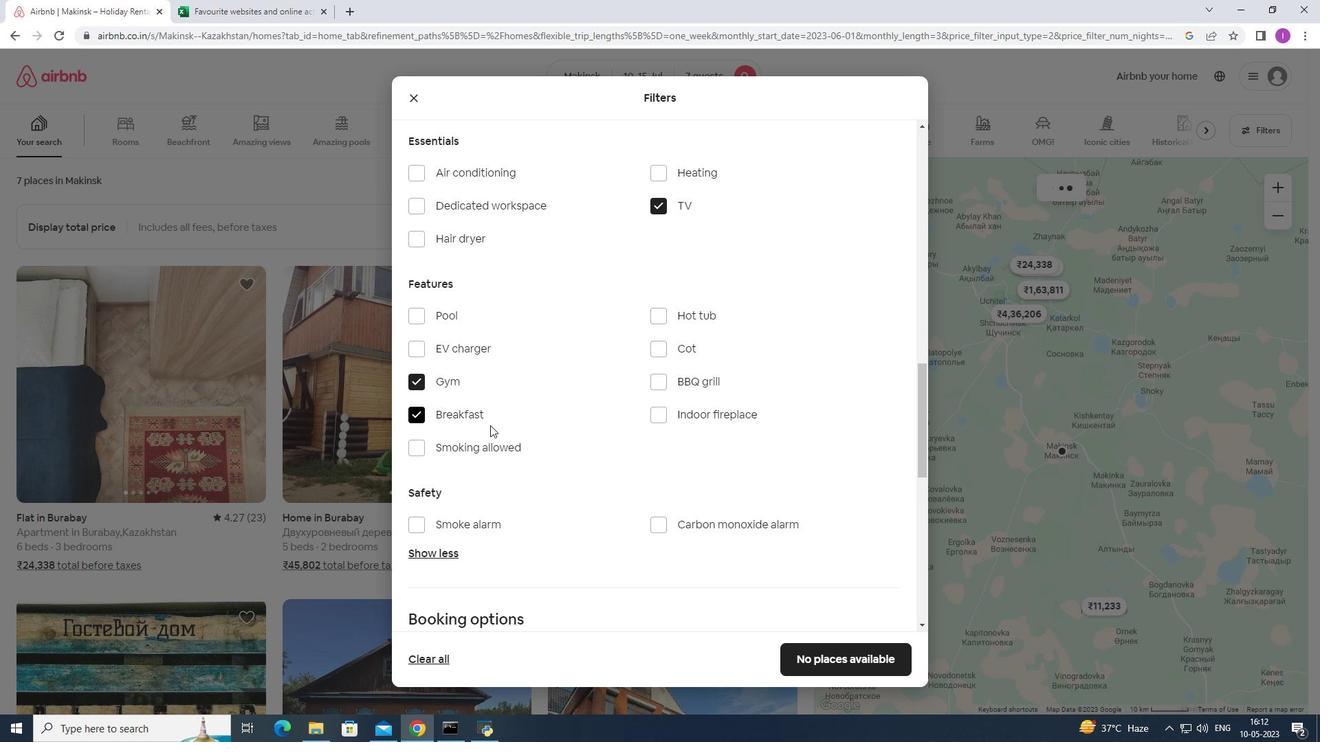 
Action: Mouse moved to (504, 434)
Screenshot: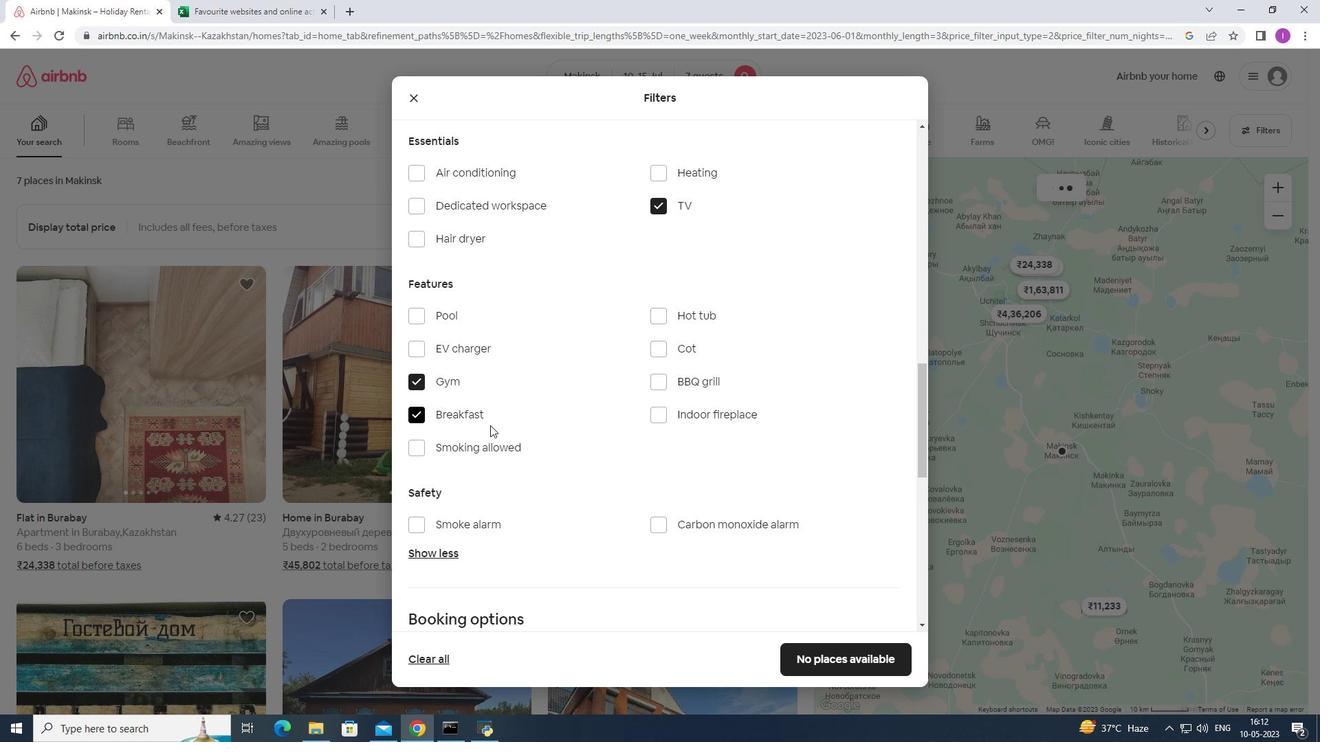 
Action: Mouse scrolled (504, 433) with delta (0, 0)
Screenshot: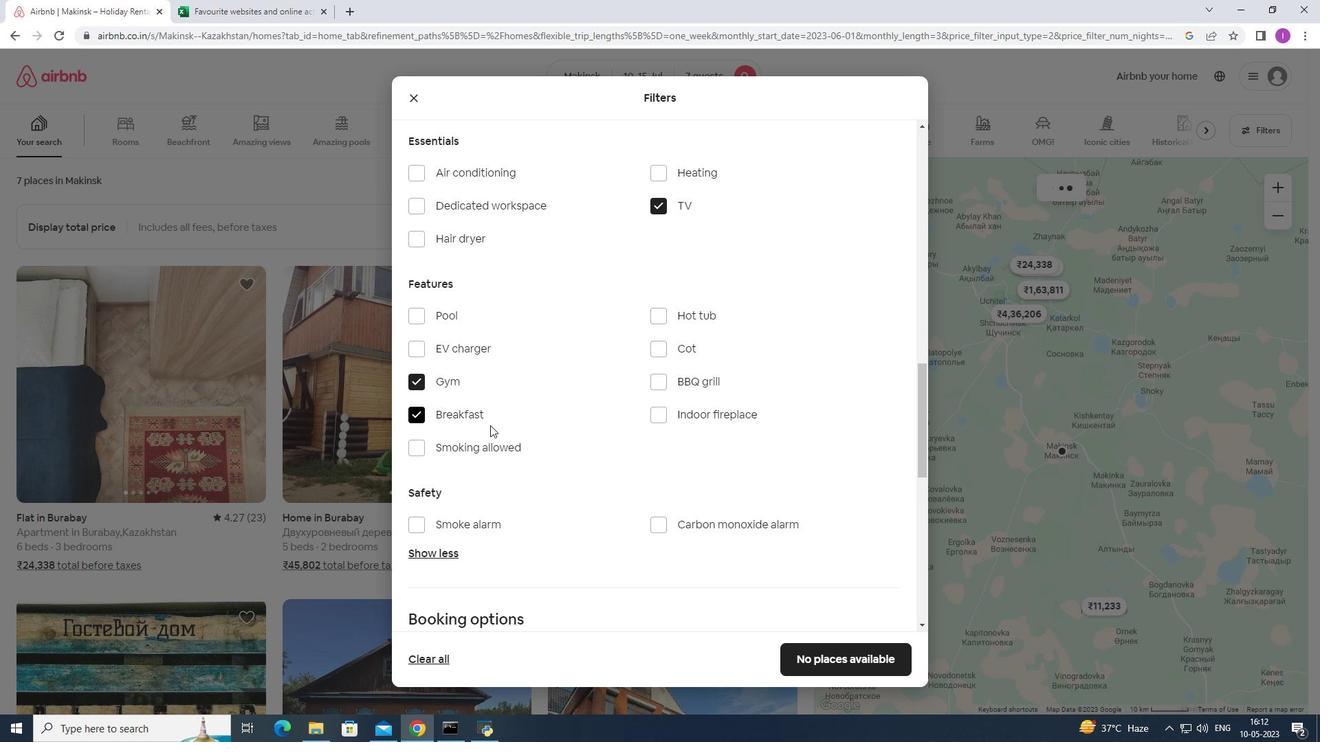 
Action: Mouse moved to (522, 436)
Screenshot: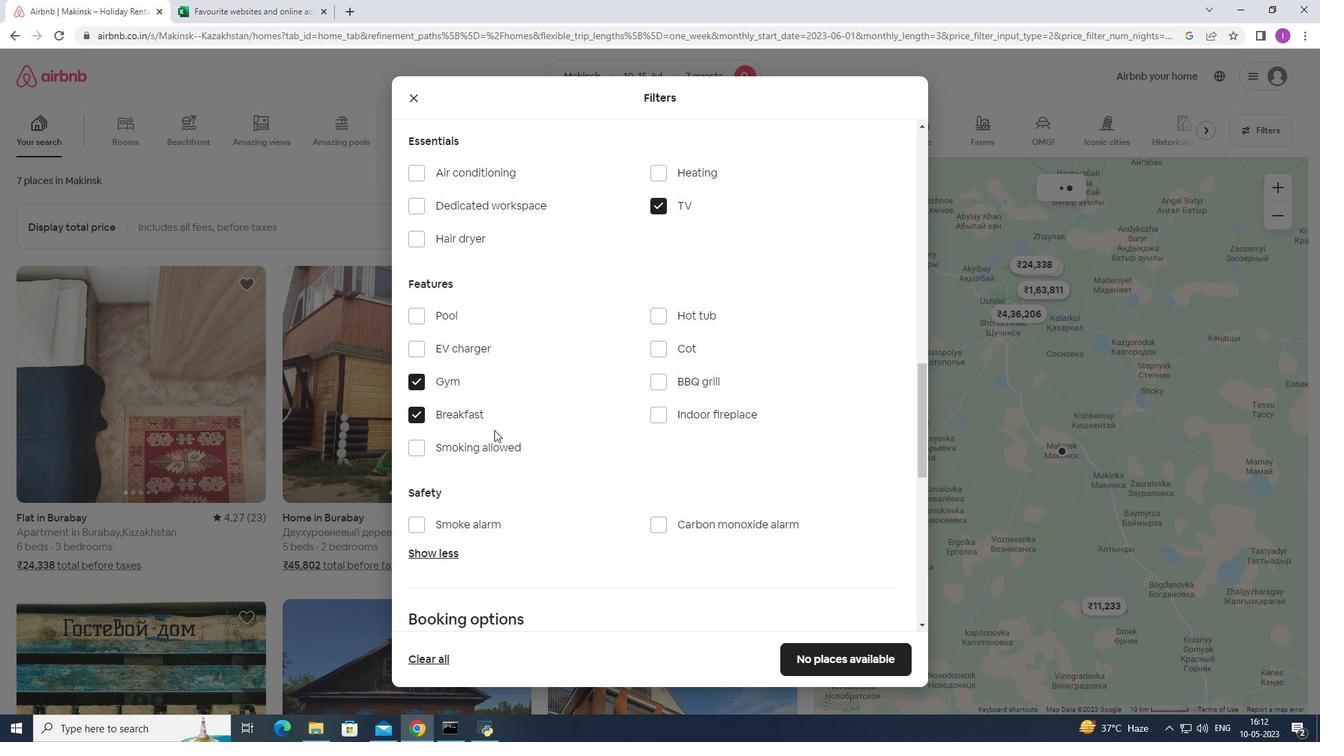 
Action: Mouse scrolled (517, 433) with delta (0, 0)
Screenshot: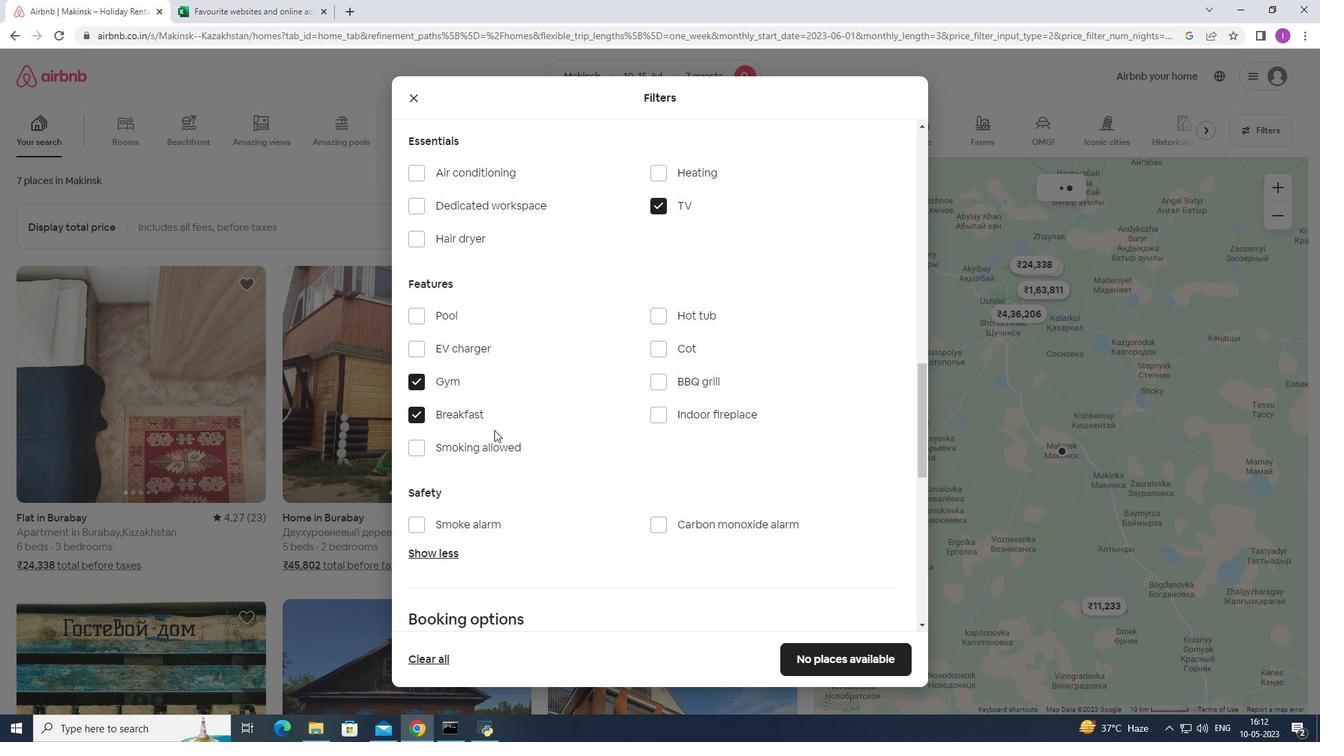 
Action: Mouse moved to (626, 436)
Screenshot: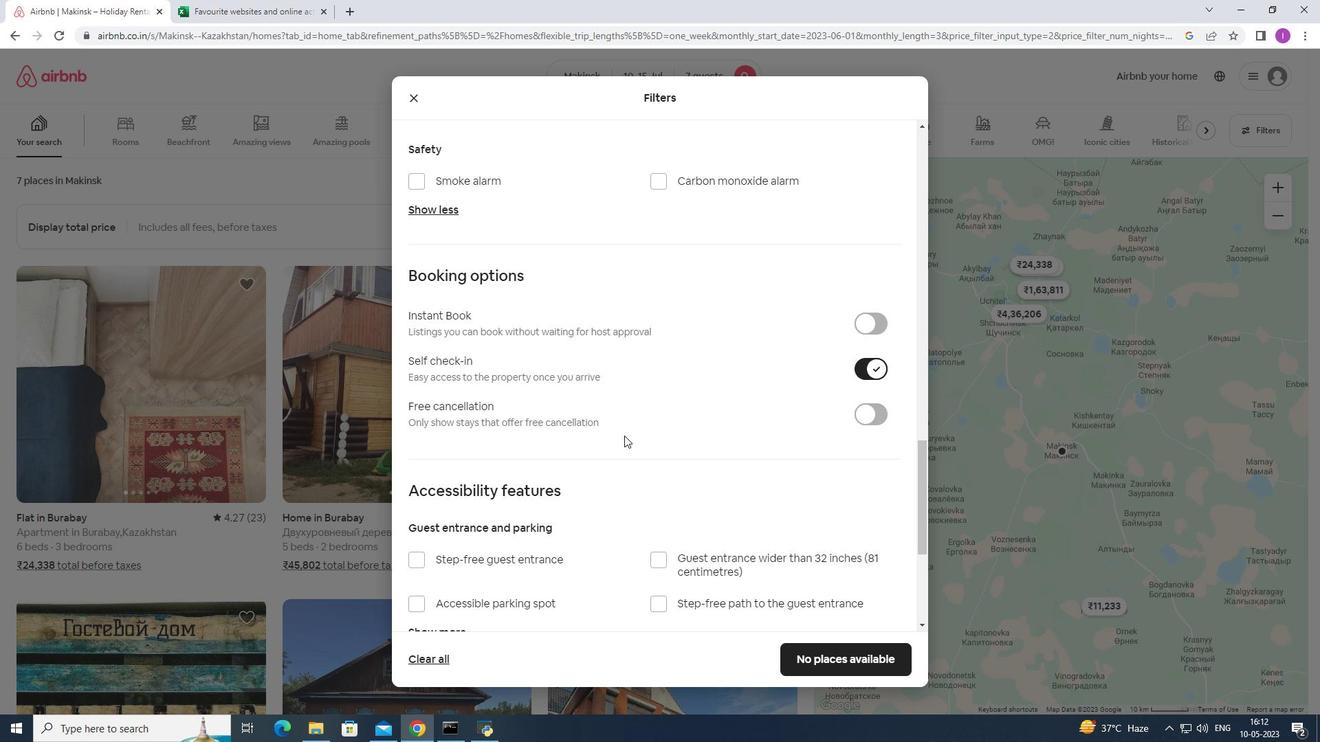 
Action: Mouse scrolled (626, 435) with delta (0, 0)
Screenshot: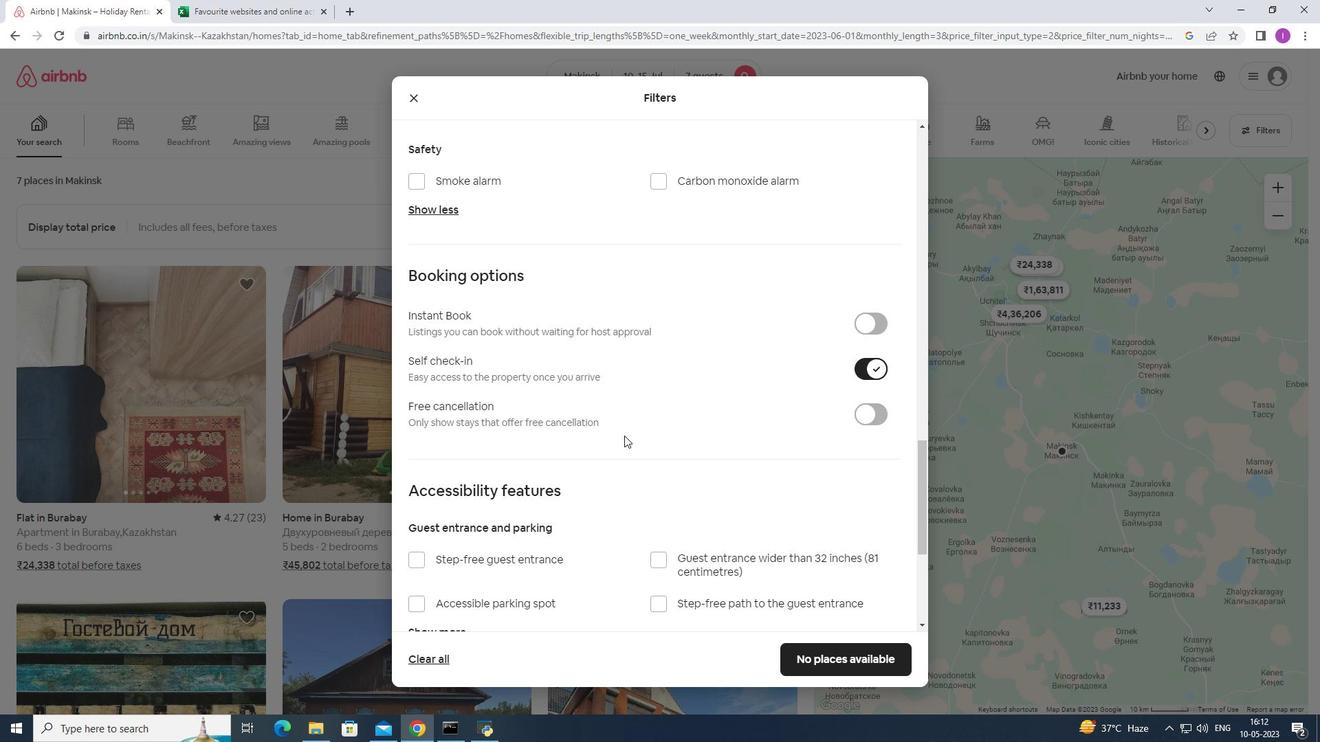 
Action: Mouse moved to (627, 436)
Screenshot: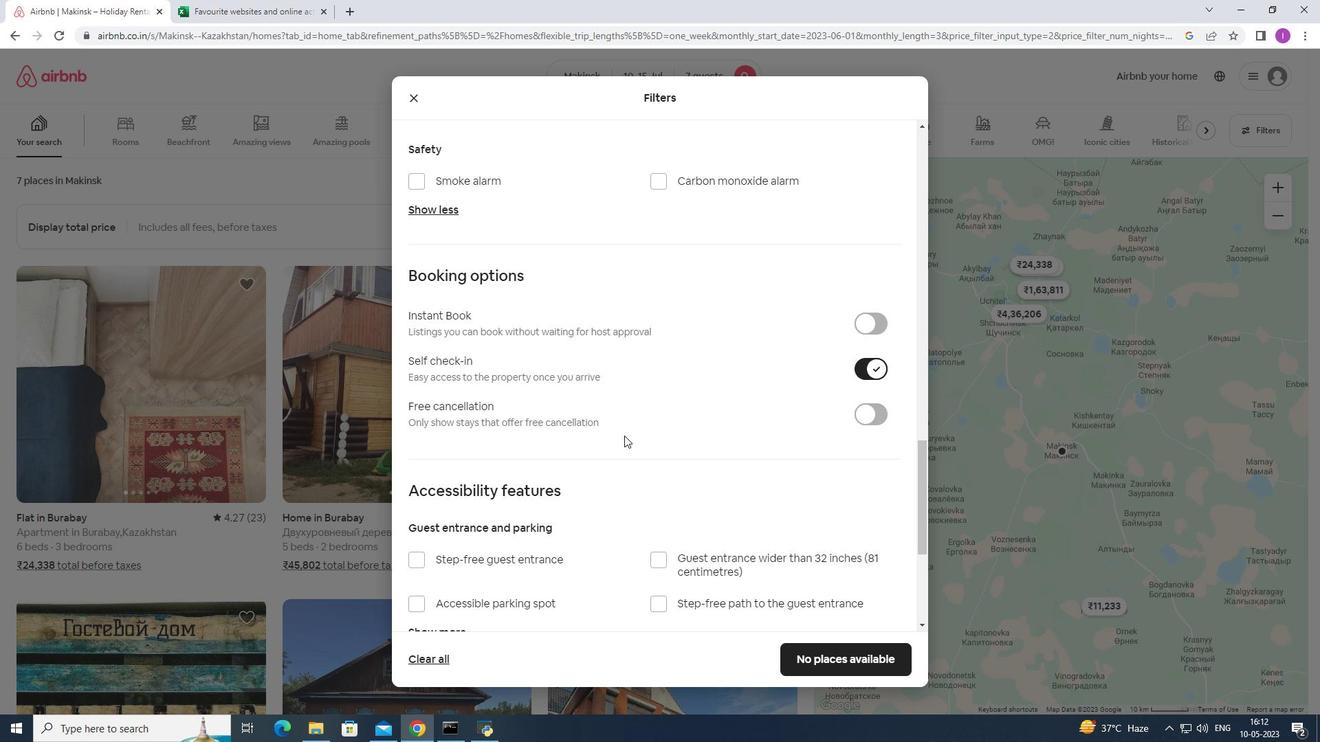 
Action: Mouse scrolled (627, 435) with delta (0, 0)
Screenshot: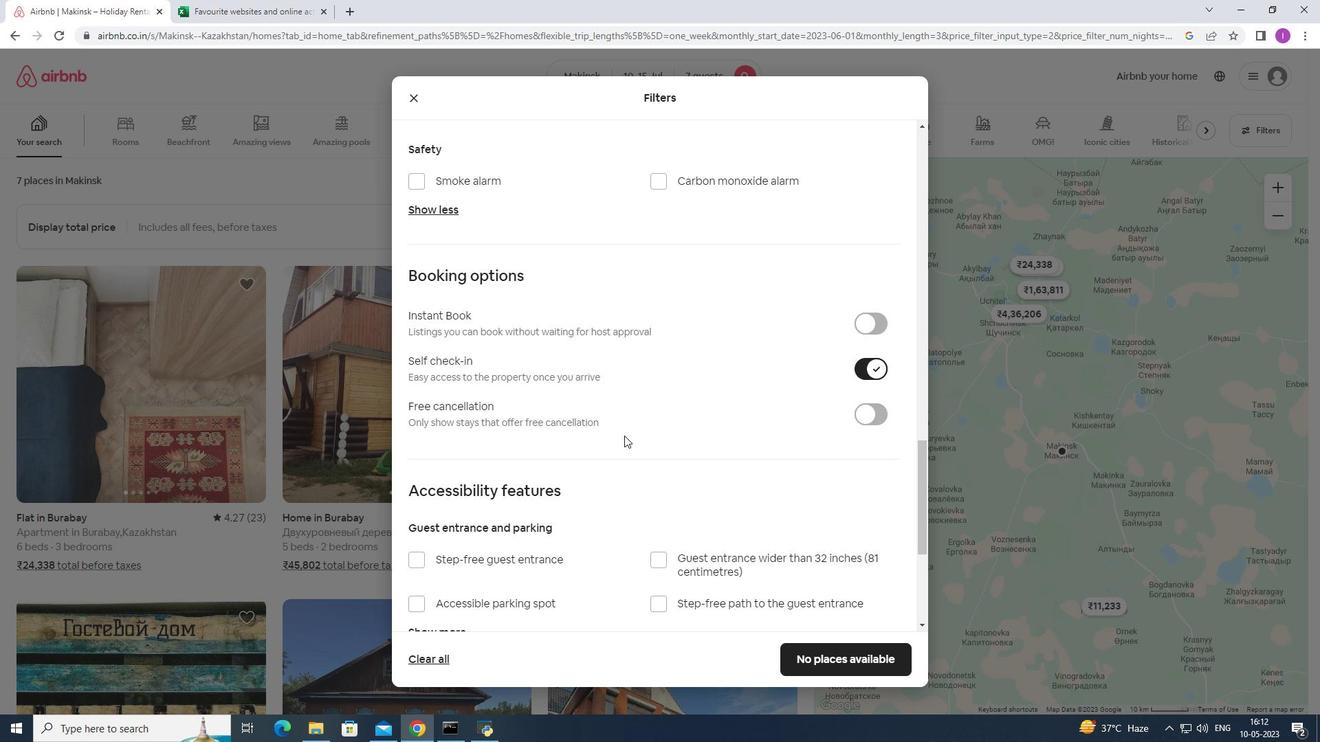 
Action: Mouse moved to (628, 438)
Screenshot: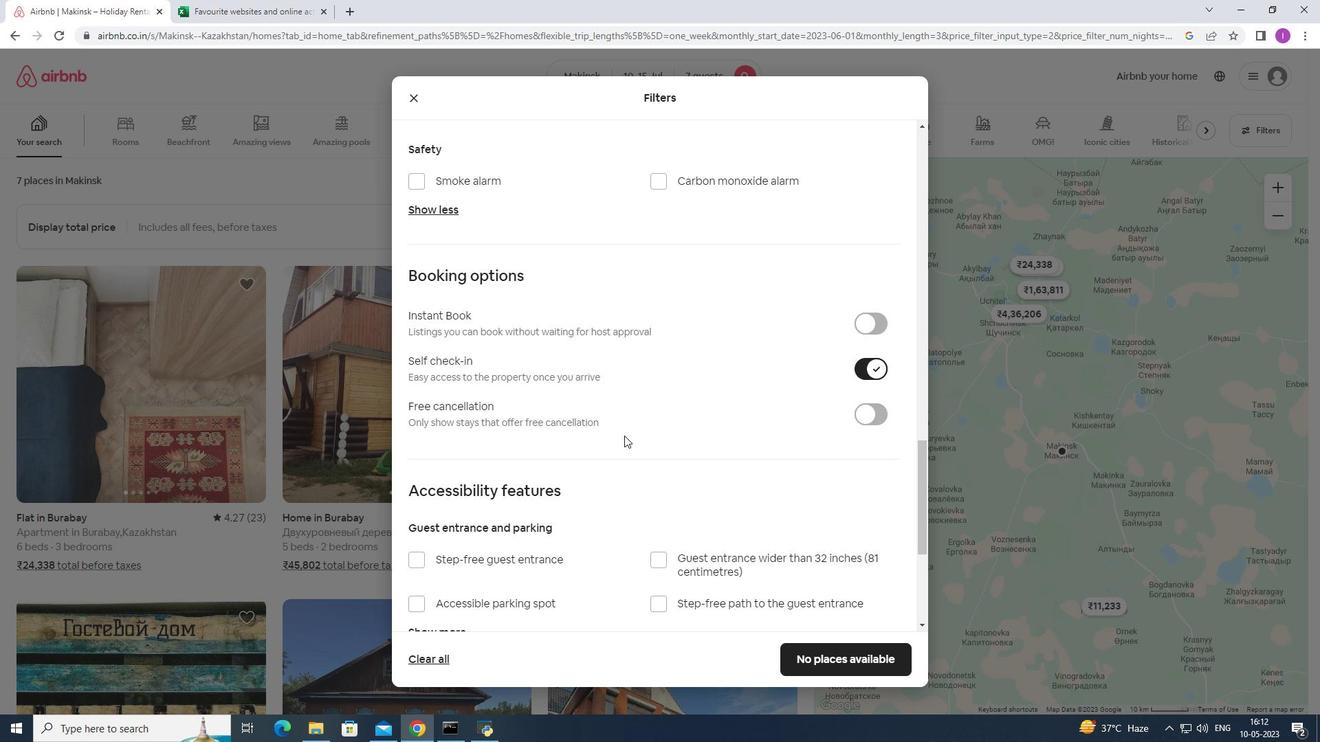 
Action: Mouse scrolled (628, 437) with delta (0, 0)
Screenshot: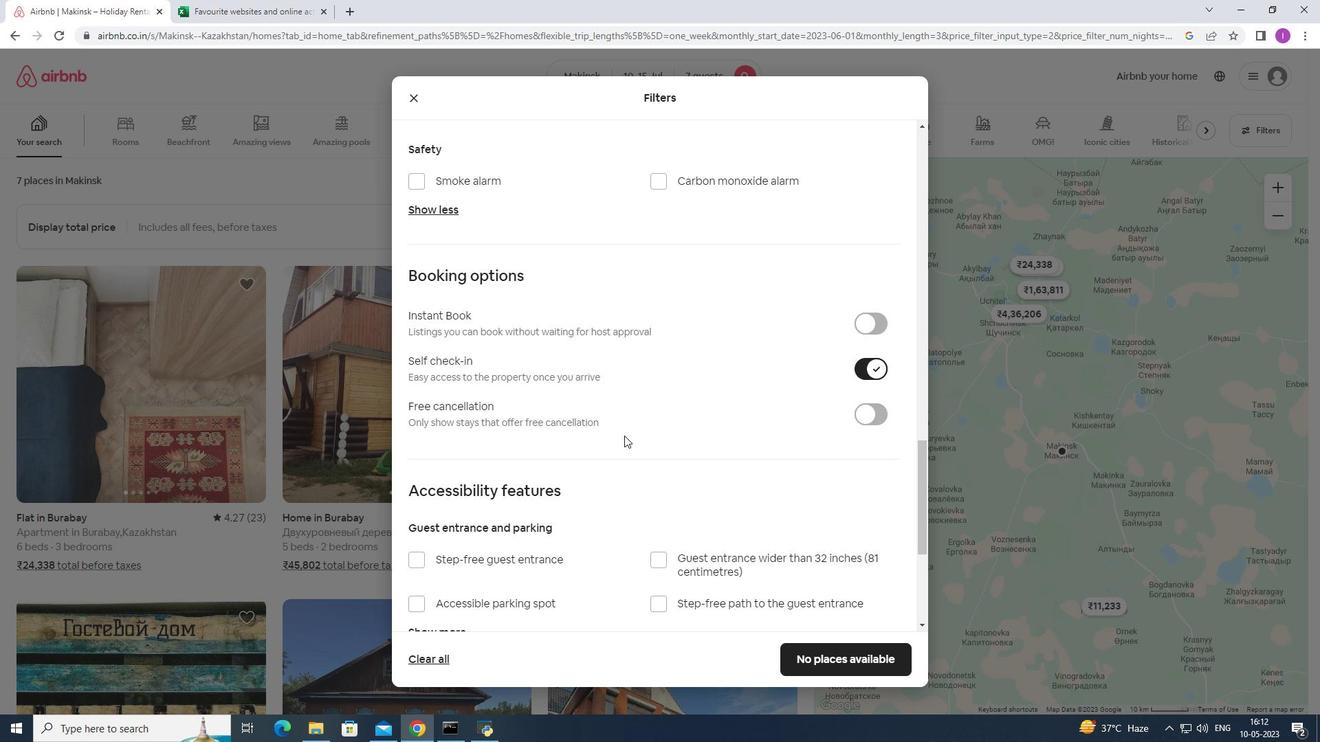 
Action: Mouse scrolled (628, 437) with delta (0, 0)
Screenshot: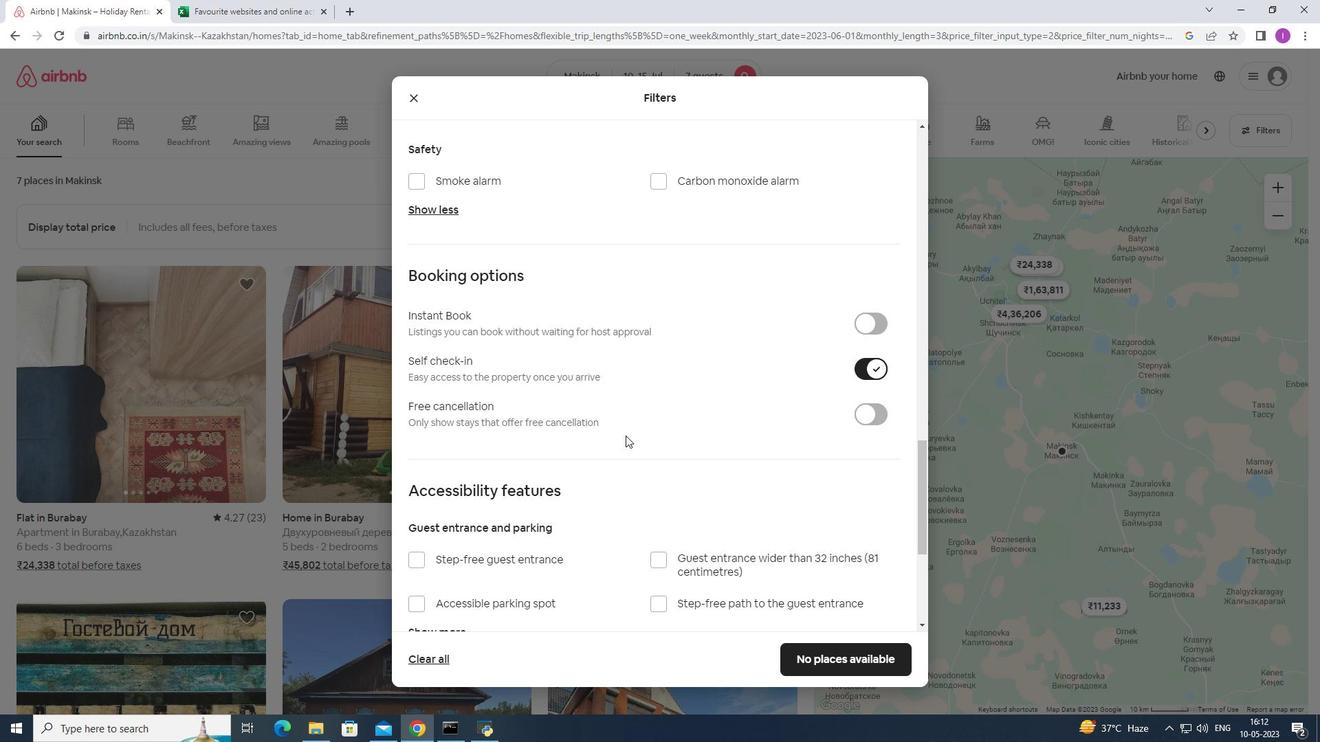 
Action: Mouse moved to (631, 440)
Screenshot: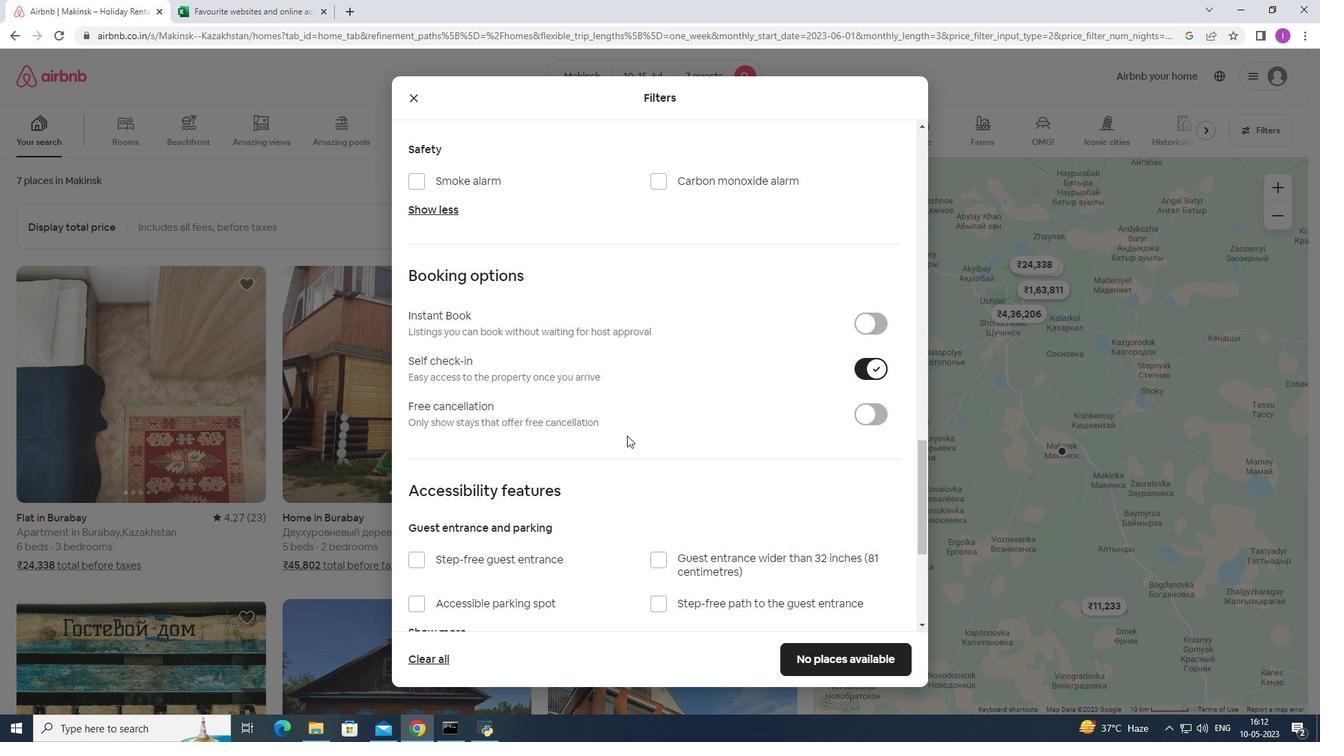 
Action: Mouse scrolled (631, 439) with delta (0, 0)
Screenshot: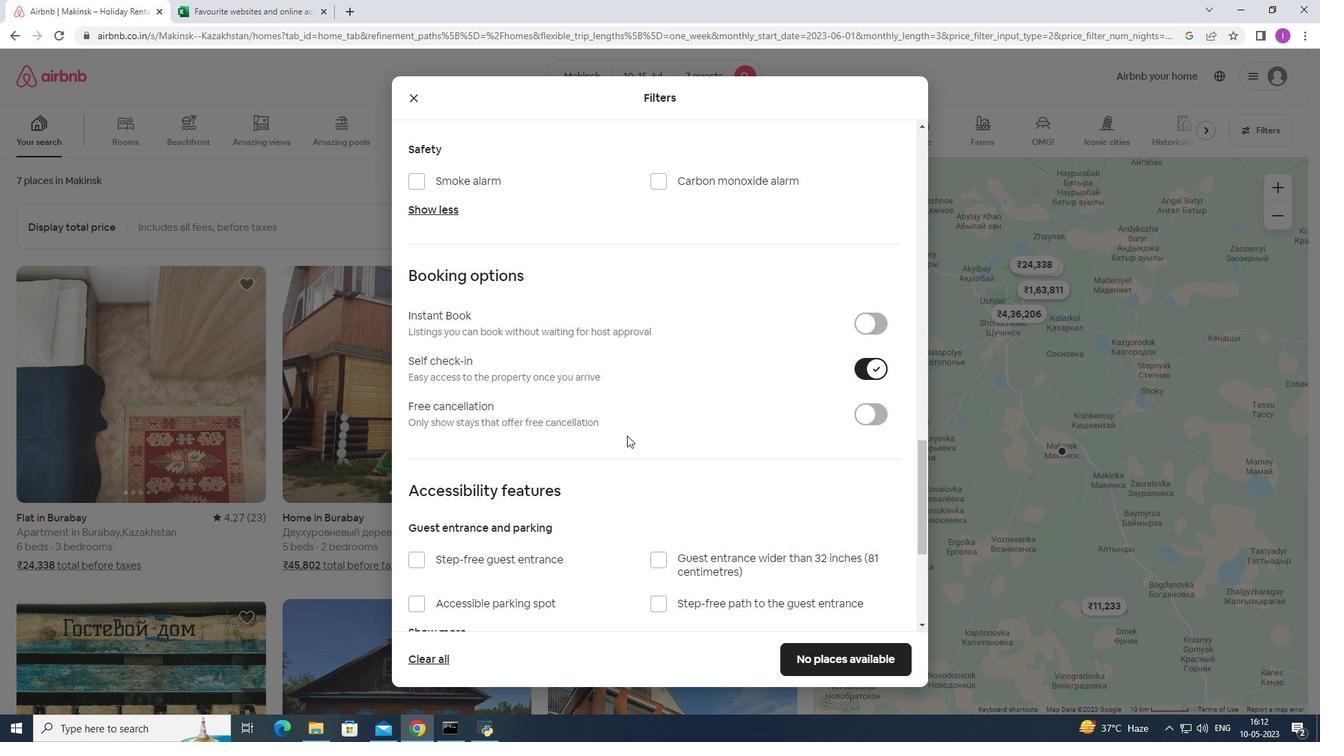 
Action: Mouse moved to (729, 466)
Screenshot: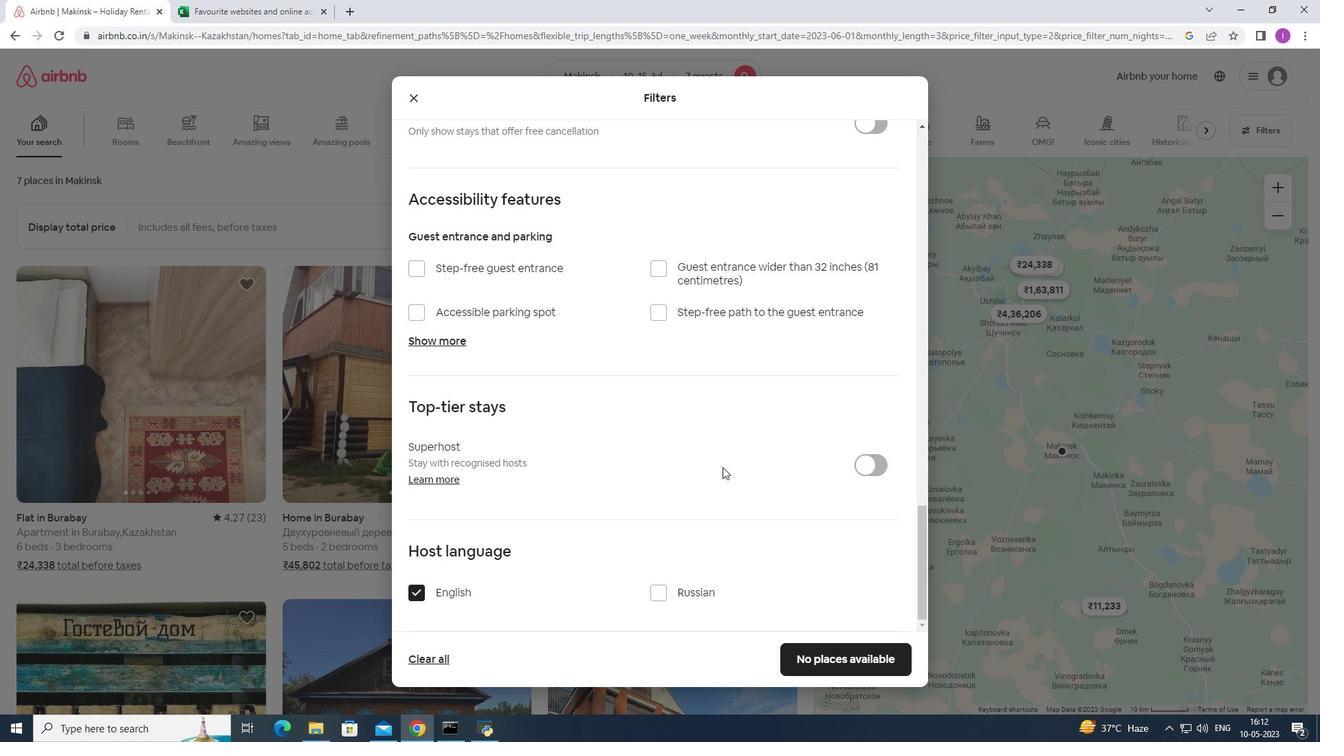 
Action: Mouse scrolled (729, 466) with delta (0, 0)
Screenshot: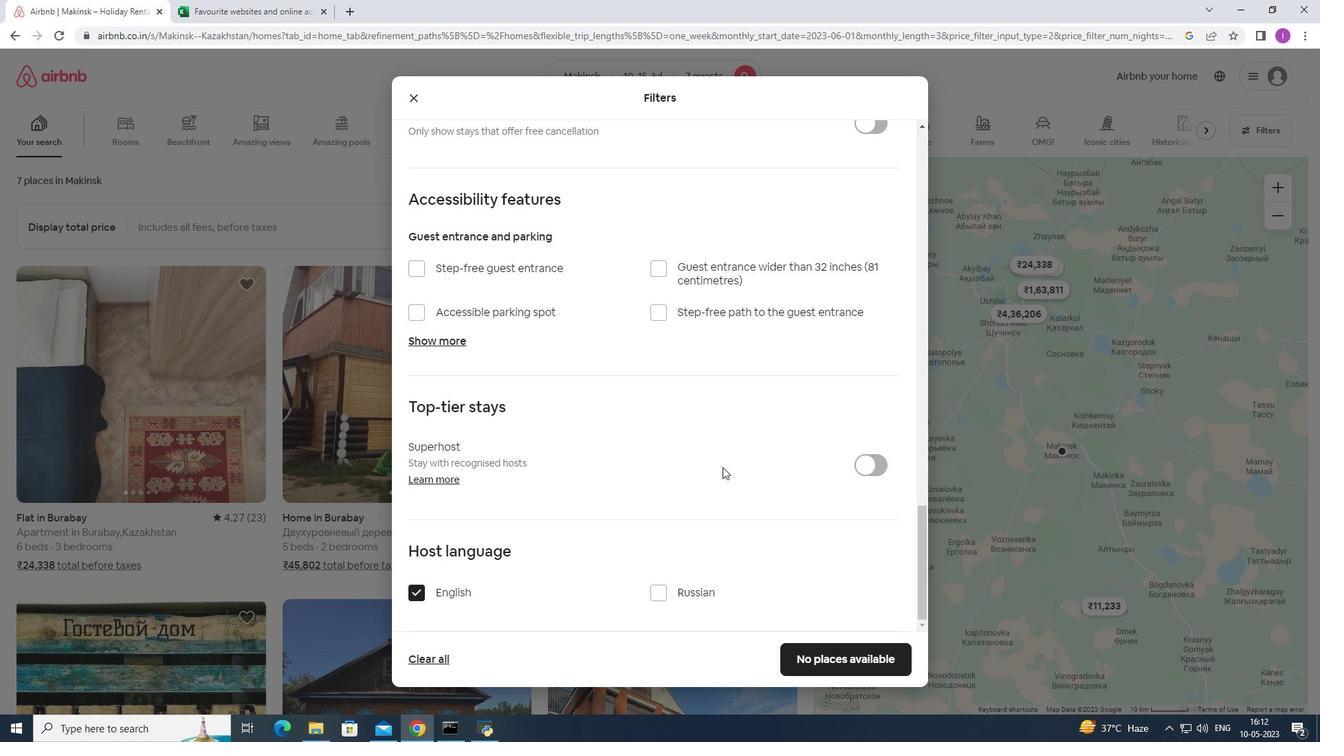 
Action: Mouse moved to (729, 467)
Screenshot: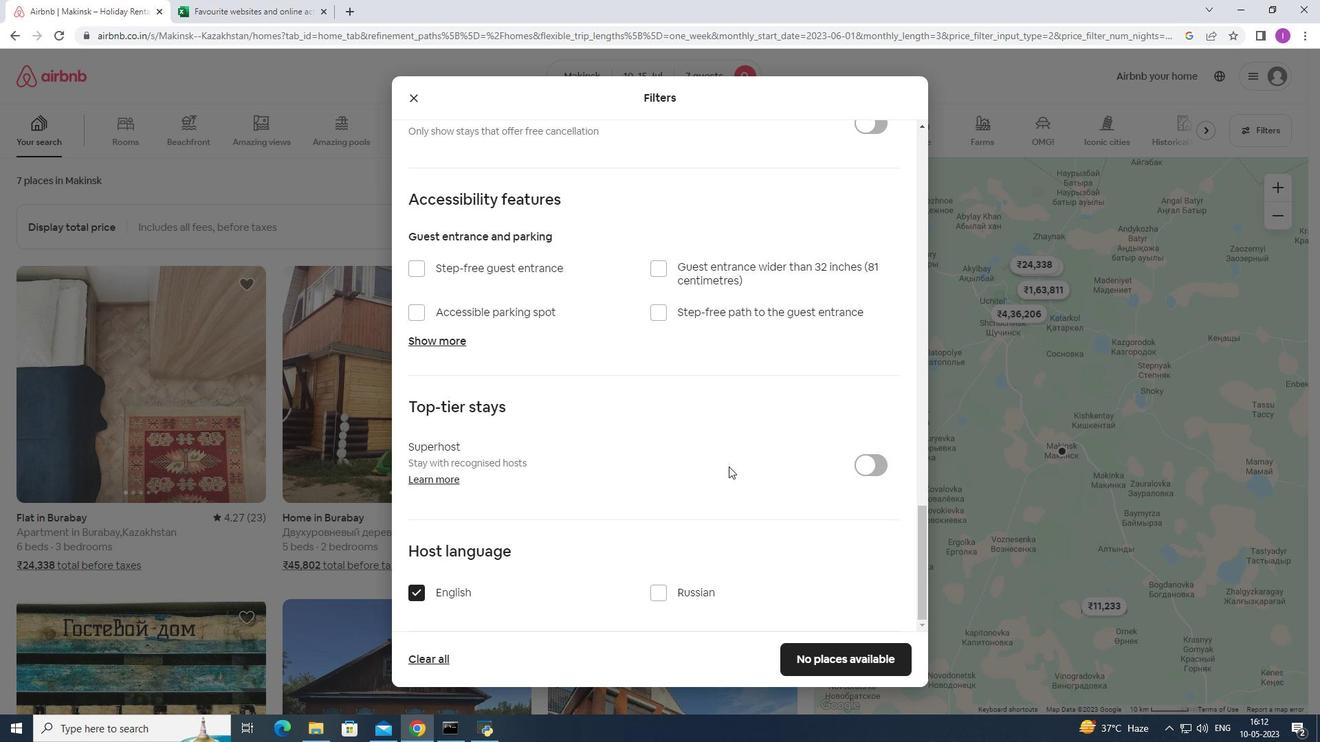 
Action: Mouse scrolled (729, 466) with delta (0, 0)
Screenshot: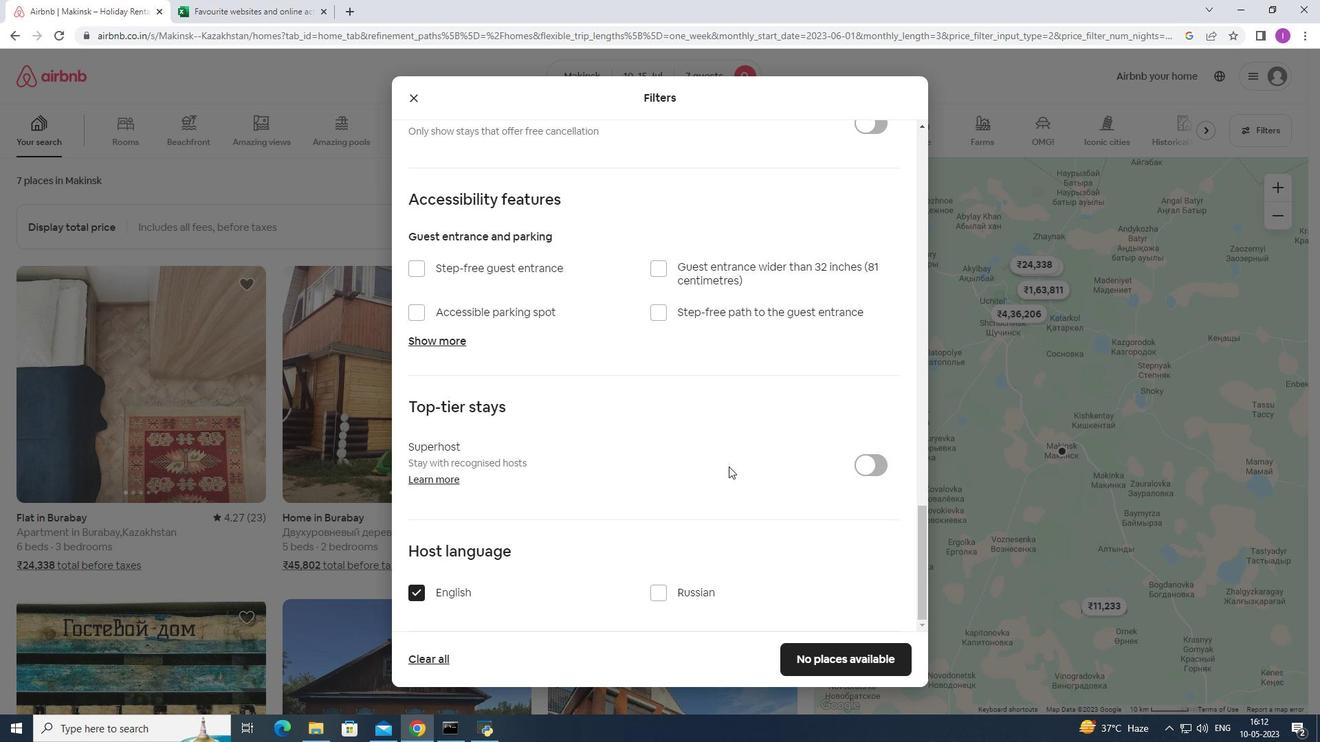 
Action: Mouse scrolled (729, 466) with delta (0, 0)
Screenshot: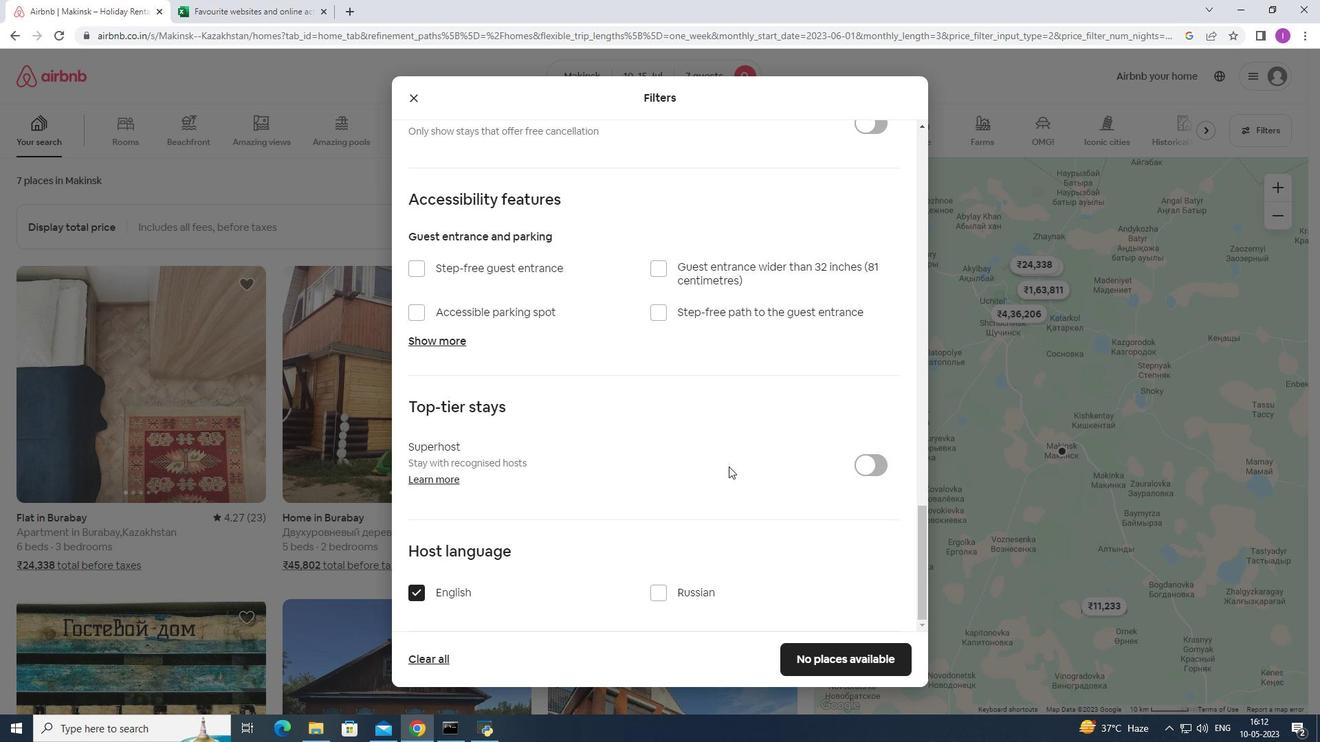 
Action: Mouse scrolled (729, 466) with delta (0, 0)
Screenshot: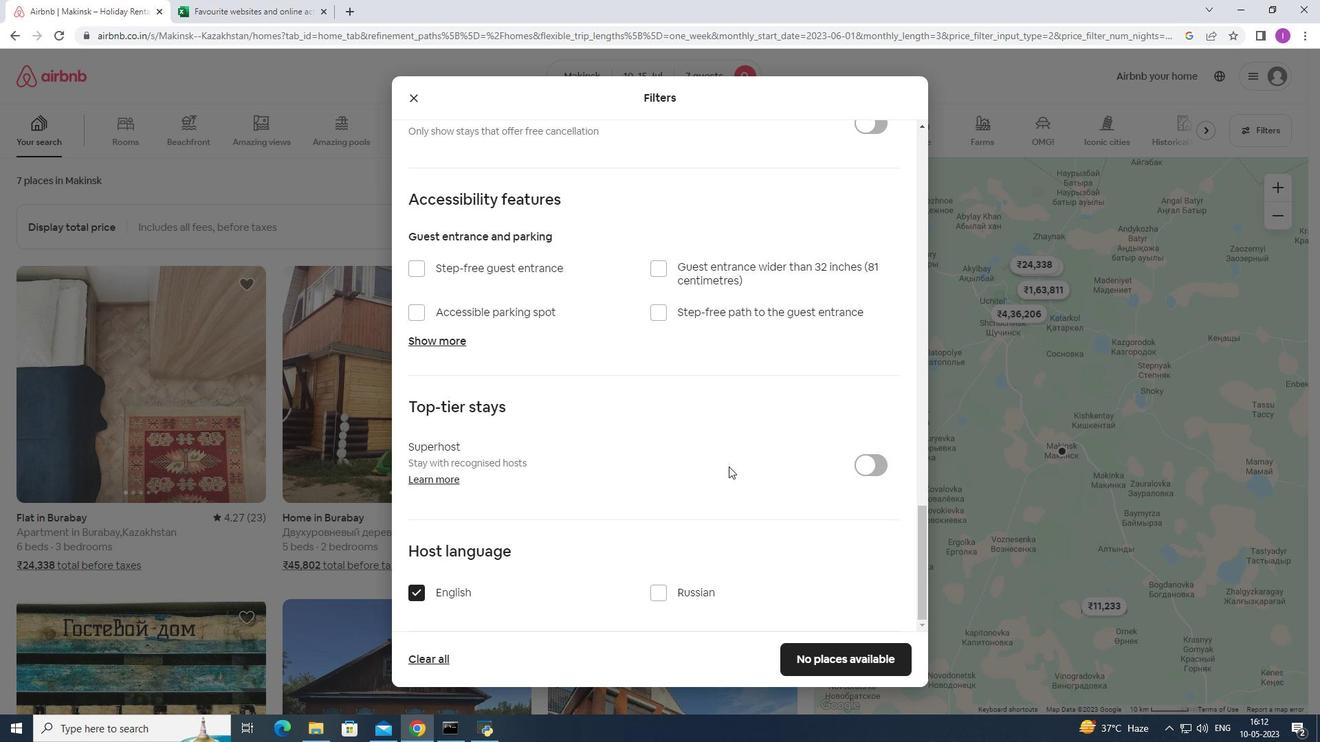 
Action: Mouse moved to (731, 467)
Screenshot: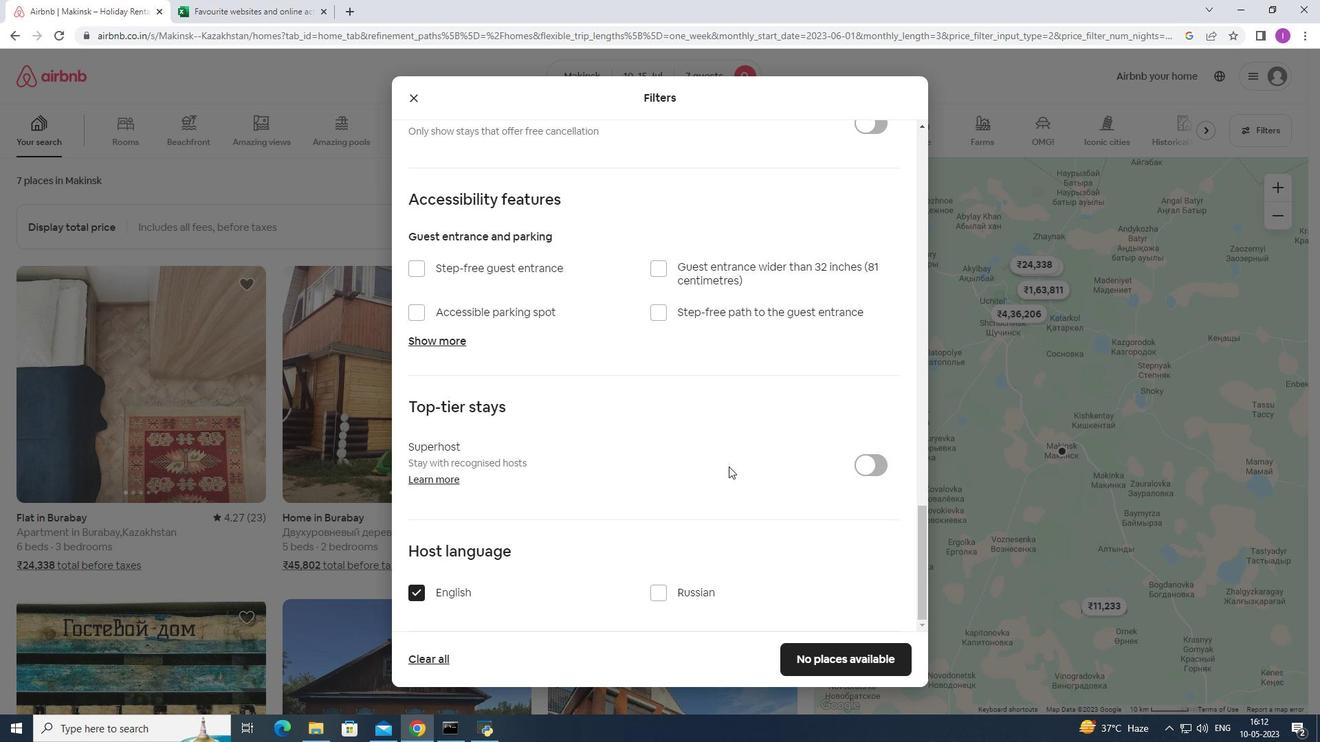 
Action: Mouse scrolled (729, 466) with delta (0, 0)
Screenshot: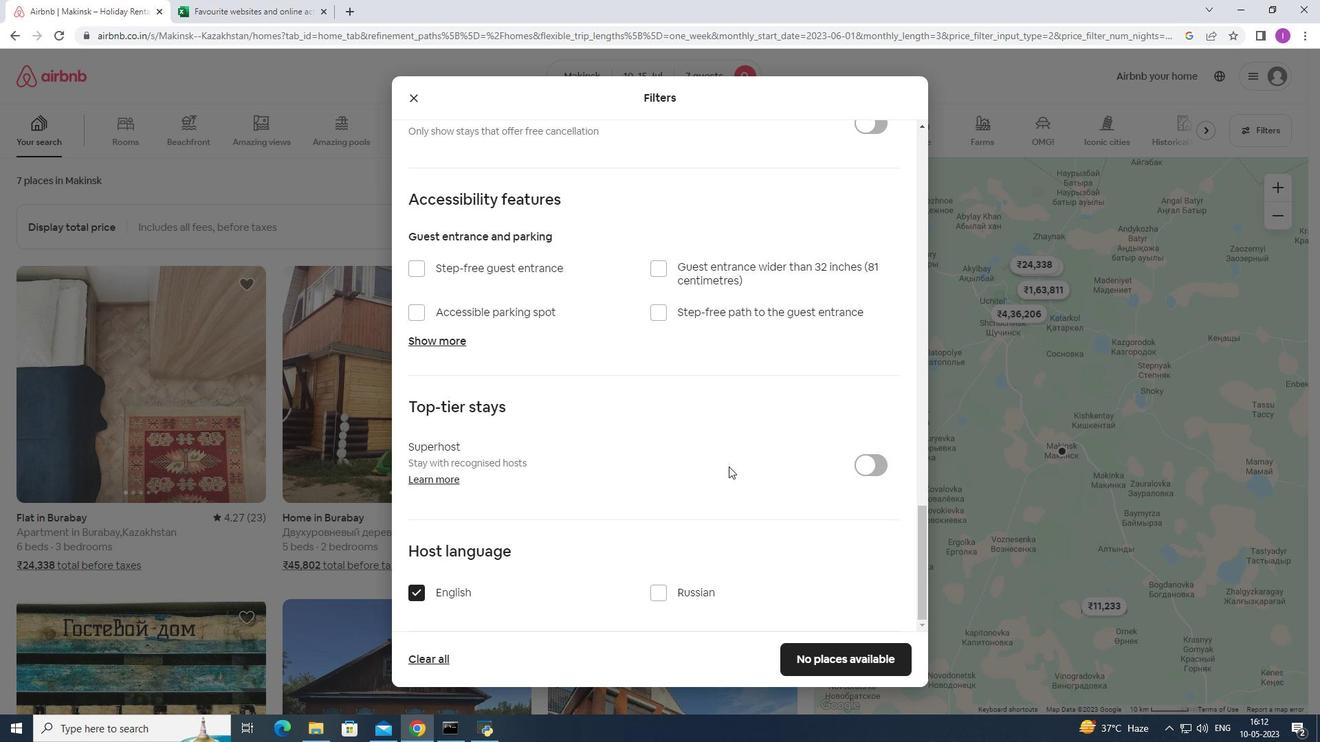 
Action: Mouse moved to (806, 655)
Screenshot: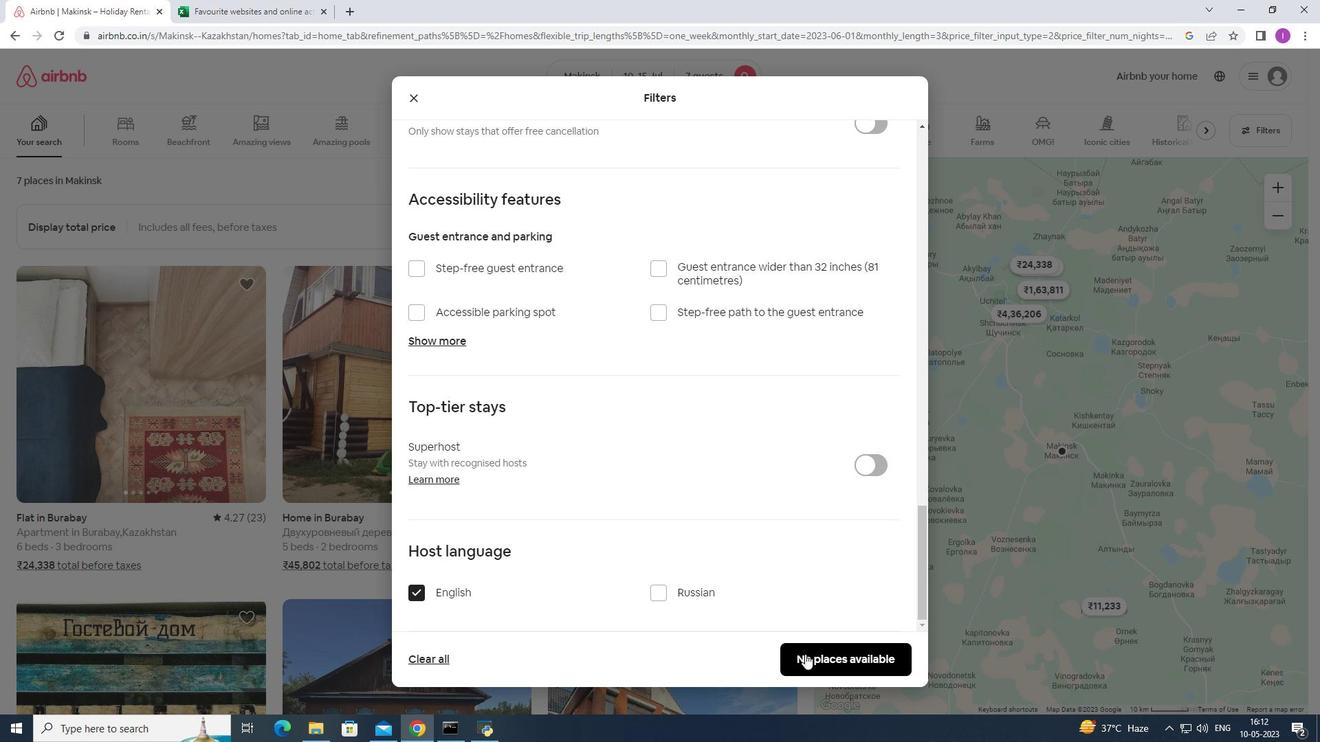 
Action: Mouse pressed left at (806, 655)
Screenshot: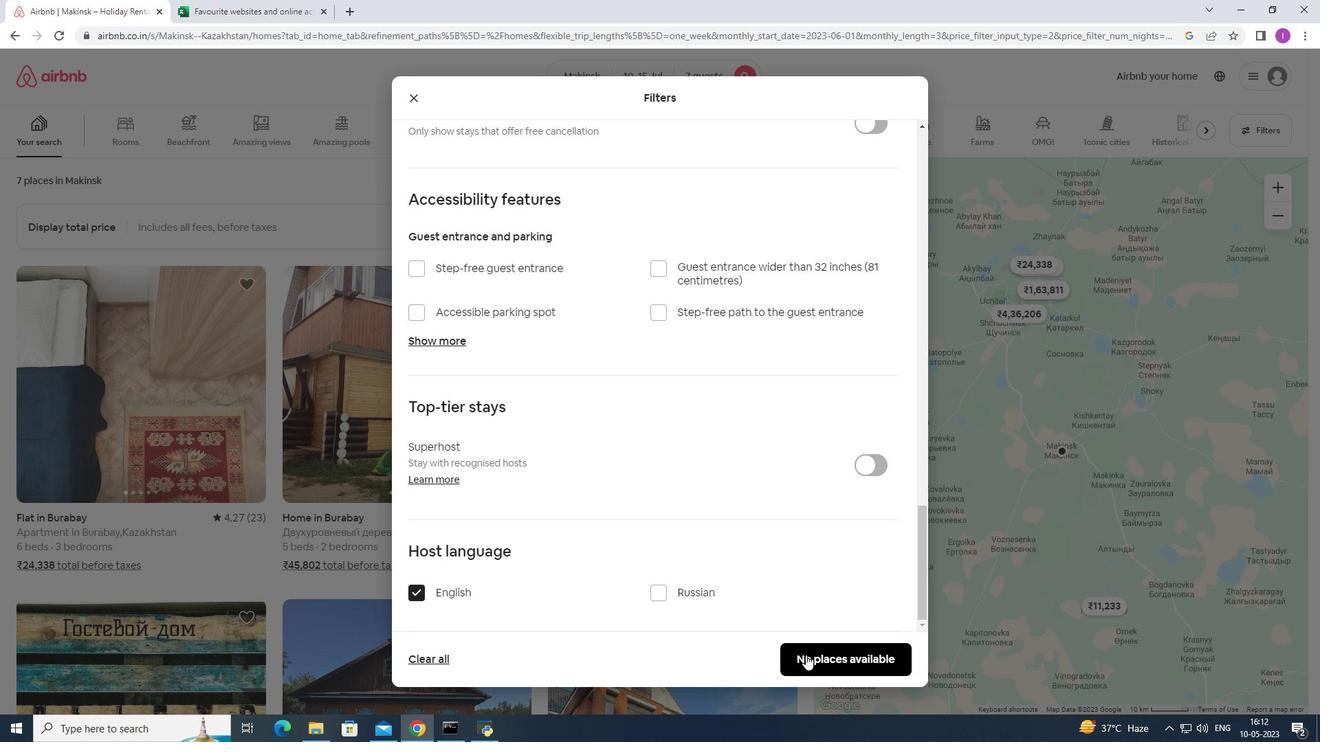 
Action: Mouse moved to (715, 588)
Screenshot: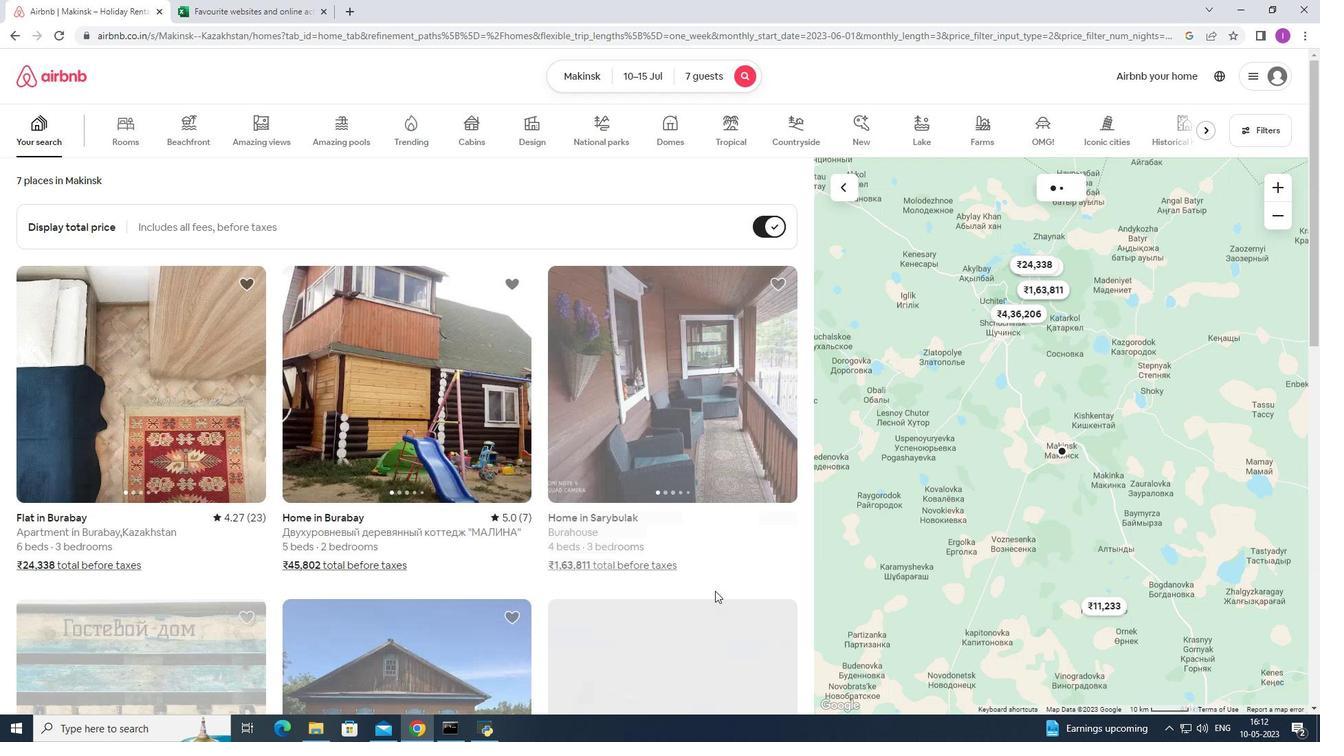 
